 Task: Find connections with filter location Chambly with filter topic #socialentrepreneurswith filter profile language French with filter current company Parle Agro Pvt Ltd with filter school Institute of Management Technology, Nagpur with filter industry Oil and Gas with filter service category Commercial Insurance with filter keywords title Customer Service Manager
Action: Mouse moved to (210, 307)
Screenshot: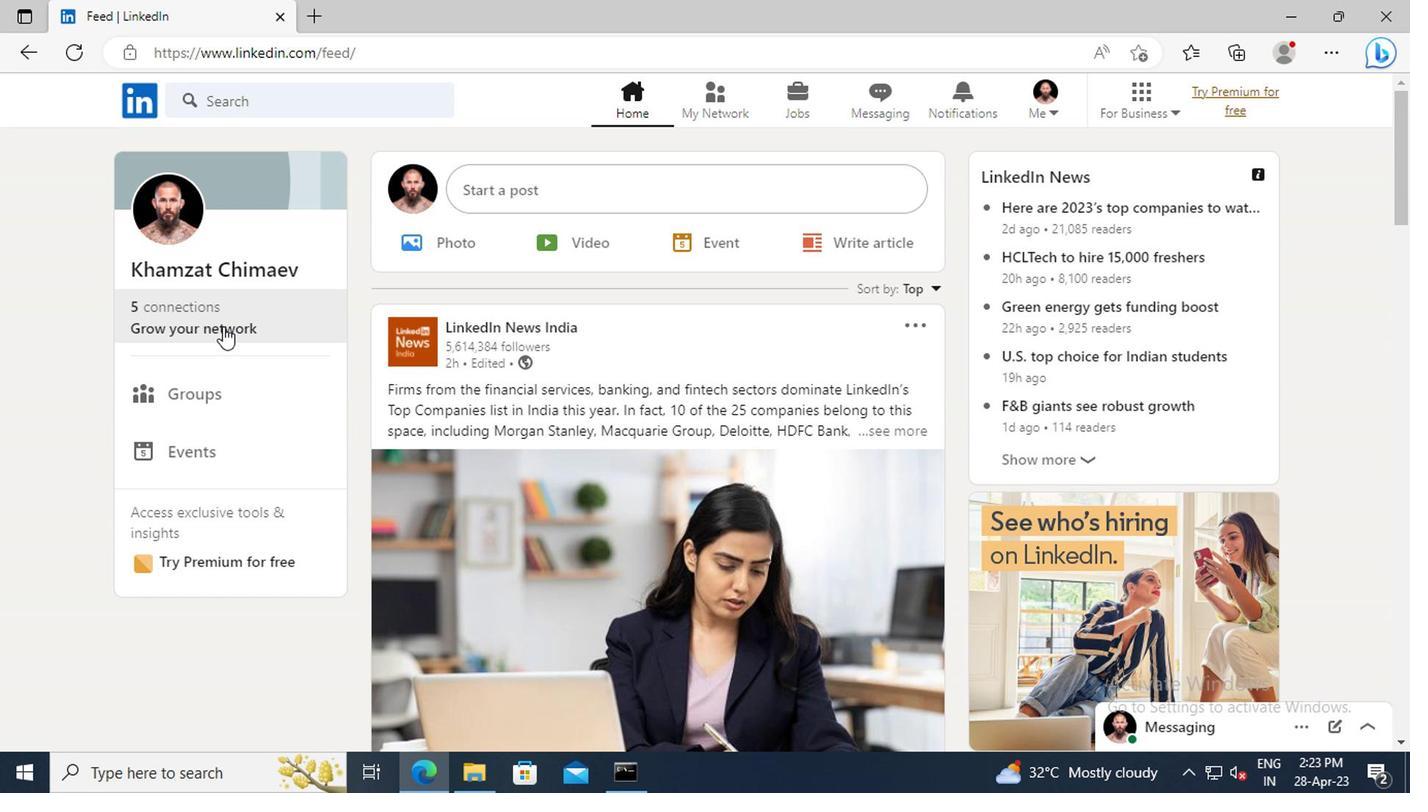 
Action: Mouse pressed left at (210, 307)
Screenshot: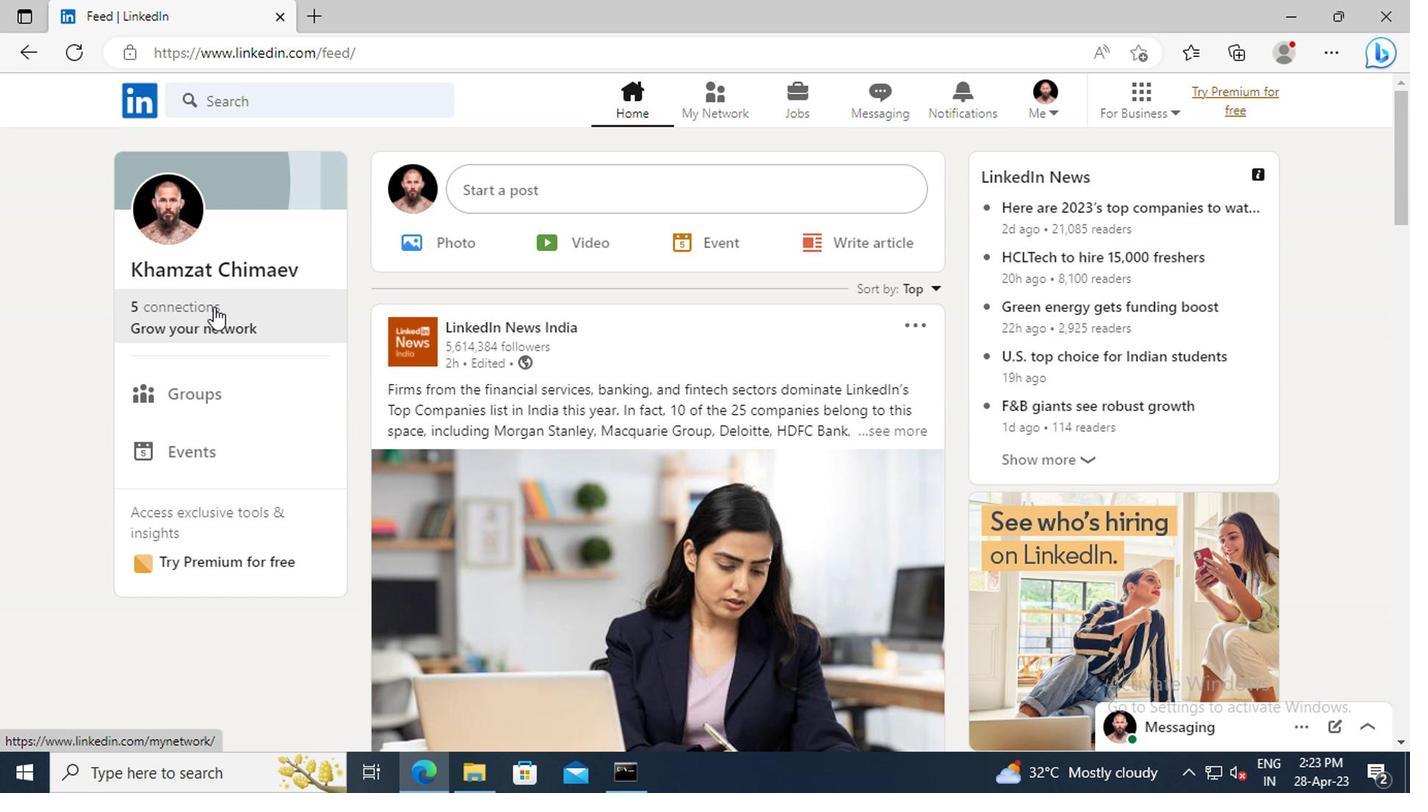 
Action: Mouse moved to (213, 218)
Screenshot: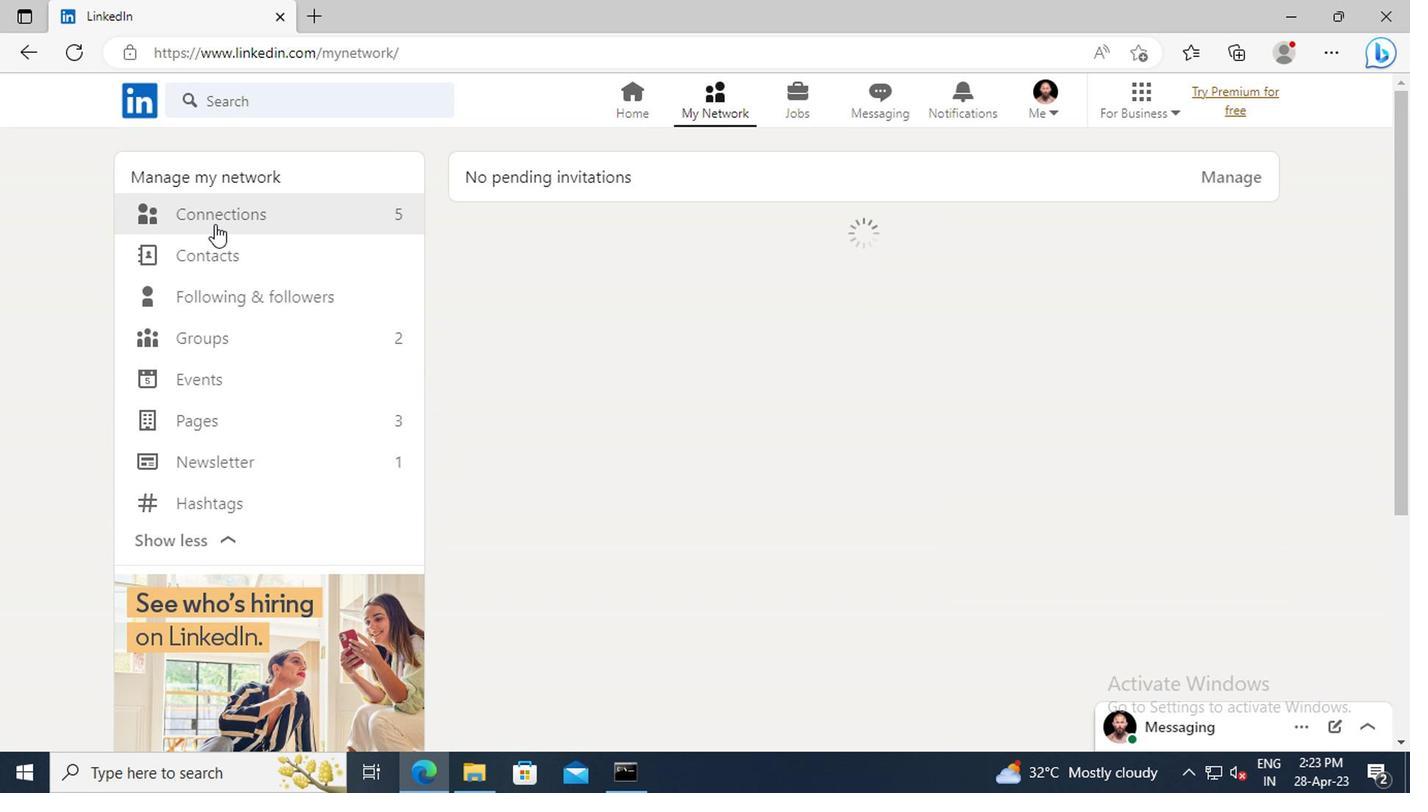 
Action: Mouse pressed left at (213, 218)
Screenshot: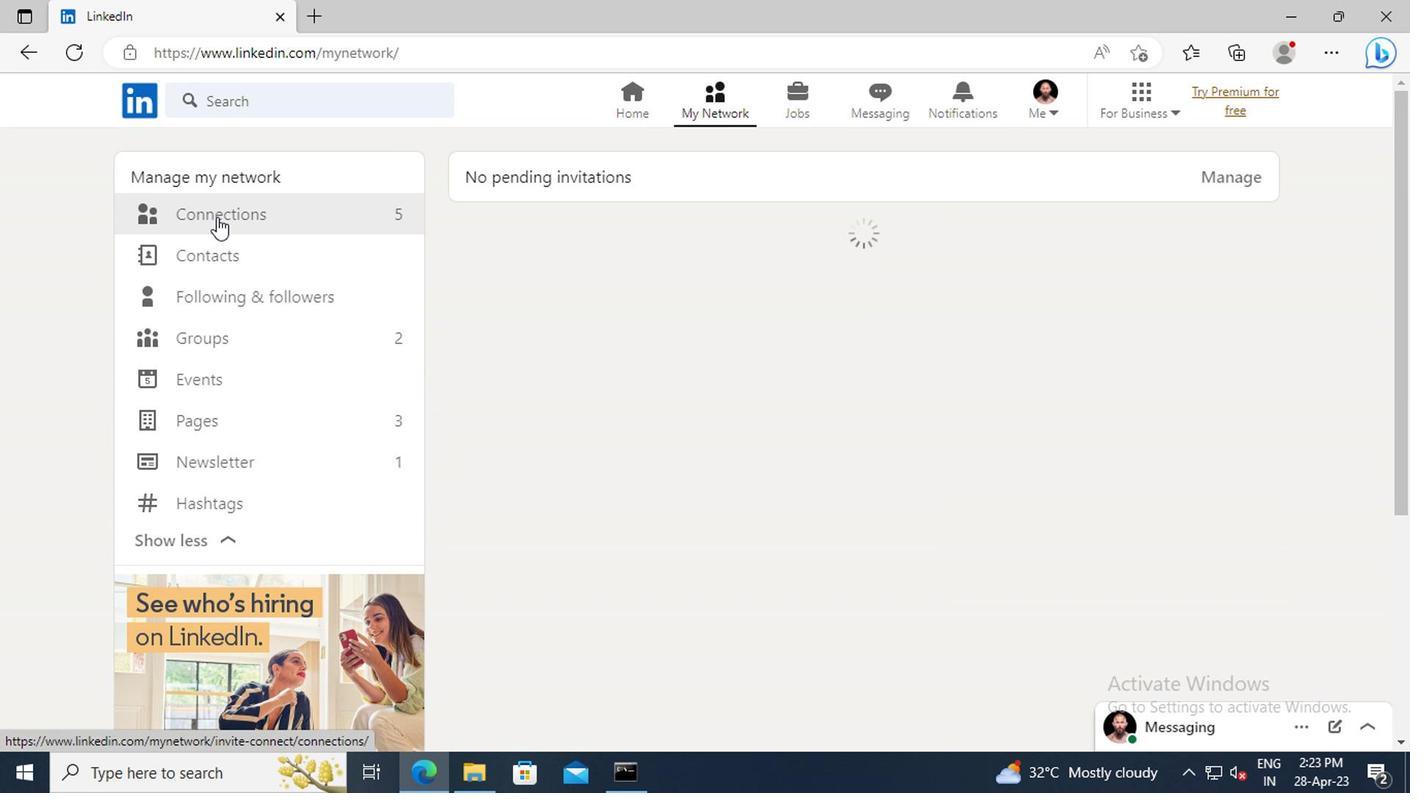 
Action: Mouse moved to (827, 224)
Screenshot: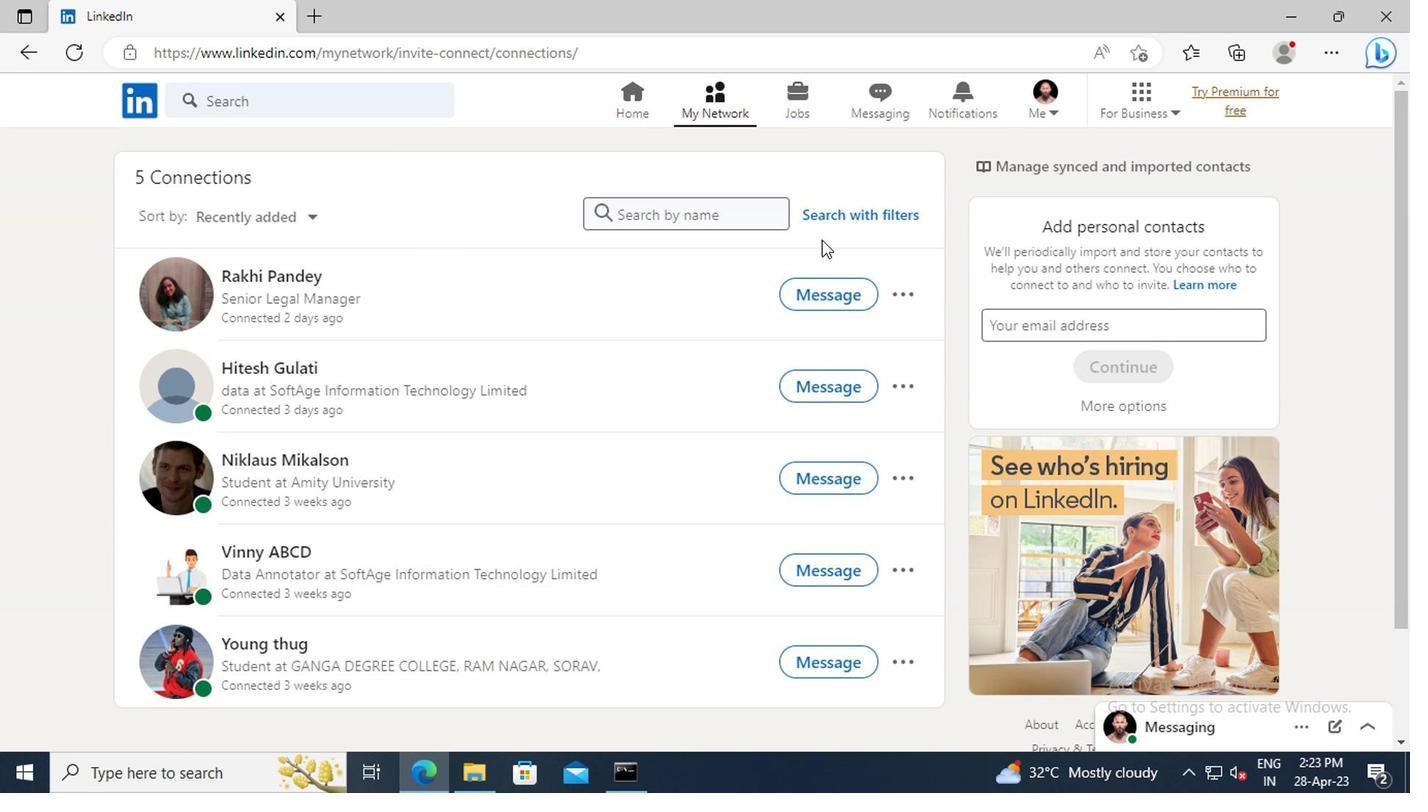 
Action: Mouse pressed left at (827, 224)
Screenshot: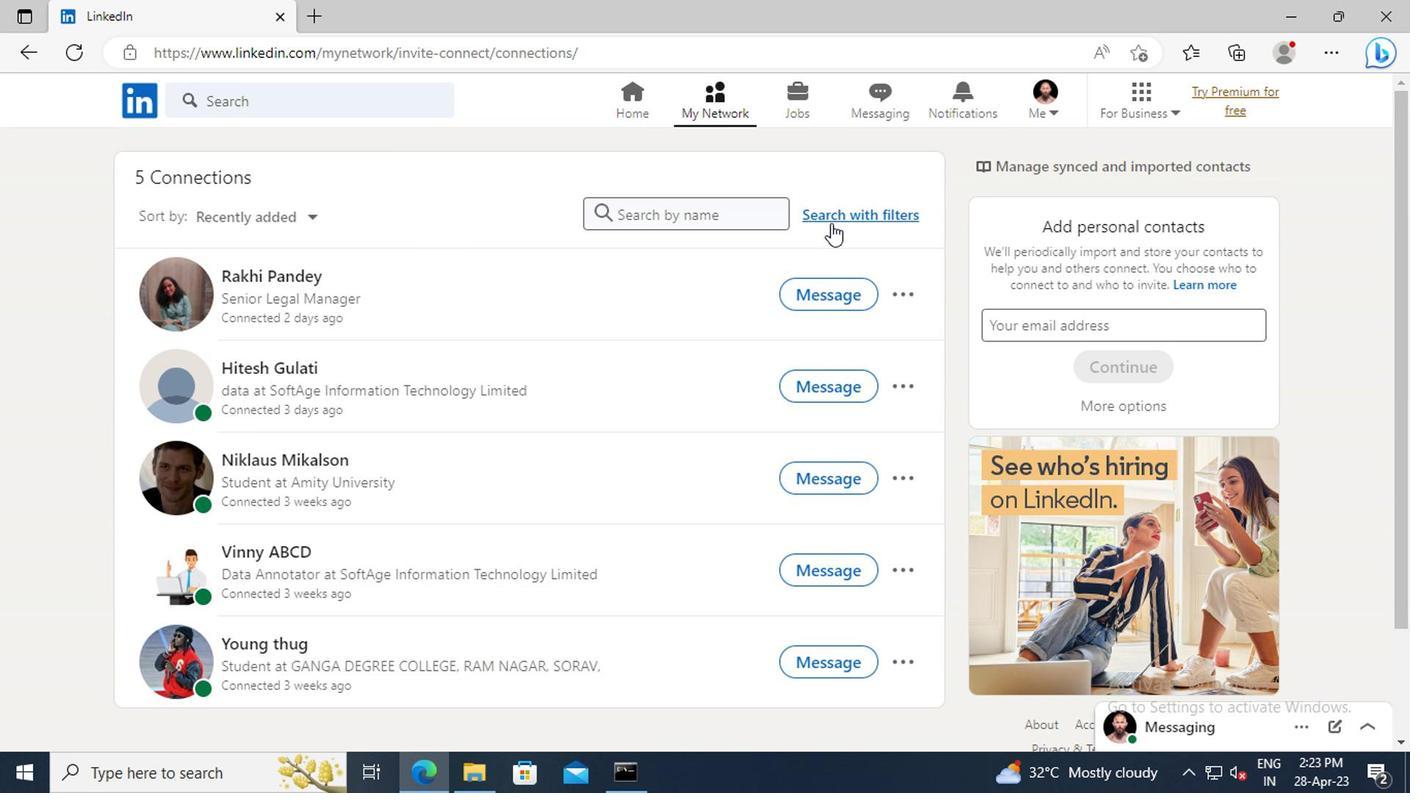 
Action: Mouse moved to (781, 164)
Screenshot: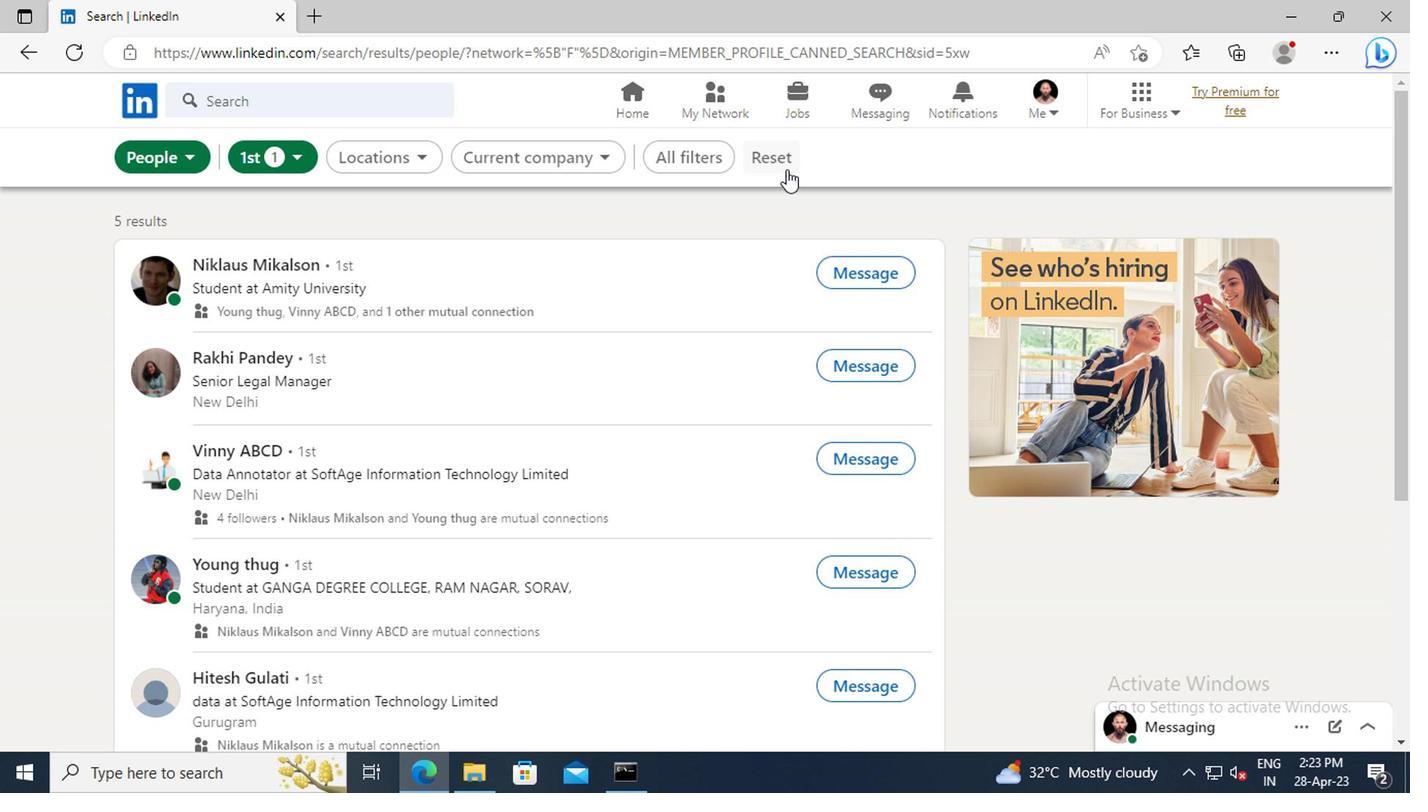 
Action: Mouse pressed left at (781, 164)
Screenshot: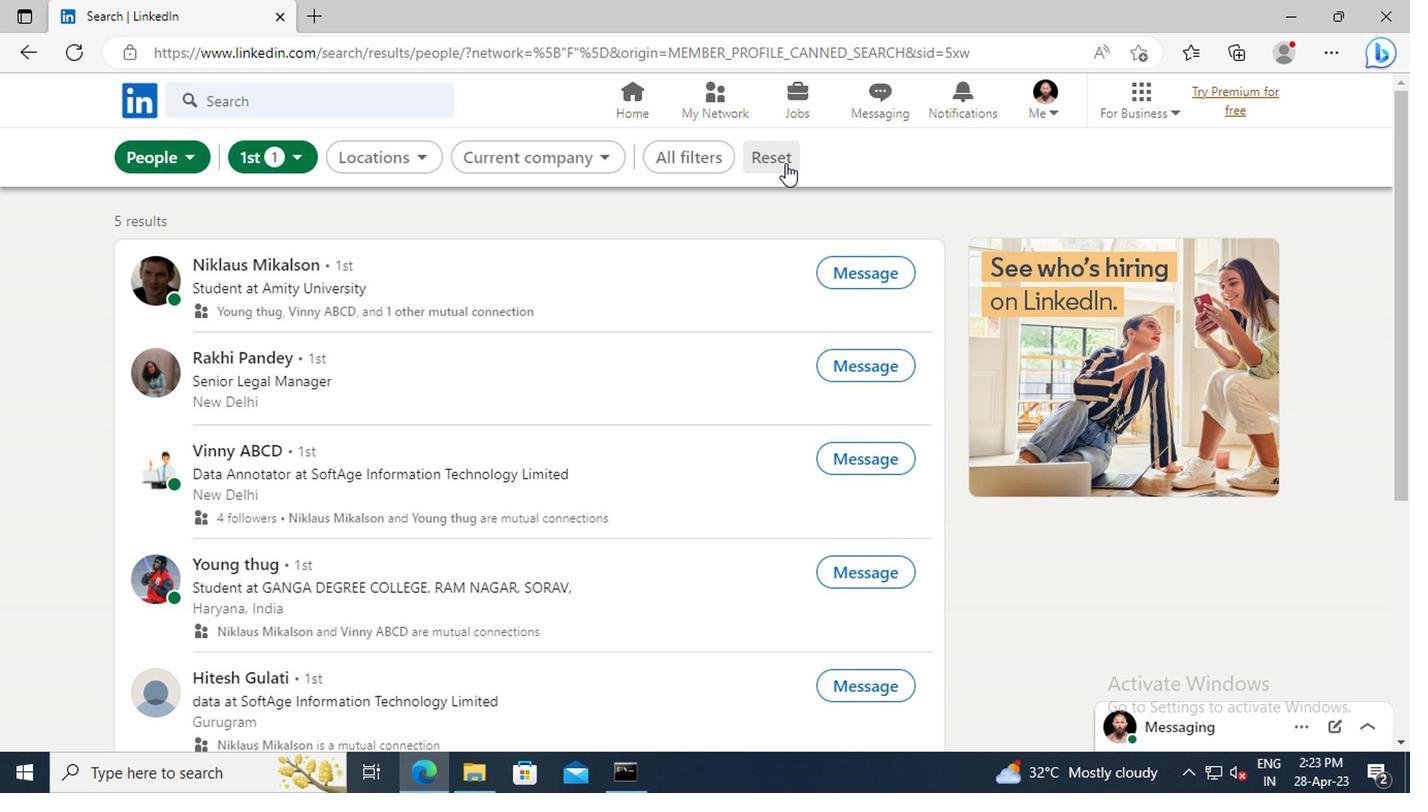 
Action: Mouse moved to (741, 158)
Screenshot: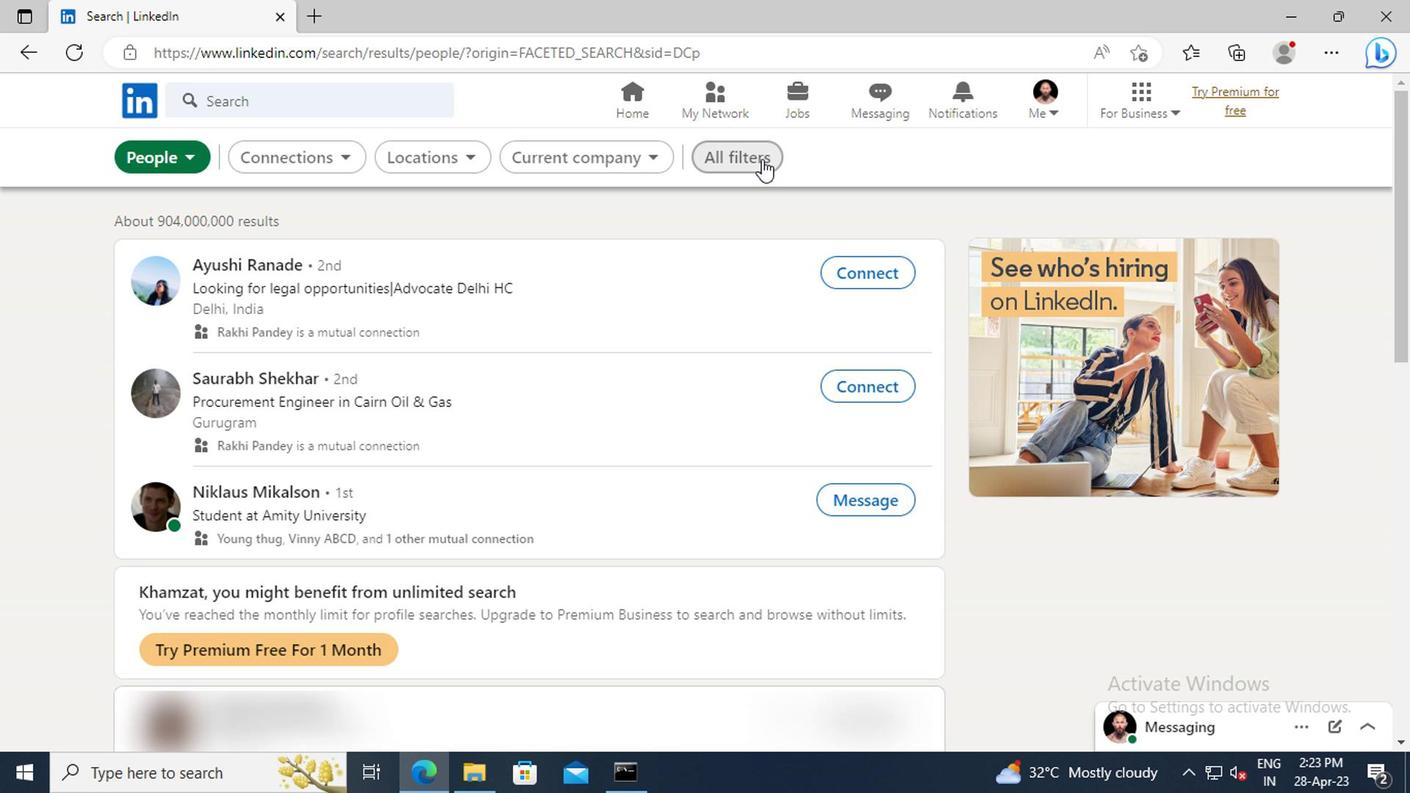 
Action: Mouse pressed left at (741, 158)
Screenshot: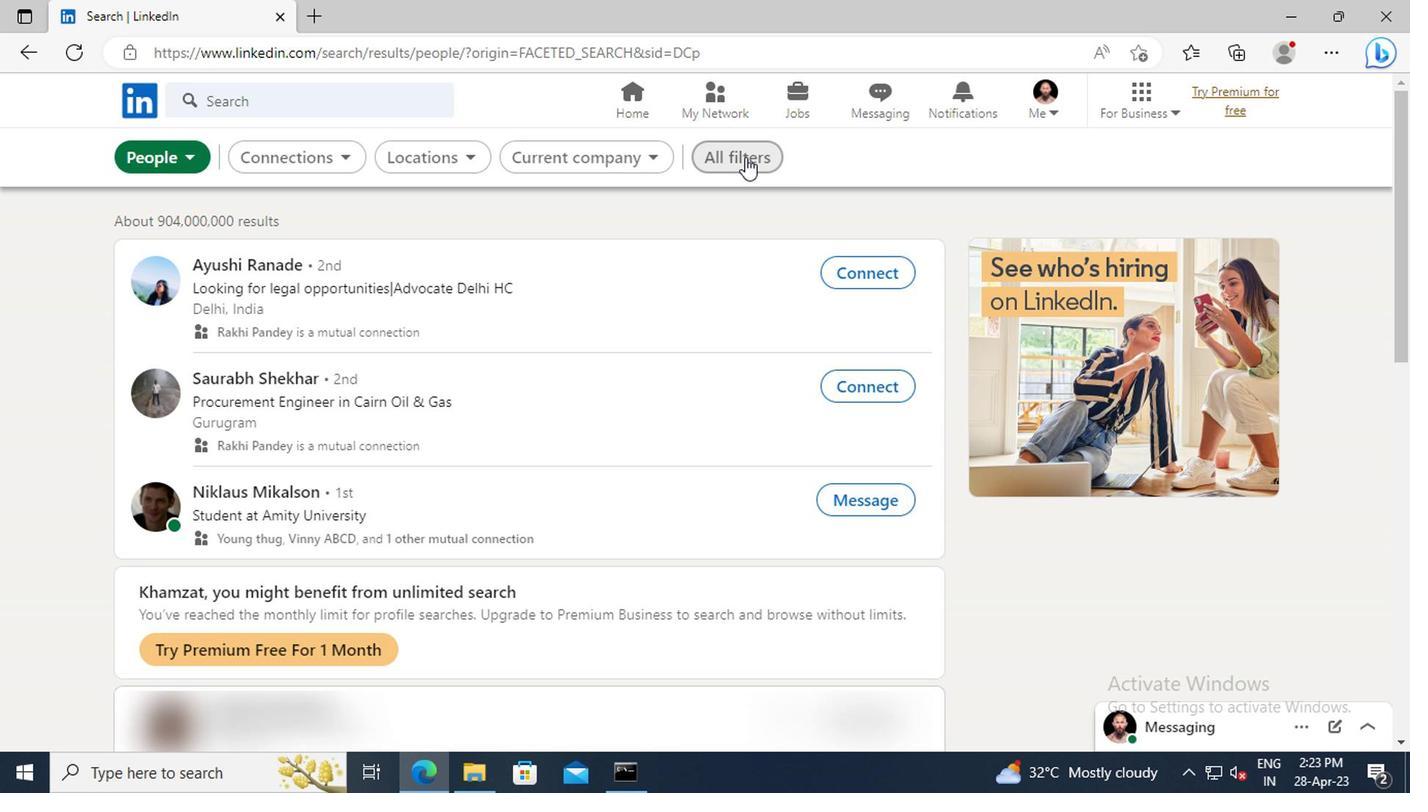 
Action: Mouse moved to (1200, 324)
Screenshot: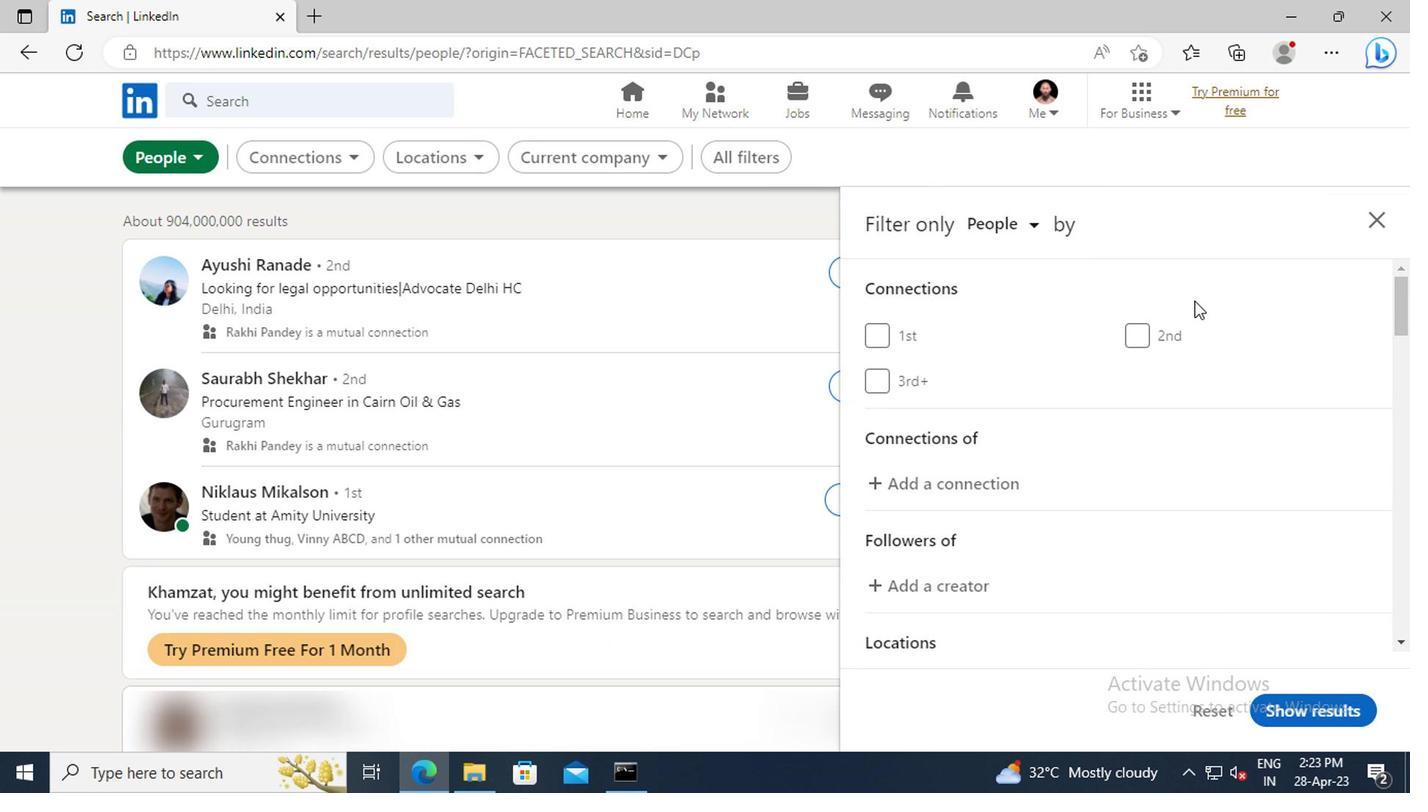 
Action: Mouse scrolled (1200, 323) with delta (0, -1)
Screenshot: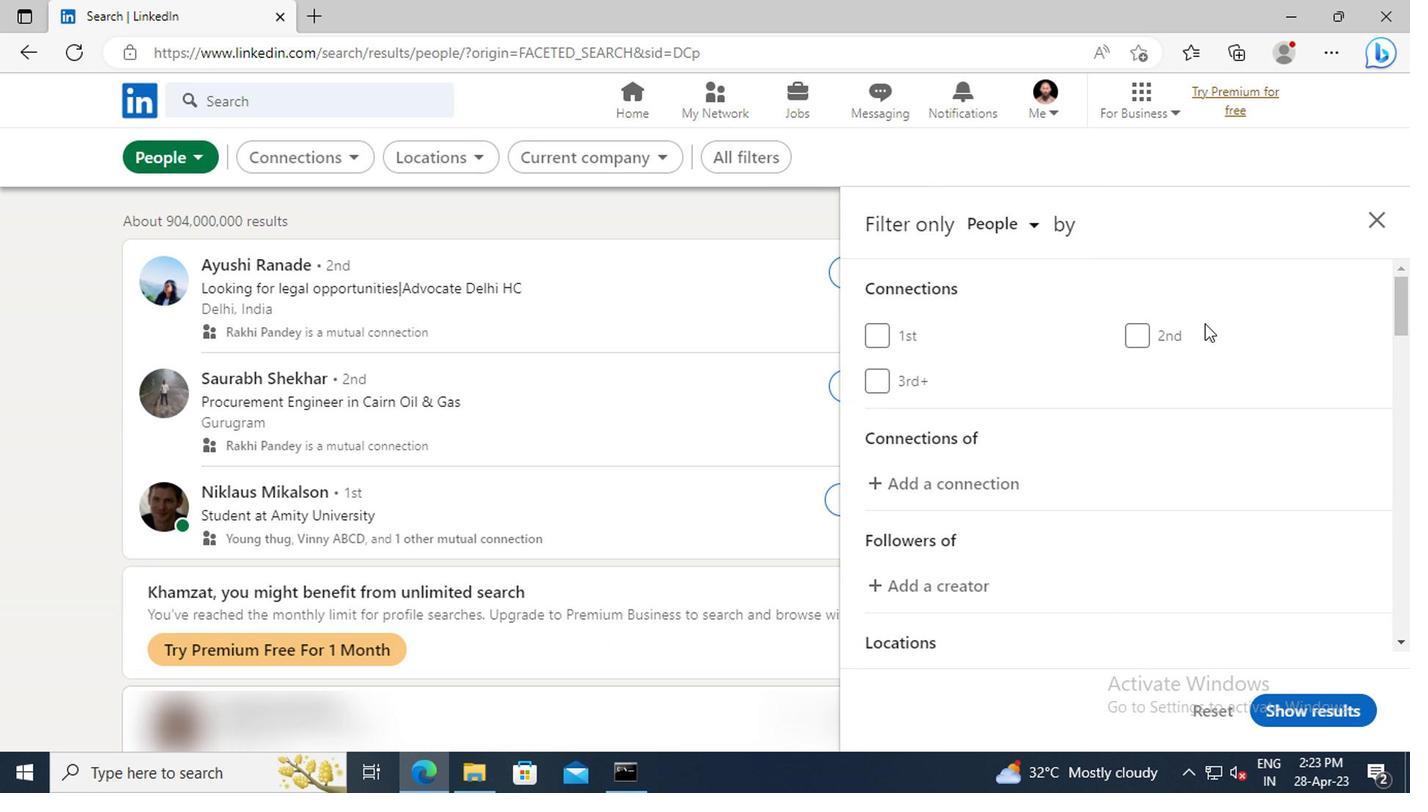 
Action: Mouse scrolled (1200, 323) with delta (0, -1)
Screenshot: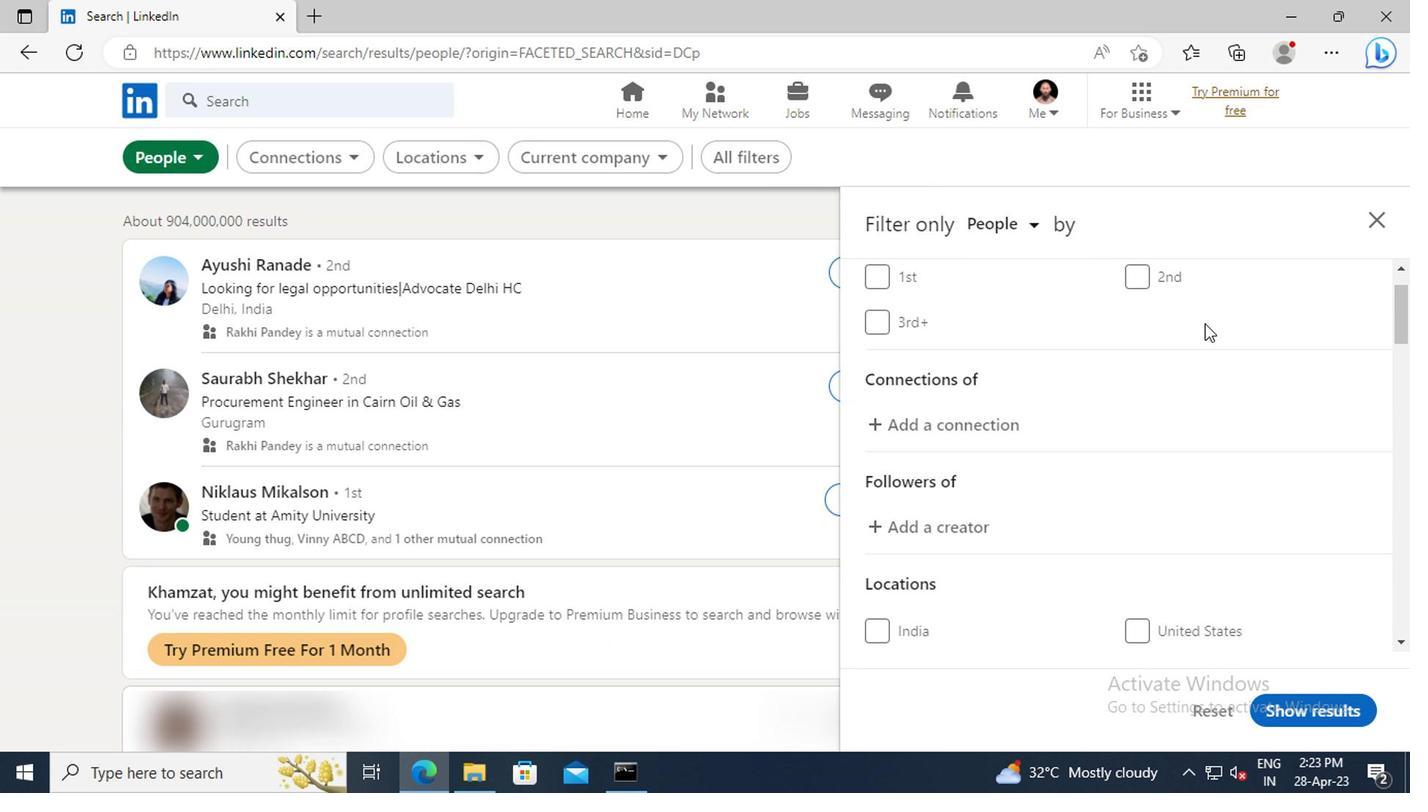 
Action: Mouse scrolled (1200, 323) with delta (0, -1)
Screenshot: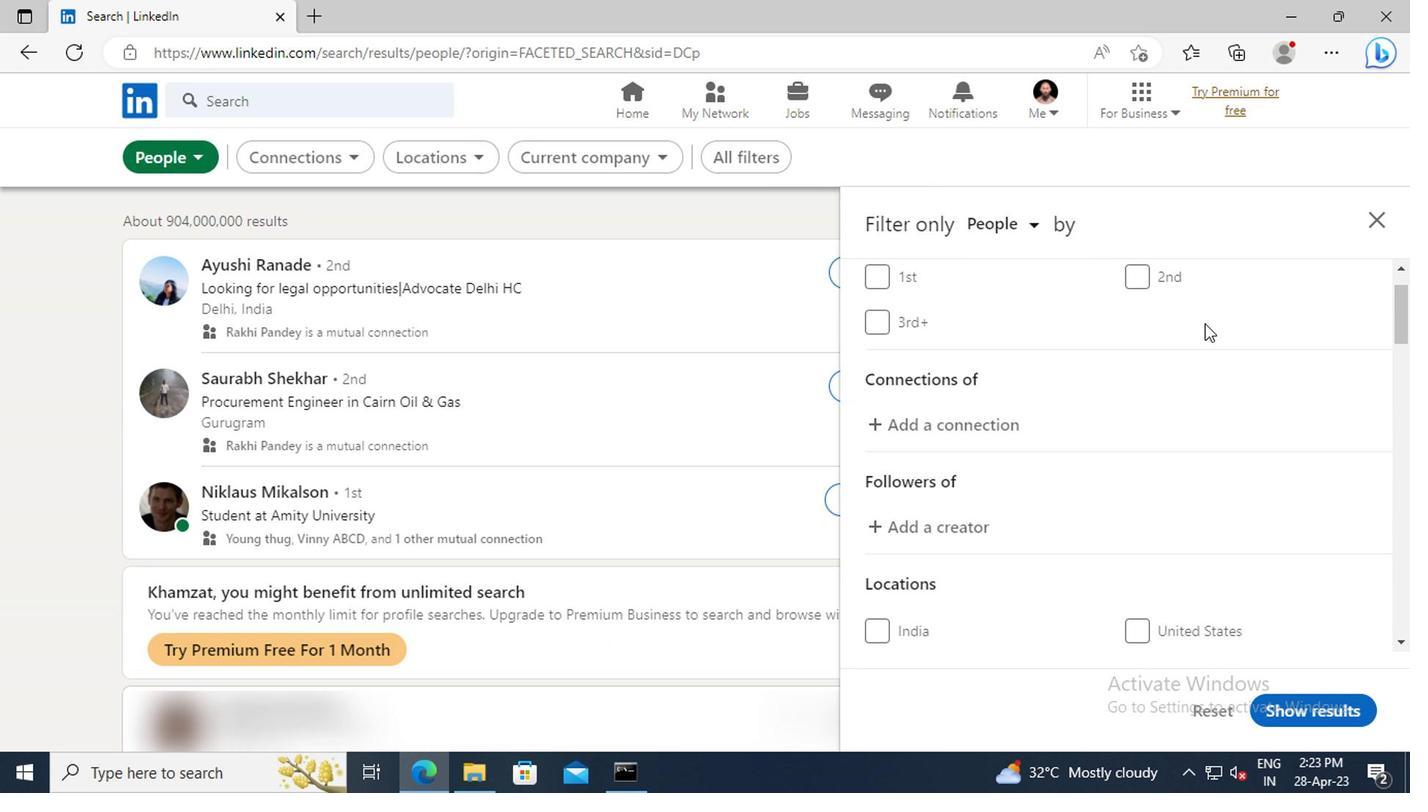 
Action: Mouse scrolled (1200, 323) with delta (0, -1)
Screenshot: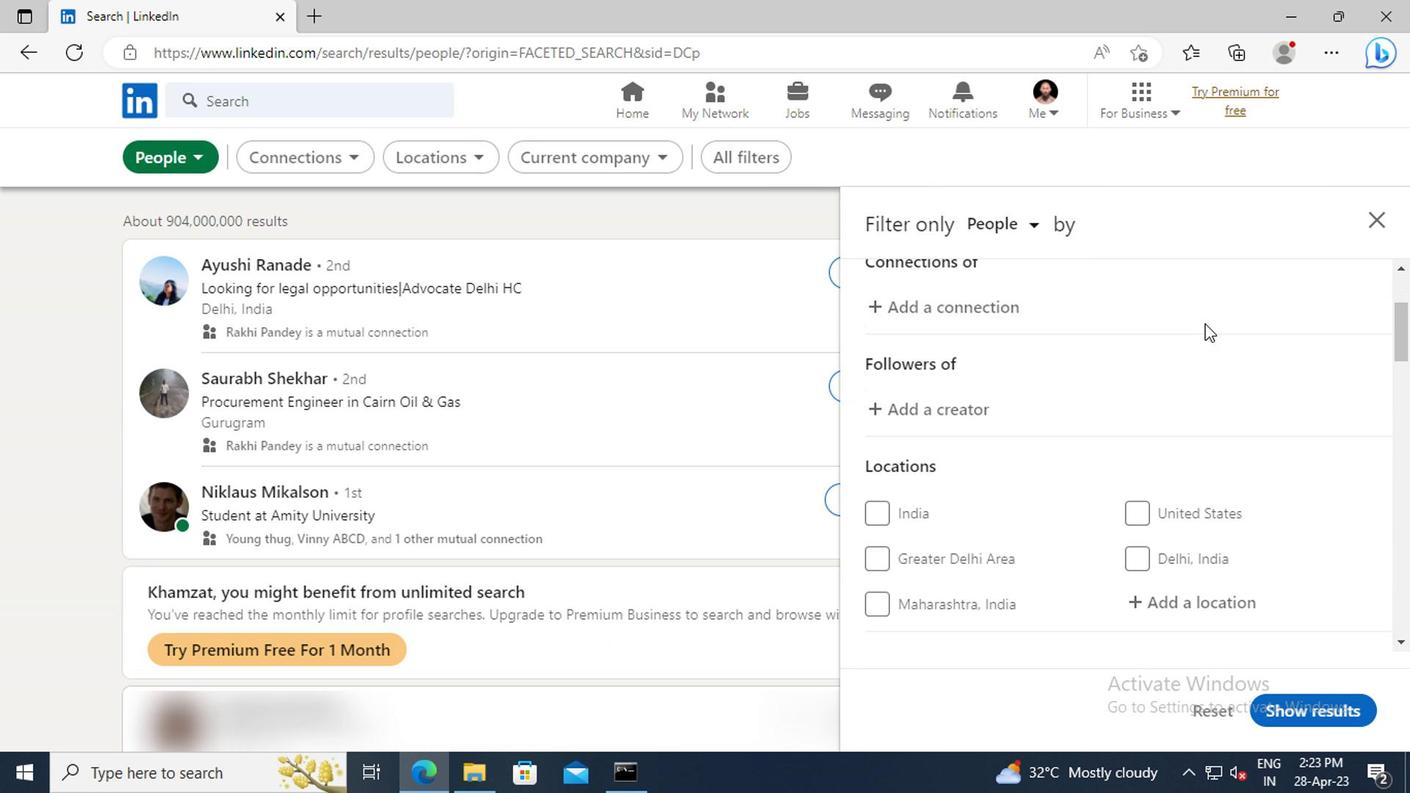 
Action: Mouse scrolled (1200, 323) with delta (0, -1)
Screenshot: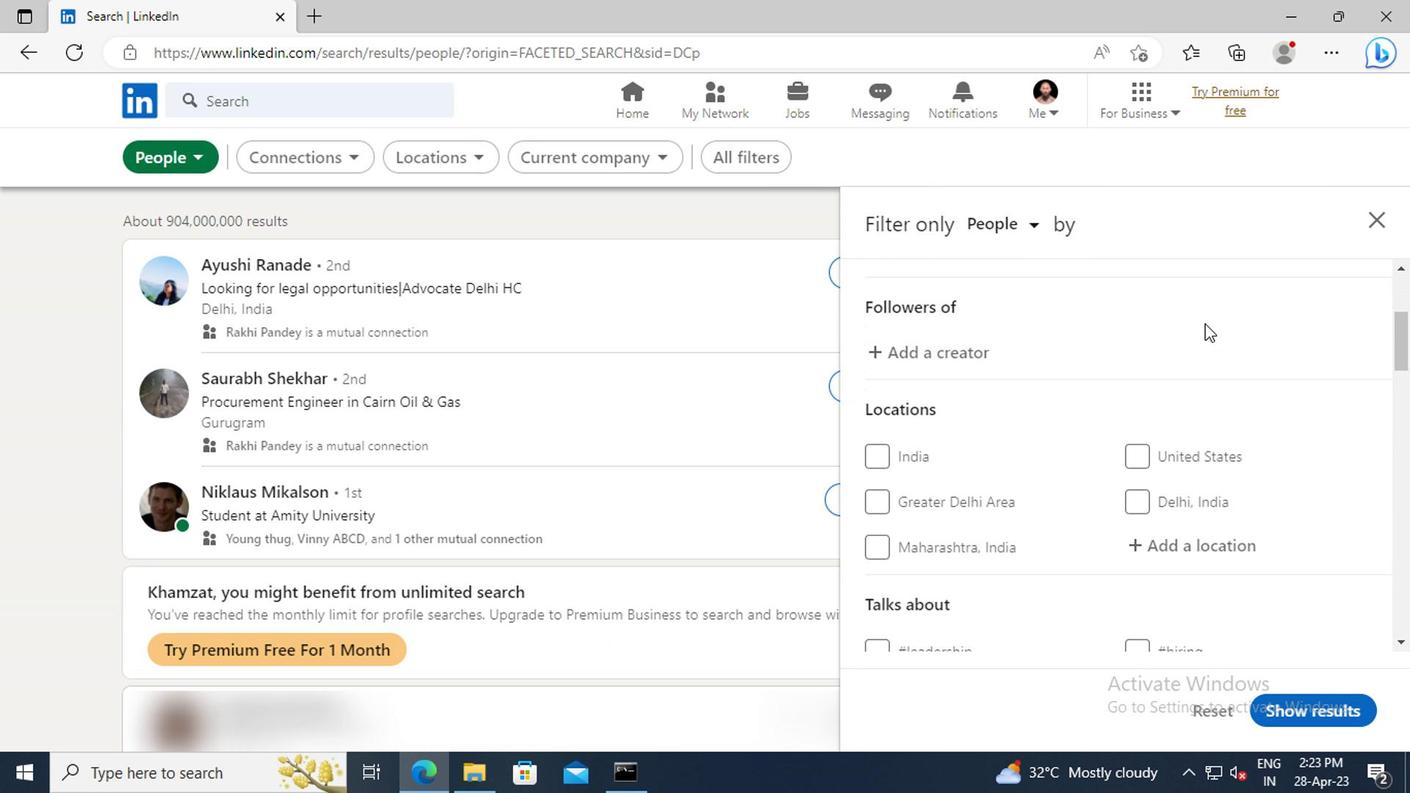 
Action: Mouse scrolled (1200, 323) with delta (0, -1)
Screenshot: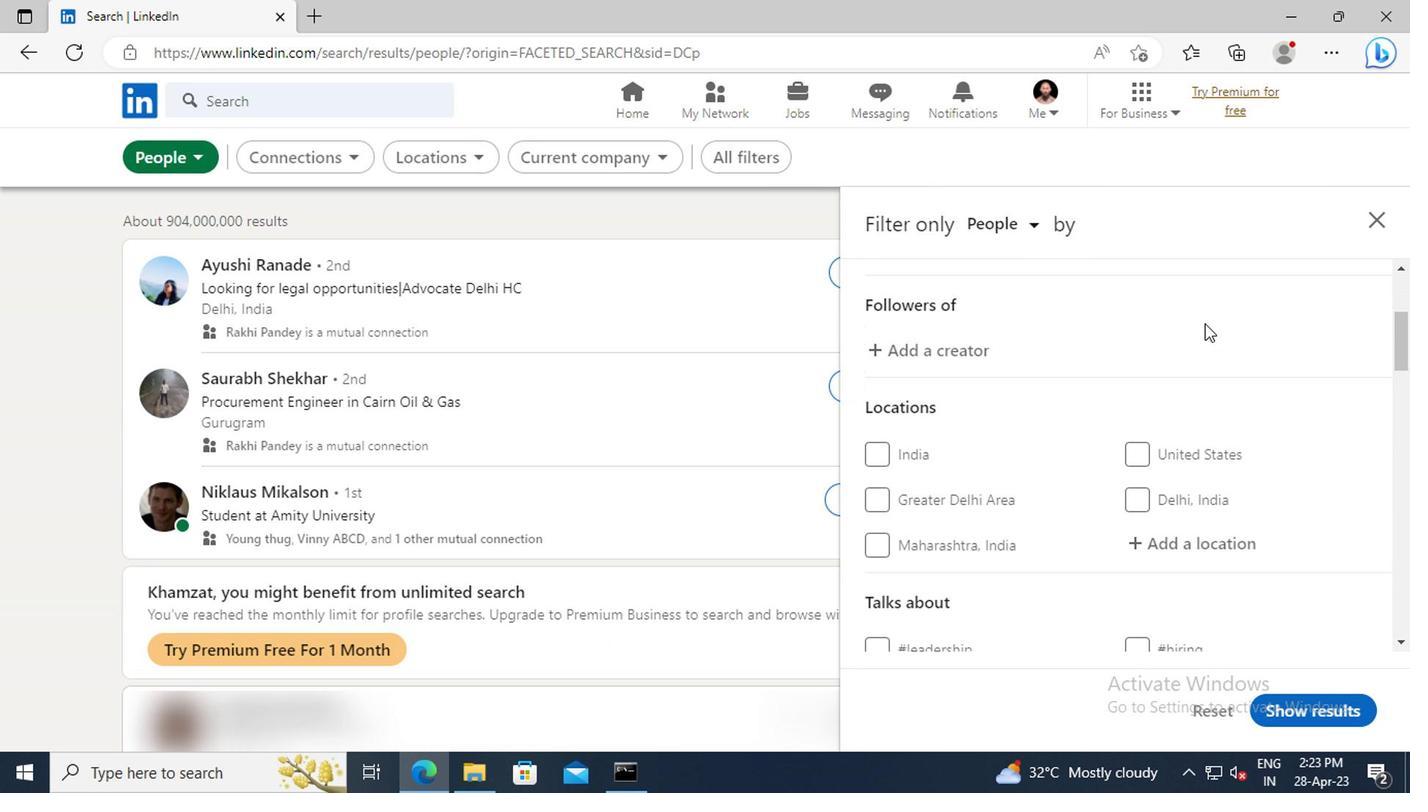 
Action: Mouse moved to (1196, 427)
Screenshot: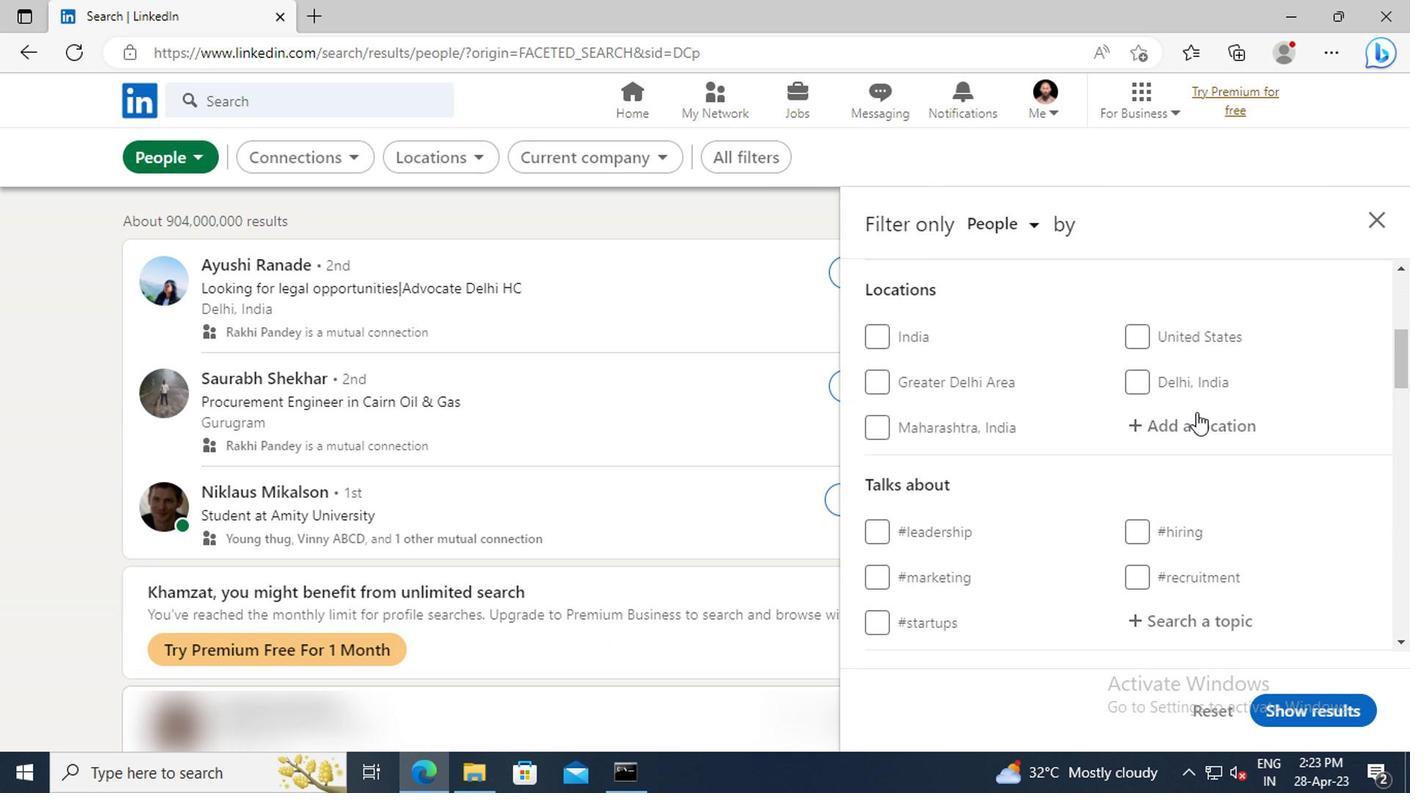 
Action: Mouse pressed left at (1196, 427)
Screenshot: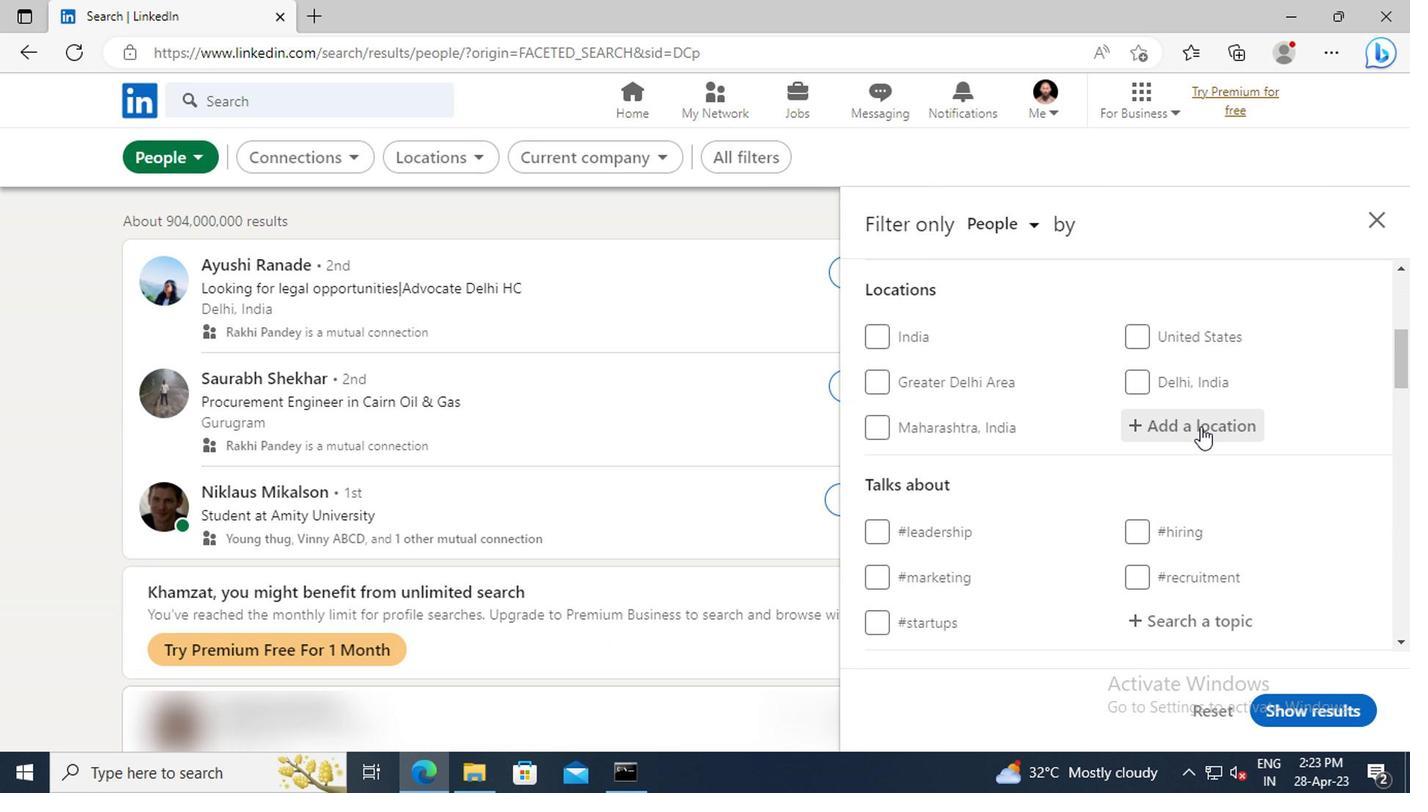 
Action: Key pressed <Key.shift>CHAMBLY
Screenshot: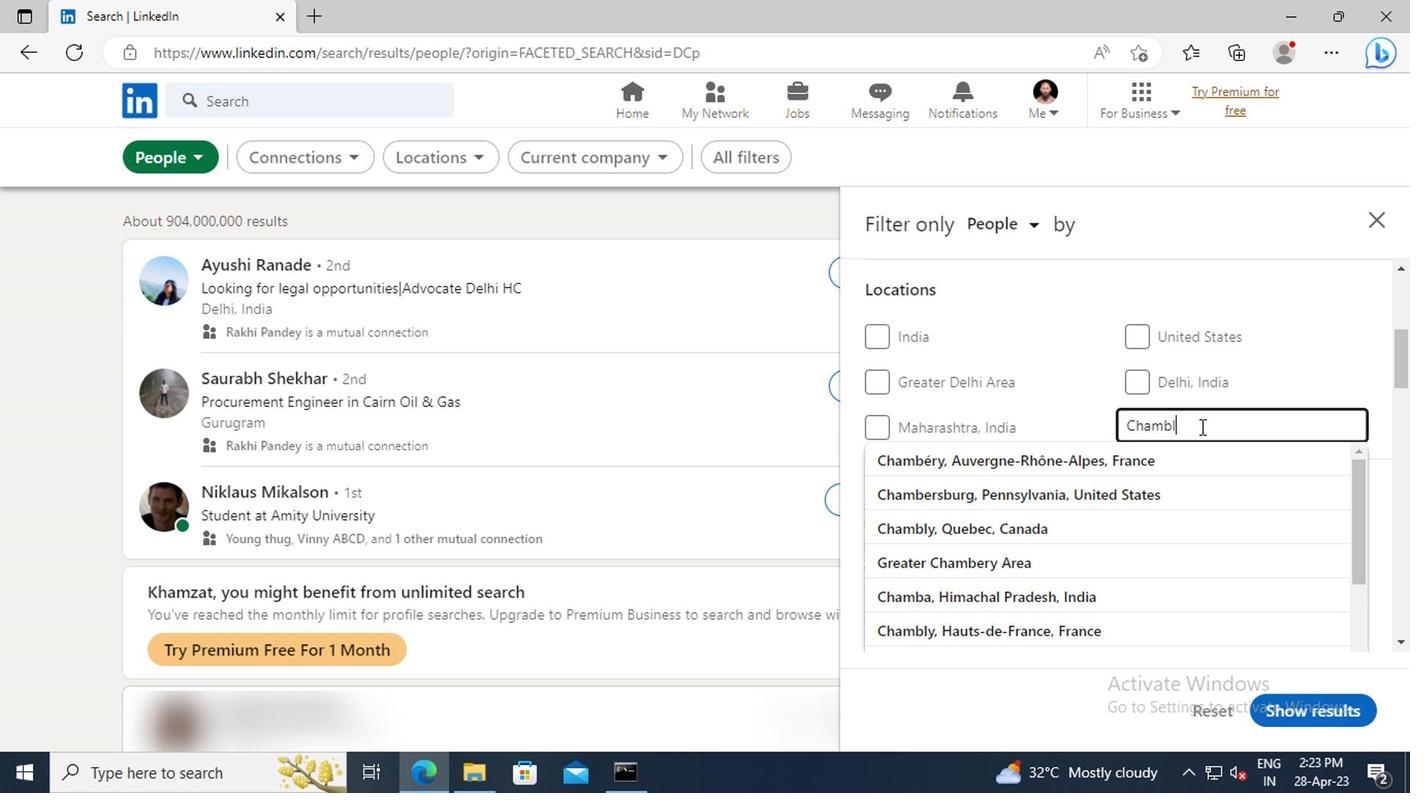 
Action: Mouse moved to (1133, 468)
Screenshot: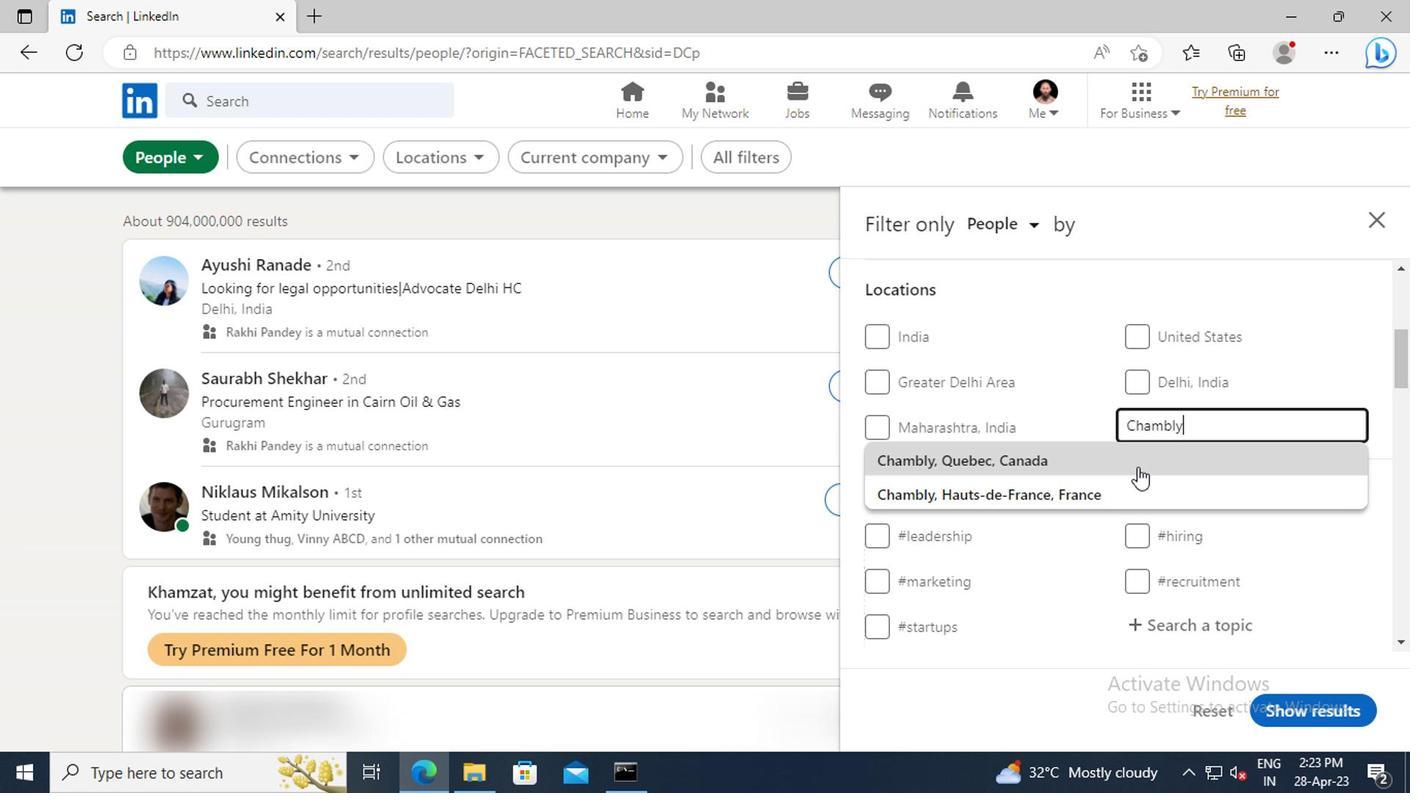 
Action: Mouse pressed left at (1133, 468)
Screenshot: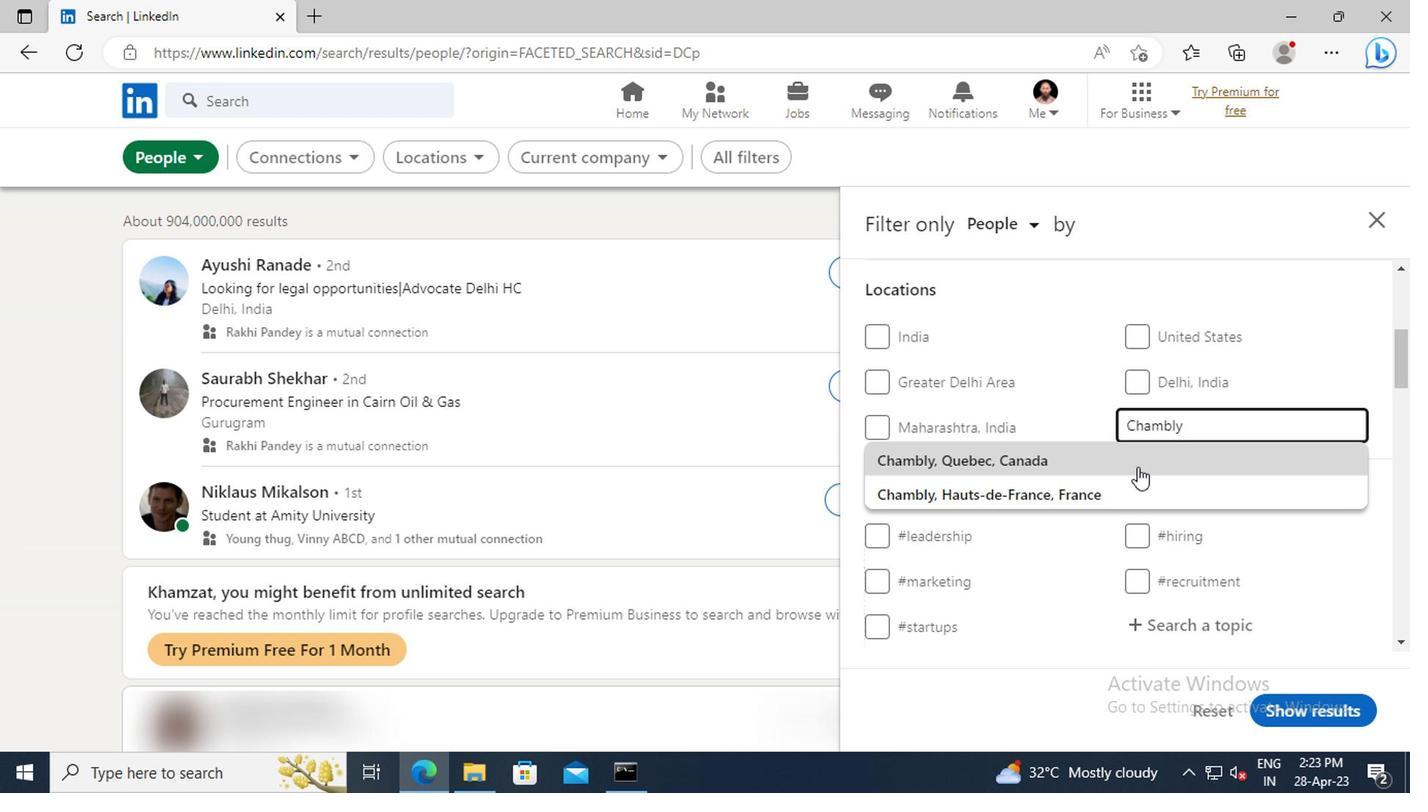 
Action: Mouse moved to (1174, 452)
Screenshot: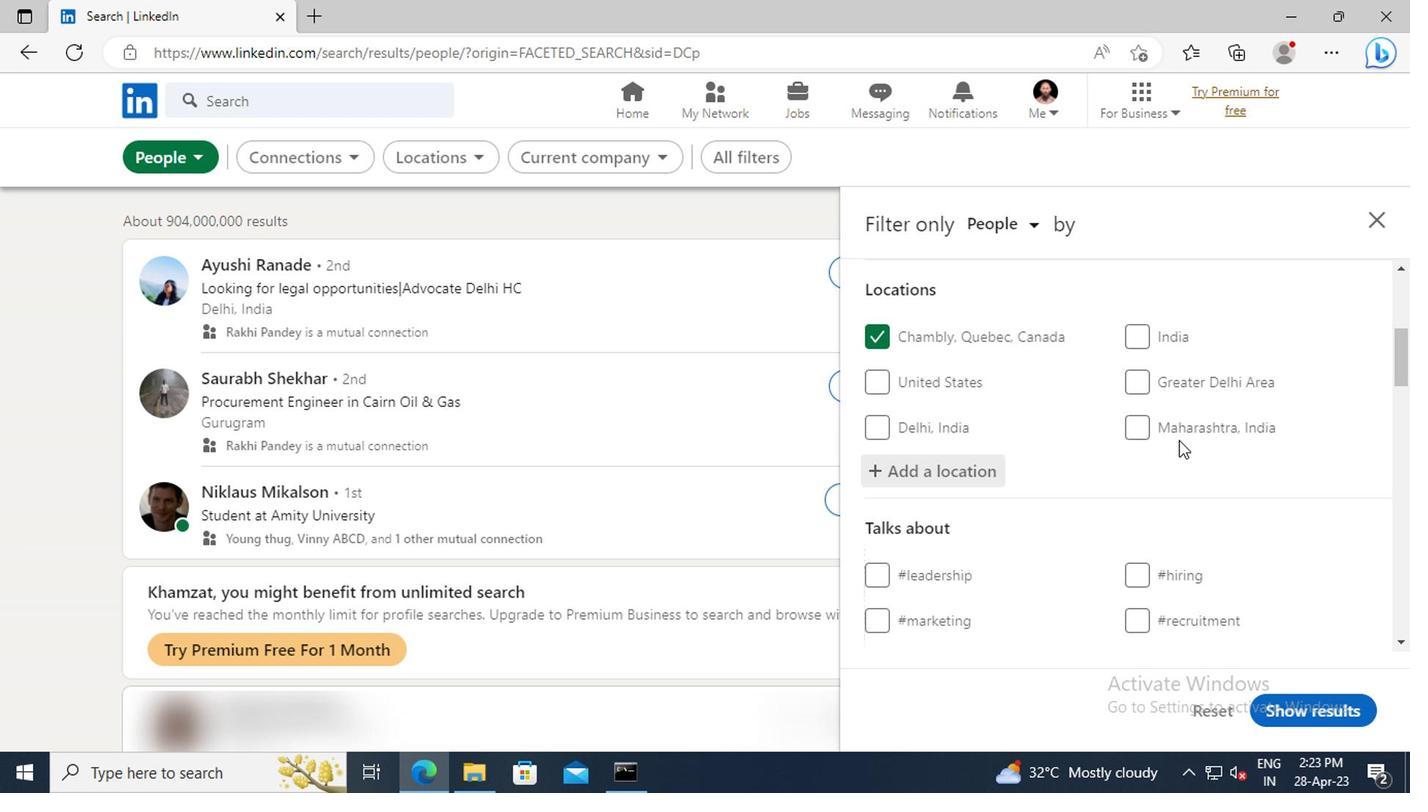 
Action: Mouse scrolled (1174, 451) with delta (0, -1)
Screenshot: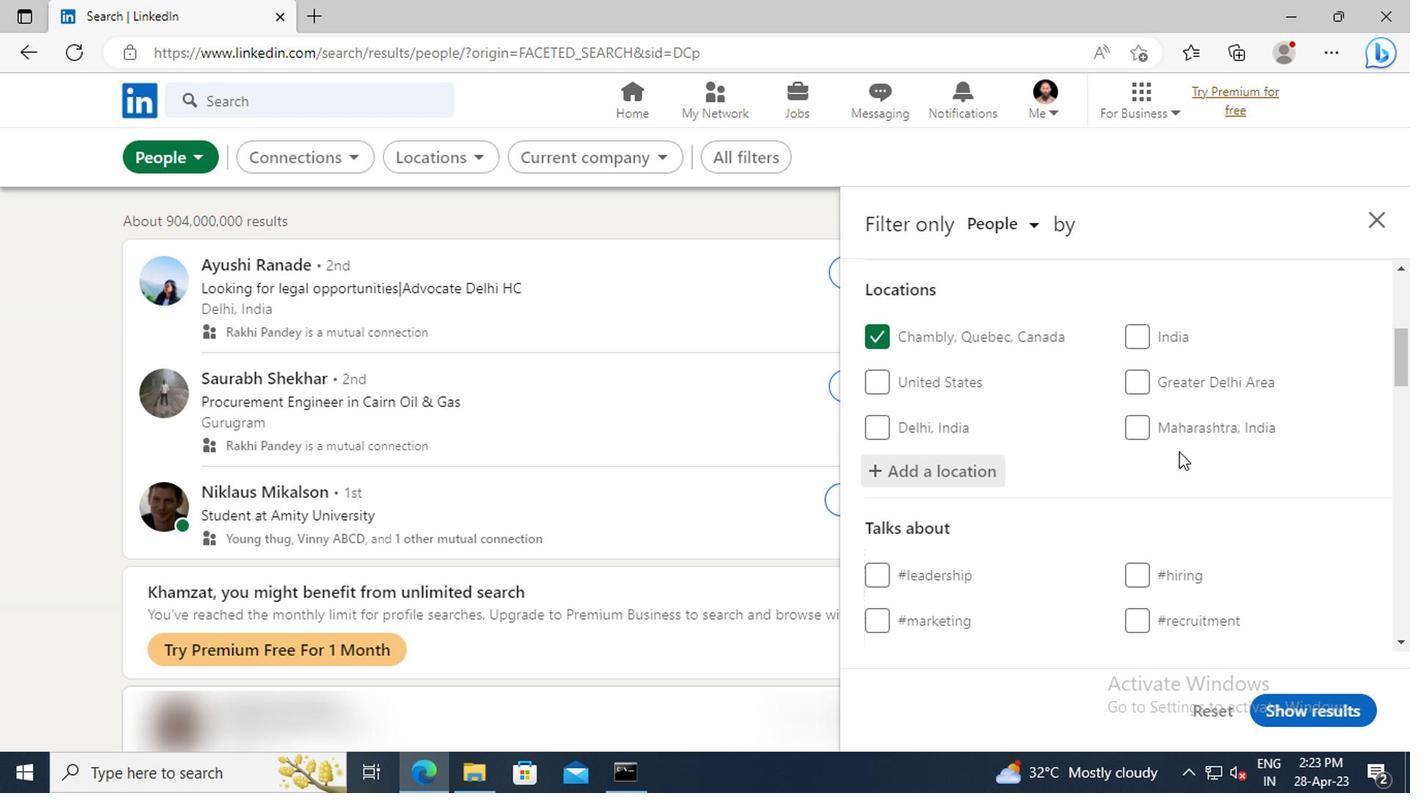 
Action: Mouse scrolled (1174, 451) with delta (0, -1)
Screenshot: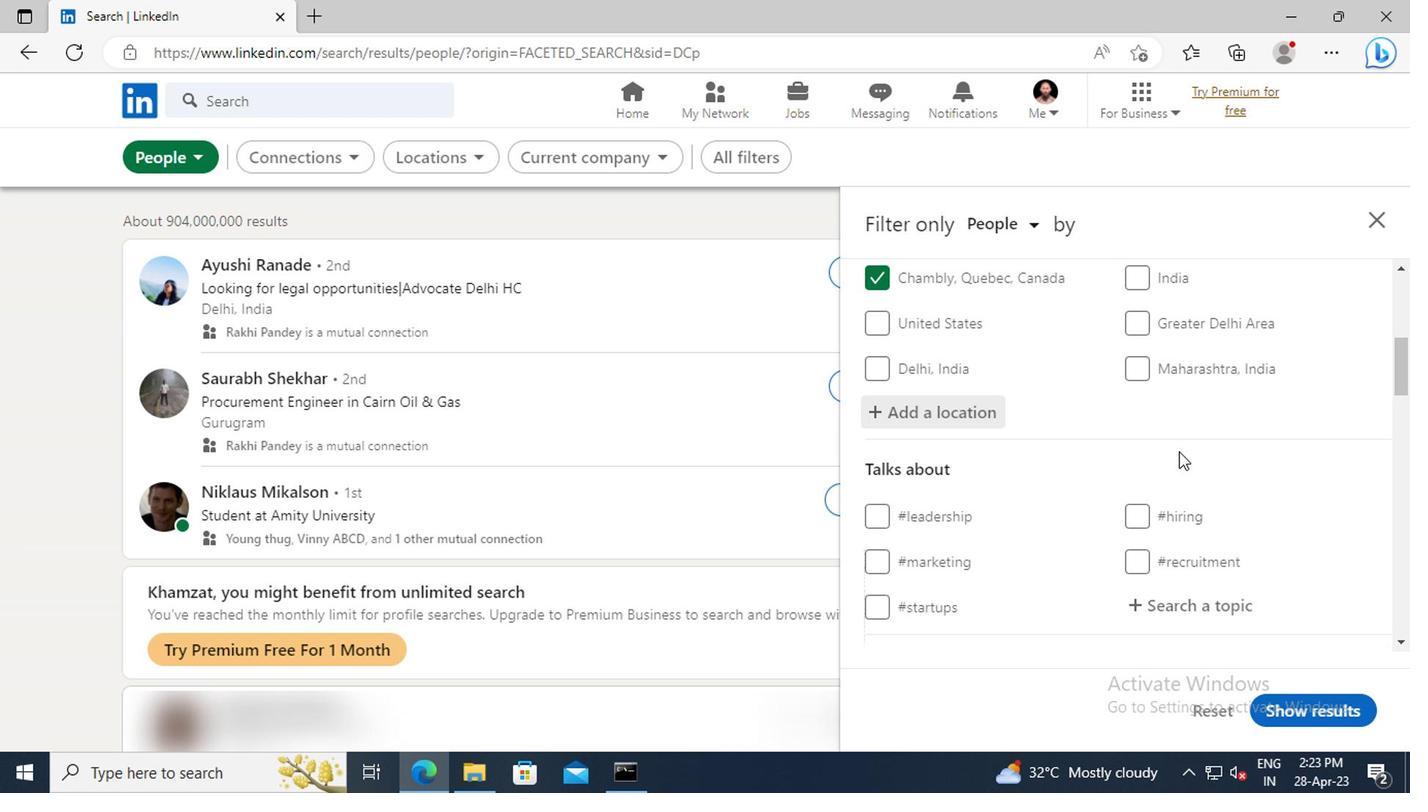 
Action: Mouse scrolled (1174, 451) with delta (0, -1)
Screenshot: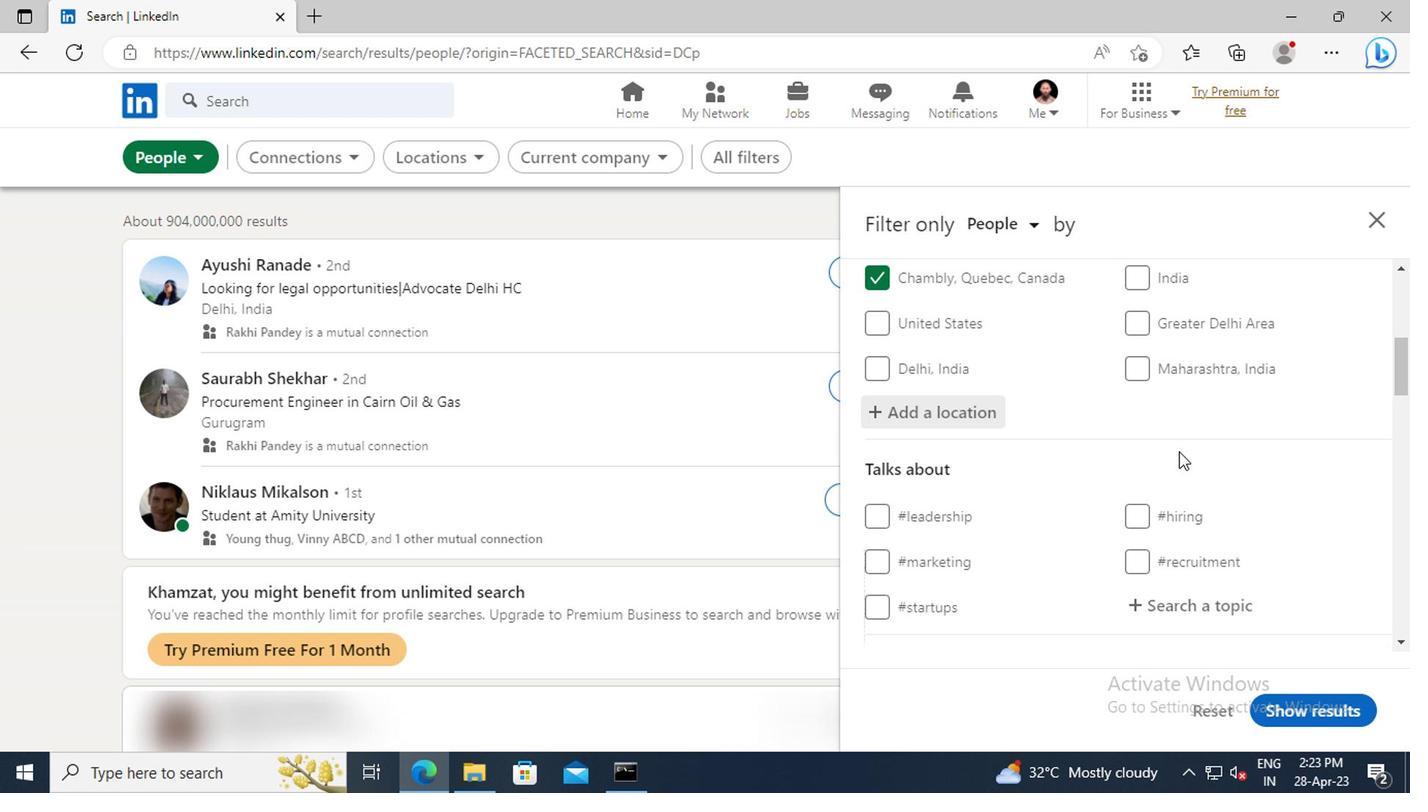 
Action: Mouse moved to (1170, 485)
Screenshot: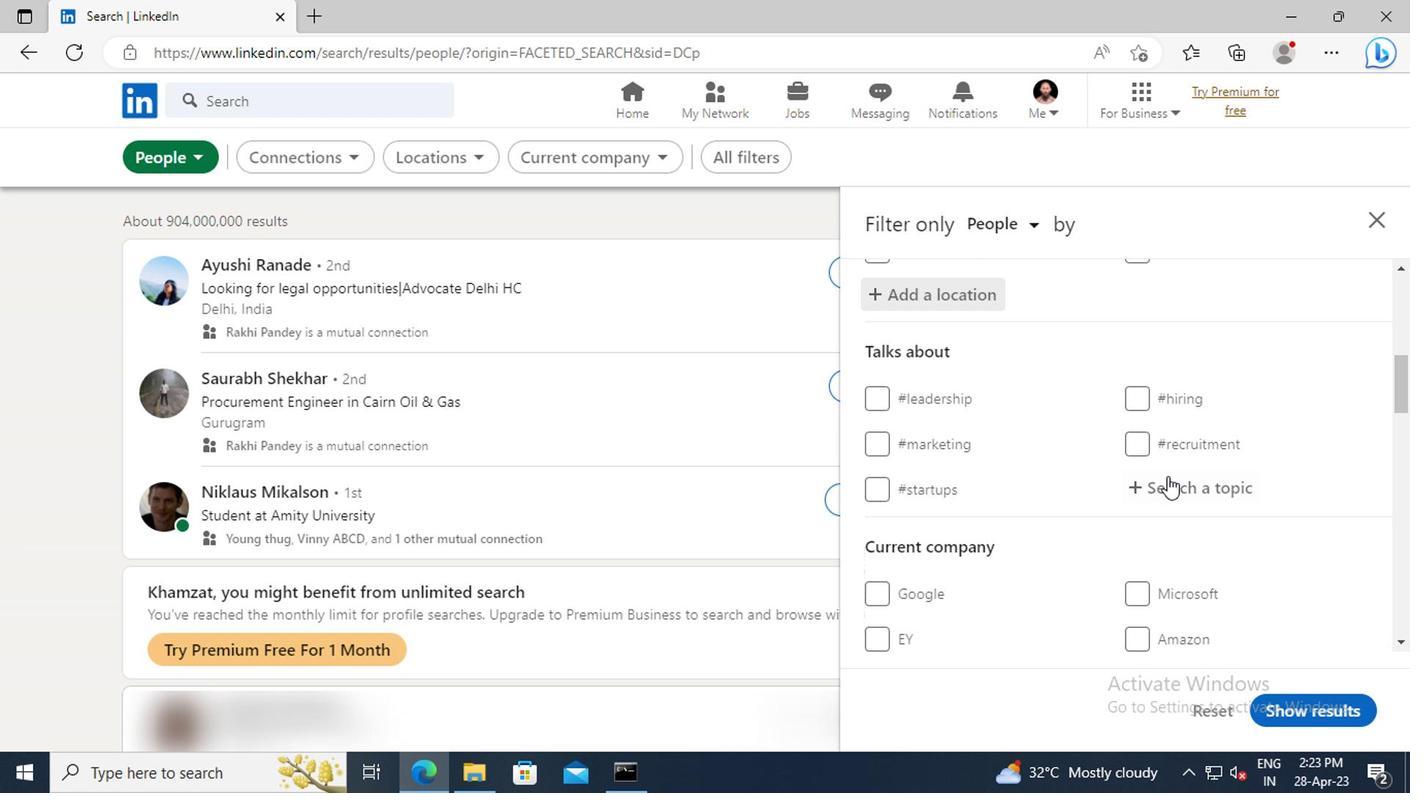 
Action: Mouse pressed left at (1170, 485)
Screenshot: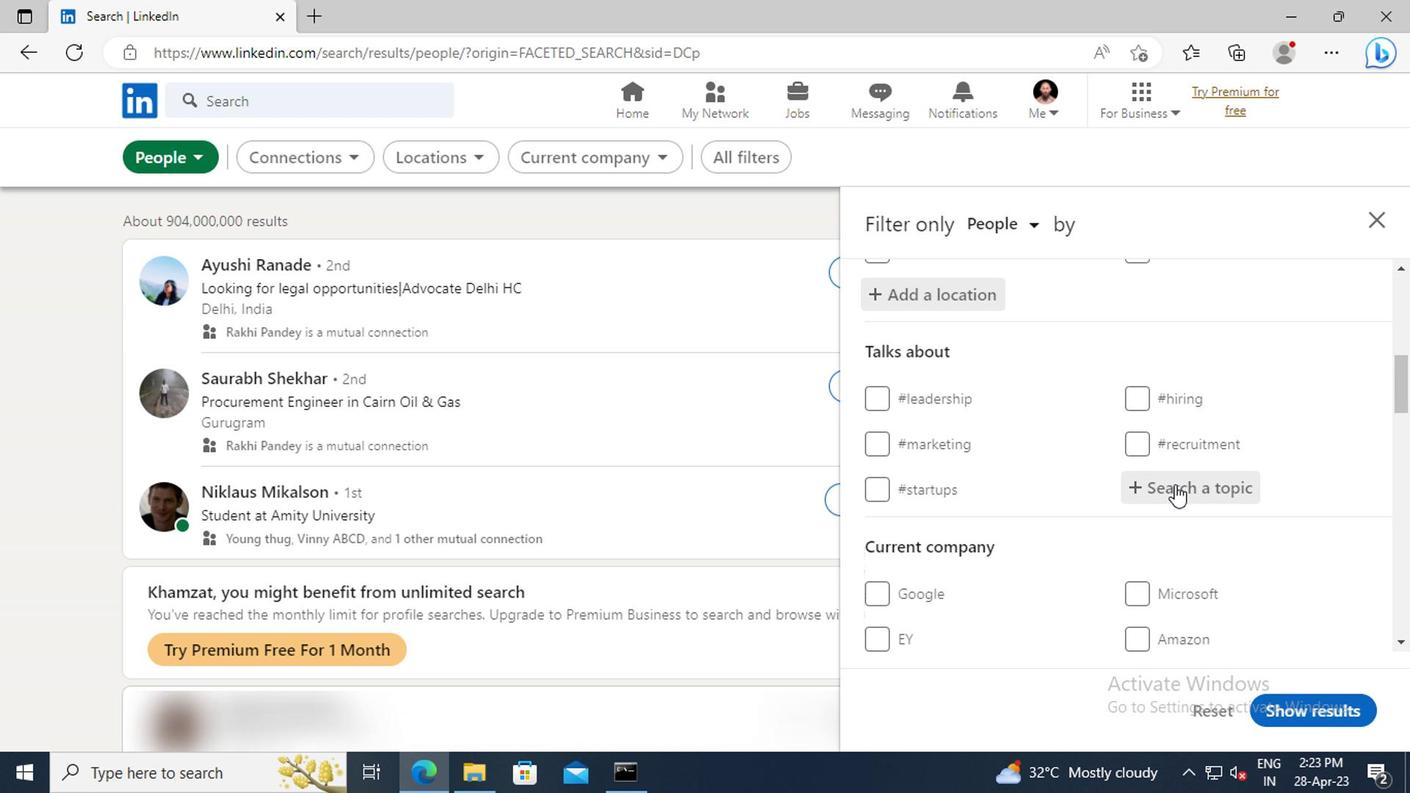 
Action: Mouse moved to (1108, 527)
Screenshot: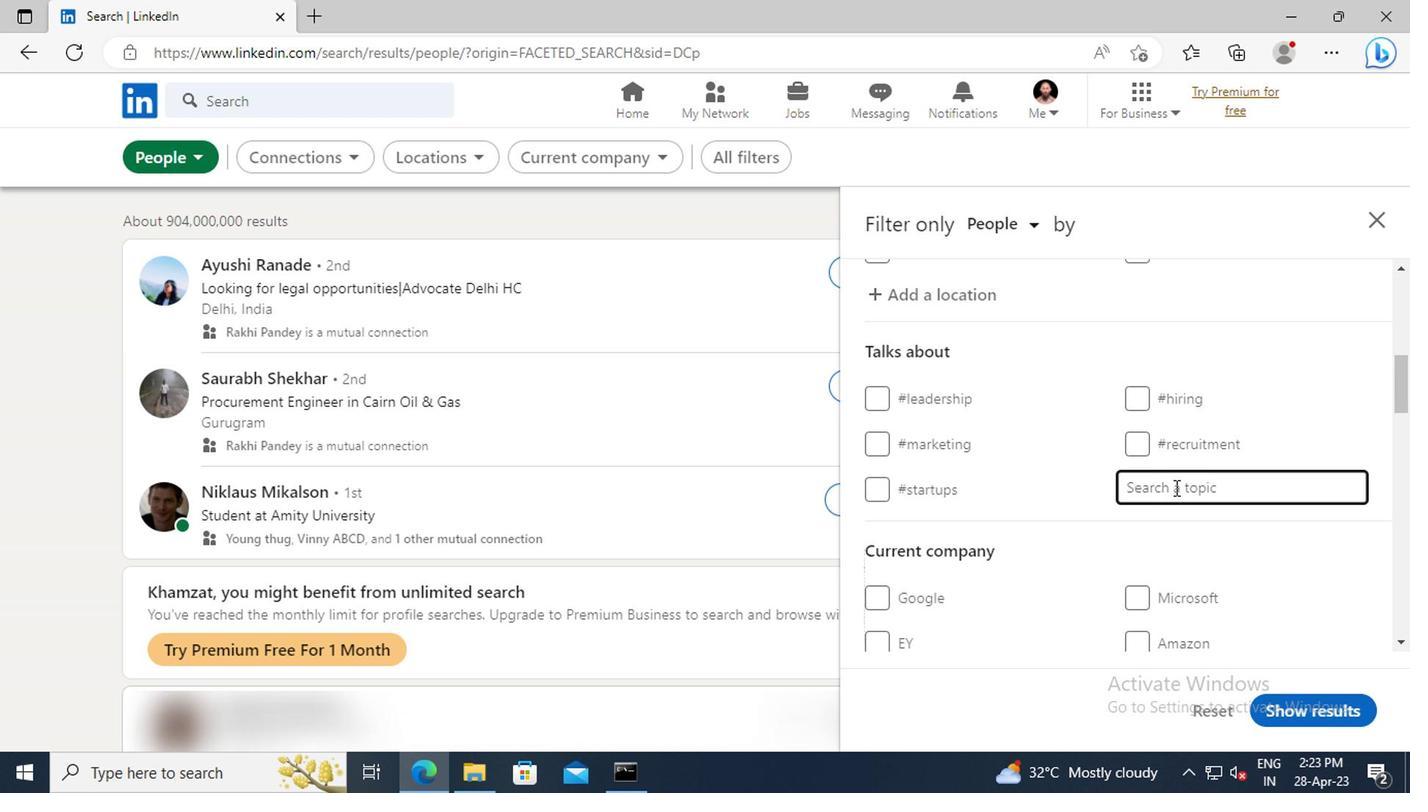 
Action: Key pressed SOCIALENTRE
Screenshot: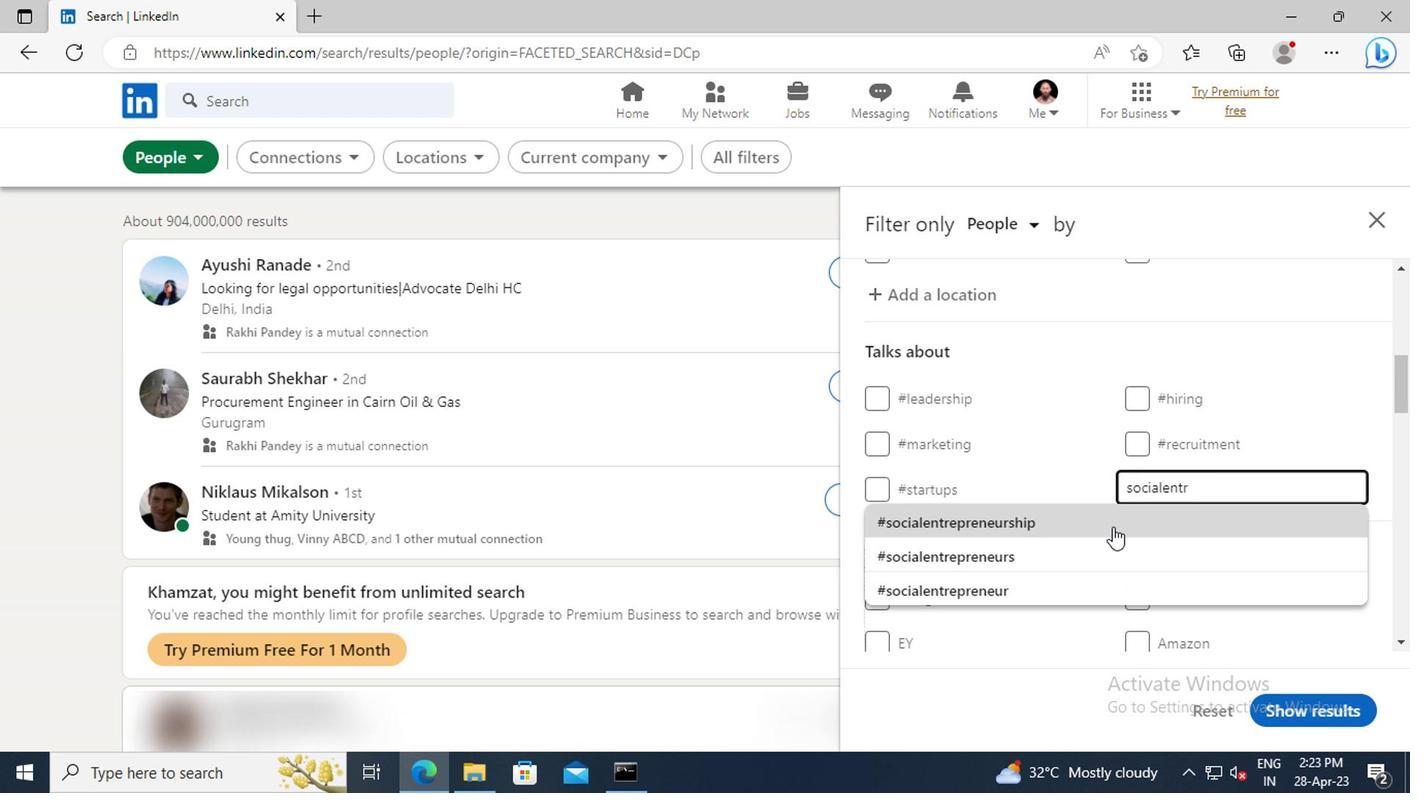 
Action: Mouse moved to (1072, 520)
Screenshot: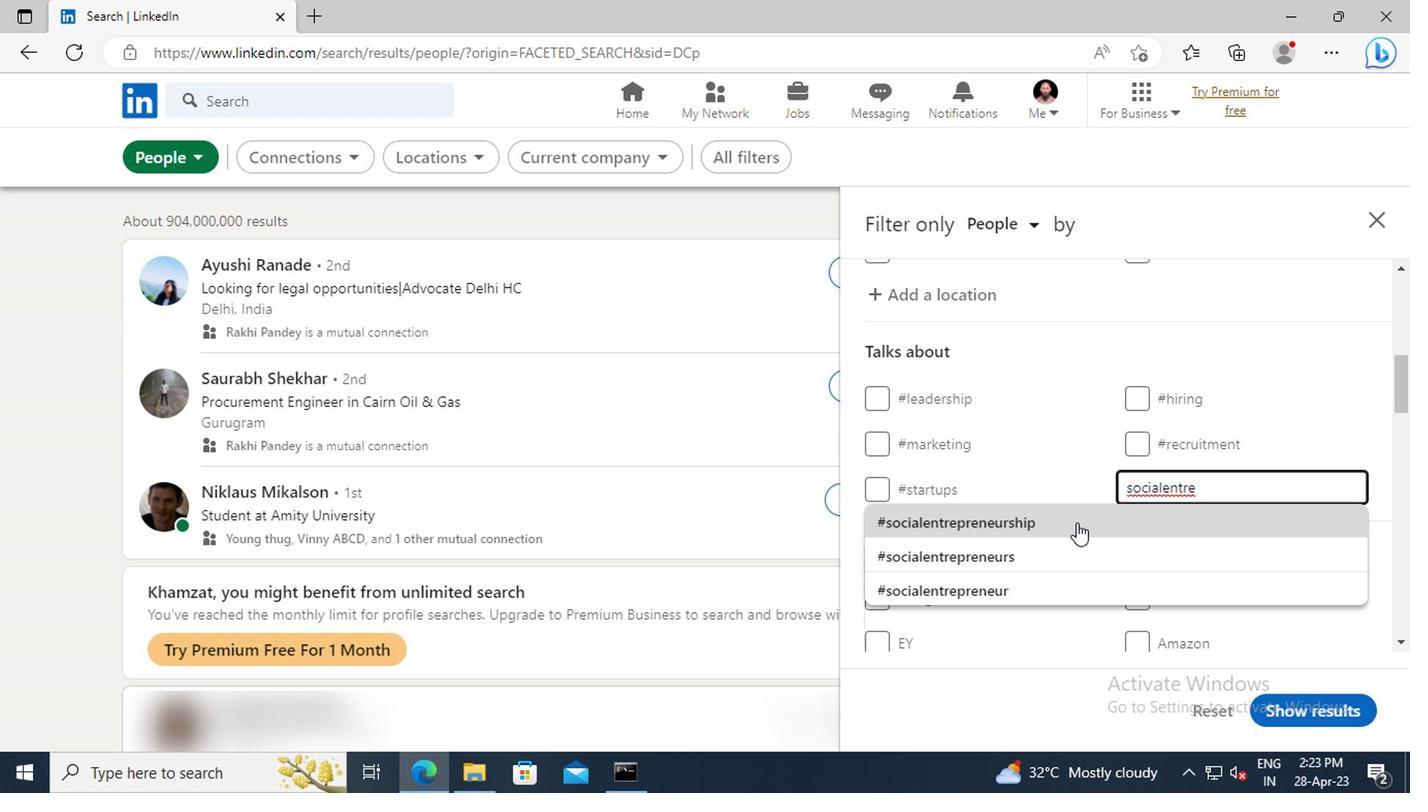 
Action: Mouse pressed left at (1072, 520)
Screenshot: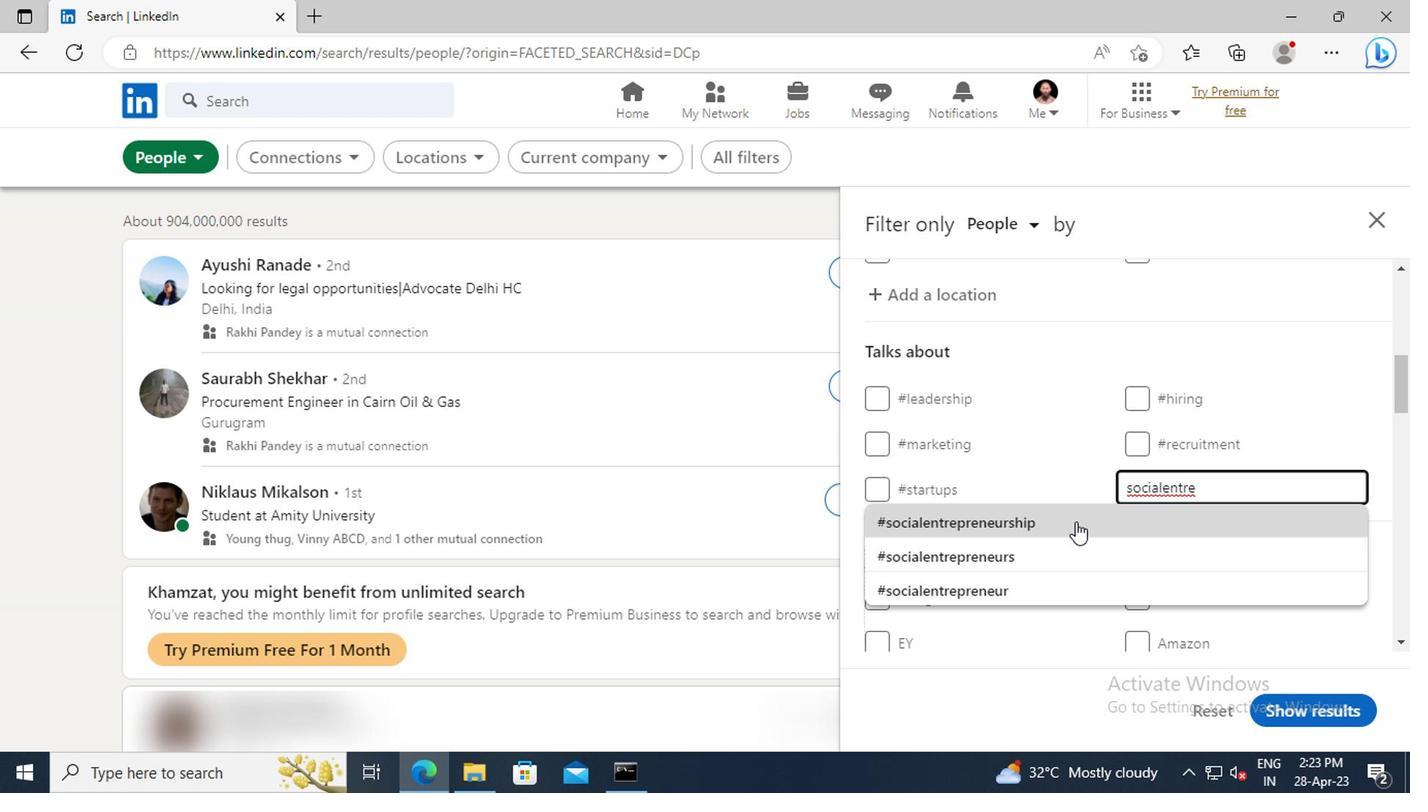 
Action: Mouse moved to (1116, 492)
Screenshot: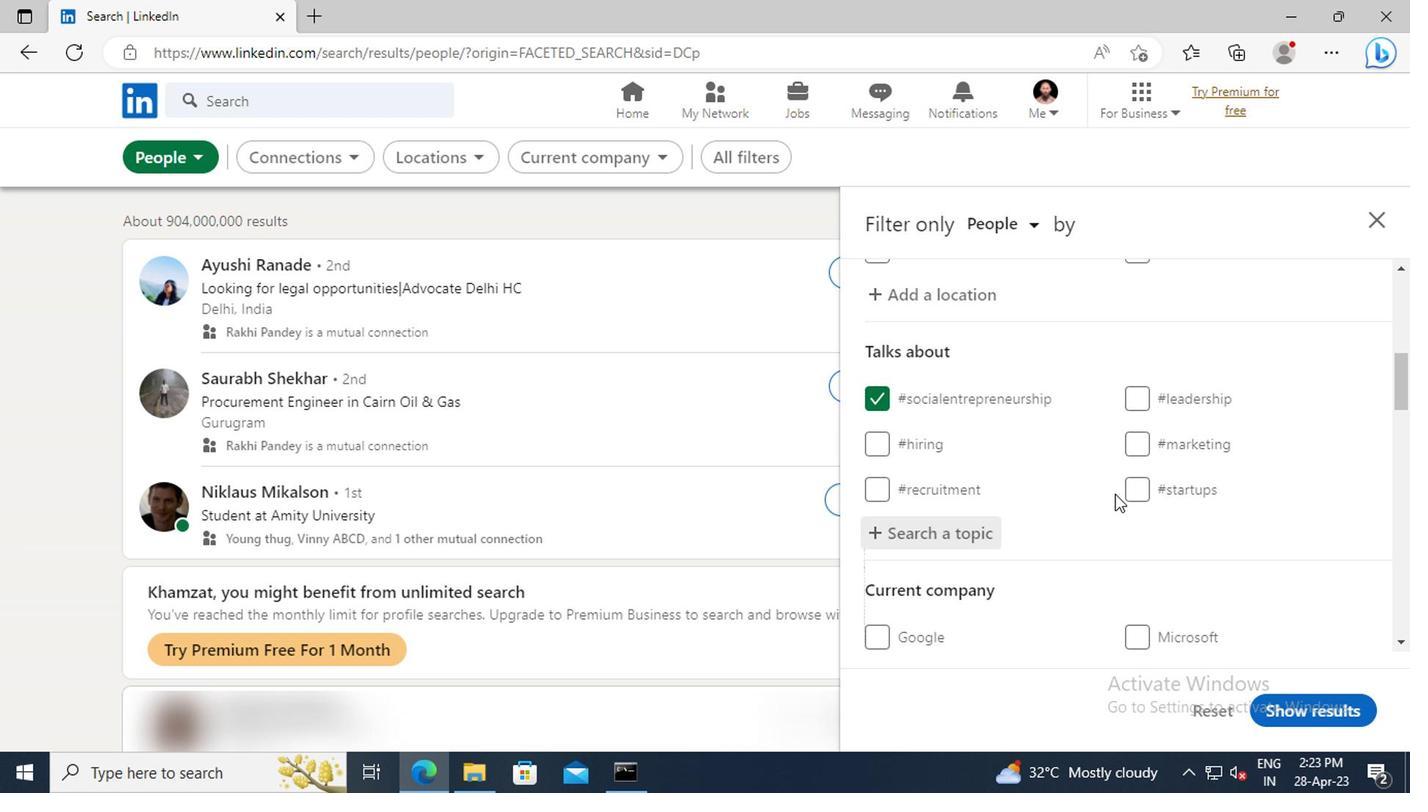 
Action: Mouse scrolled (1116, 491) with delta (0, 0)
Screenshot: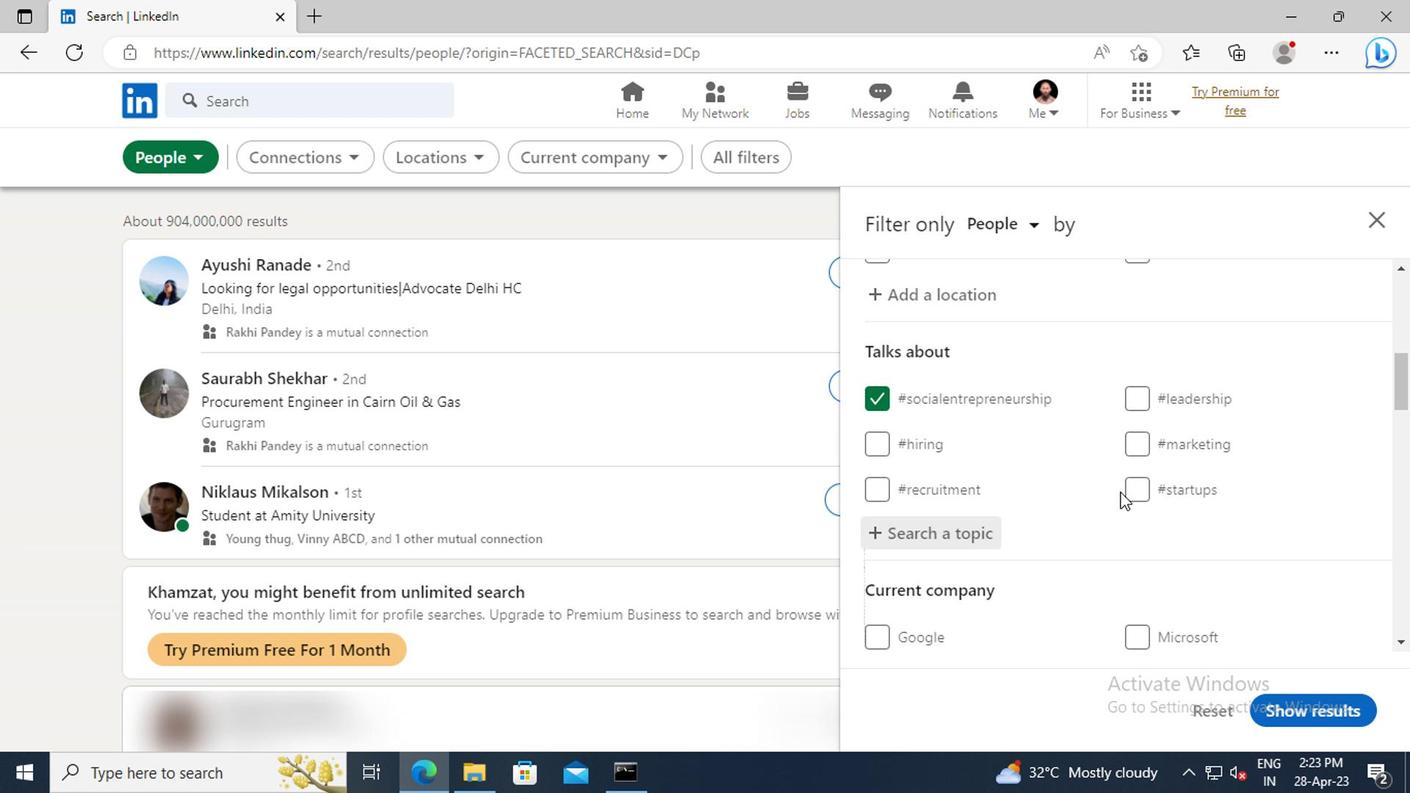 
Action: Mouse scrolled (1116, 491) with delta (0, 0)
Screenshot: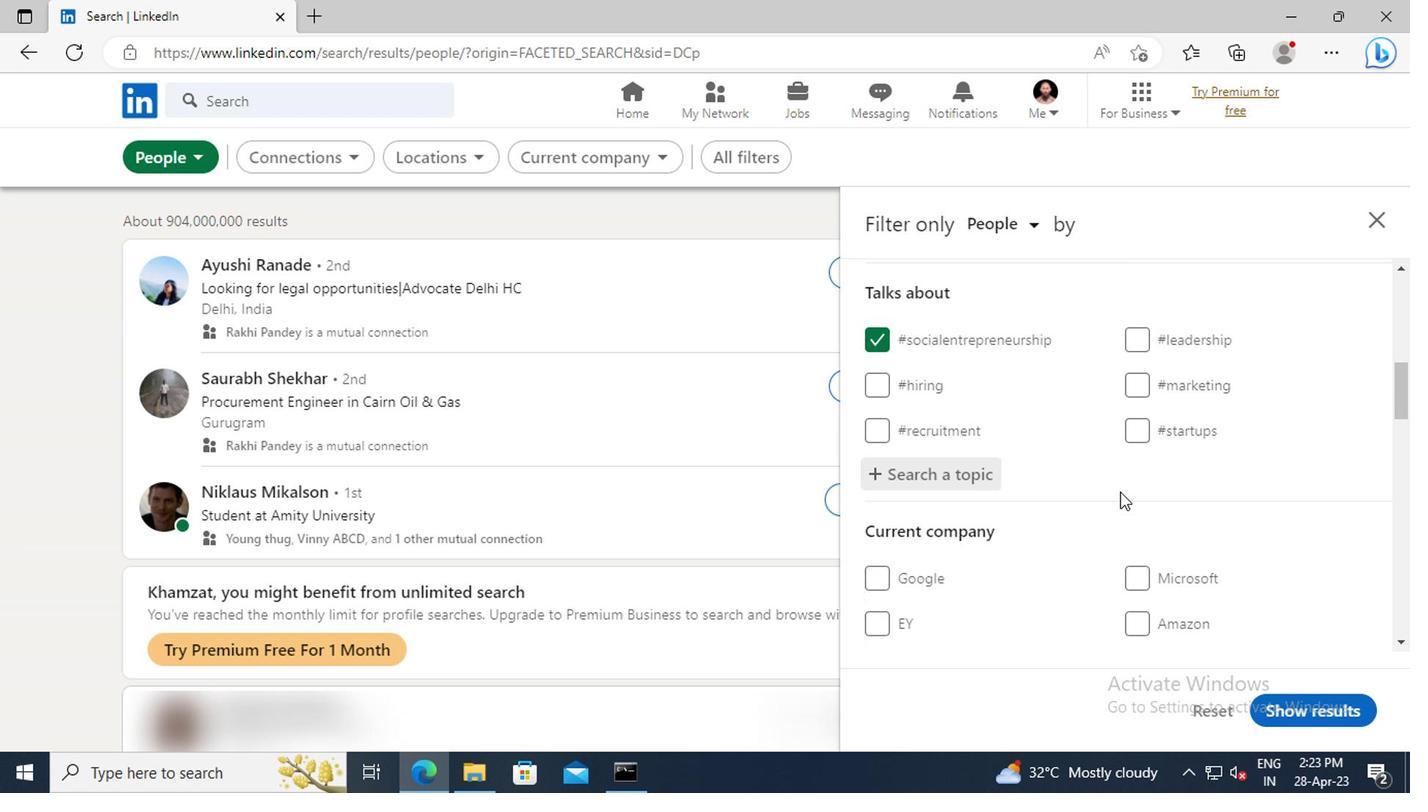 
Action: Mouse scrolled (1116, 491) with delta (0, 0)
Screenshot: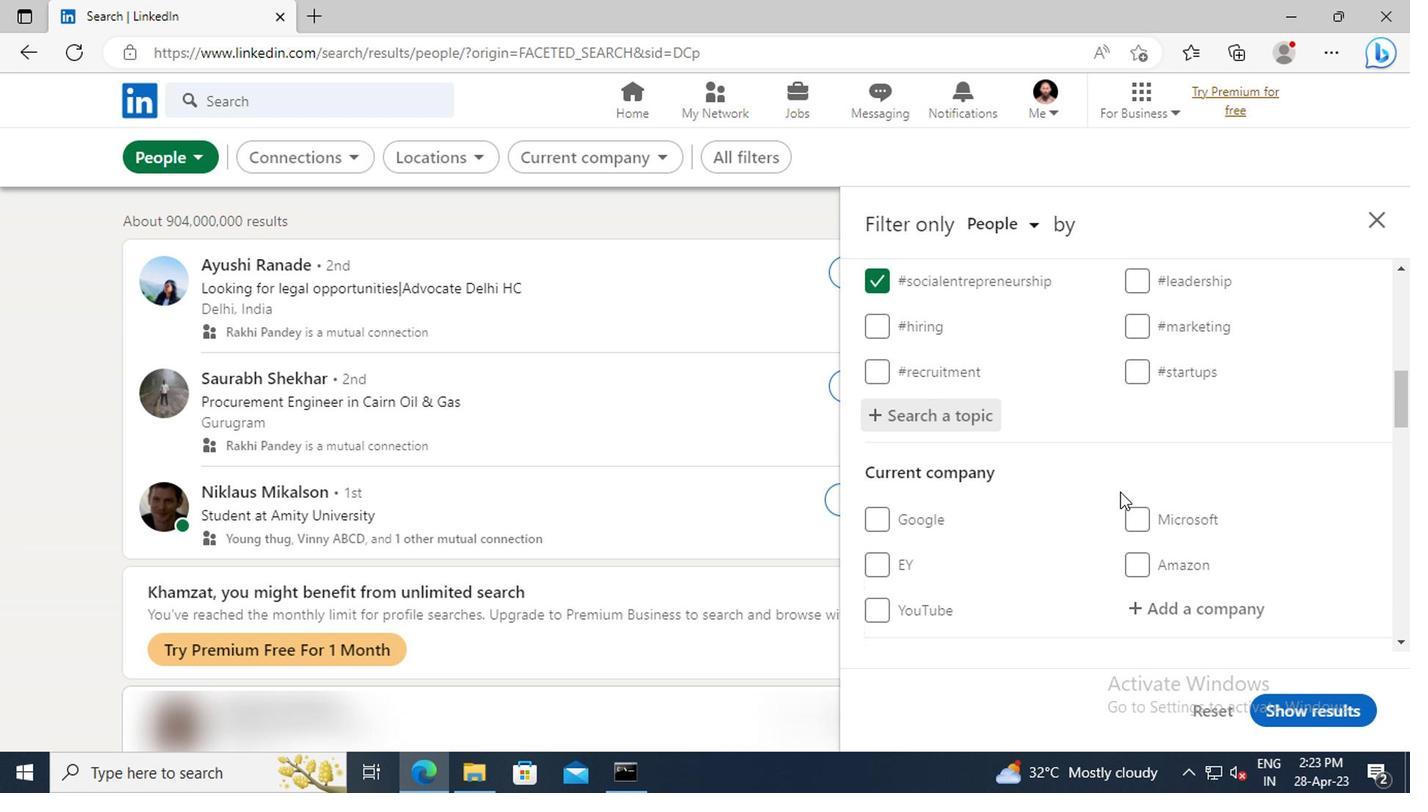 
Action: Mouse scrolled (1116, 491) with delta (0, 0)
Screenshot: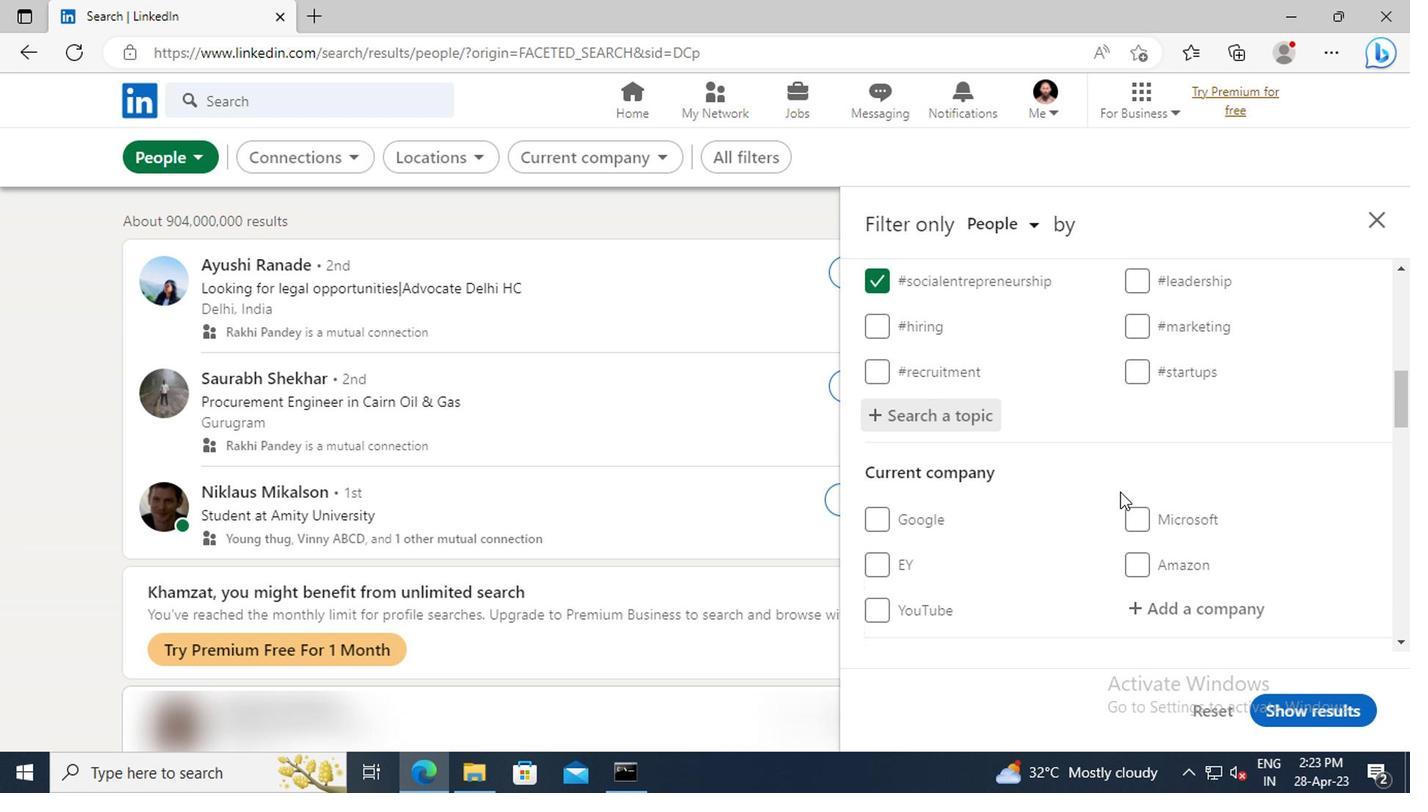 
Action: Mouse scrolled (1116, 491) with delta (0, 0)
Screenshot: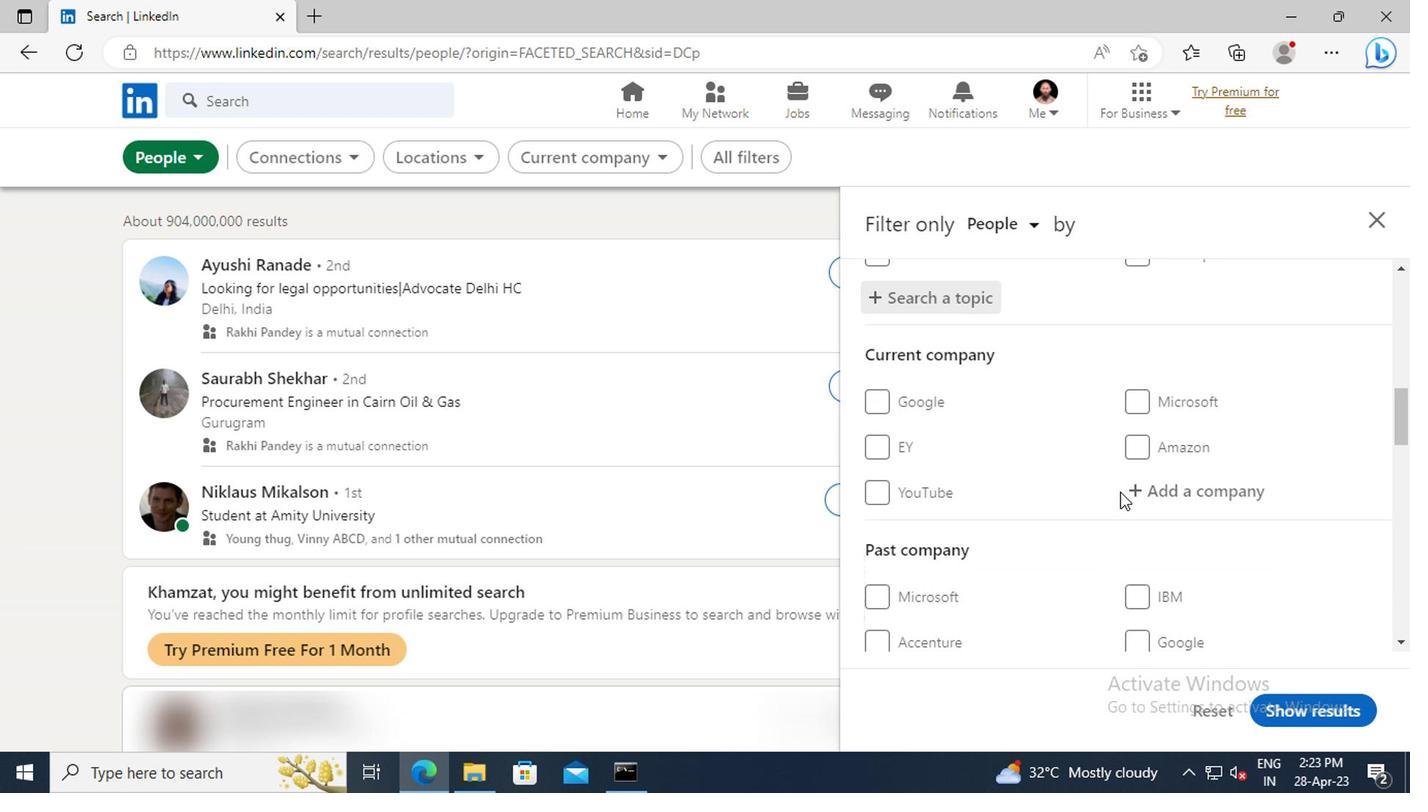 
Action: Mouse scrolled (1116, 491) with delta (0, 0)
Screenshot: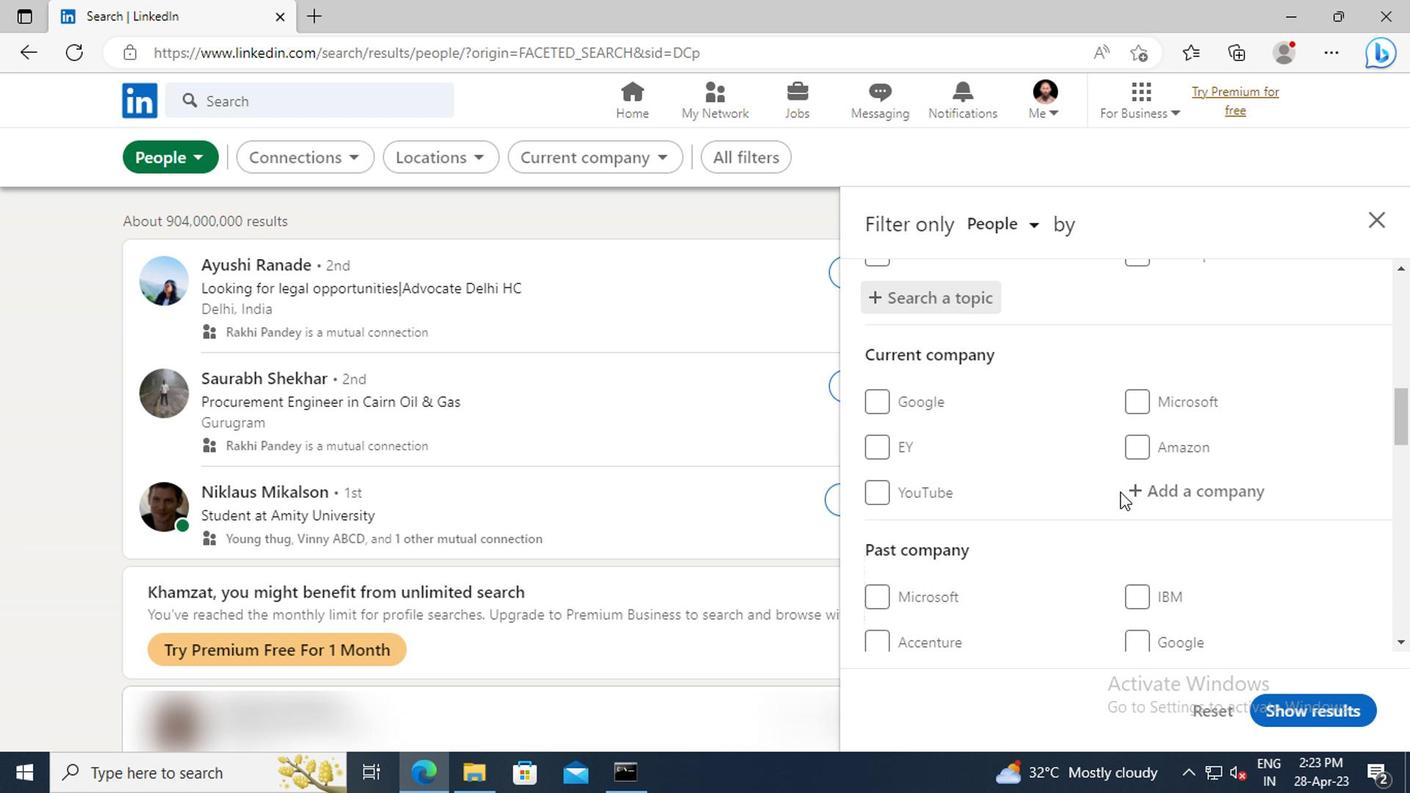 
Action: Mouse scrolled (1116, 491) with delta (0, 0)
Screenshot: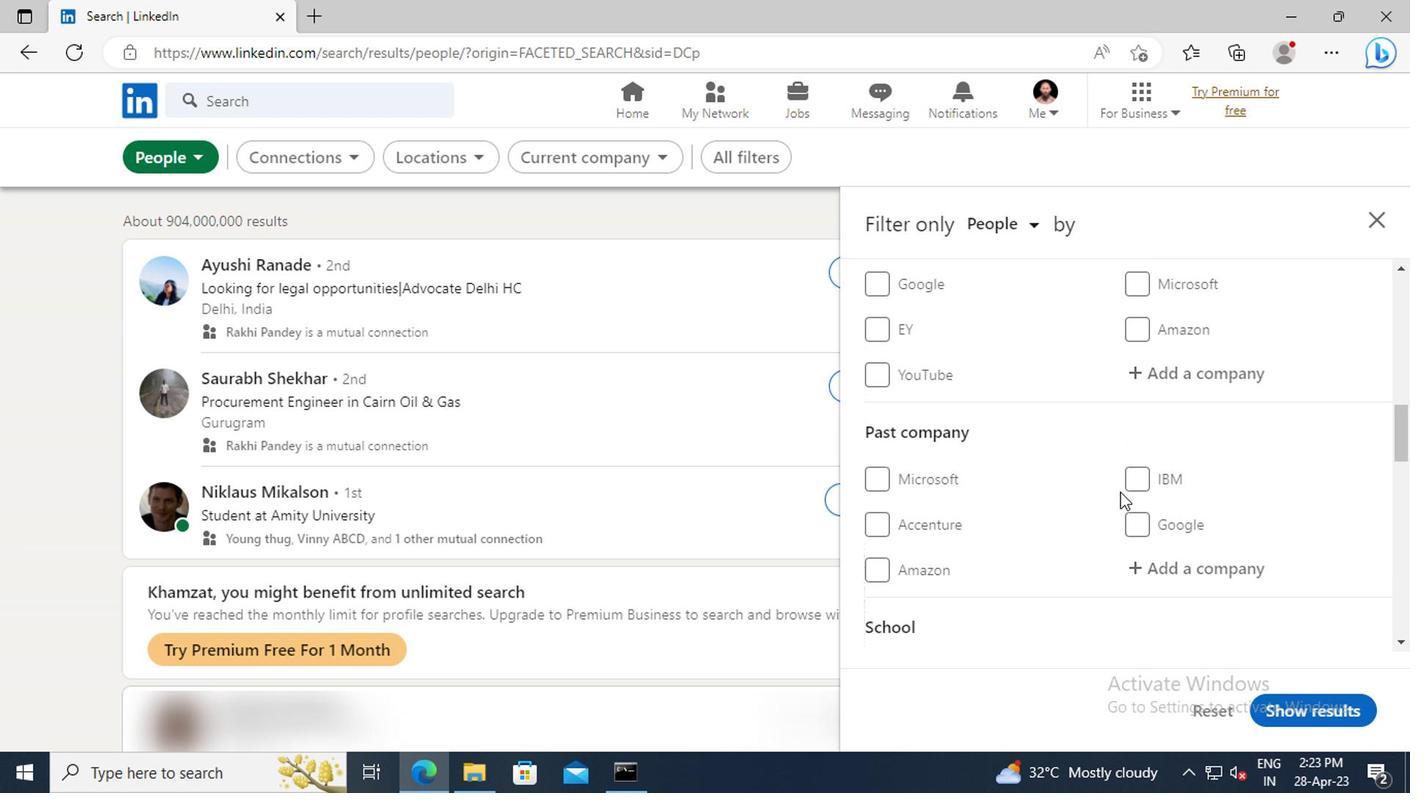 
Action: Mouse scrolled (1116, 491) with delta (0, 0)
Screenshot: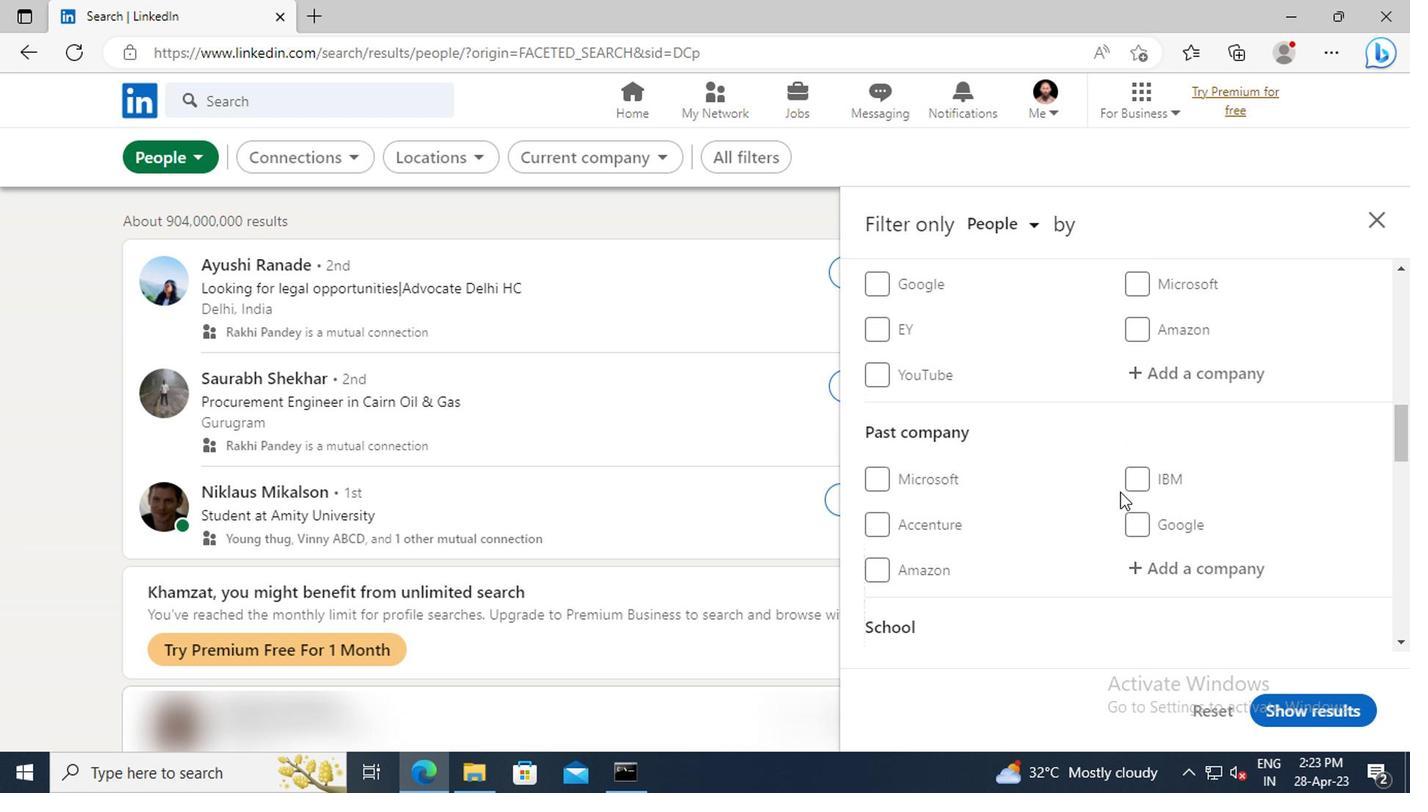 
Action: Mouse scrolled (1116, 491) with delta (0, 0)
Screenshot: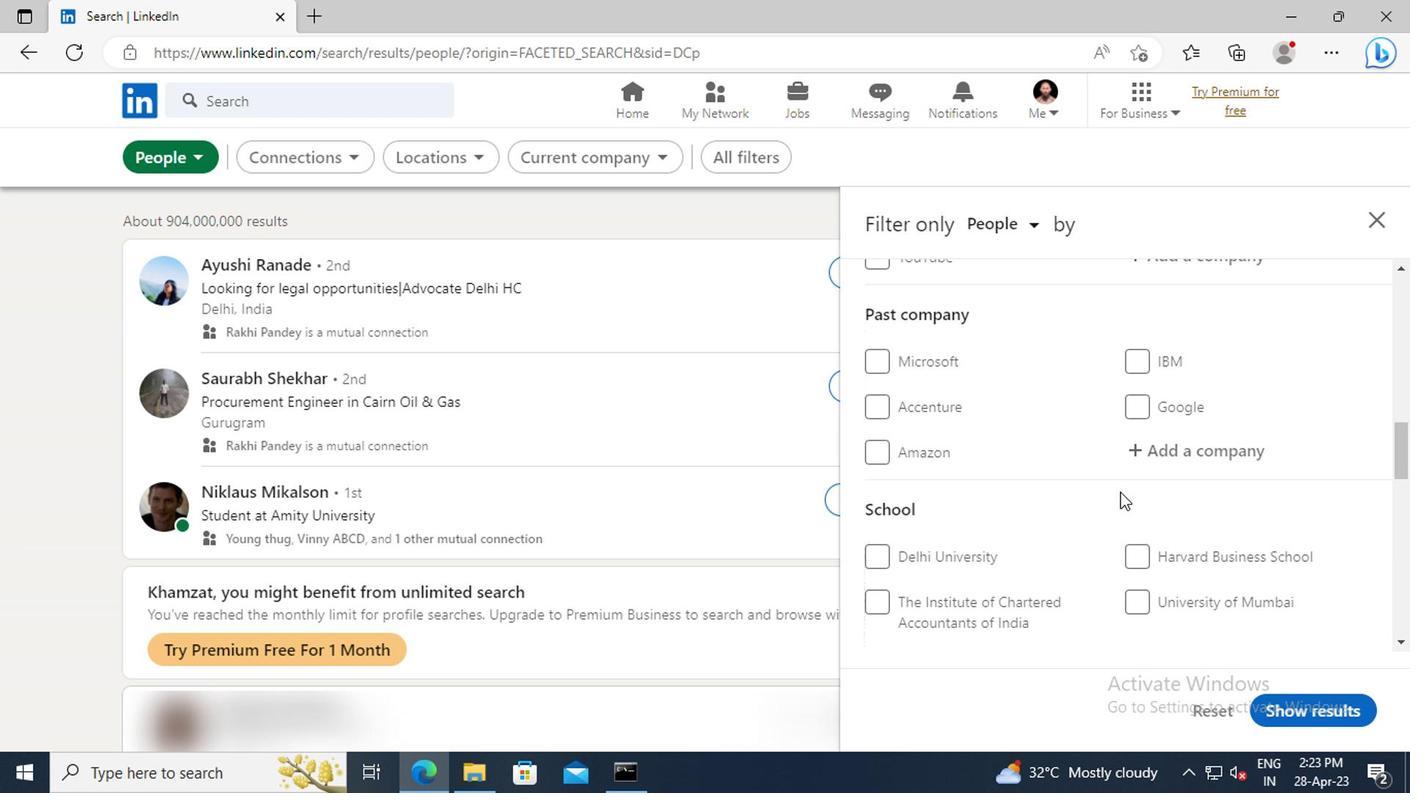 
Action: Mouse scrolled (1116, 491) with delta (0, 0)
Screenshot: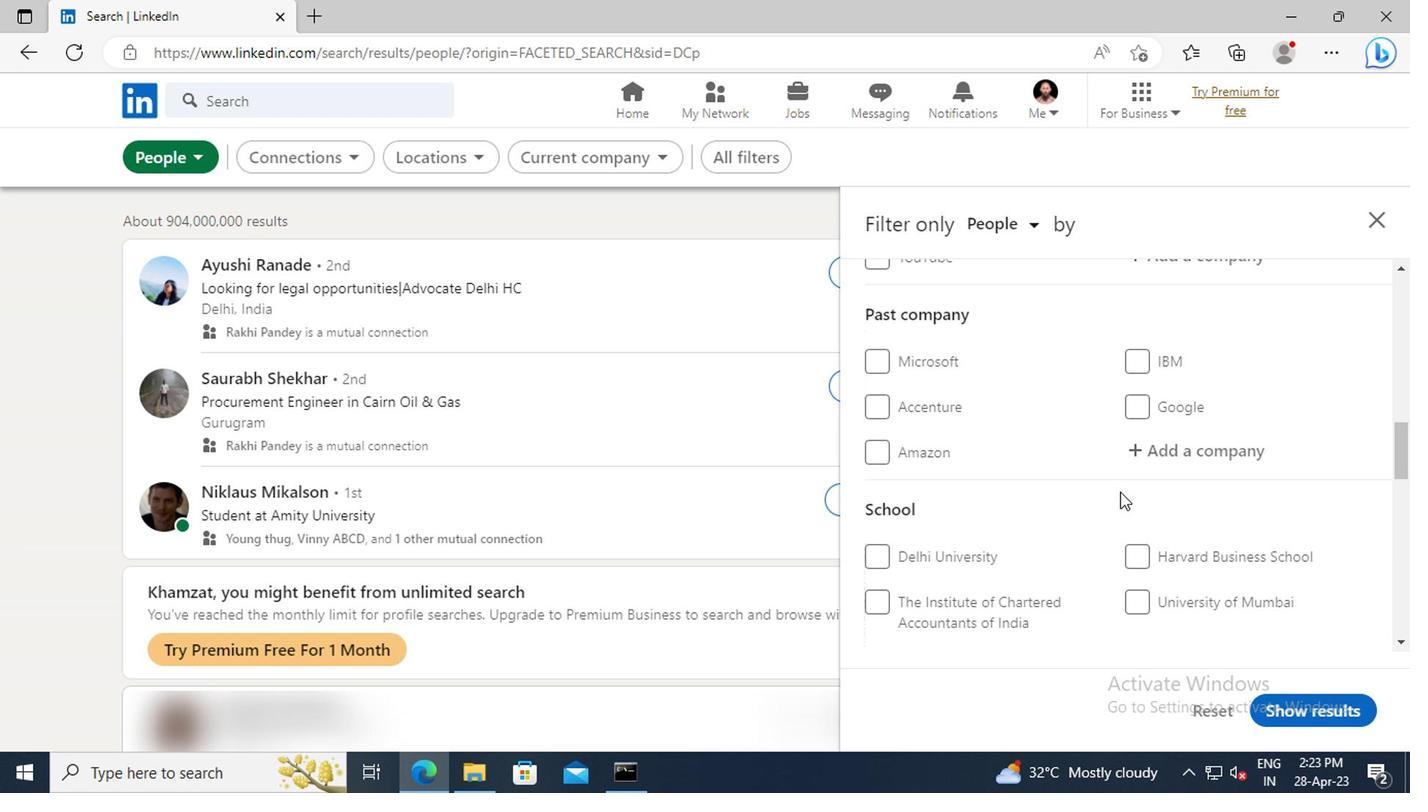 
Action: Mouse scrolled (1116, 491) with delta (0, 0)
Screenshot: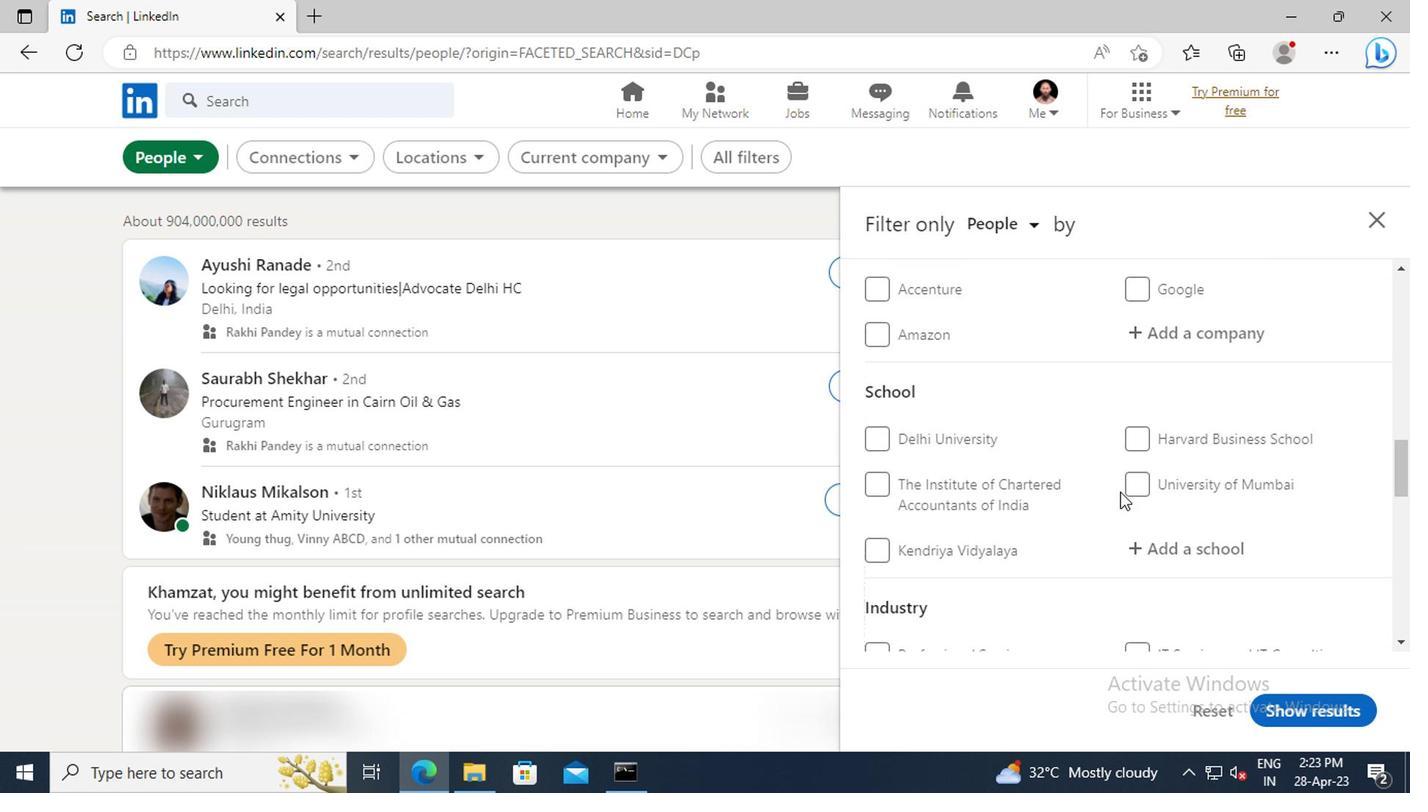 
Action: Mouse scrolled (1116, 491) with delta (0, 0)
Screenshot: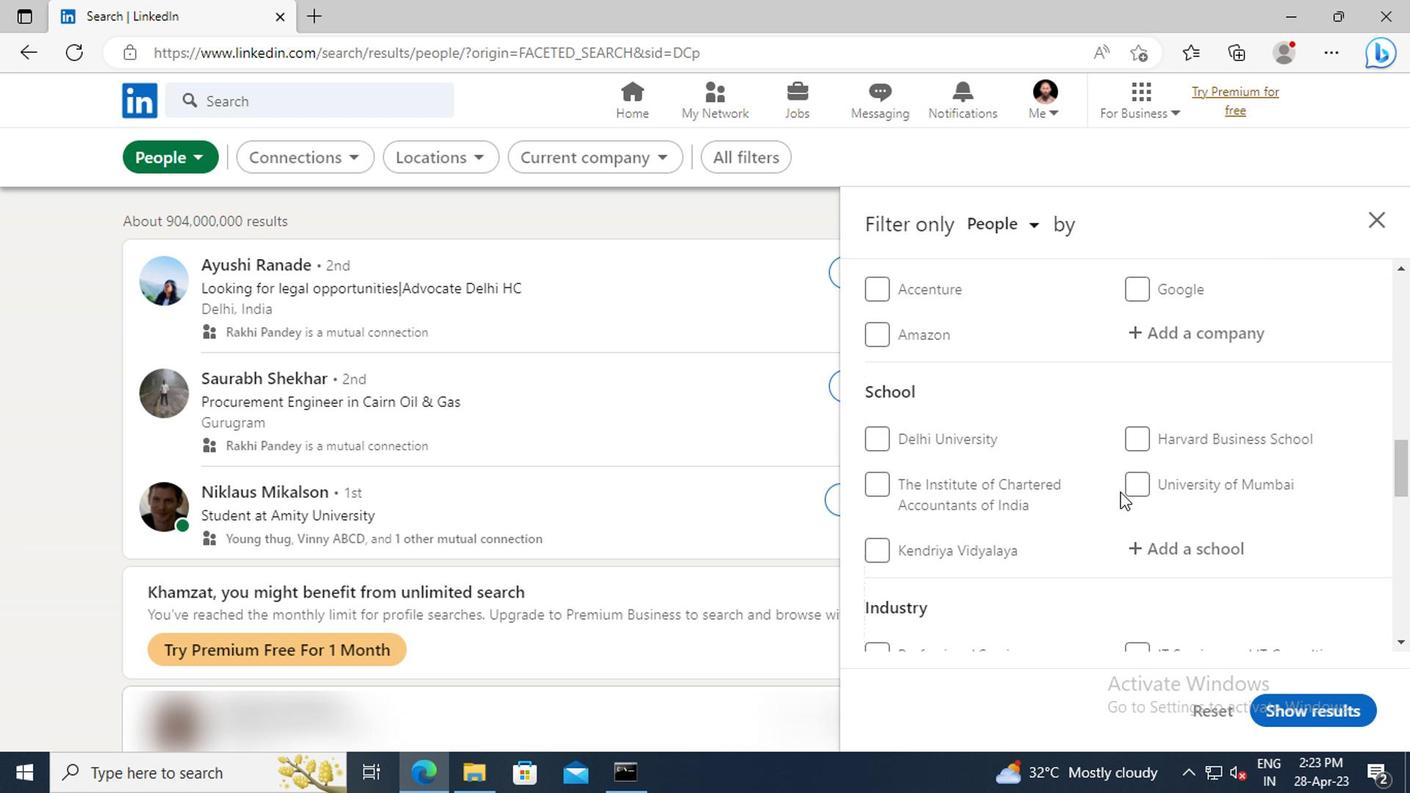 
Action: Mouse scrolled (1116, 491) with delta (0, 0)
Screenshot: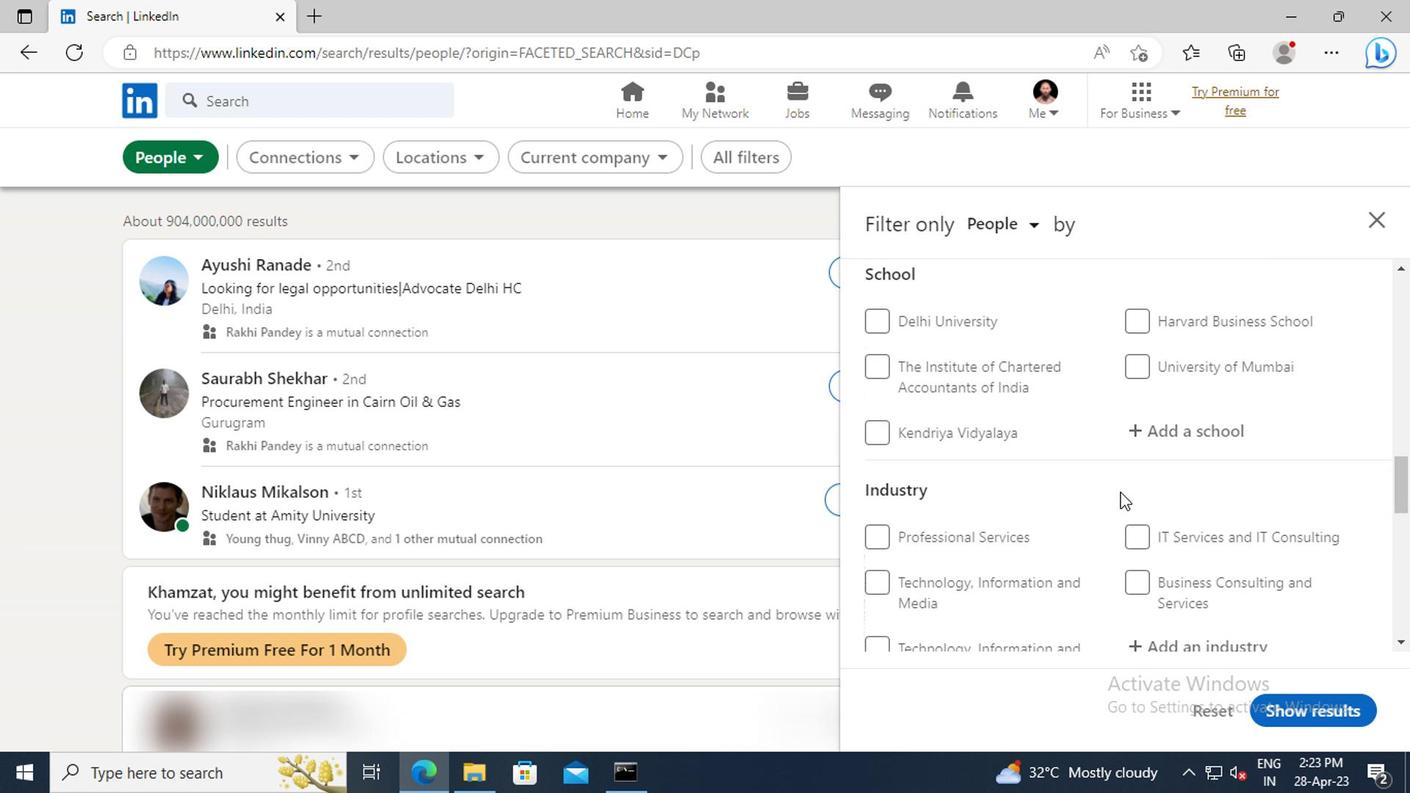 
Action: Mouse scrolled (1116, 491) with delta (0, 0)
Screenshot: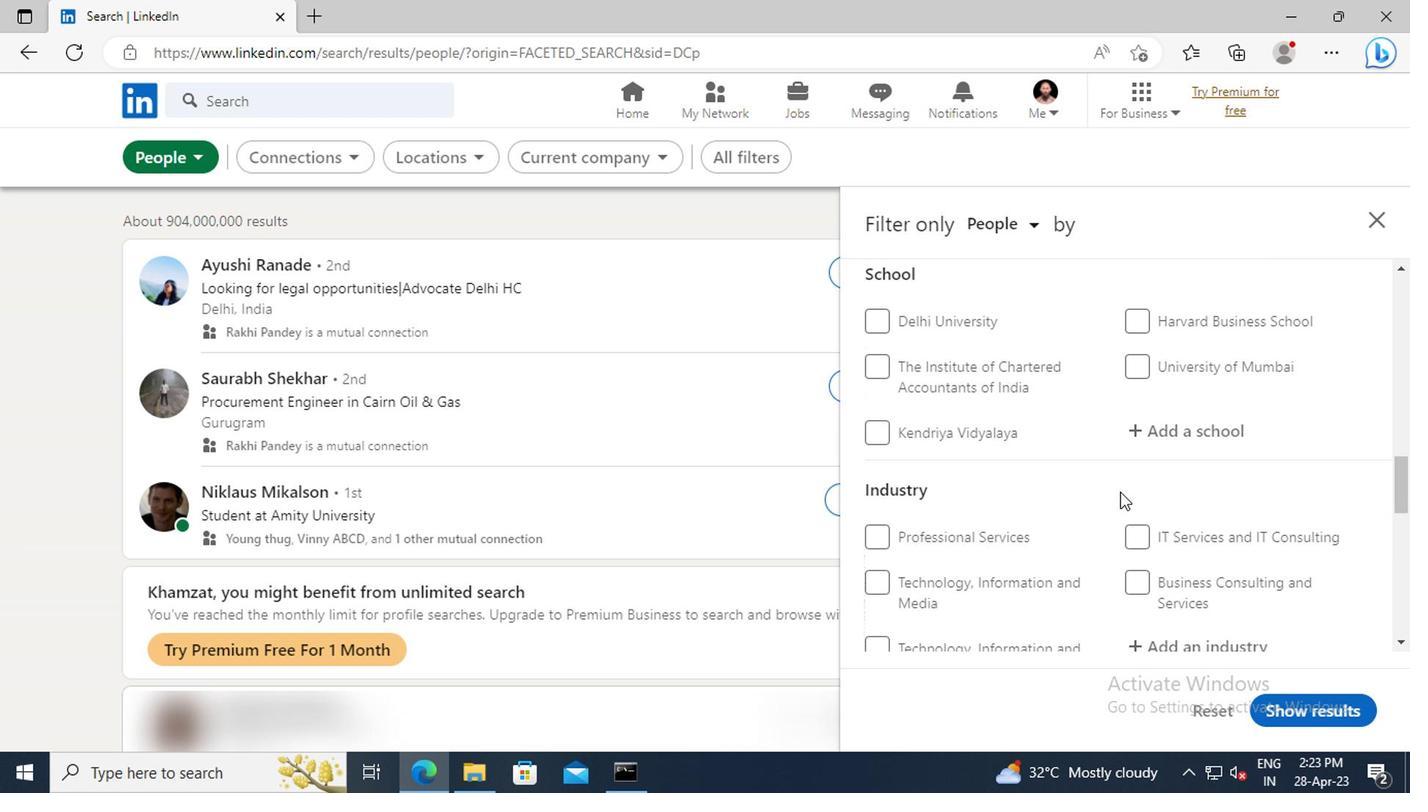 
Action: Mouse scrolled (1116, 491) with delta (0, 0)
Screenshot: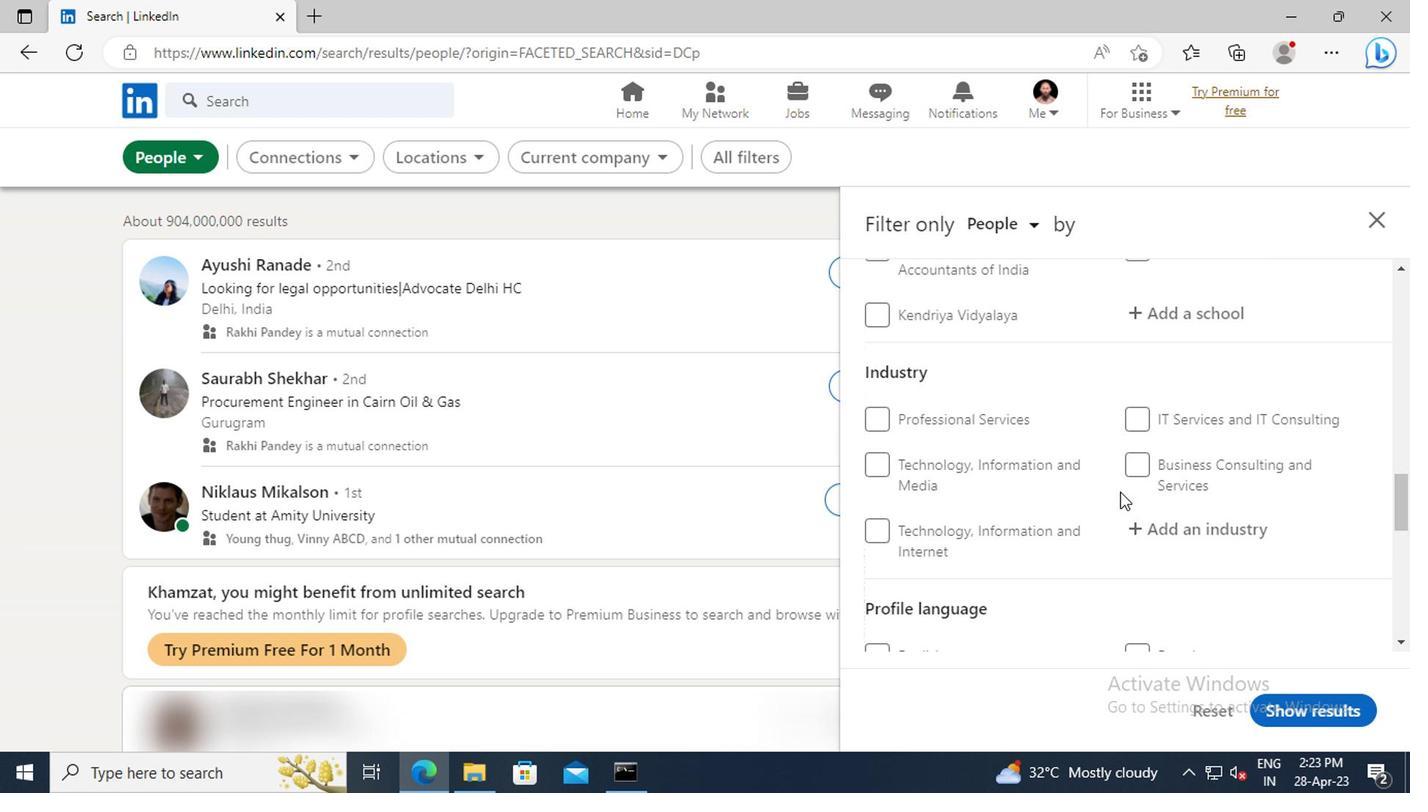
Action: Mouse scrolled (1116, 491) with delta (0, 0)
Screenshot: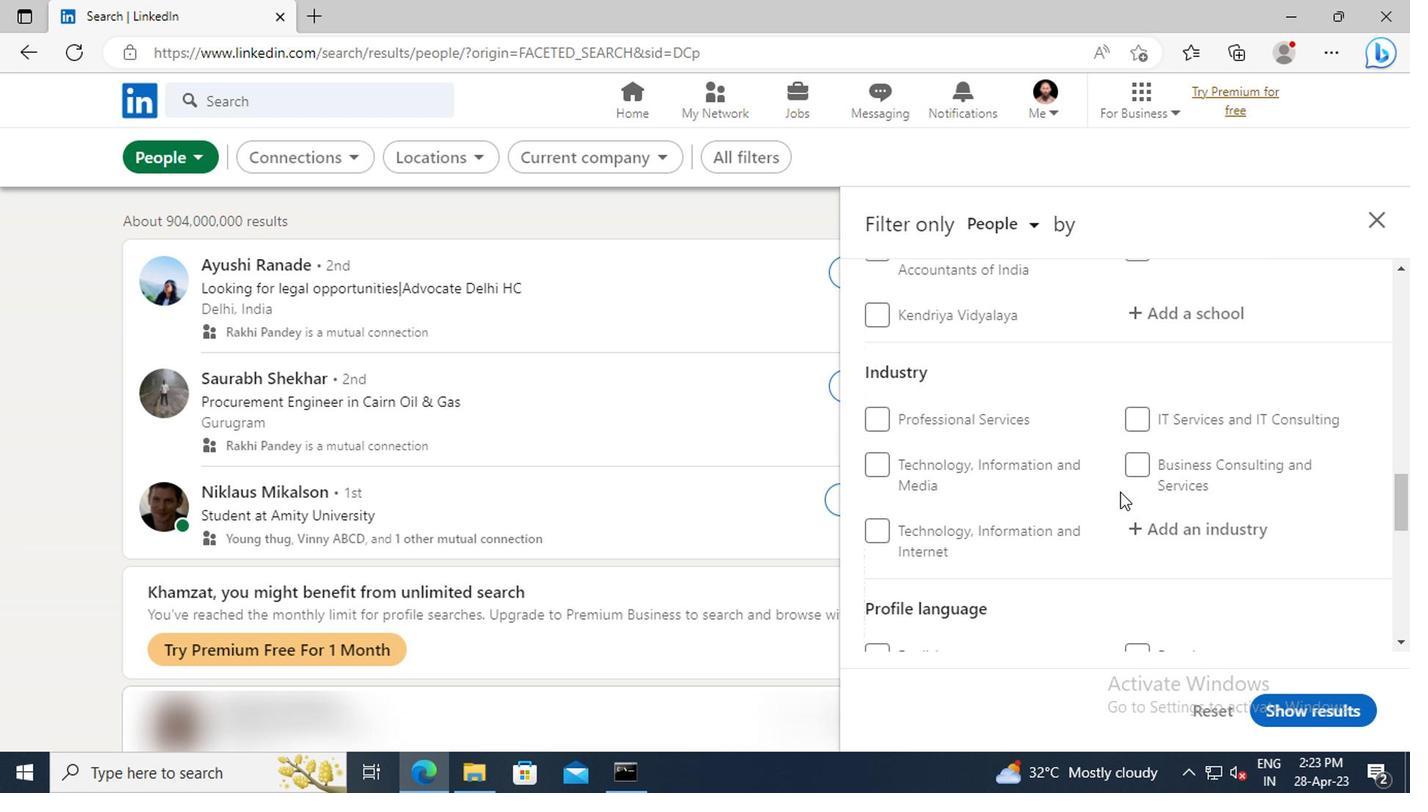 
Action: Mouse scrolled (1116, 491) with delta (0, 0)
Screenshot: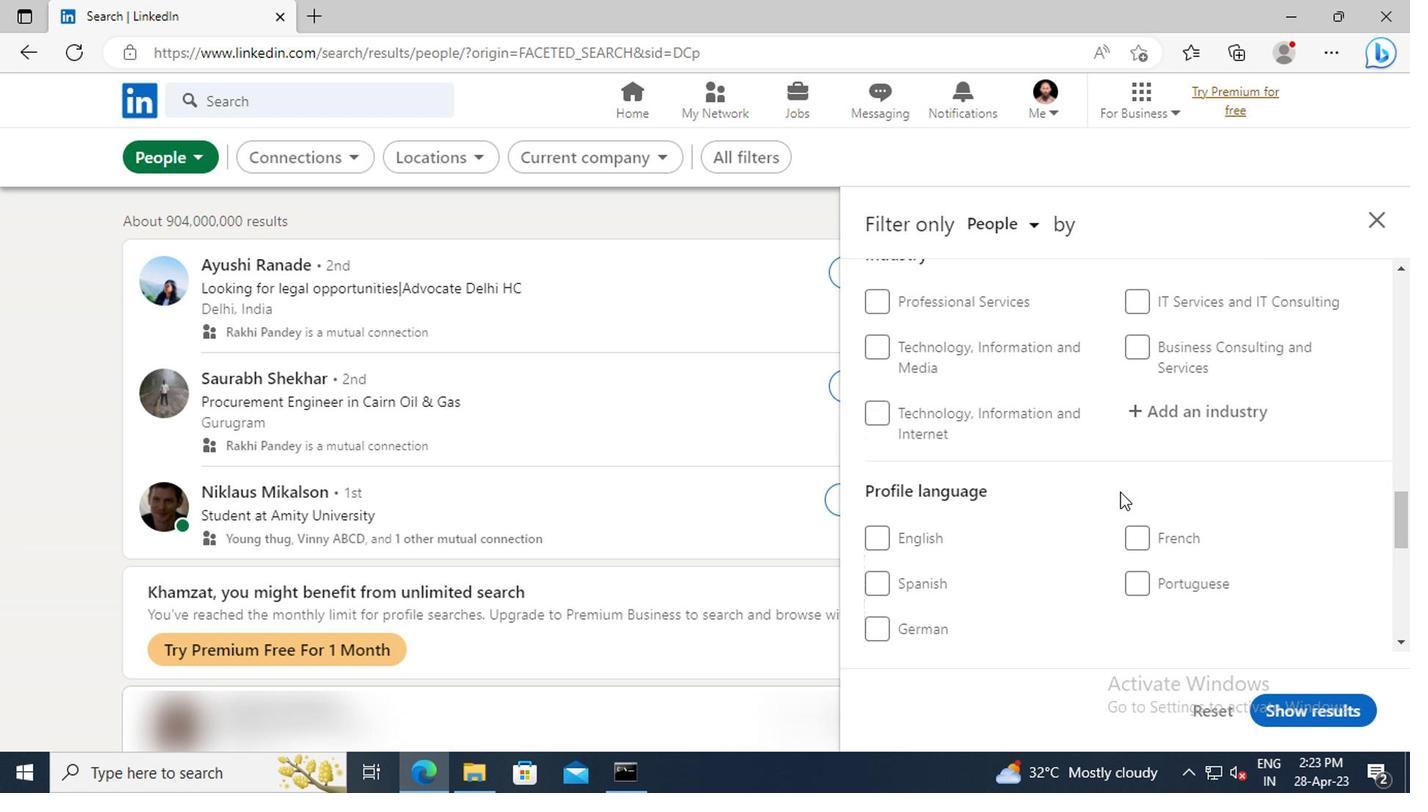 
Action: Mouse moved to (1141, 485)
Screenshot: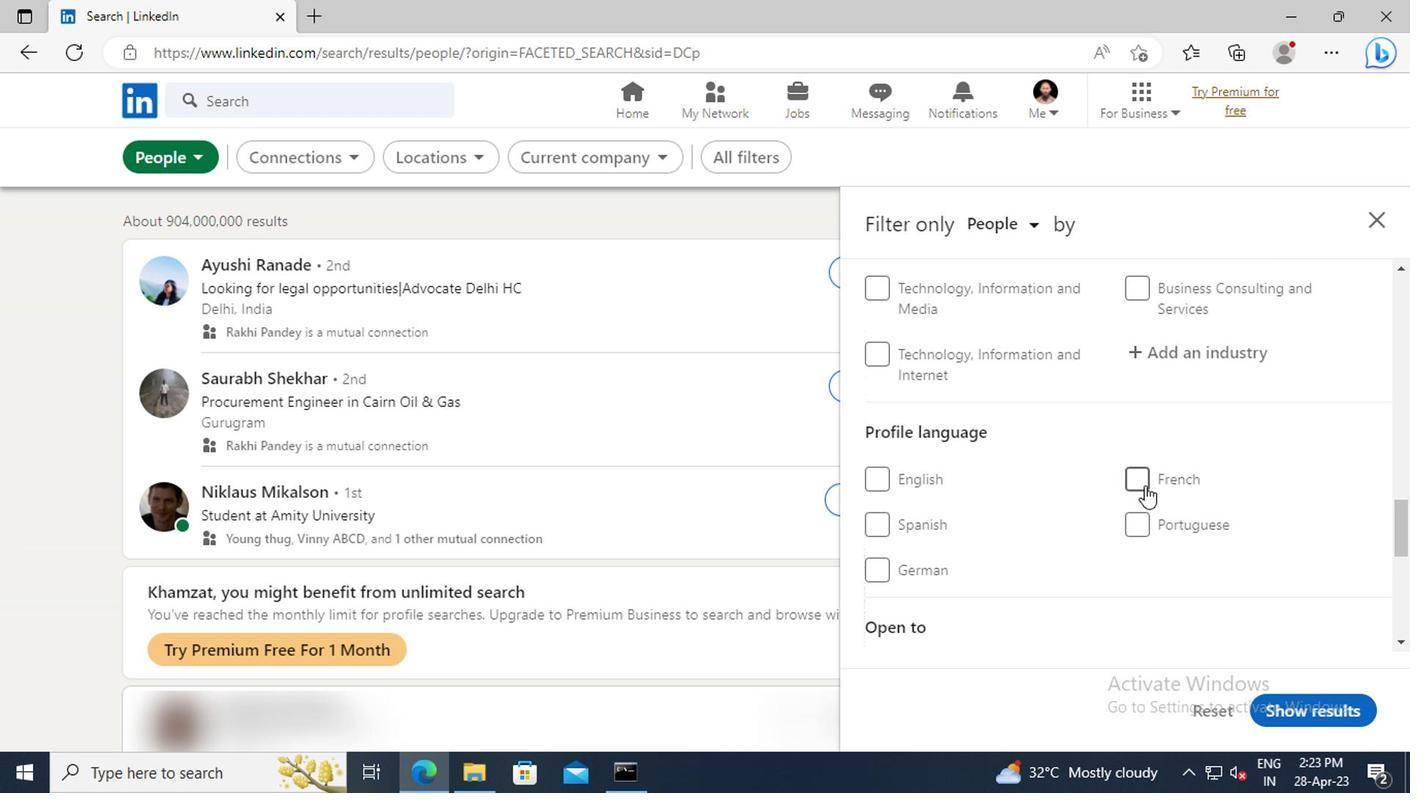 
Action: Mouse pressed left at (1141, 485)
Screenshot: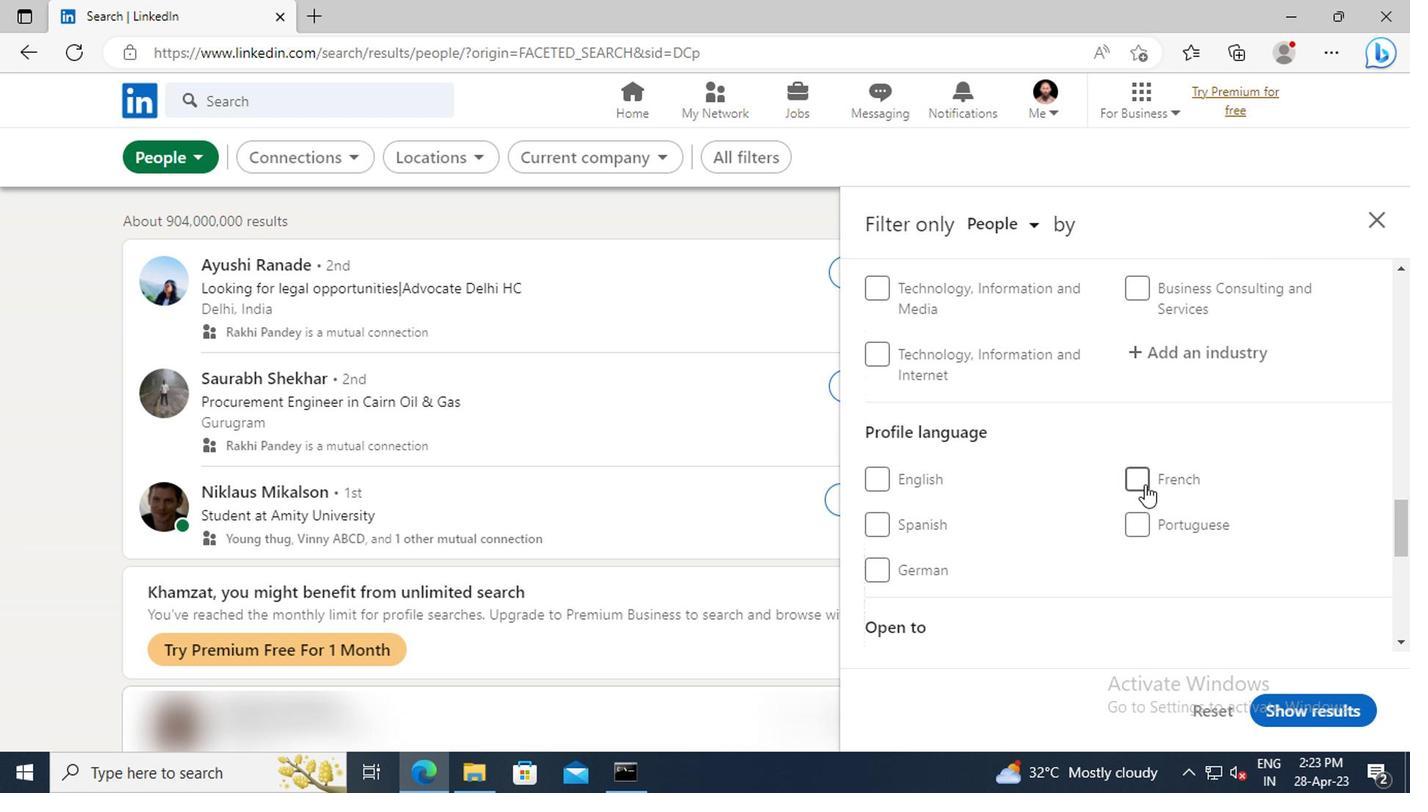 
Action: Mouse moved to (1151, 473)
Screenshot: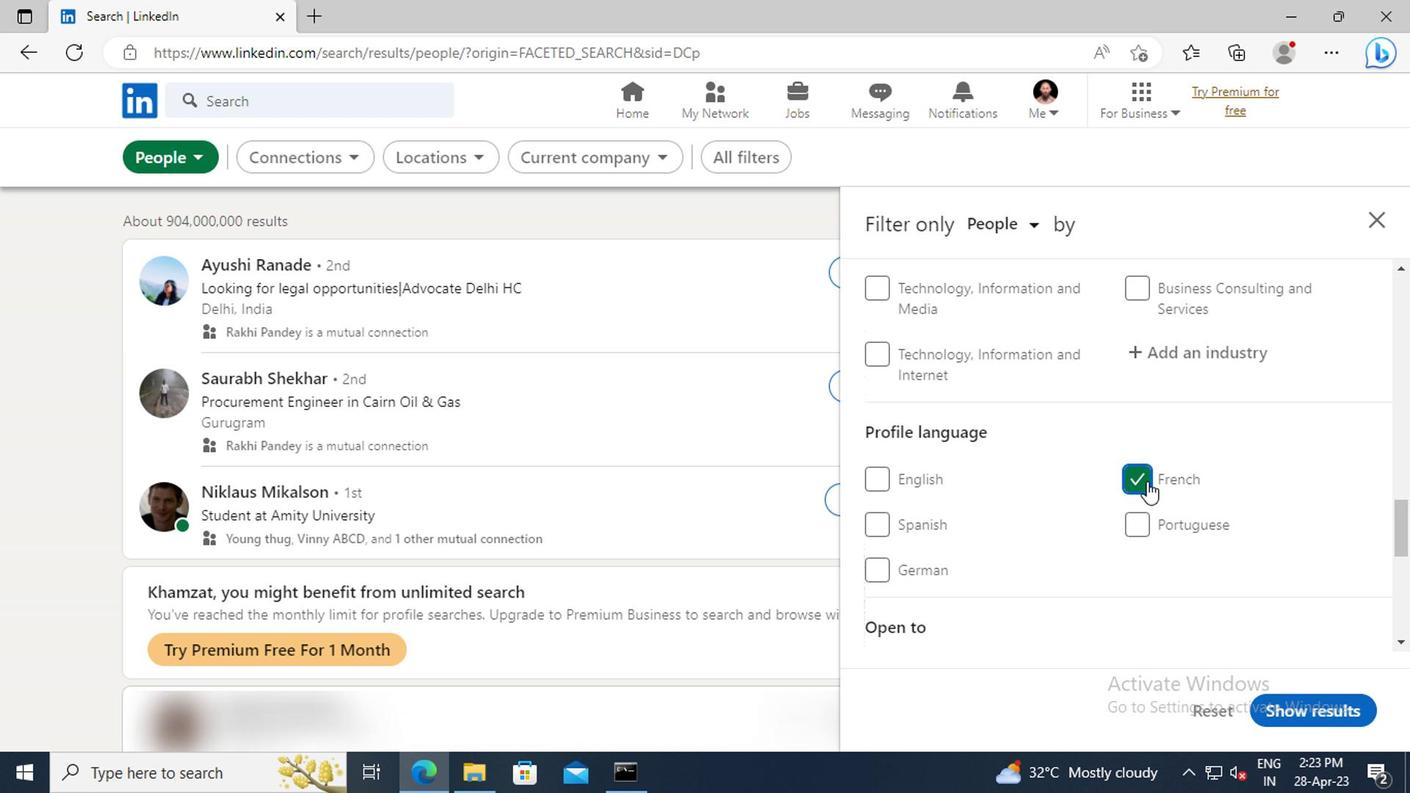 
Action: Mouse scrolled (1151, 473) with delta (0, 0)
Screenshot: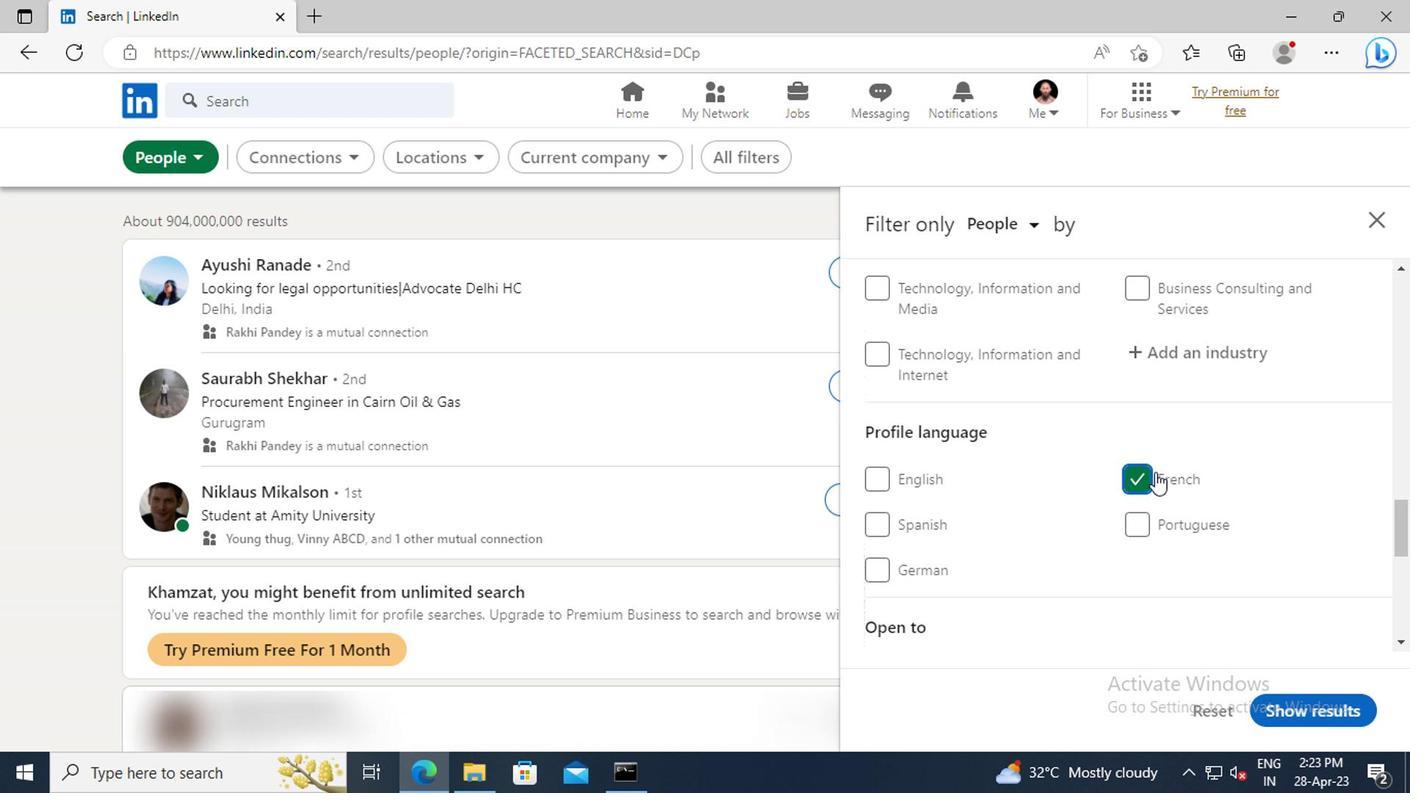 
Action: Mouse scrolled (1151, 473) with delta (0, 0)
Screenshot: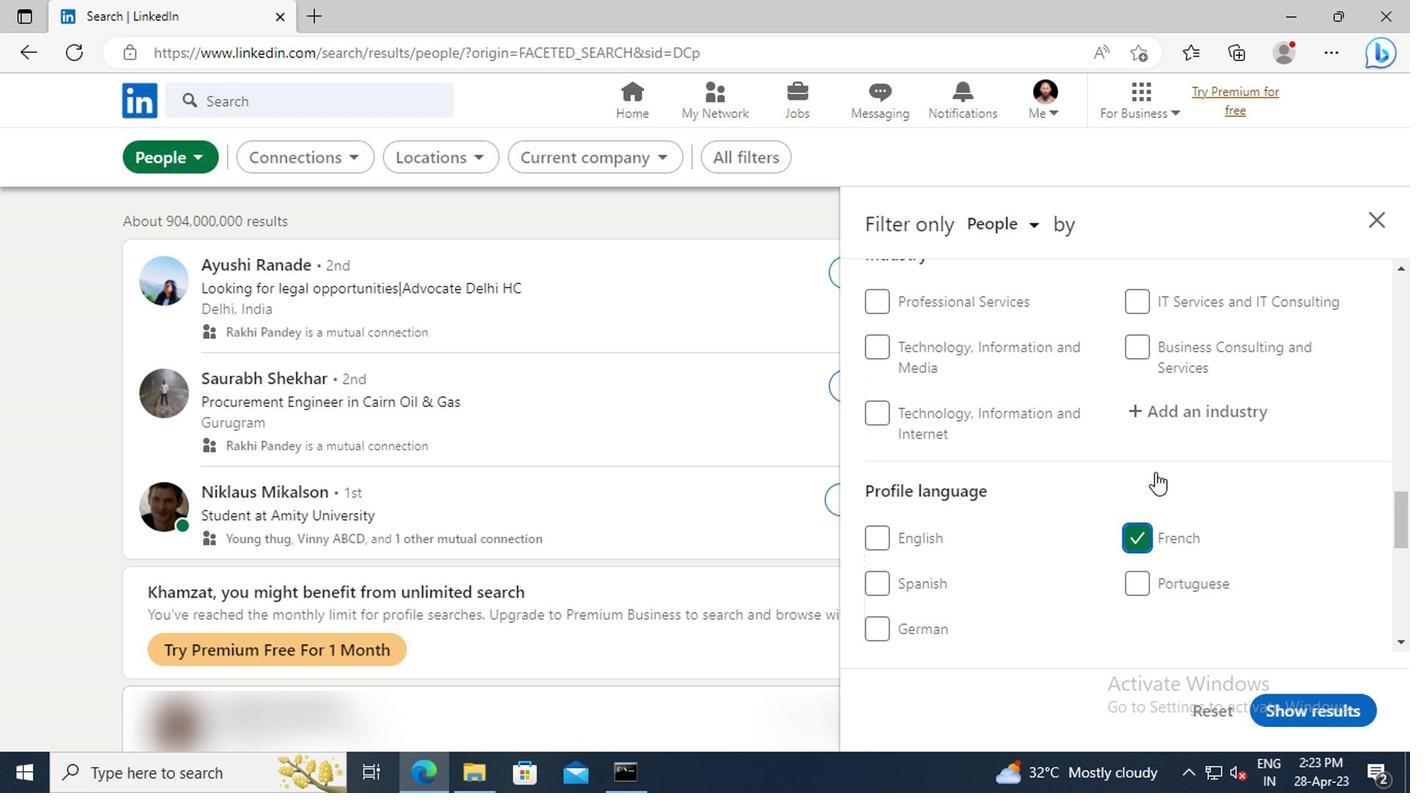 
Action: Mouse scrolled (1151, 473) with delta (0, 0)
Screenshot: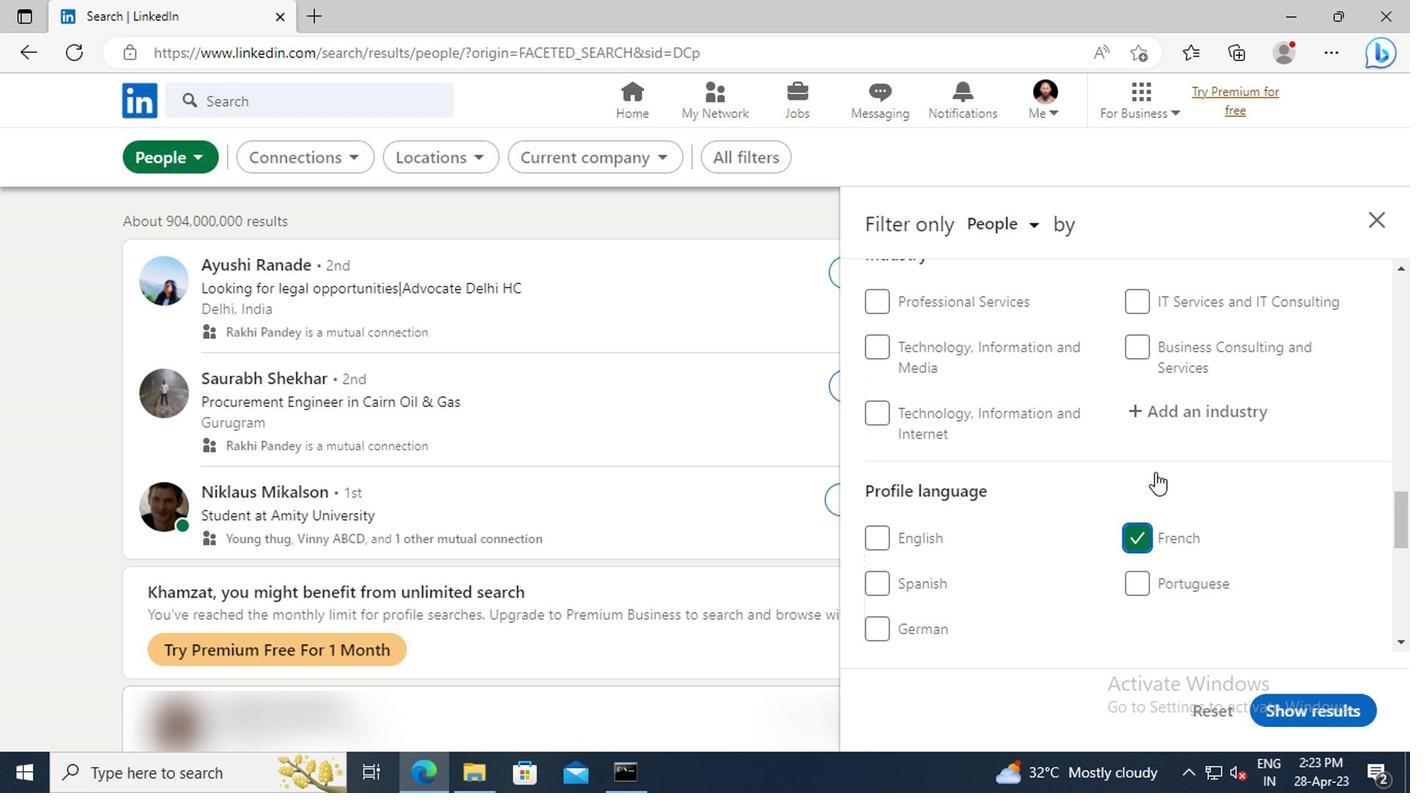 
Action: Mouse scrolled (1151, 473) with delta (0, 0)
Screenshot: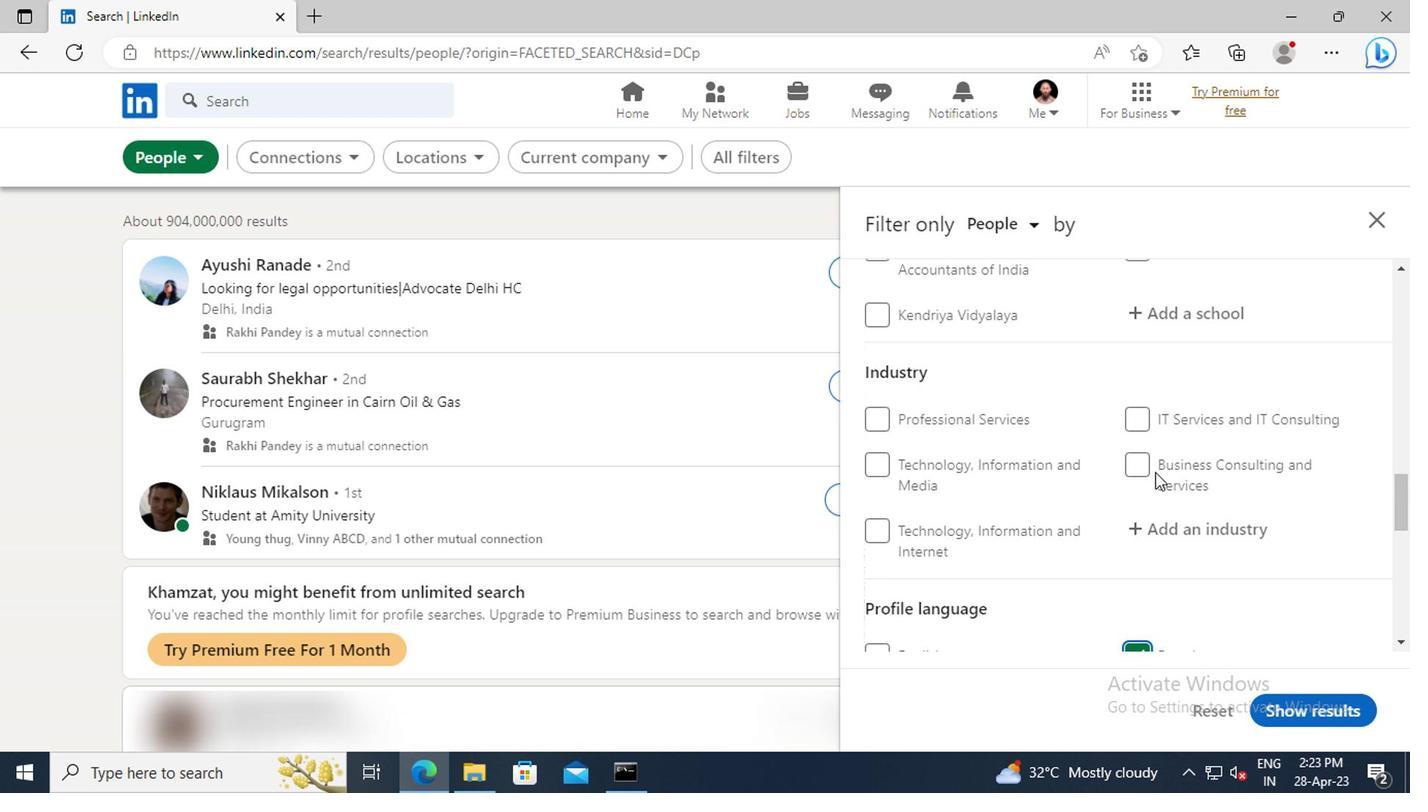 
Action: Mouse scrolled (1151, 473) with delta (0, 0)
Screenshot: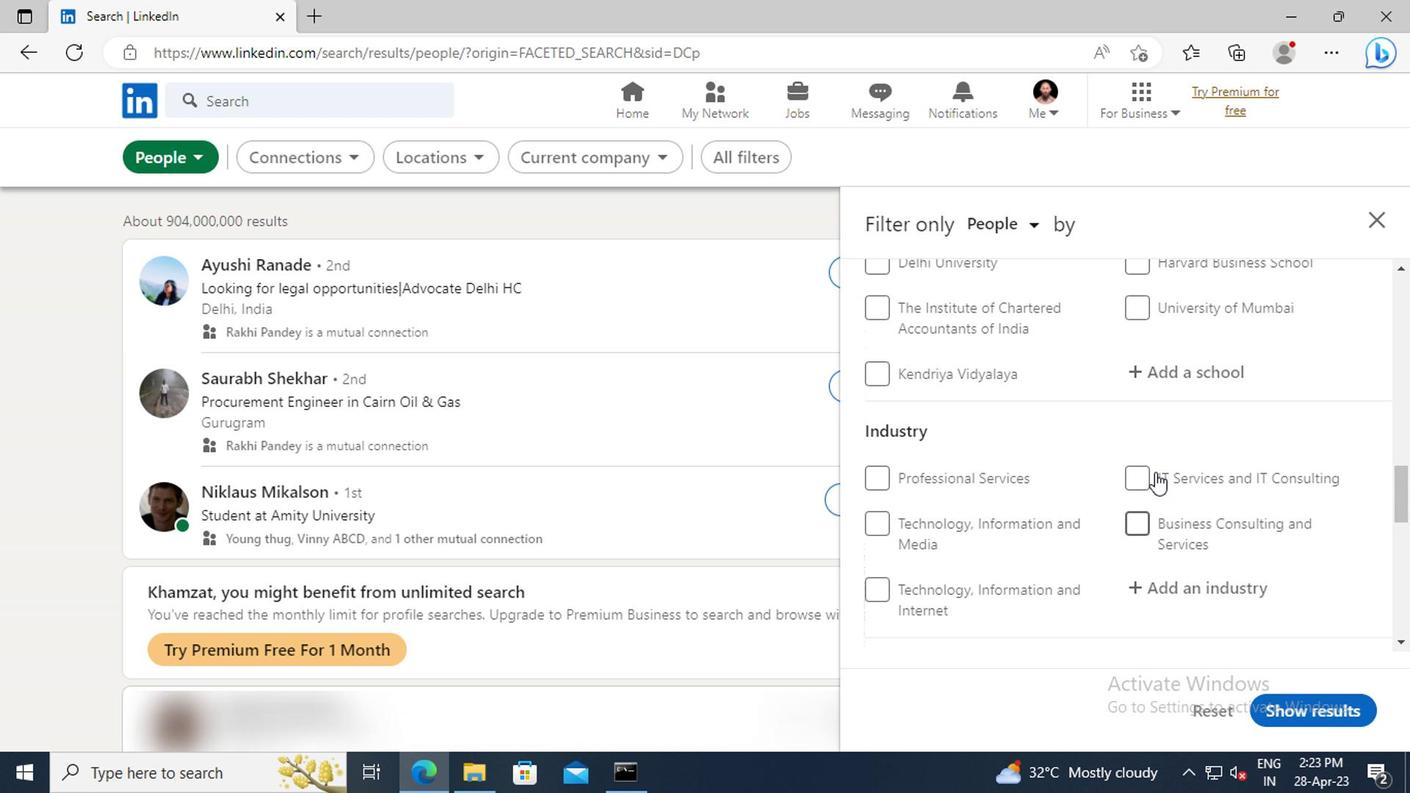 
Action: Mouse scrolled (1151, 473) with delta (0, 0)
Screenshot: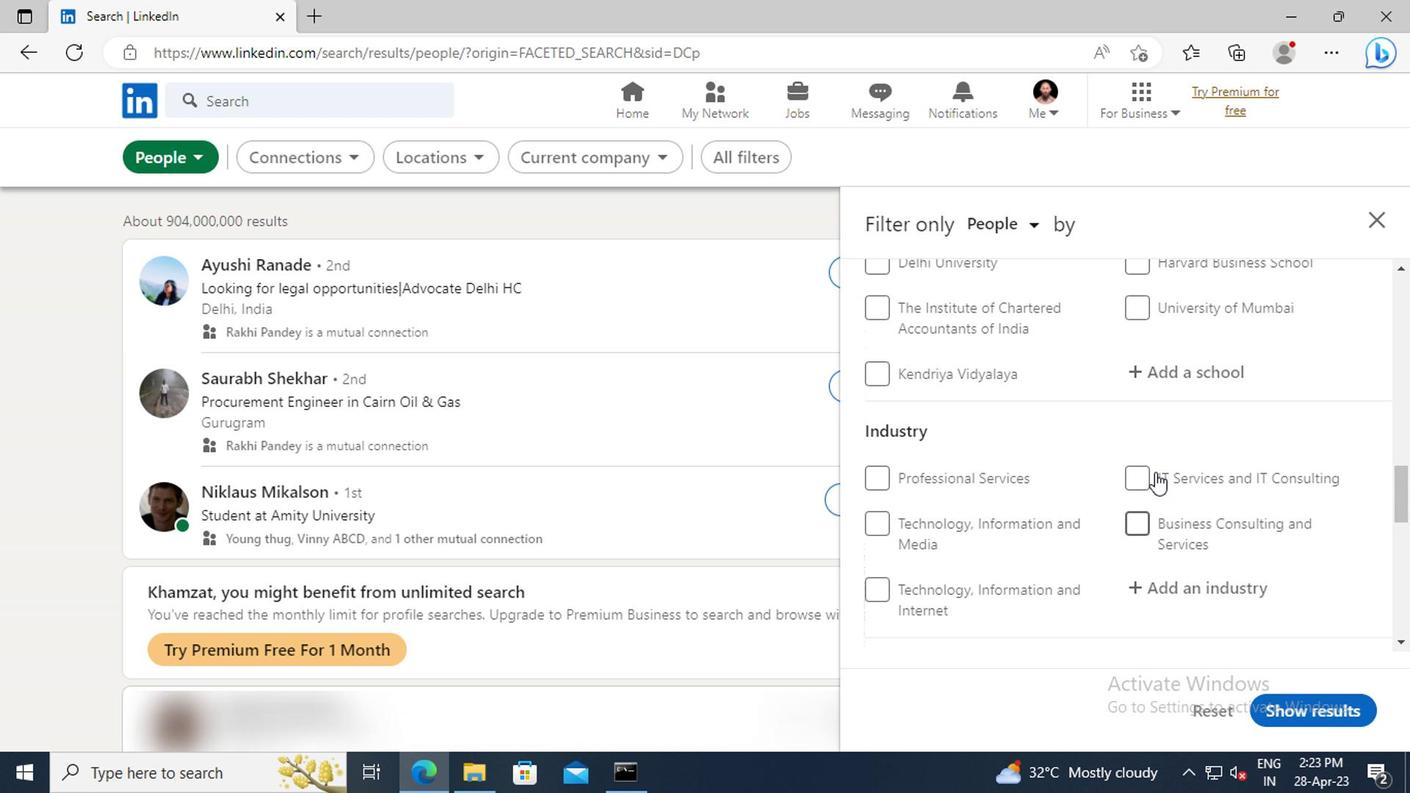 
Action: Mouse scrolled (1151, 473) with delta (0, 0)
Screenshot: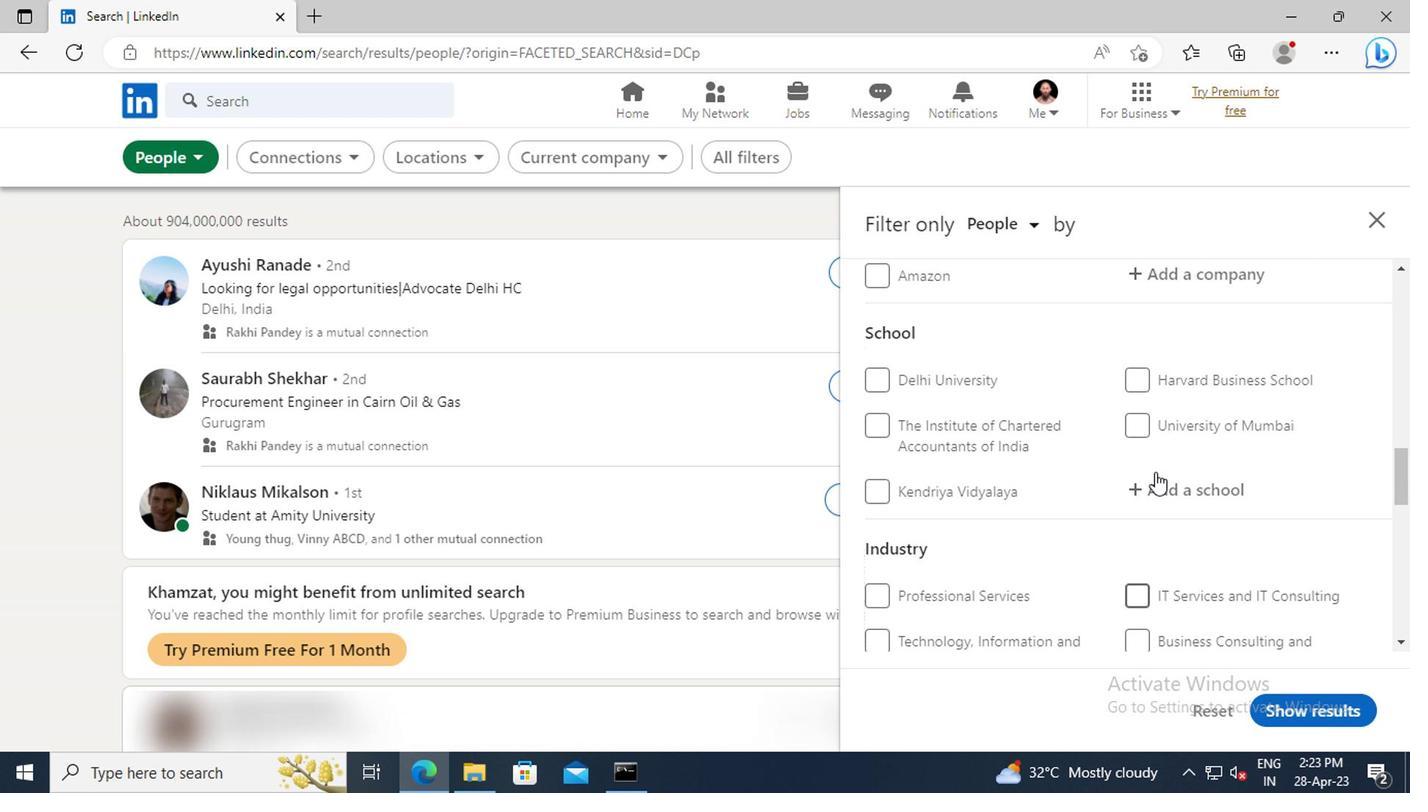 
Action: Mouse scrolled (1151, 473) with delta (0, 0)
Screenshot: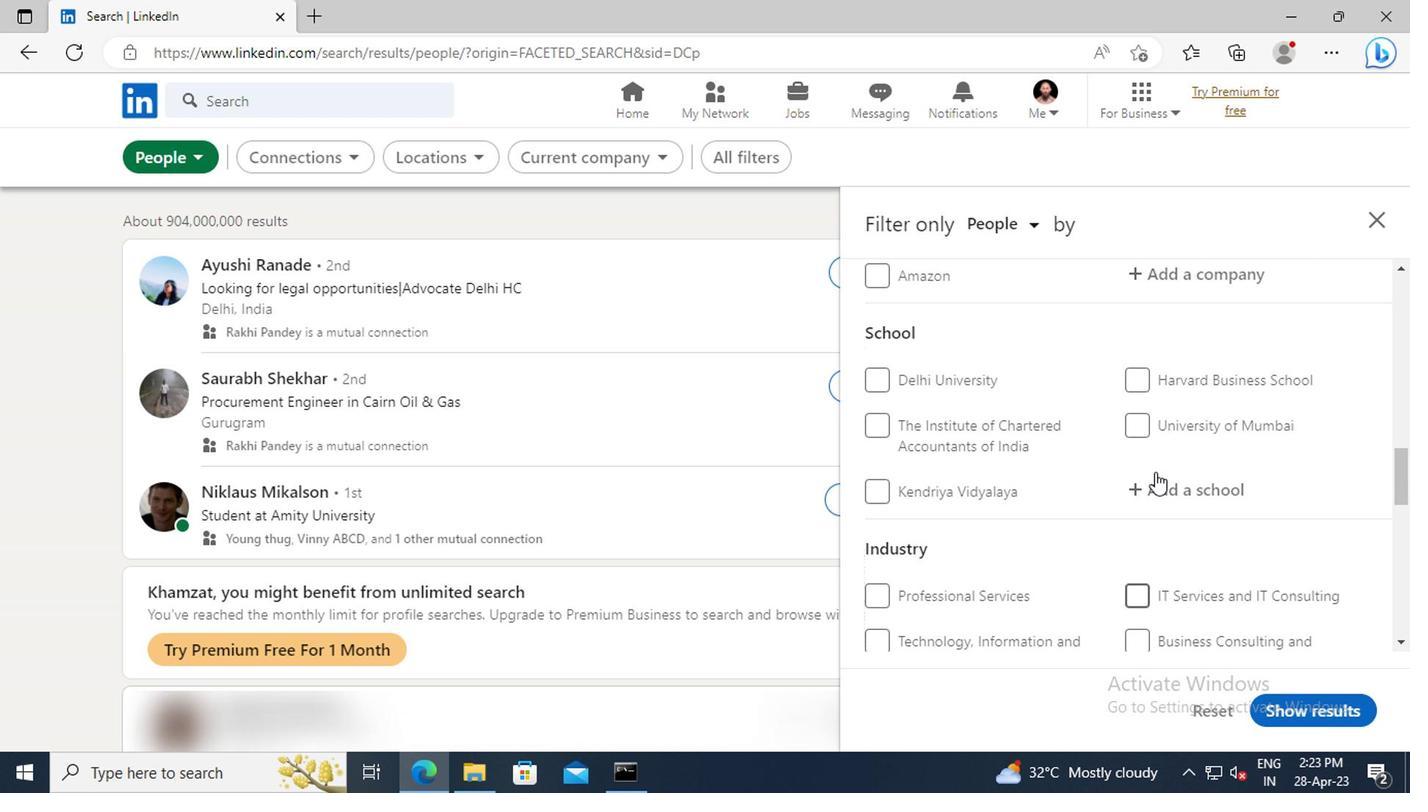
Action: Mouse scrolled (1151, 473) with delta (0, 0)
Screenshot: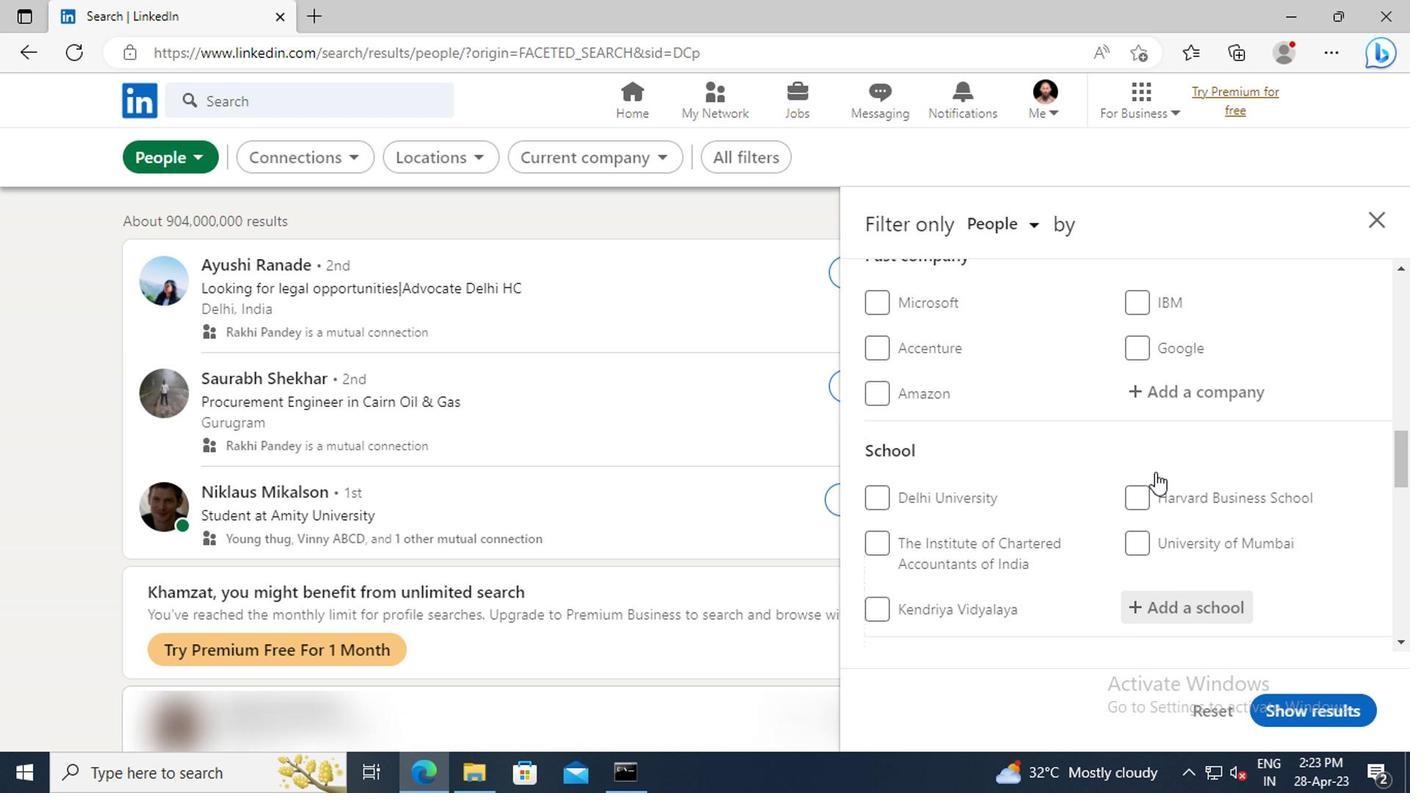 
Action: Mouse scrolled (1151, 473) with delta (0, 0)
Screenshot: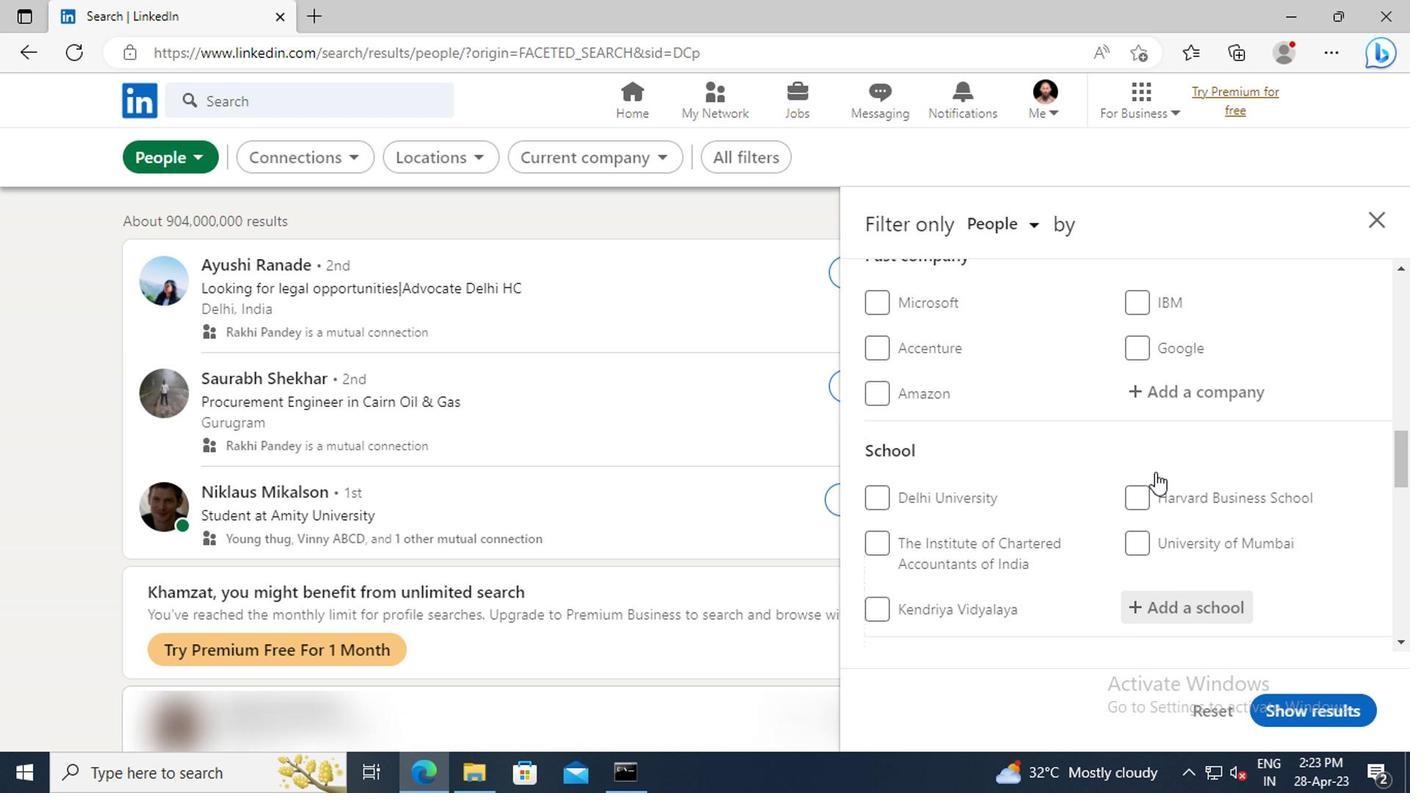 
Action: Mouse scrolled (1151, 473) with delta (0, 0)
Screenshot: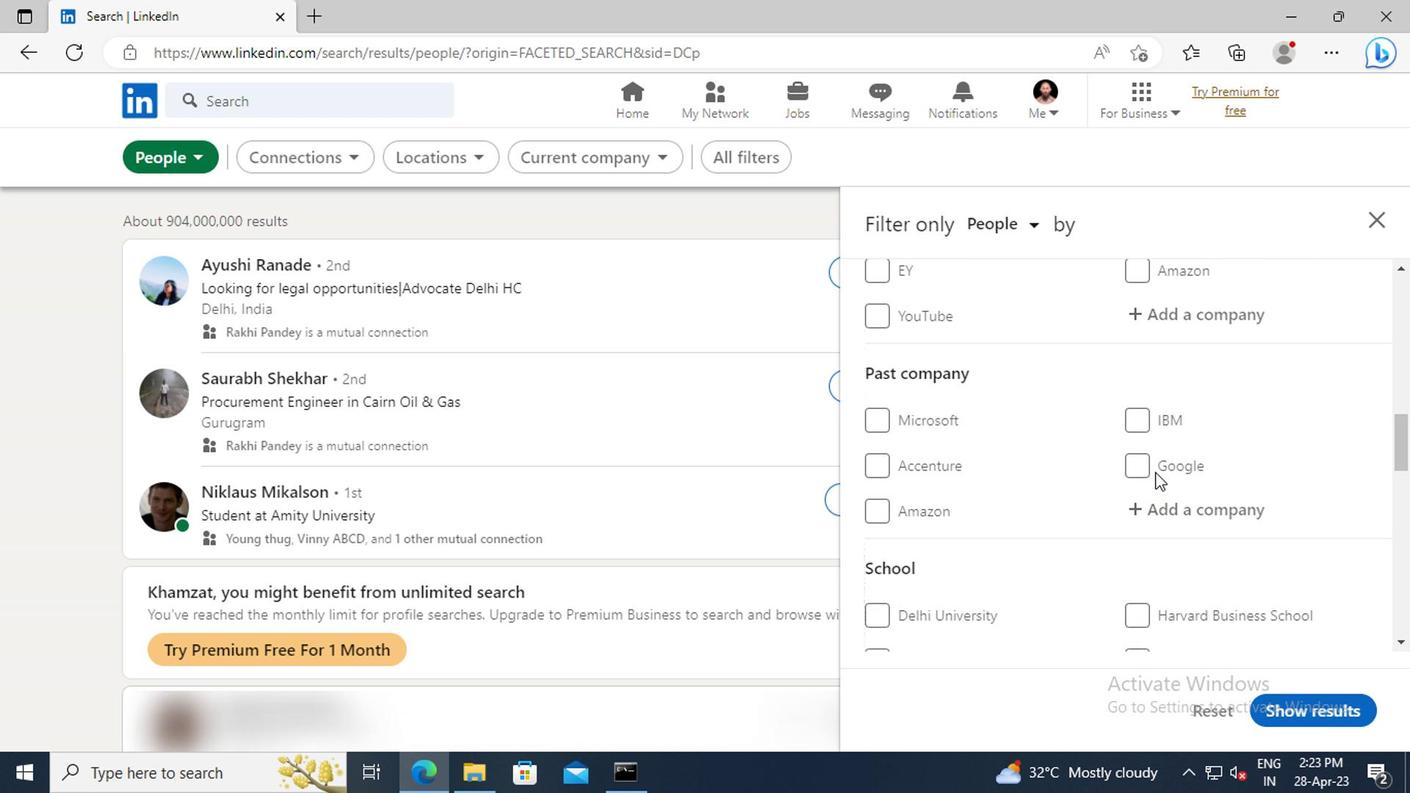 
Action: Mouse scrolled (1151, 473) with delta (0, 0)
Screenshot: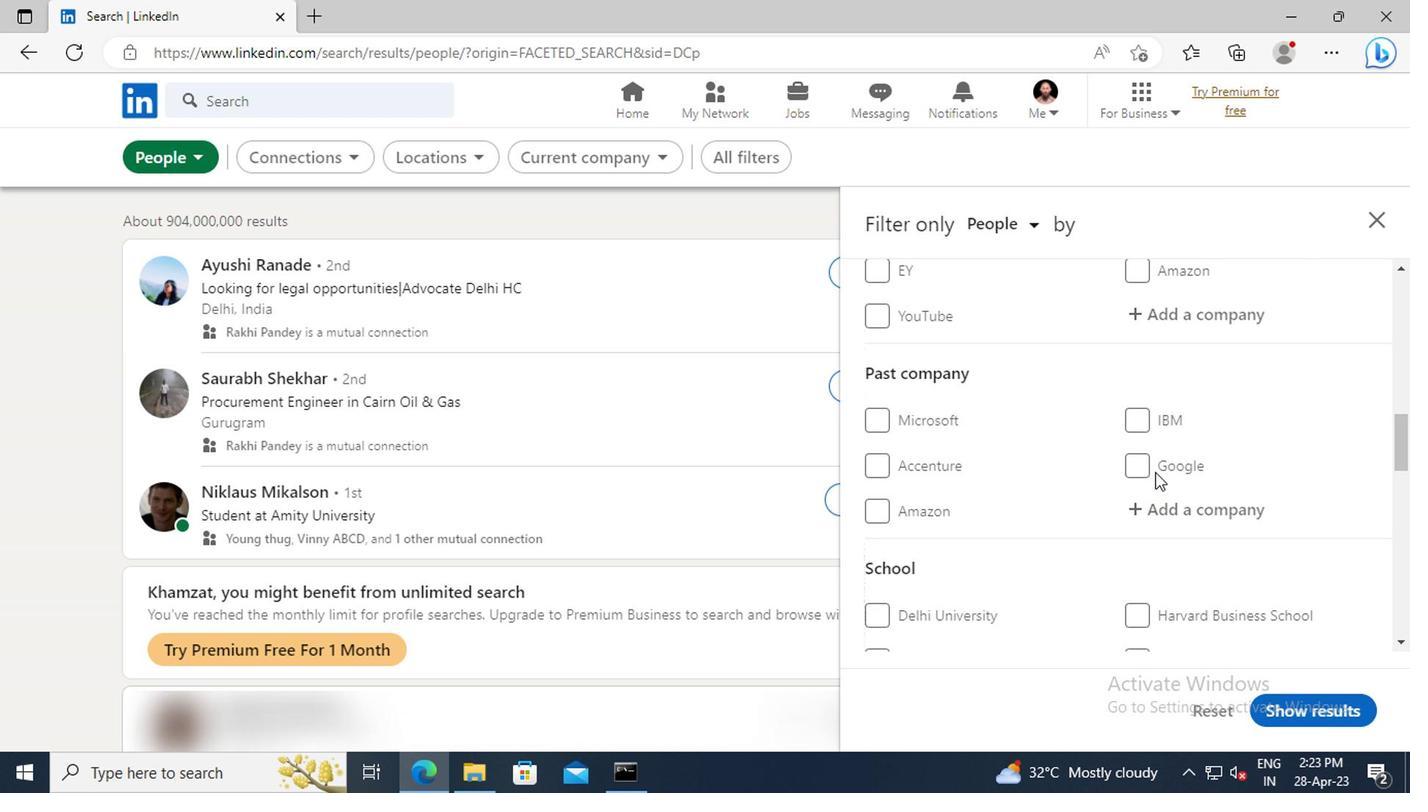 
Action: Mouse moved to (1160, 438)
Screenshot: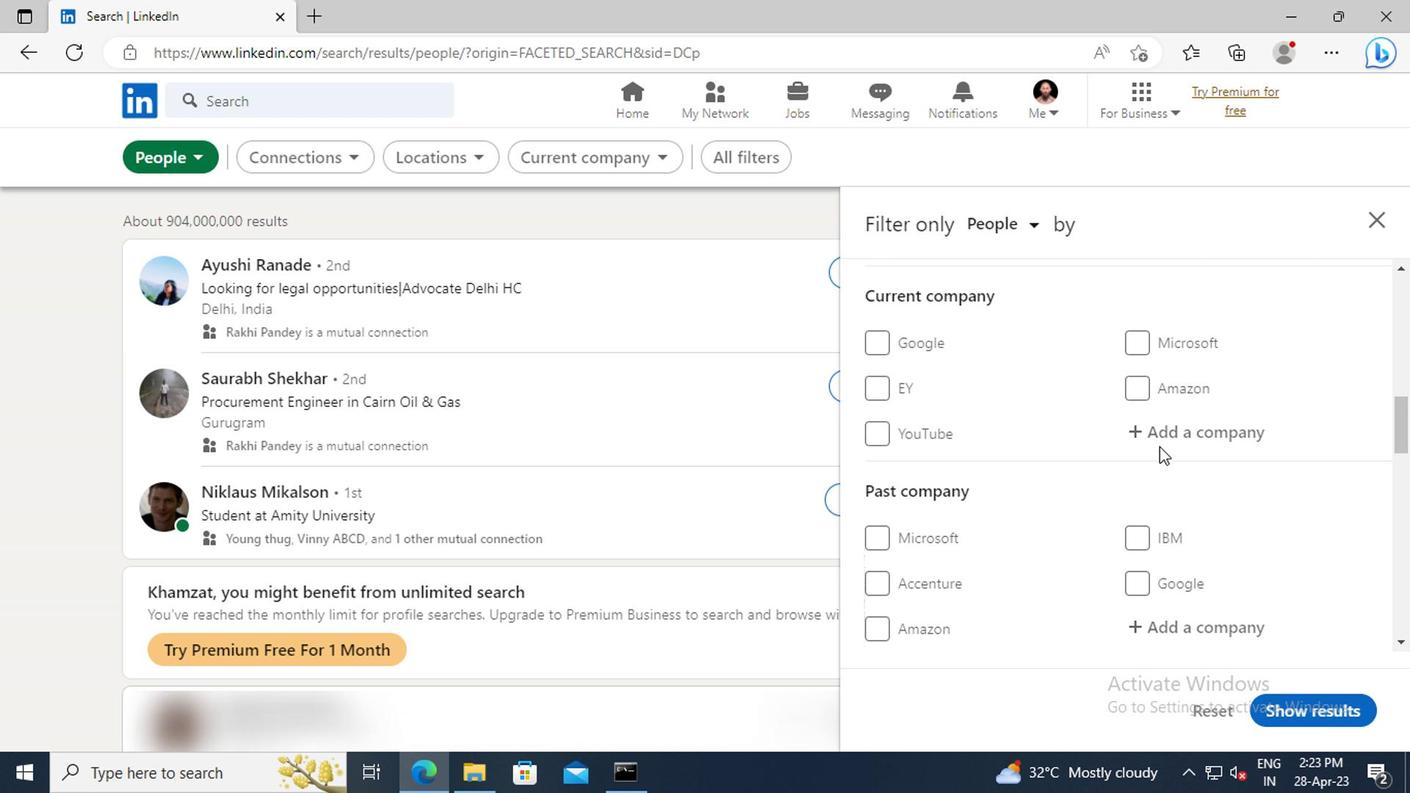 
Action: Mouse pressed left at (1160, 438)
Screenshot: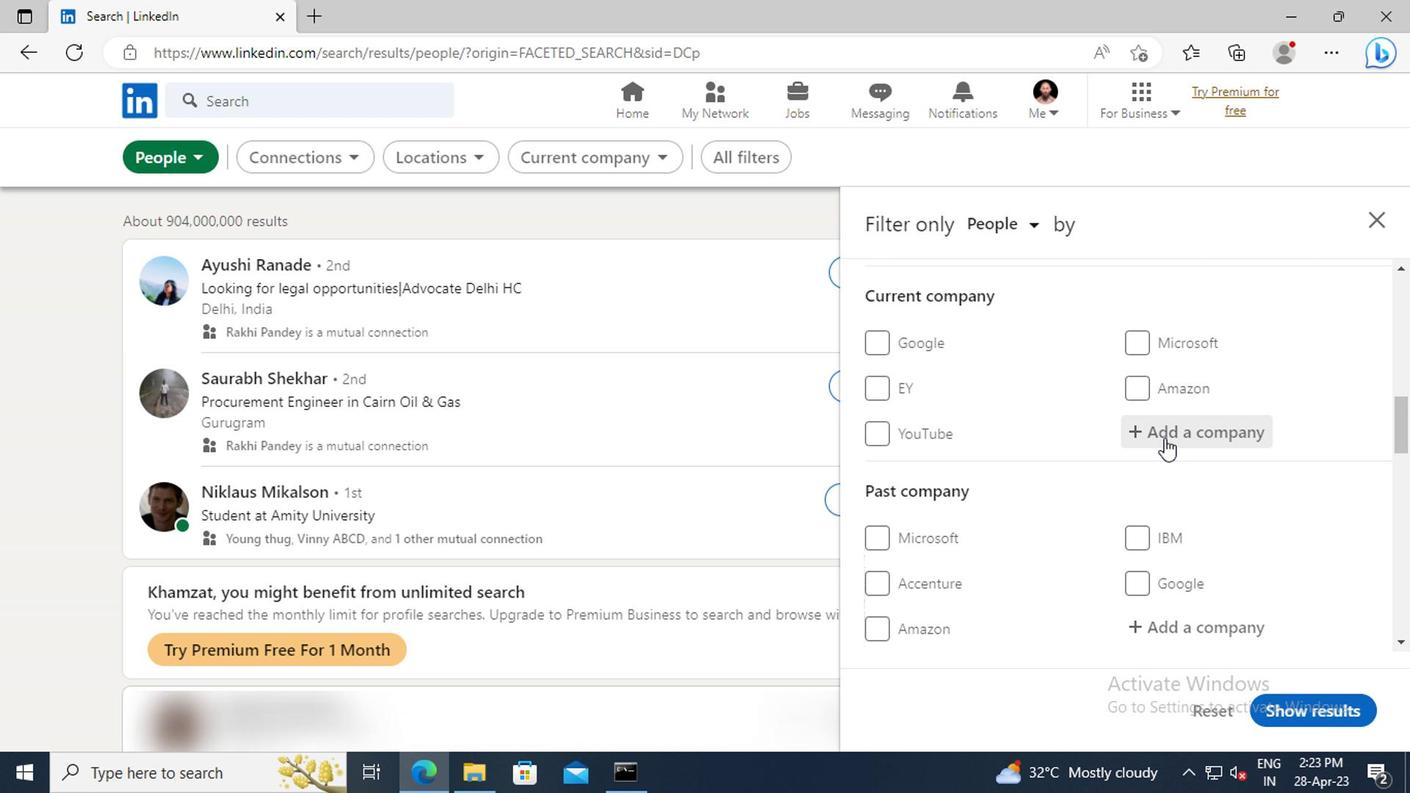 
Action: Mouse moved to (1113, 466)
Screenshot: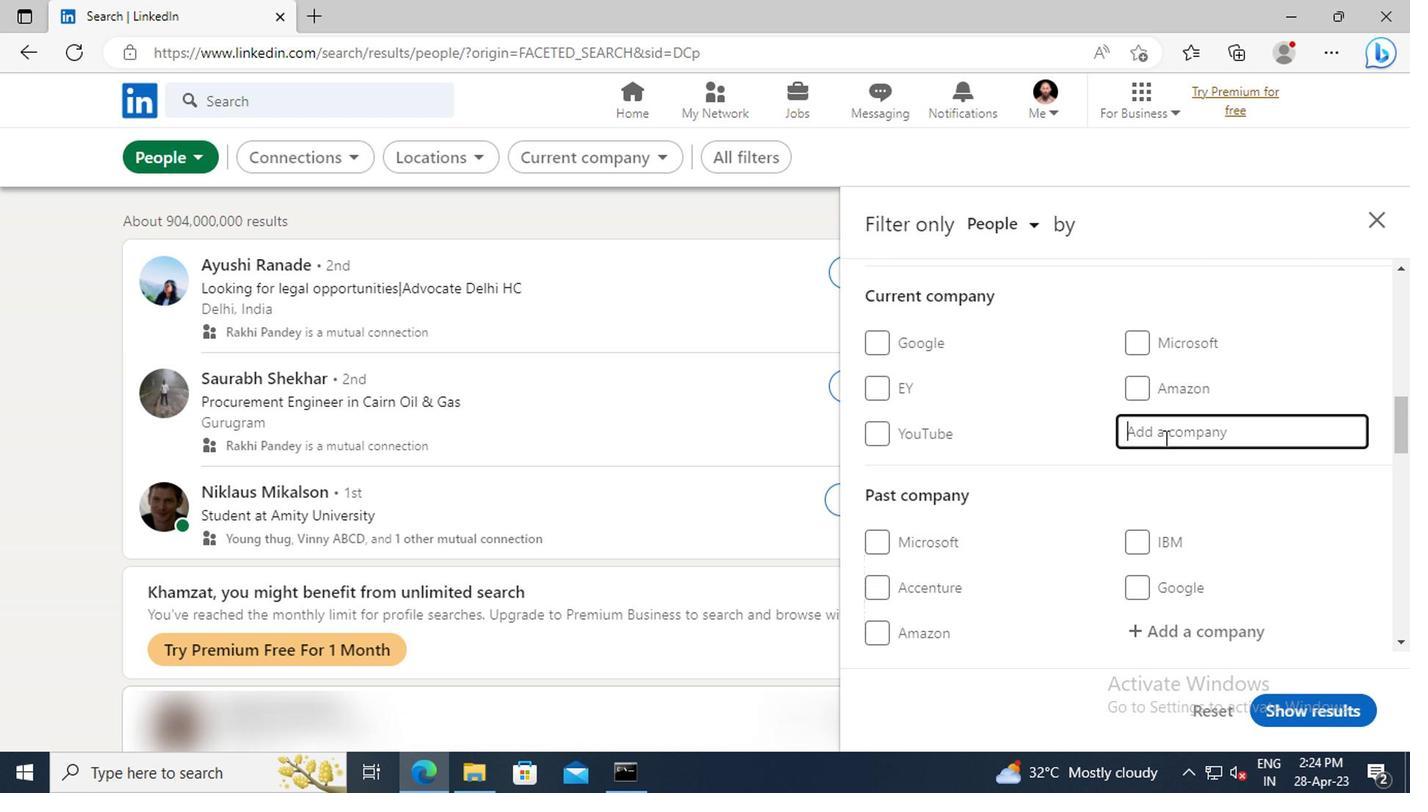 
Action: Key pressed <Key.shift>PARLE<Key.space><Key.shift>AGRO<Key.space><Key.shift>P
Screenshot: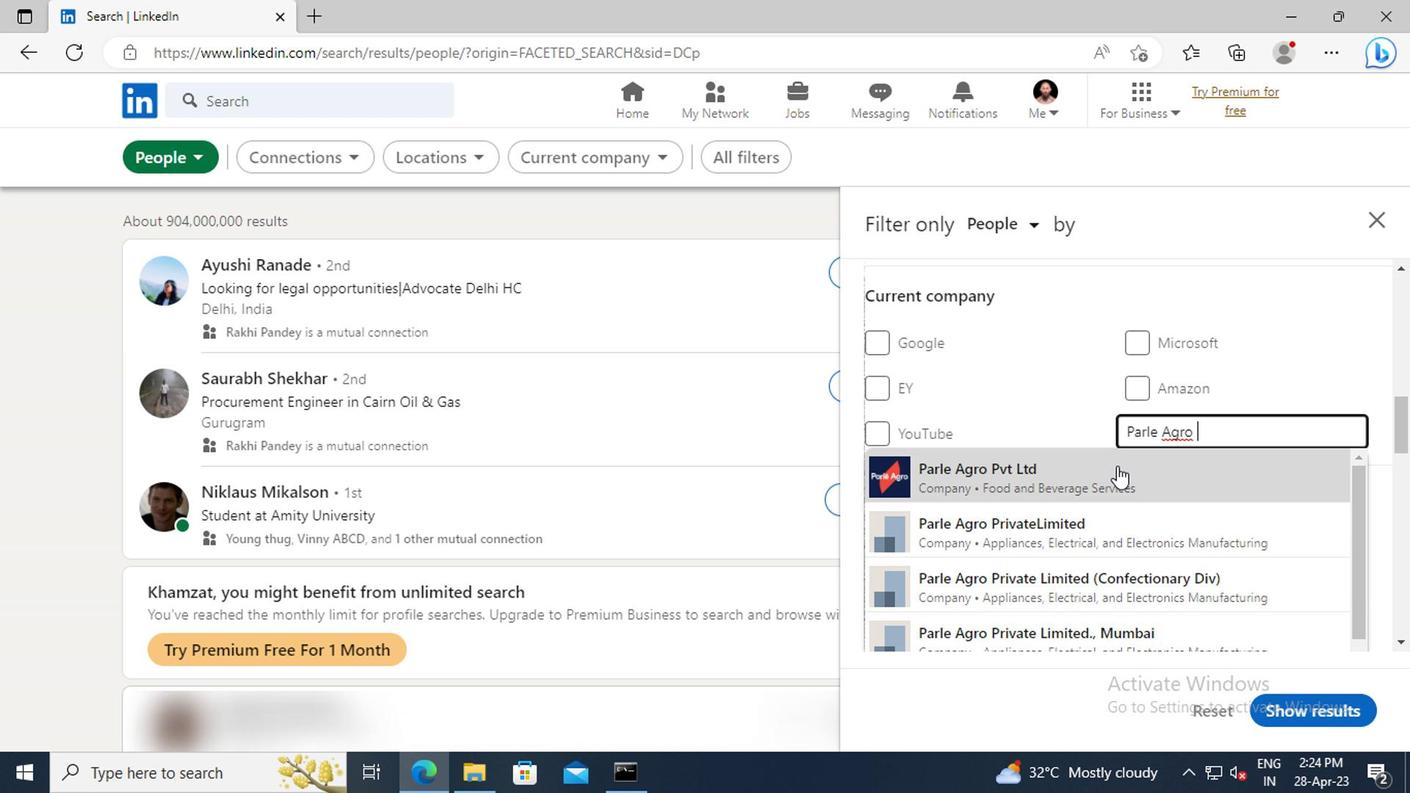 
Action: Mouse moved to (1116, 479)
Screenshot: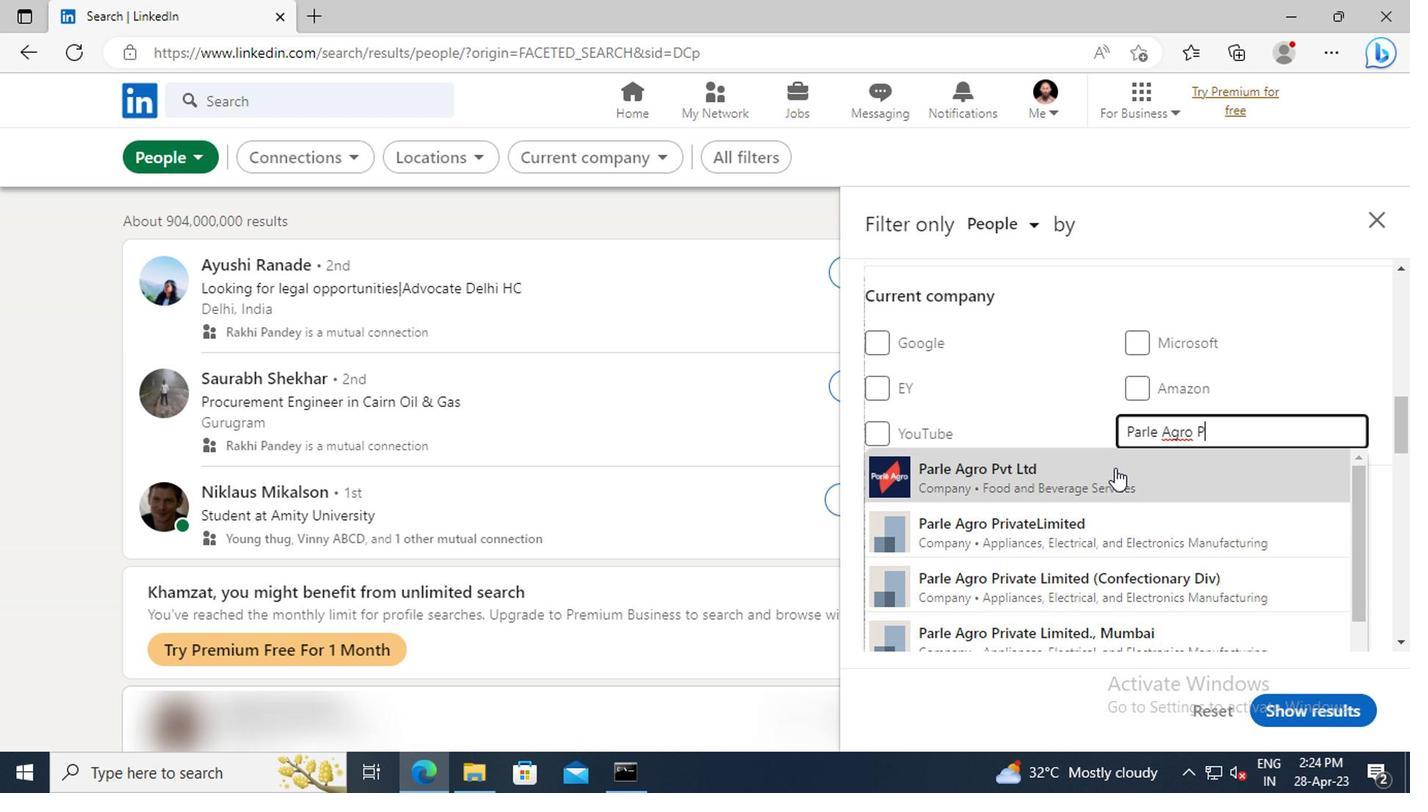 
Action: Mouse pressed left at (1116, 479)
Screenshot: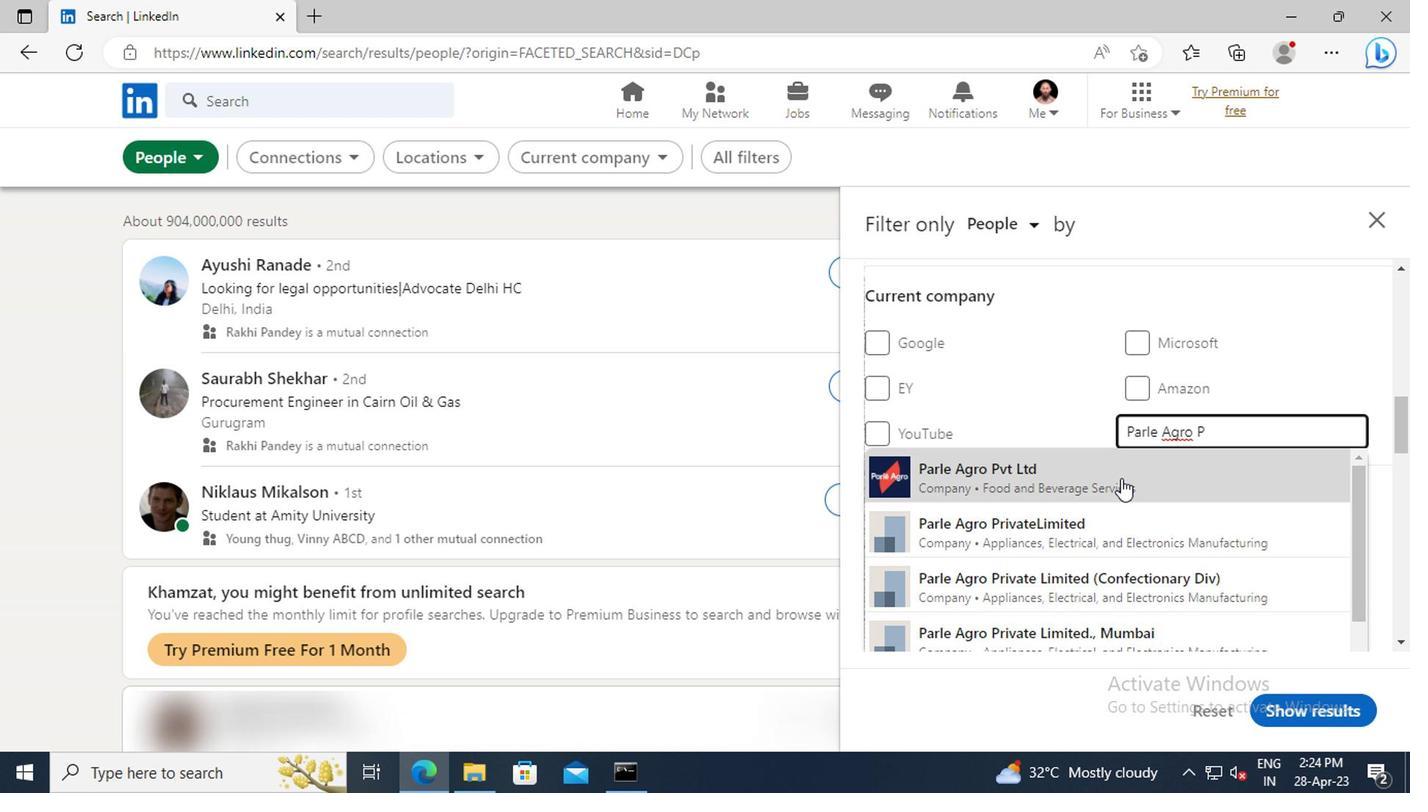 
Action: Mouse moved to (1121, 479)
Screenshot: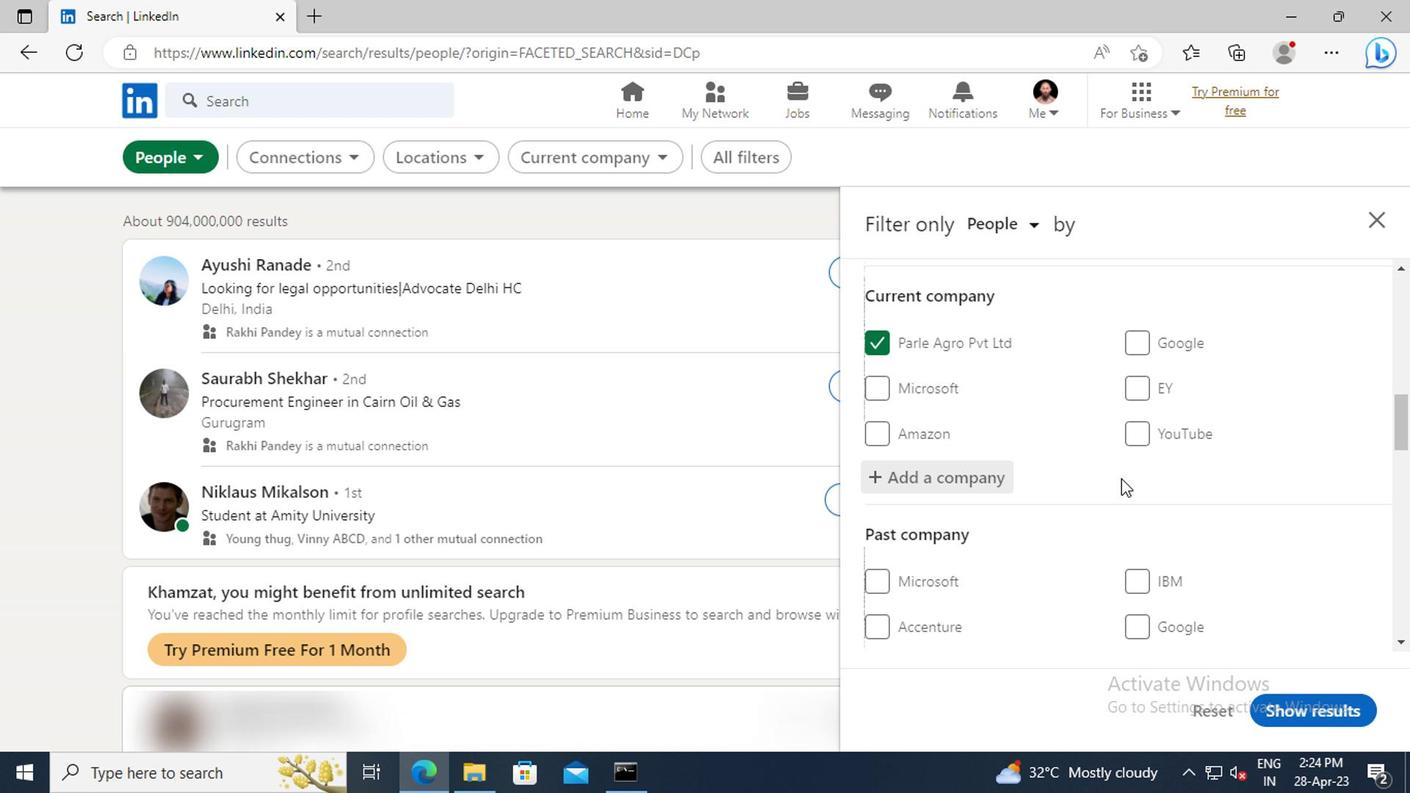 
Action: Mouse scrolled (1121, 478) with delta (0, 0)
Screenshot: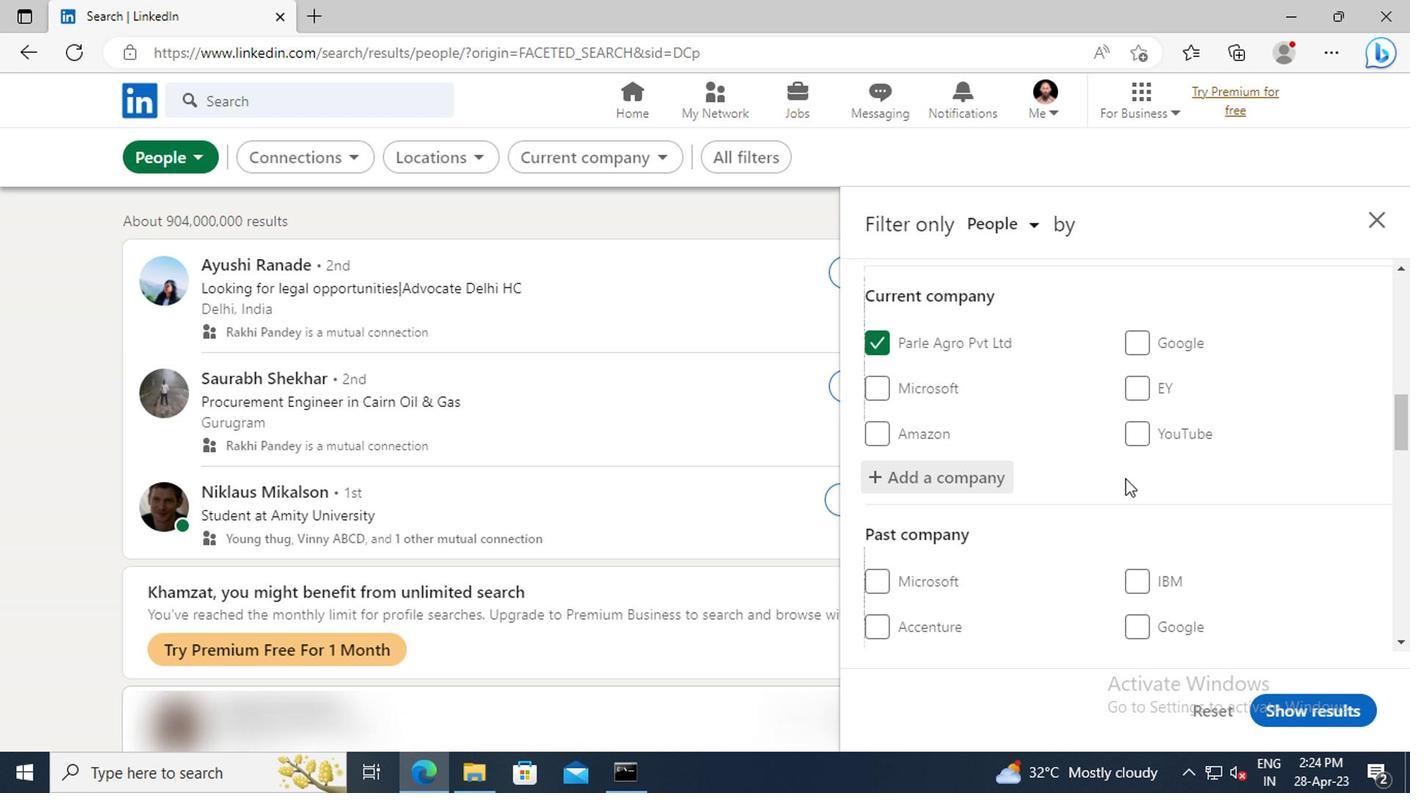 
Action: Mouse scrolled (1121, 478) with delta (0, 0)
Screenshot: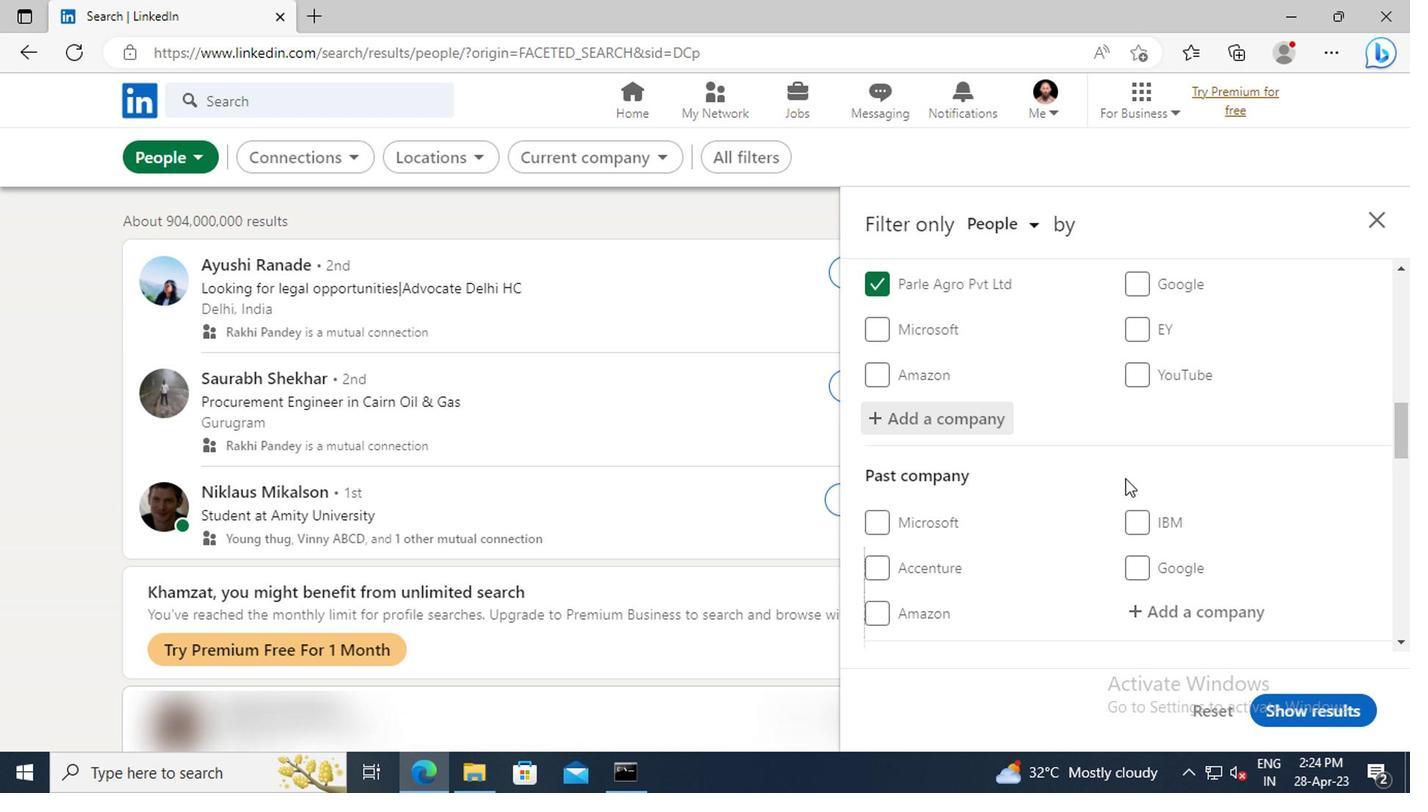 
Action: Mouse scrolled (1121, 478) with delta (0, 0)
Screenshot: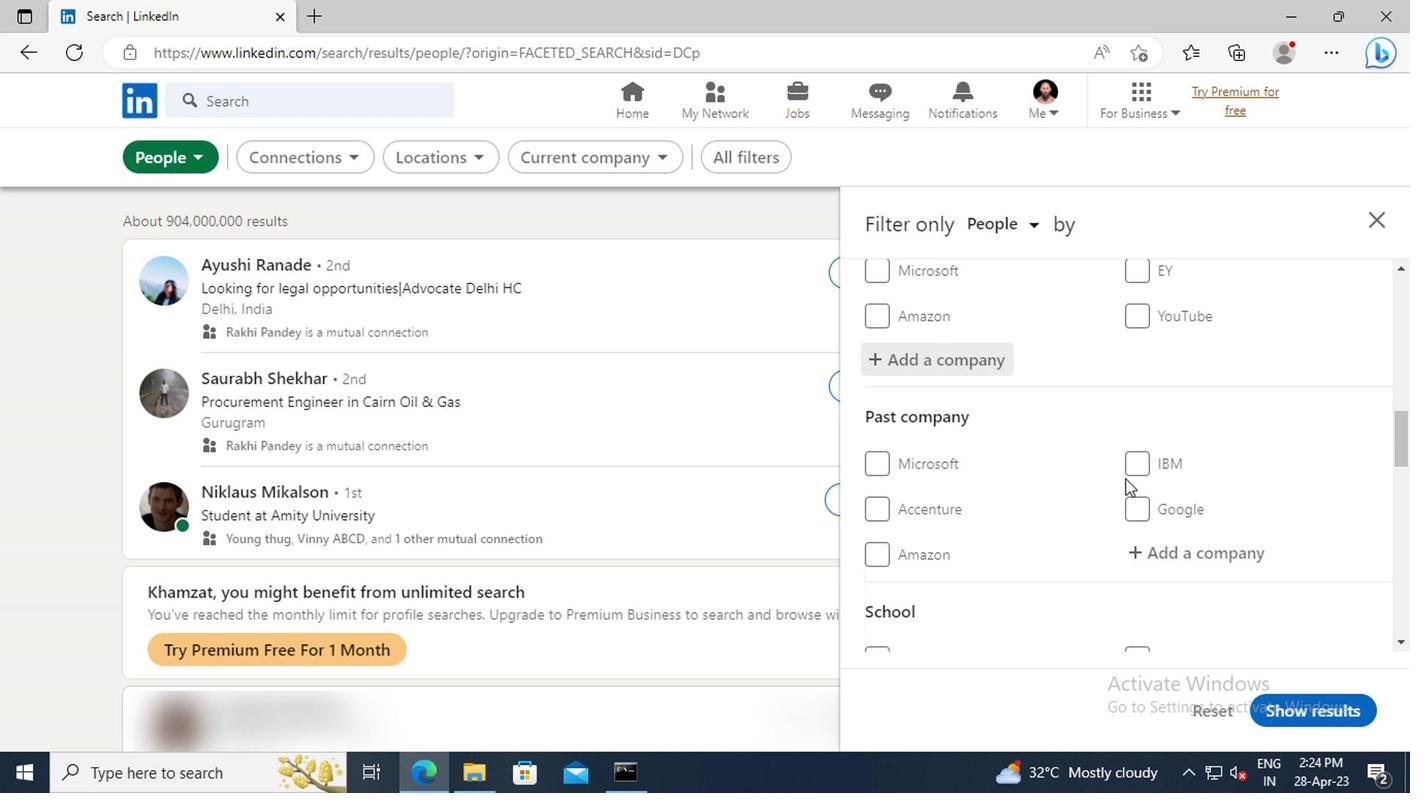 
Action: Mouse scrolled (1121, 478) with delta (0, 0)
Screenshot: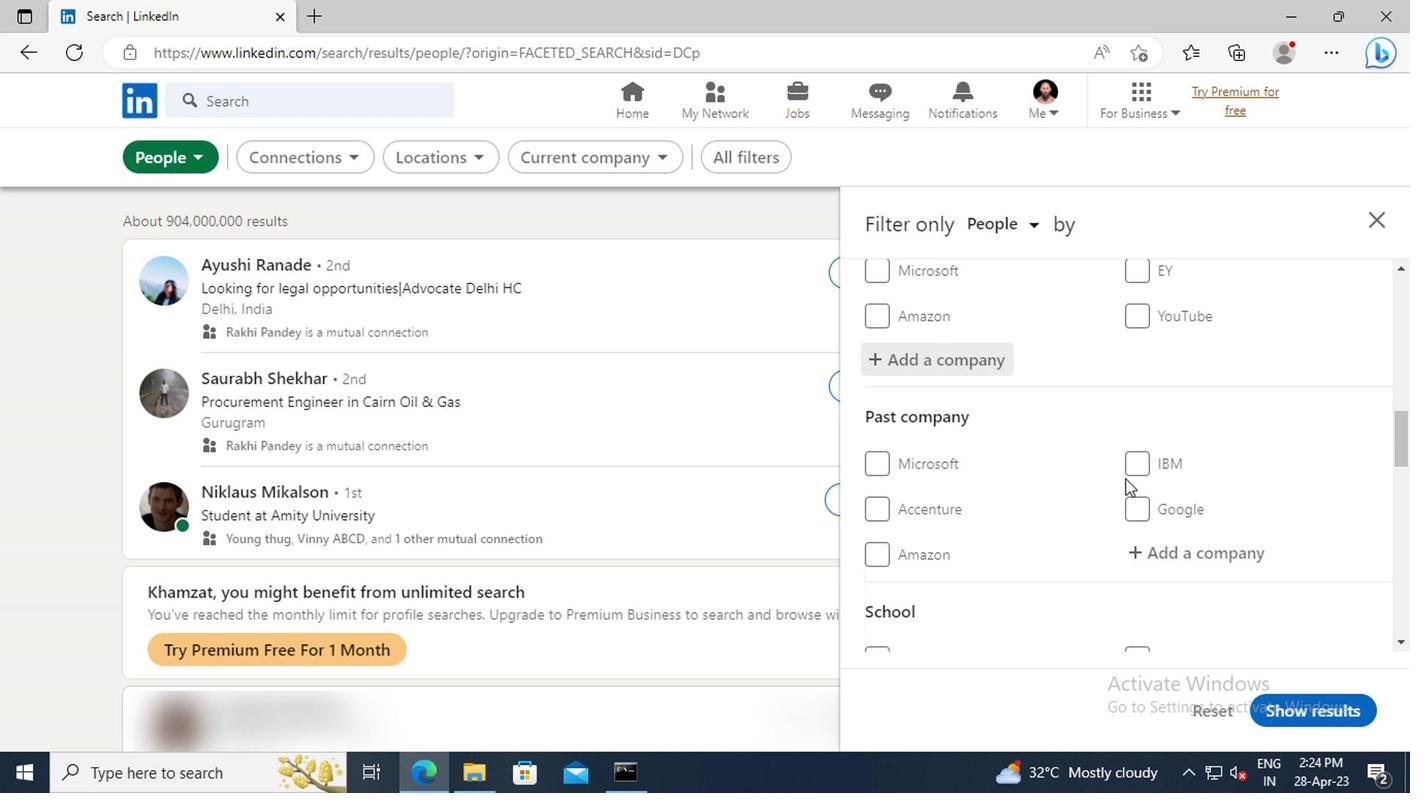 
Action: Mouse scrolled (1121, 478) with delta (0, 0)
Screenshot: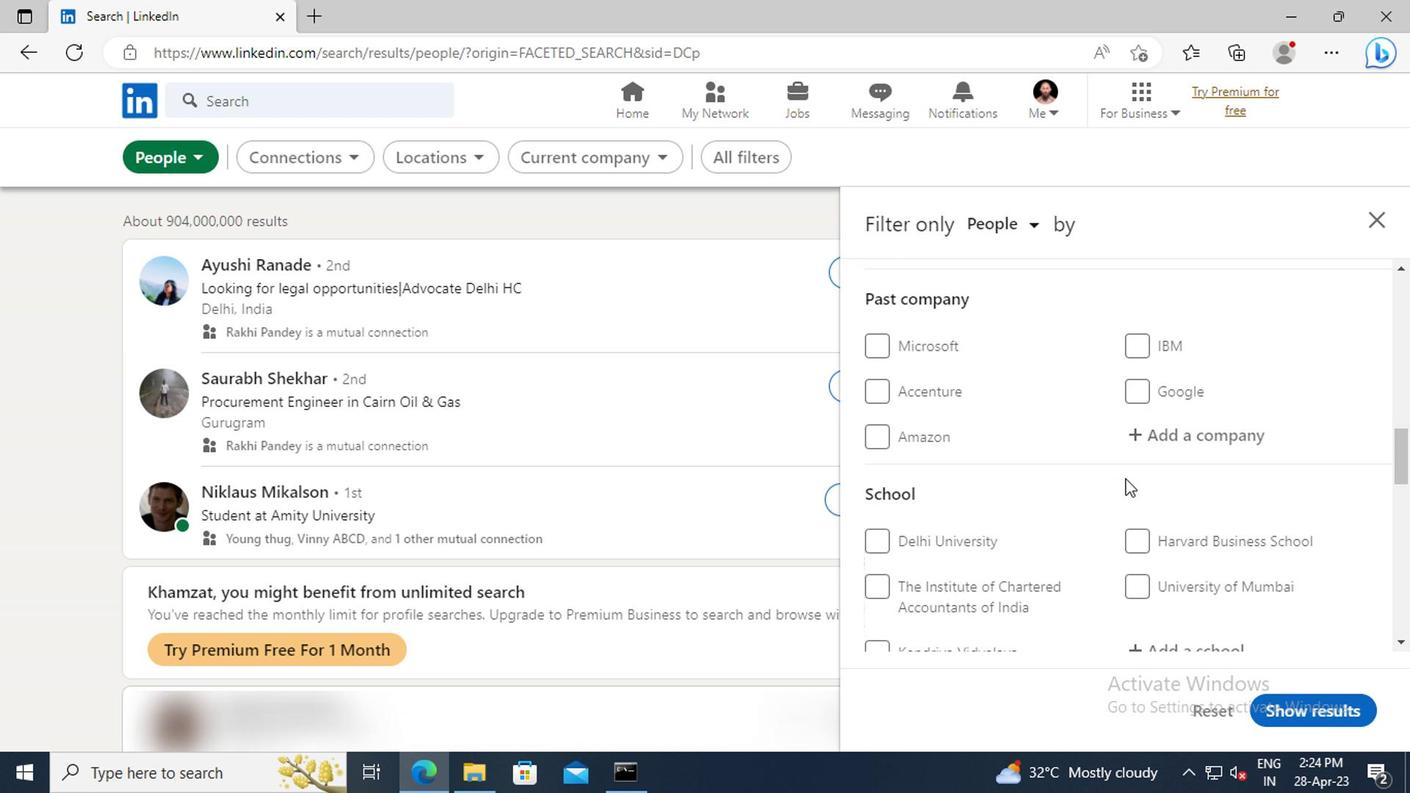 
Action: Mouse scrolled (1121, 478) with delta (0, 0)
Screenshot: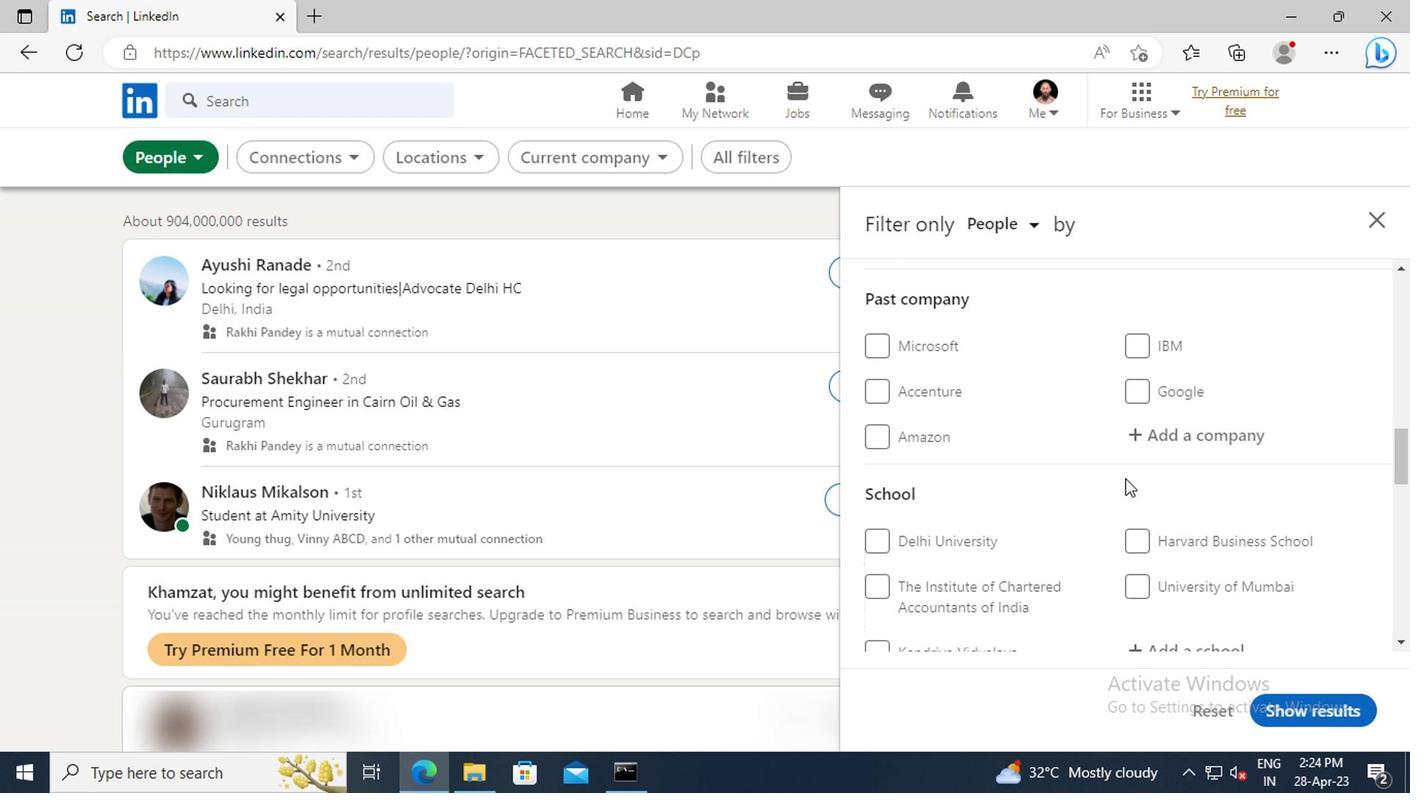
Action: Mouse scrolled (1121, 478) with delta (0, 0)
Screenshot: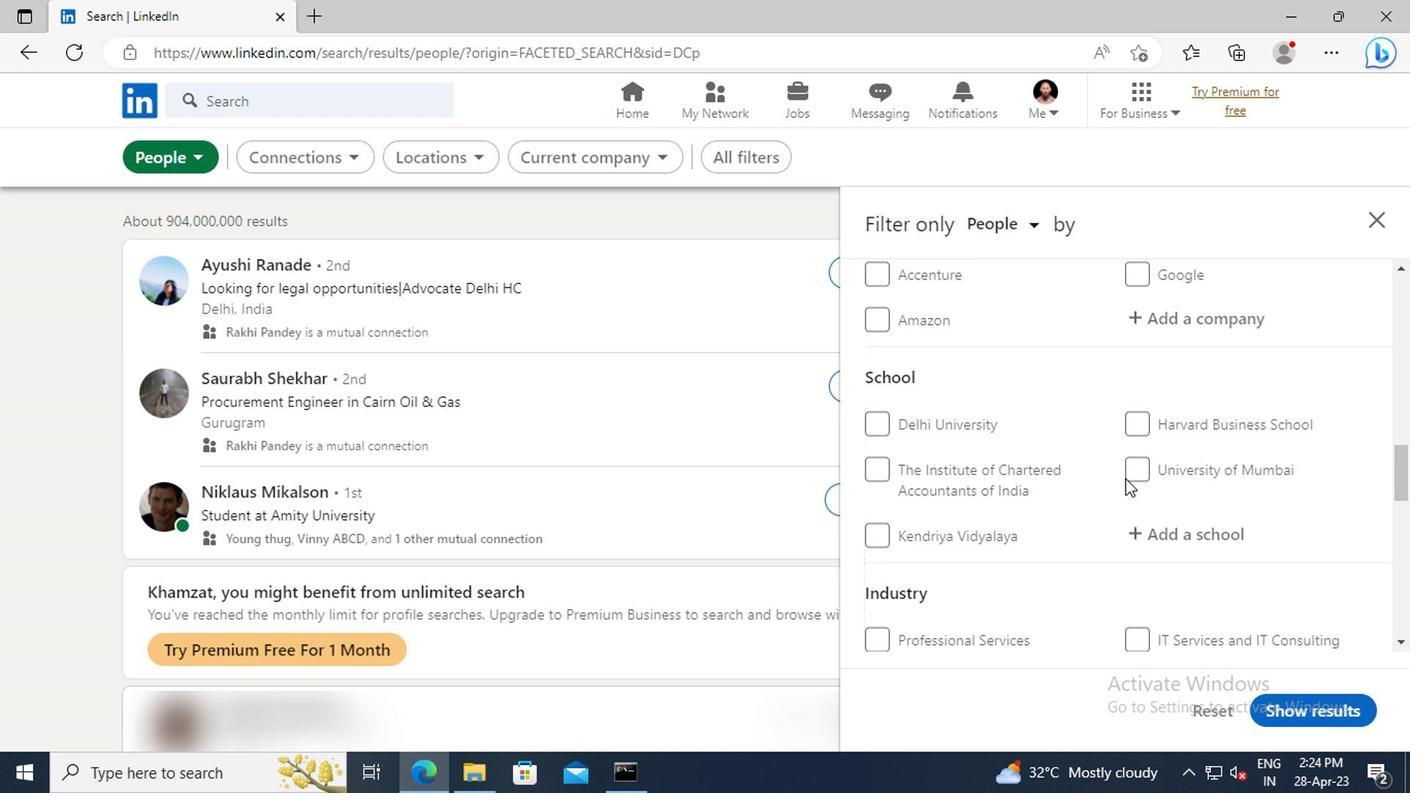
Action: Mouse moved to (1177, 480)
Screenshot: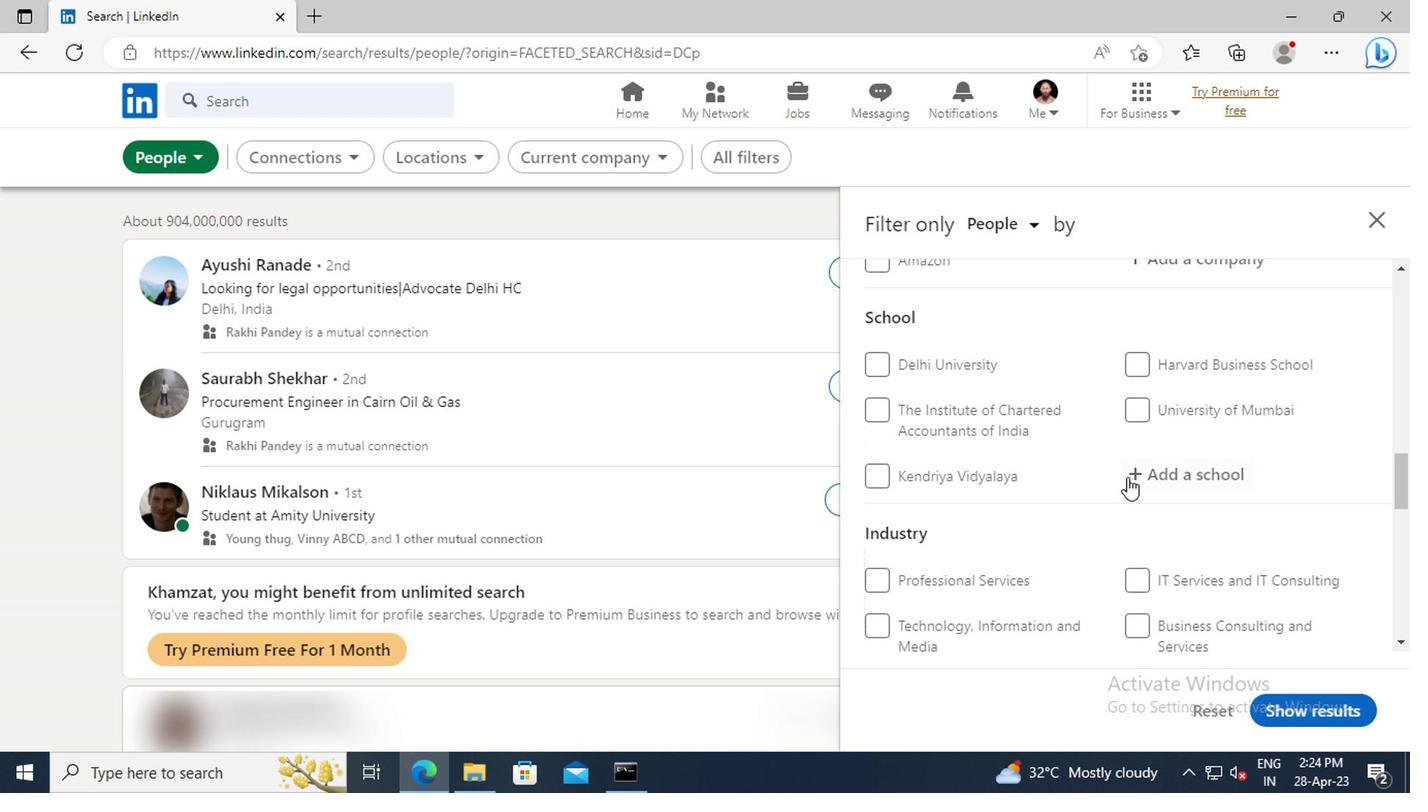 
Action: Mouse pressed left at (1177, 480)
Screenshot: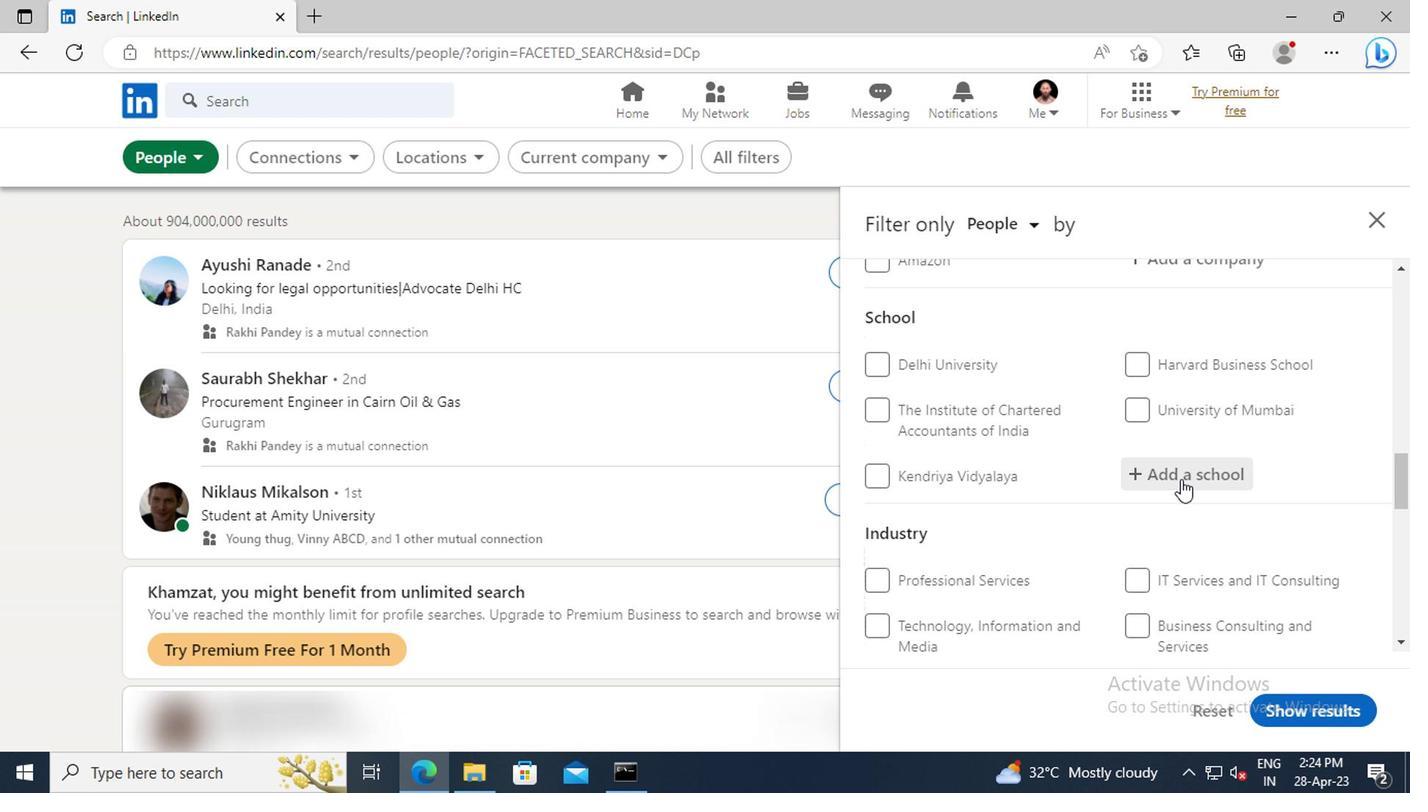 
Action: Mouse moved to (1111, 522)
Screenshot: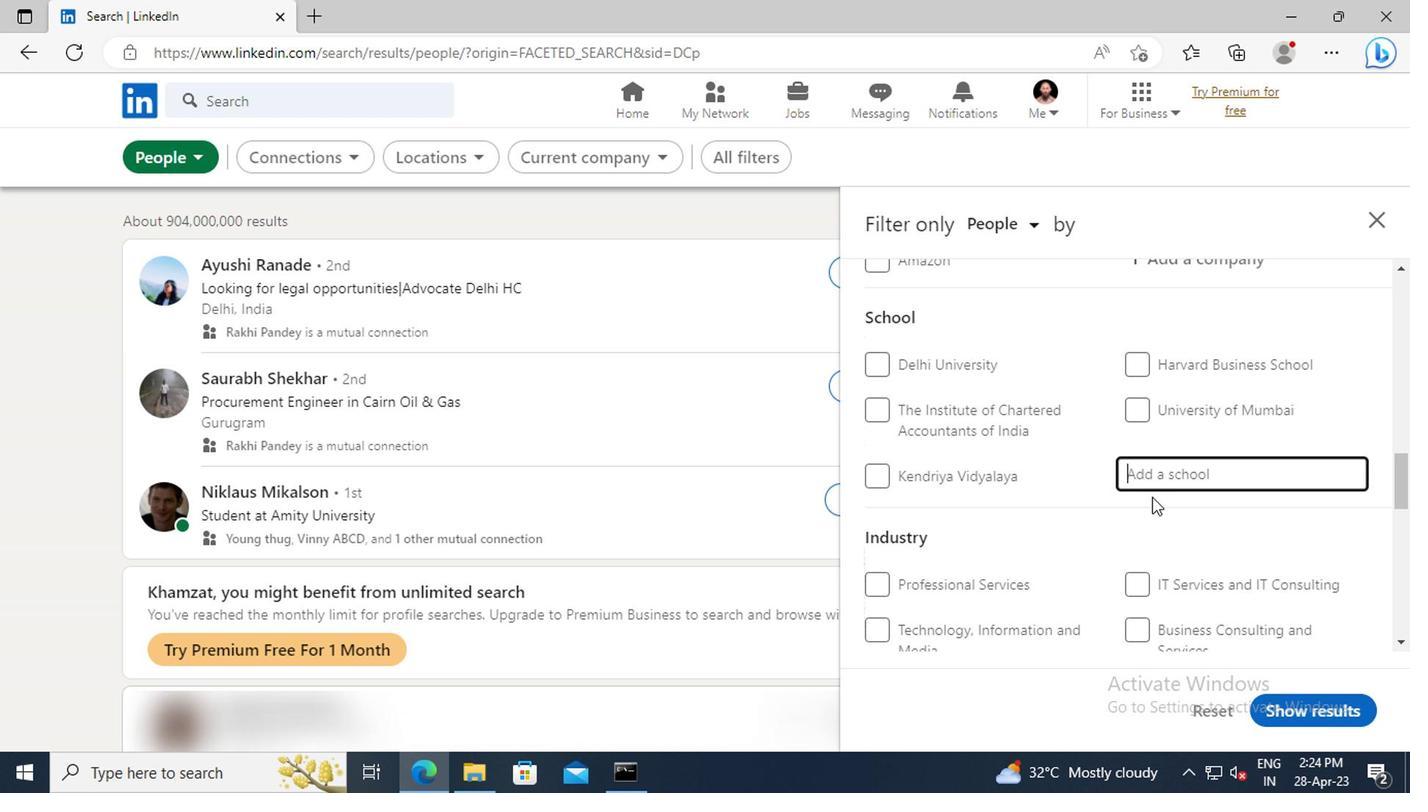 
Action: Key pressed <Key.shift>INSTITUTE<Key.space>OF<Key.space><Key.shift>MANAGEMENT<Key.space><Key.shift>TECHNOLOGY,<Key.space><Key.shift>N
Screenshot: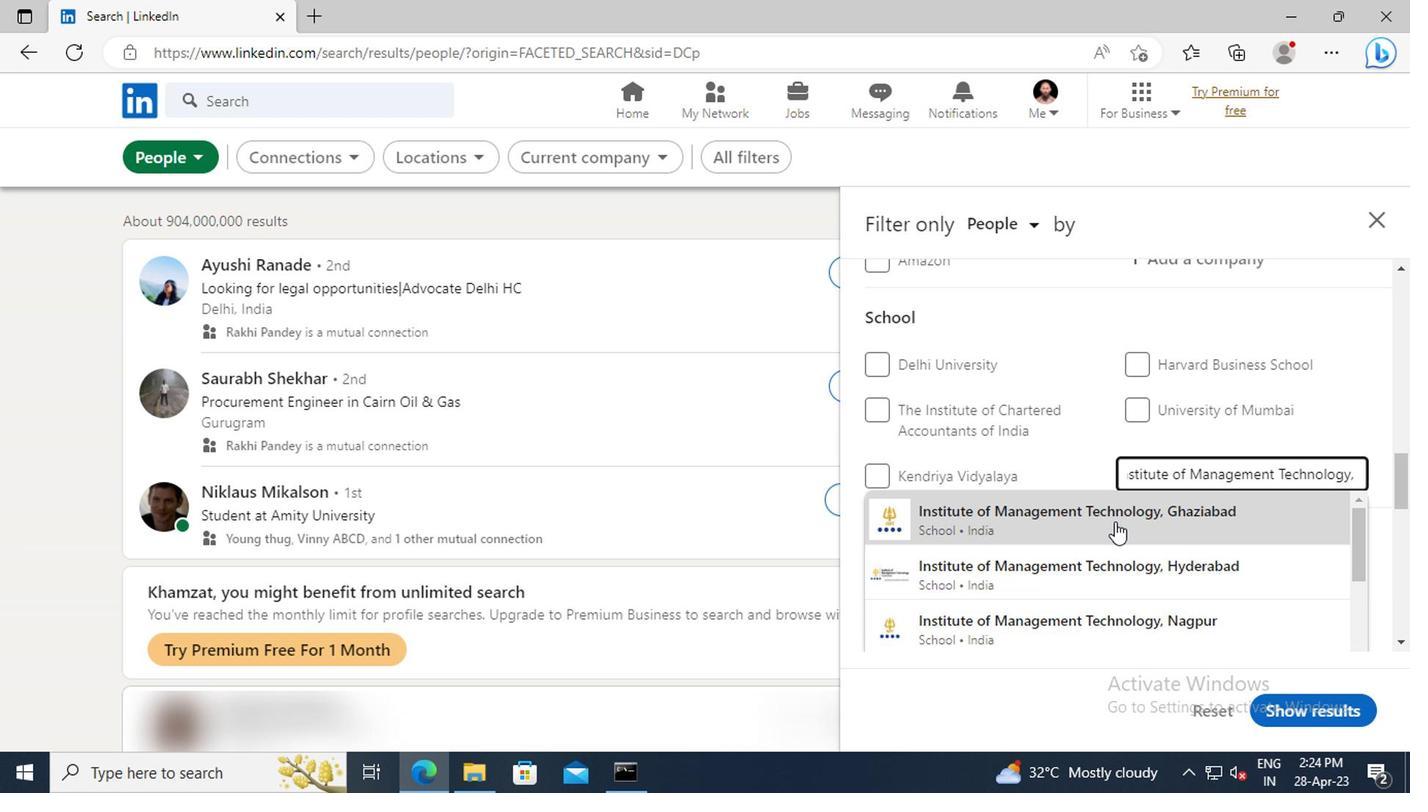 
Action: Mouse pressed left at (1111, 522)
Screenshot: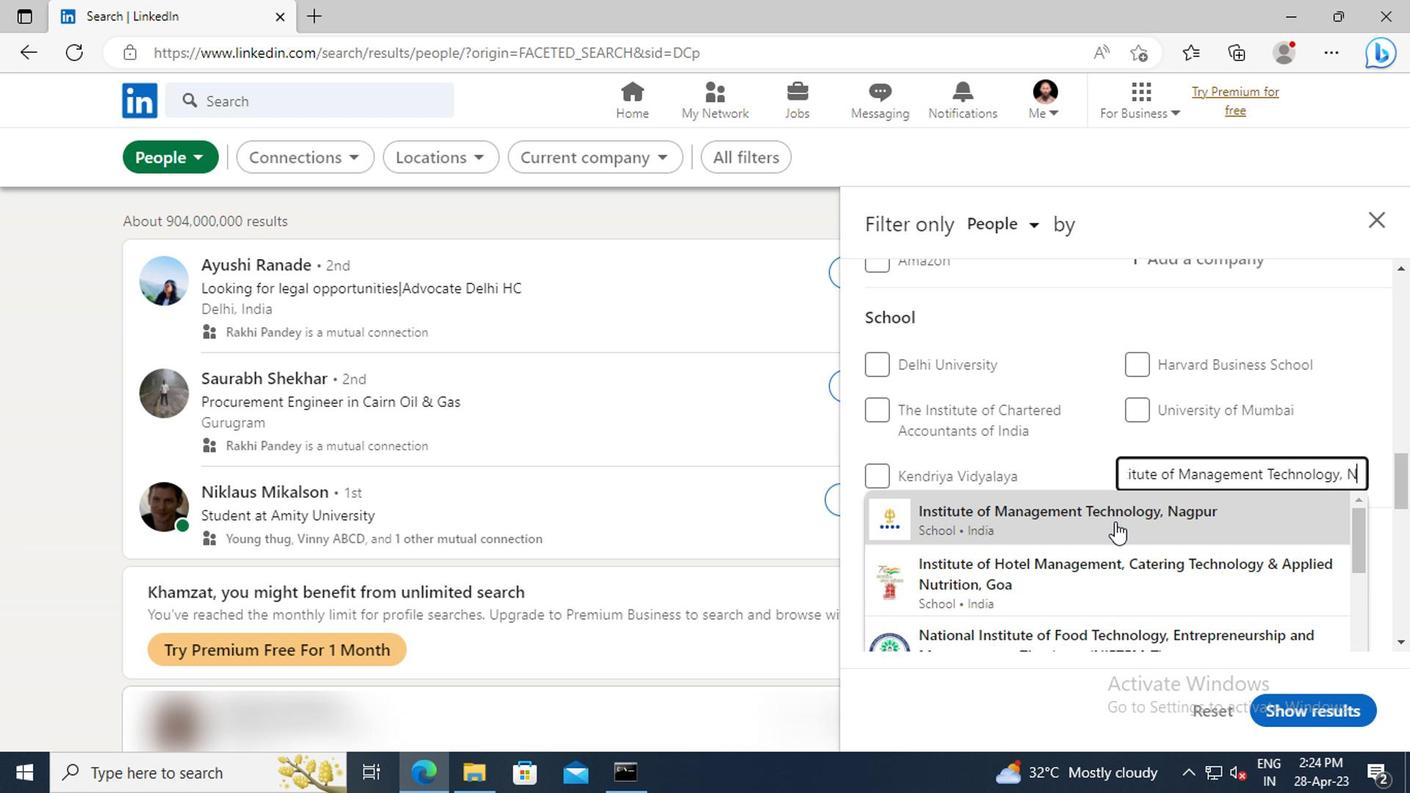 
Action: Mouse moved to (1136, 442)
Screenshot: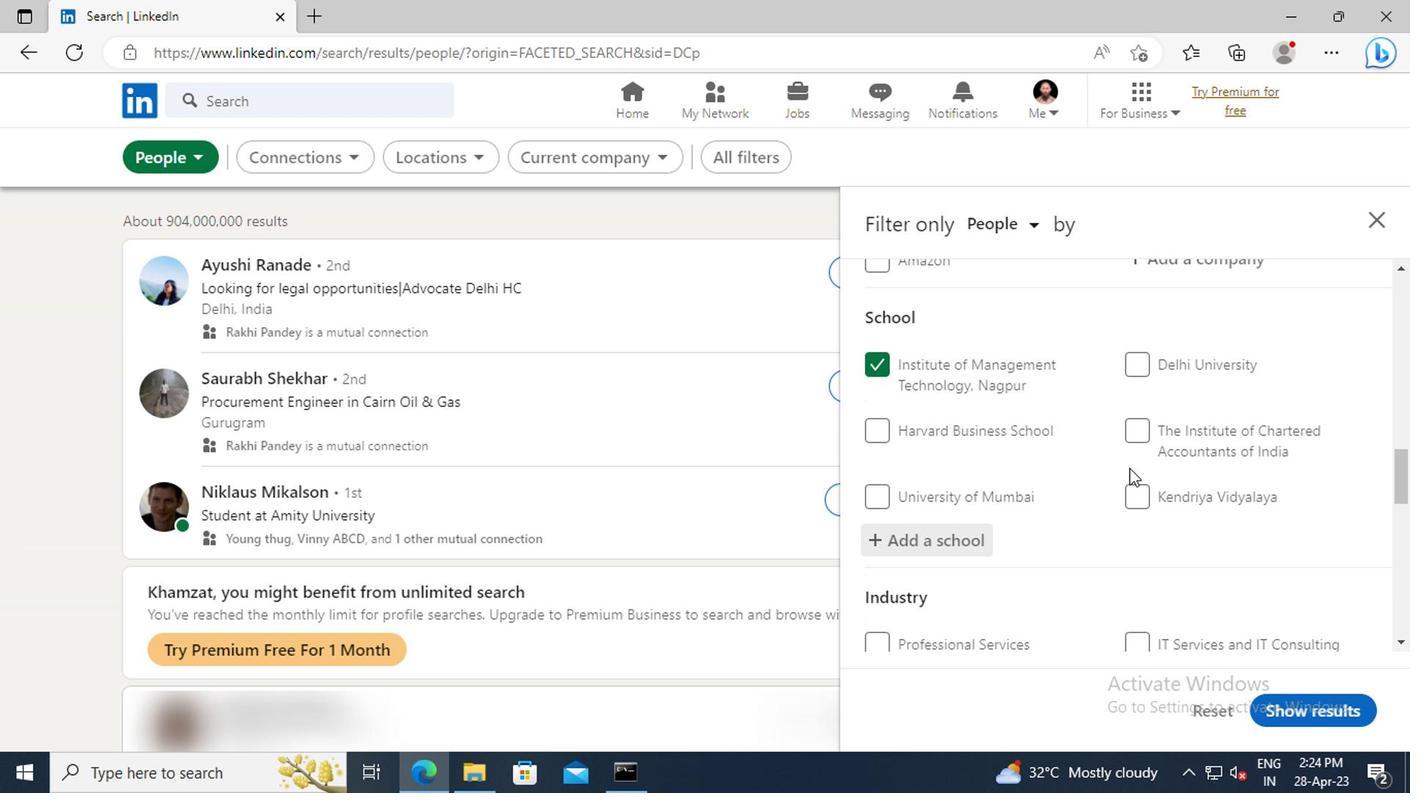 
Action: Mouse scrolled (1136, 440) with delta (0, -1)
Screenshot: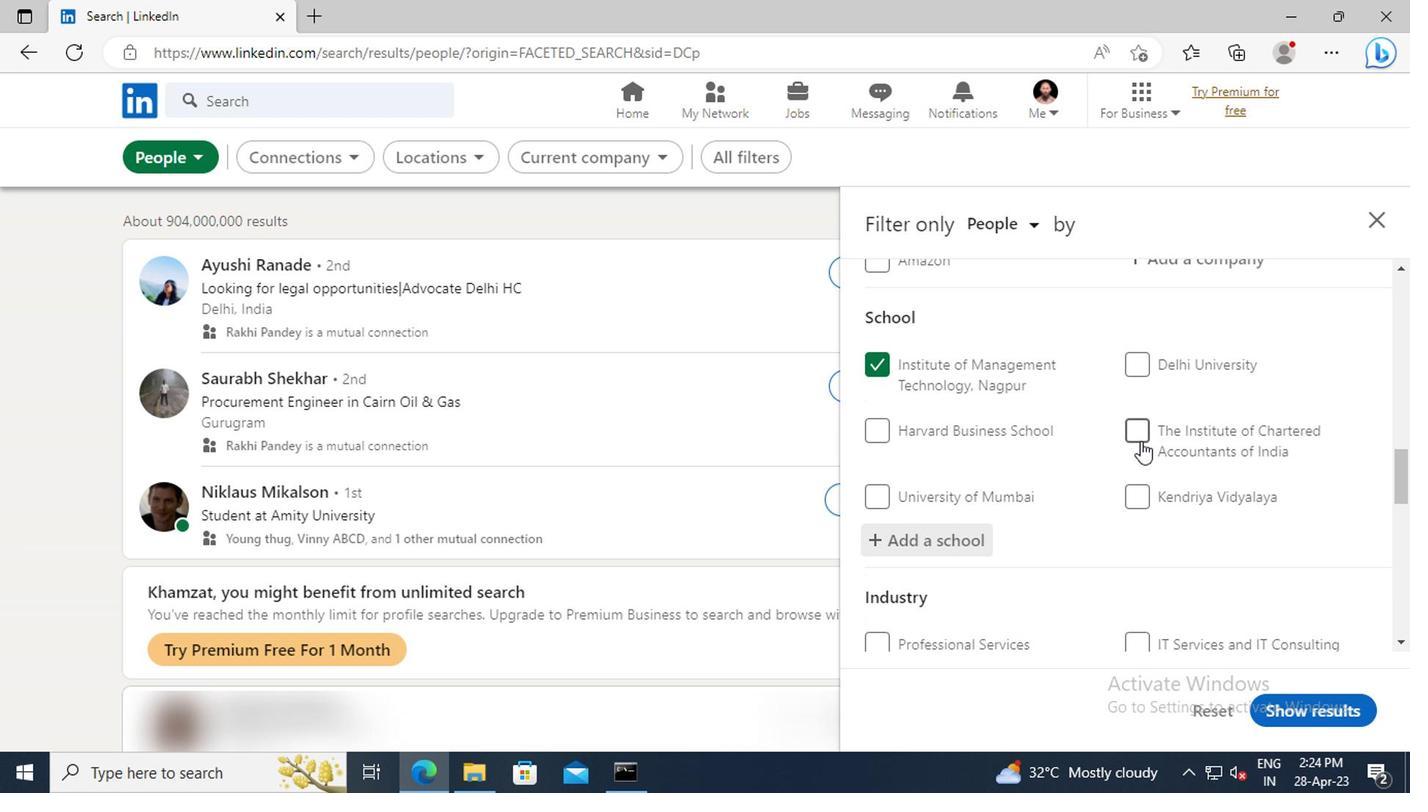 
Action: Mouse scrolled (1136, 440) with delta (0, -1)
Screenshot: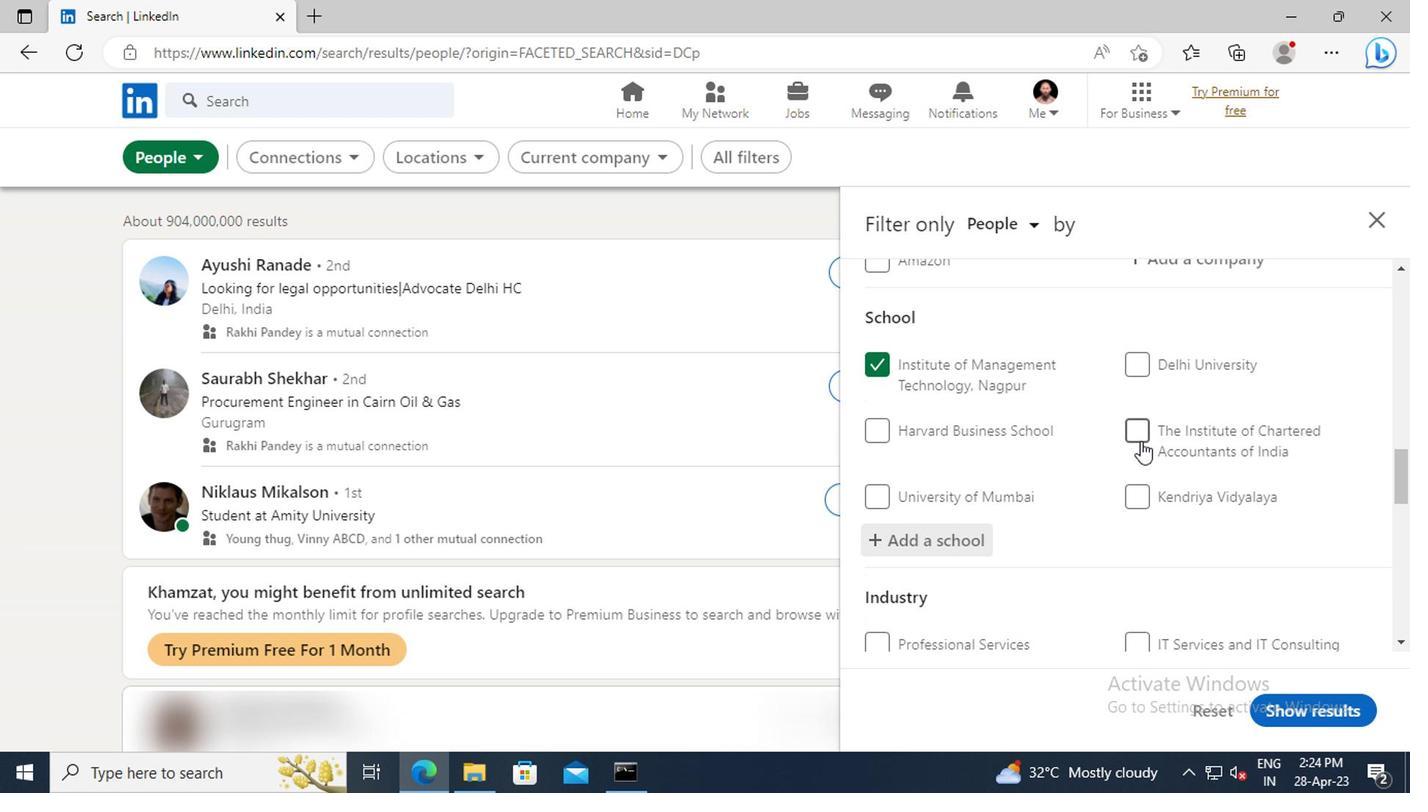 
Action: Mouse scrolled (1136, 440) with delta (0, -1)
Screenshot: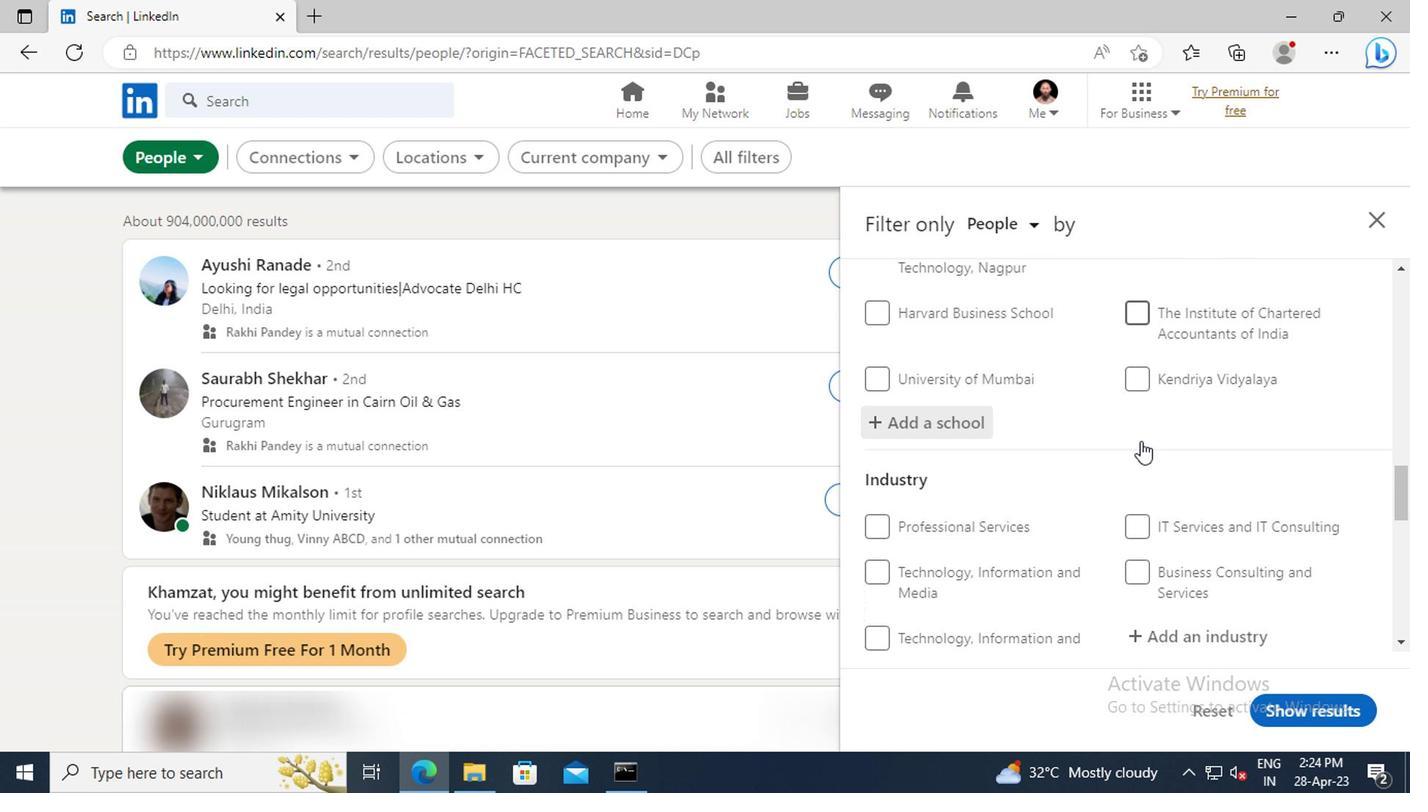 
Action: Mouse moved to (1132, 445)
Screenshot: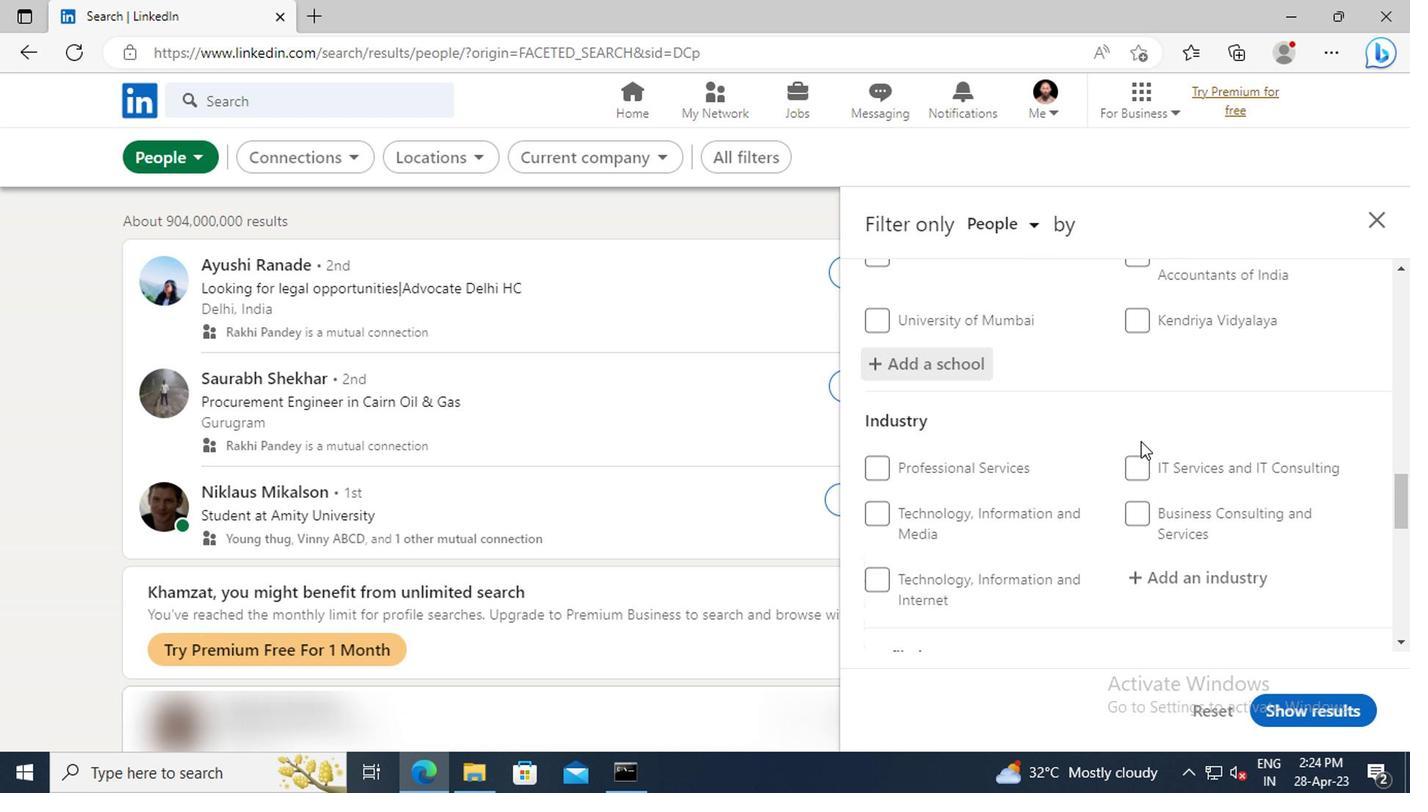 
Action: Mouse scrolled (1132, 444) with delta (0, 0)
Screenshot: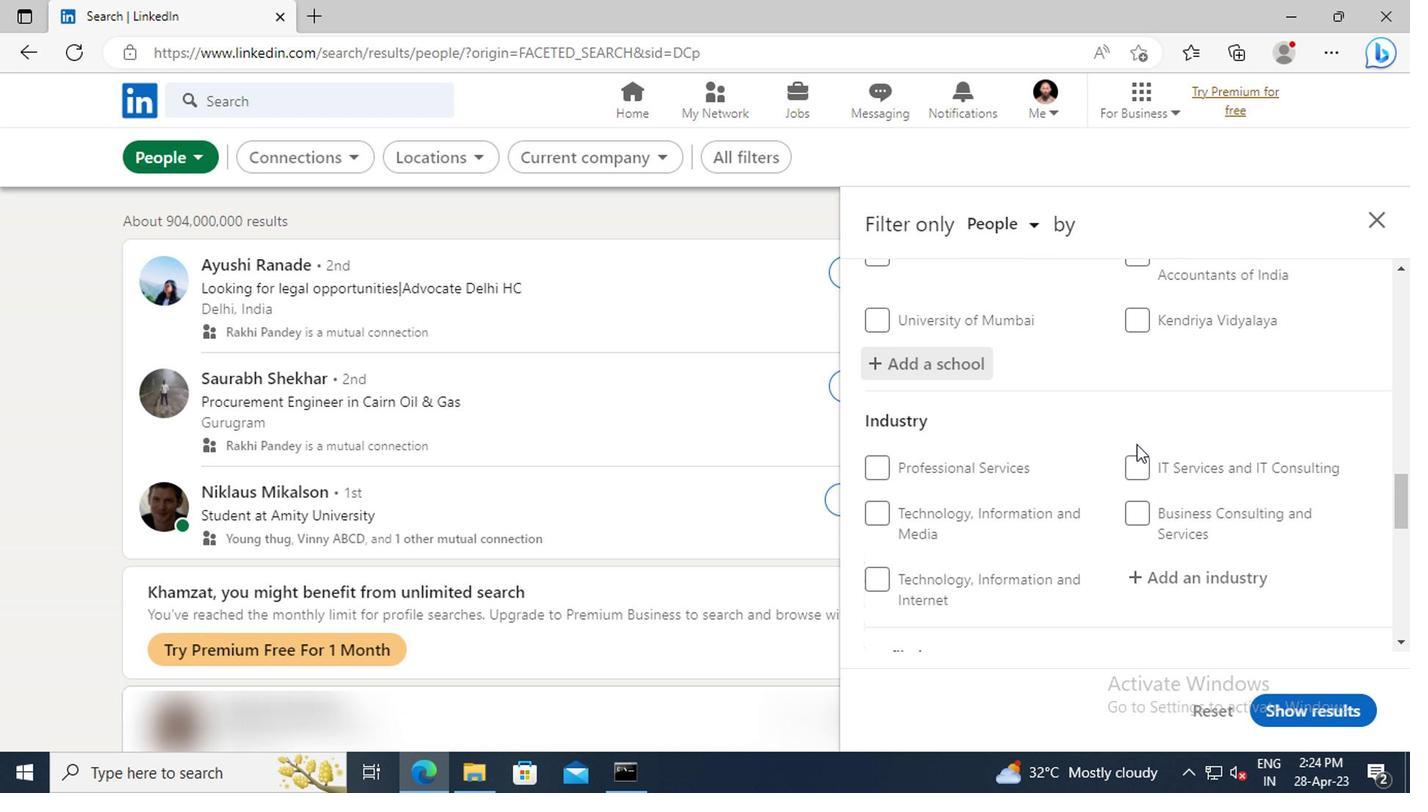 
Action: Mouse moved to (1131, 445)
Screenshot: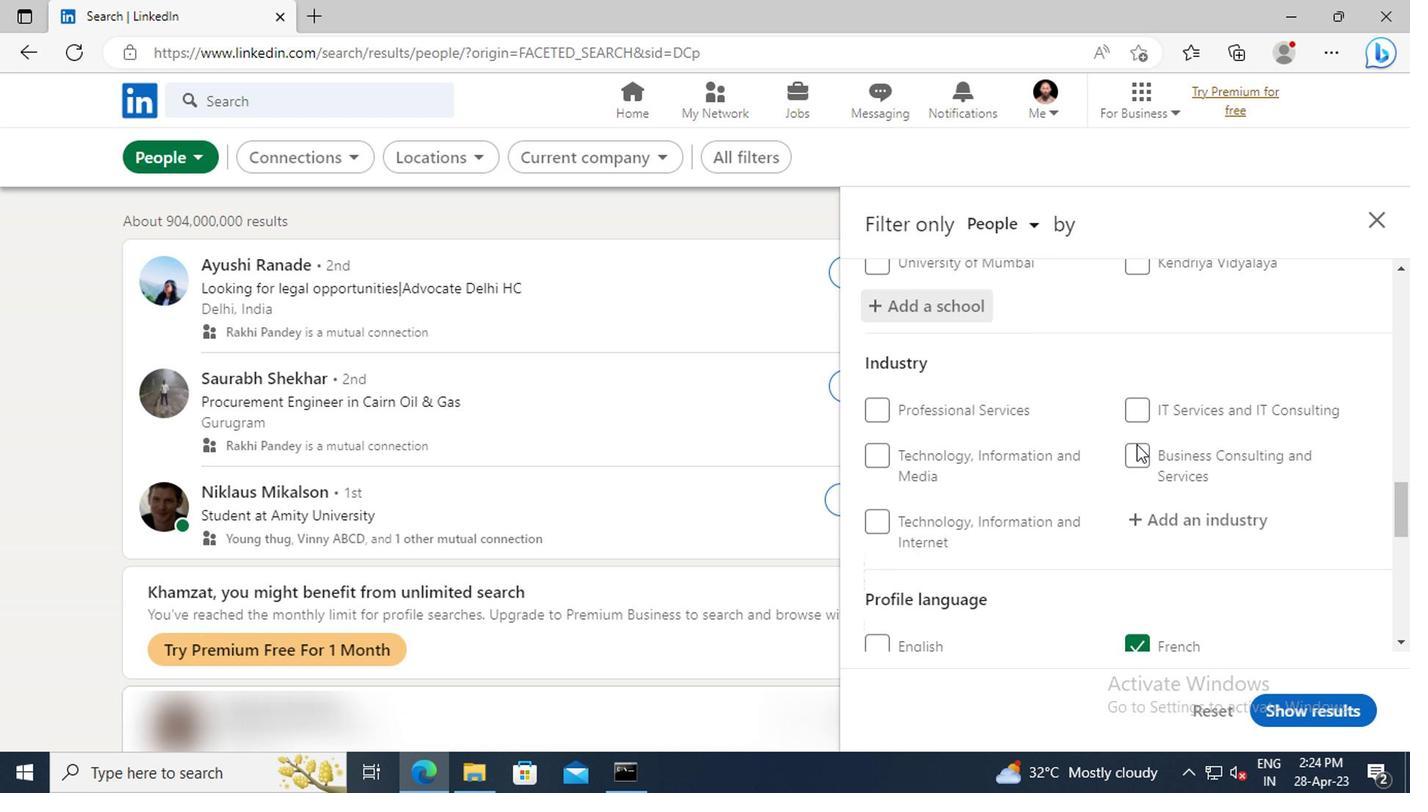 
Action: Mouse scrolled (1131, 444) with delta (0, 0)
Screenshot: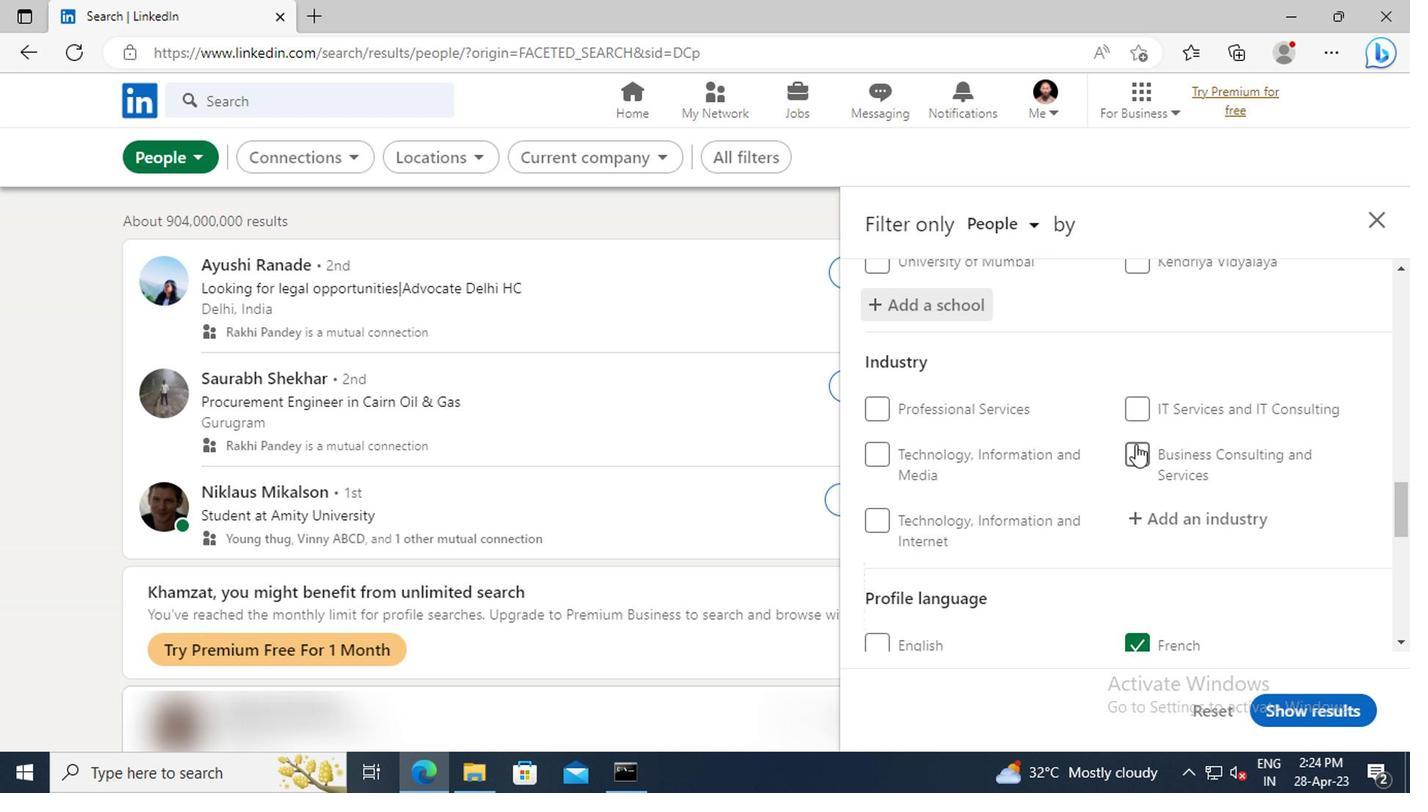 
Action: Mouse moved to (1163, 465)
Screenshot: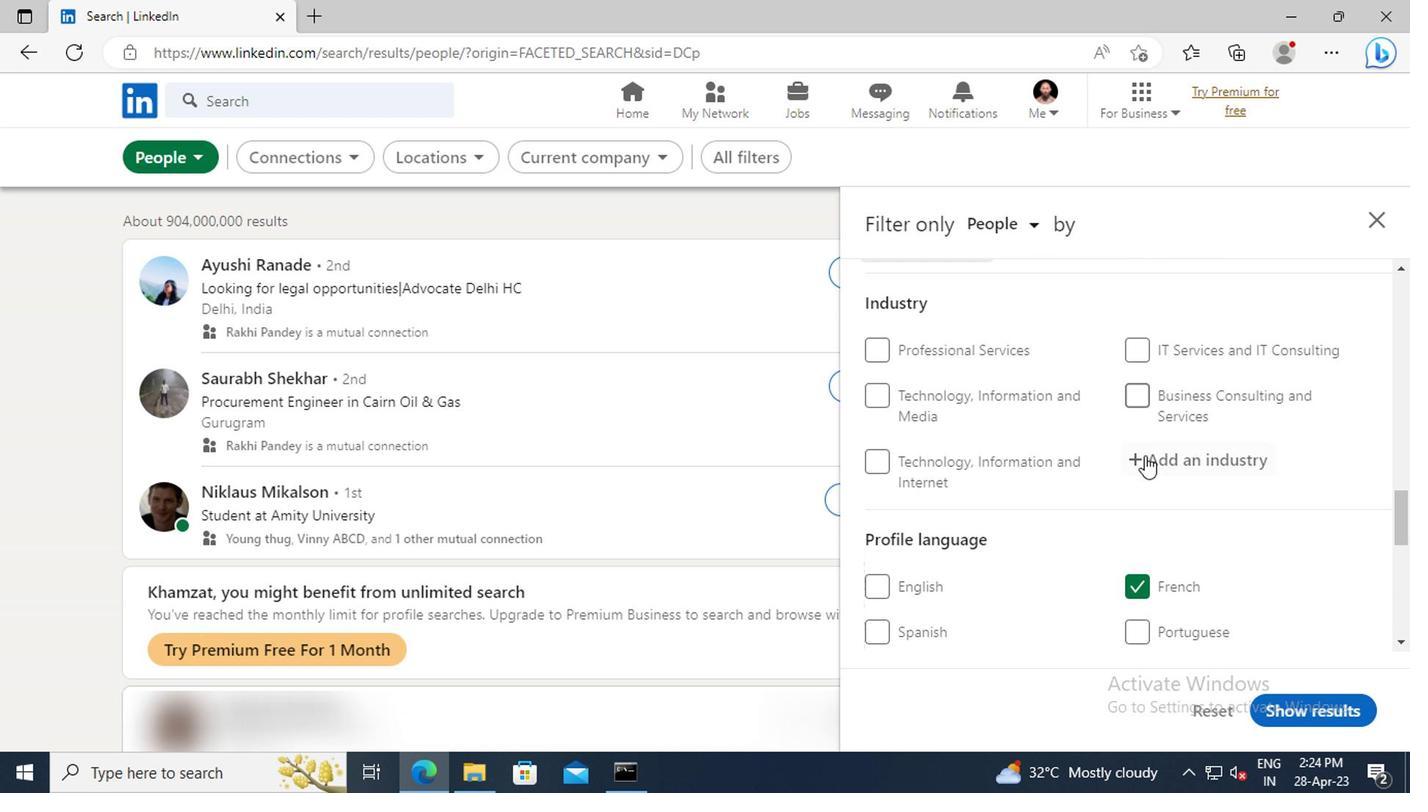 
Action: Mouse pressed left at (1163, 465)
Screenshot: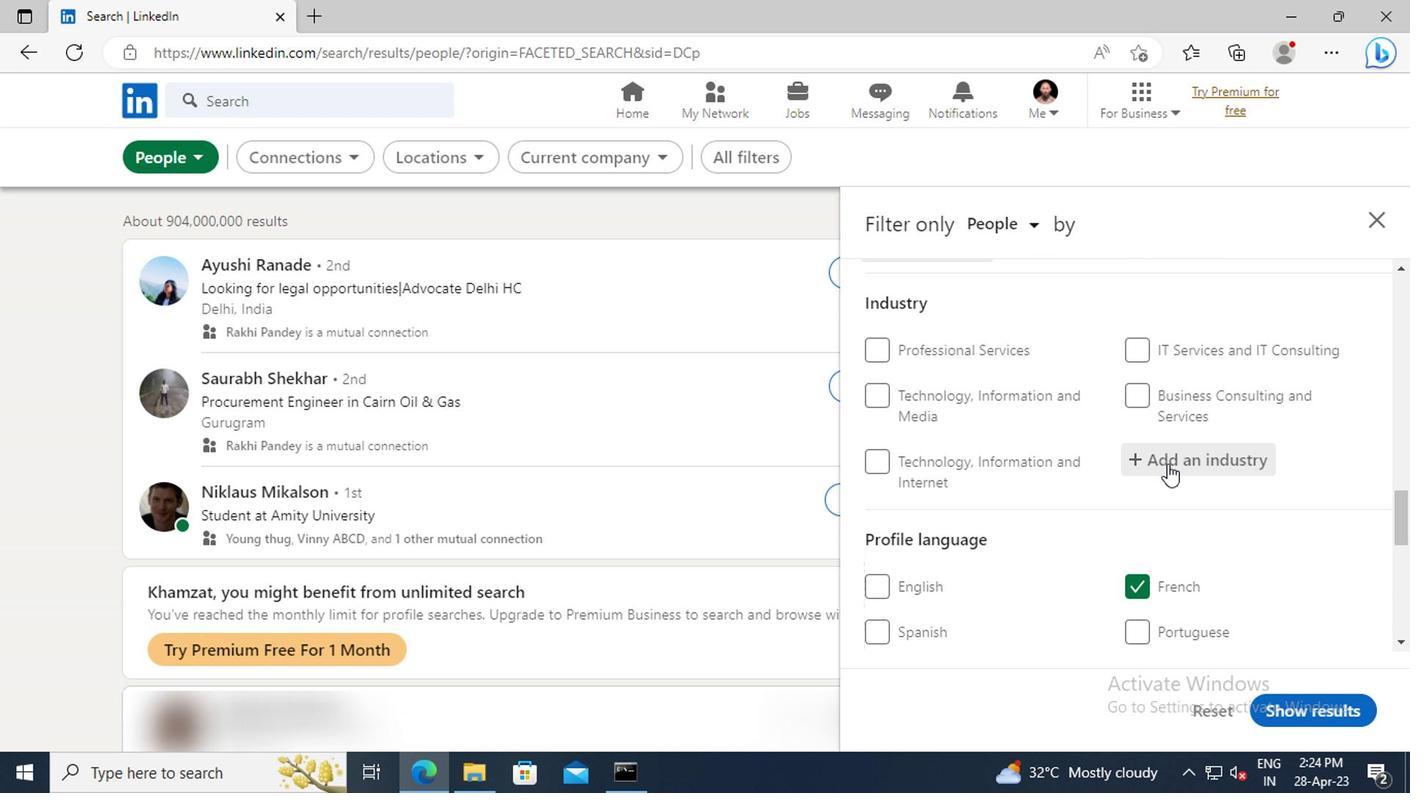 
Action: Mouse moved to (1116, 490)
Screenshot: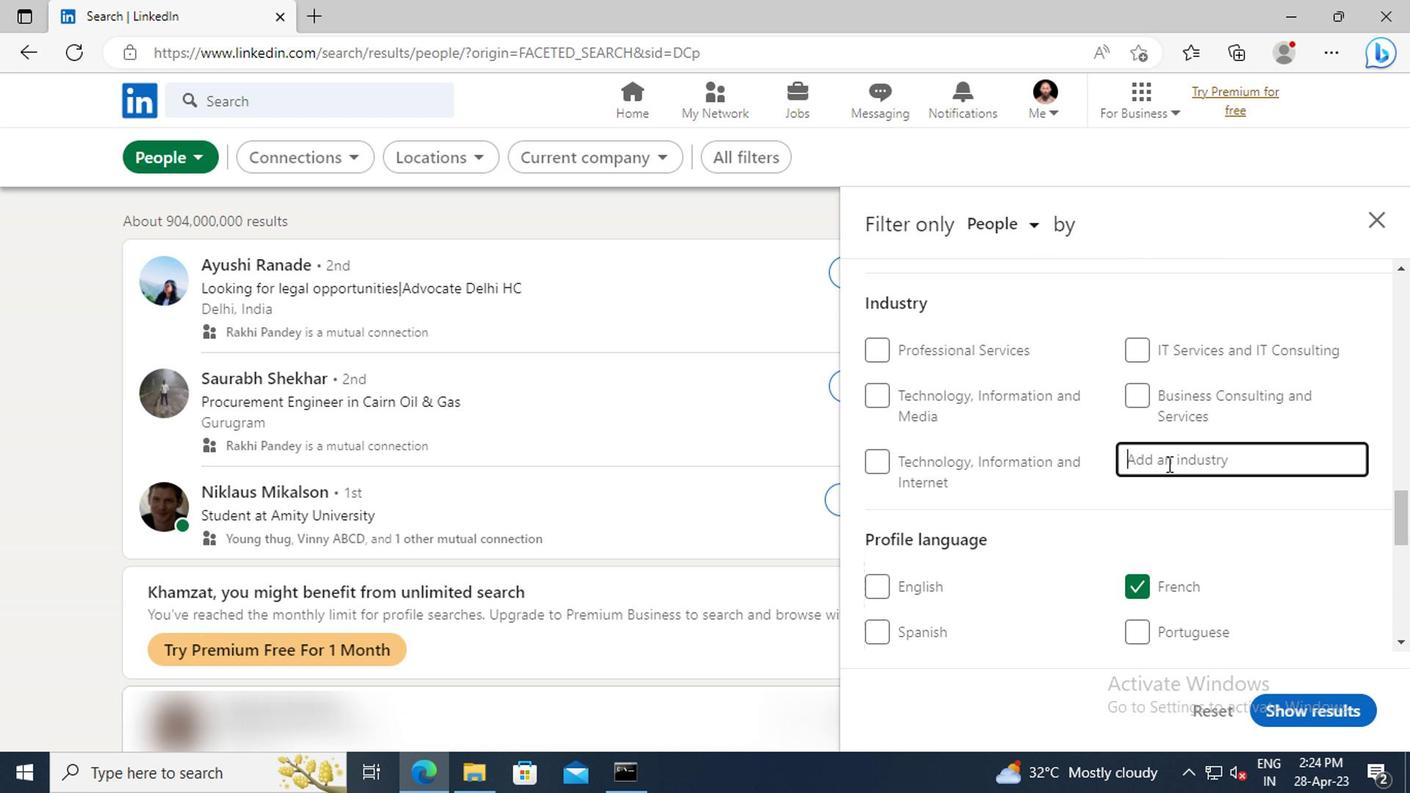 
Action: Key pressed <Key.shift>OIL<Key.space>
Screenshot: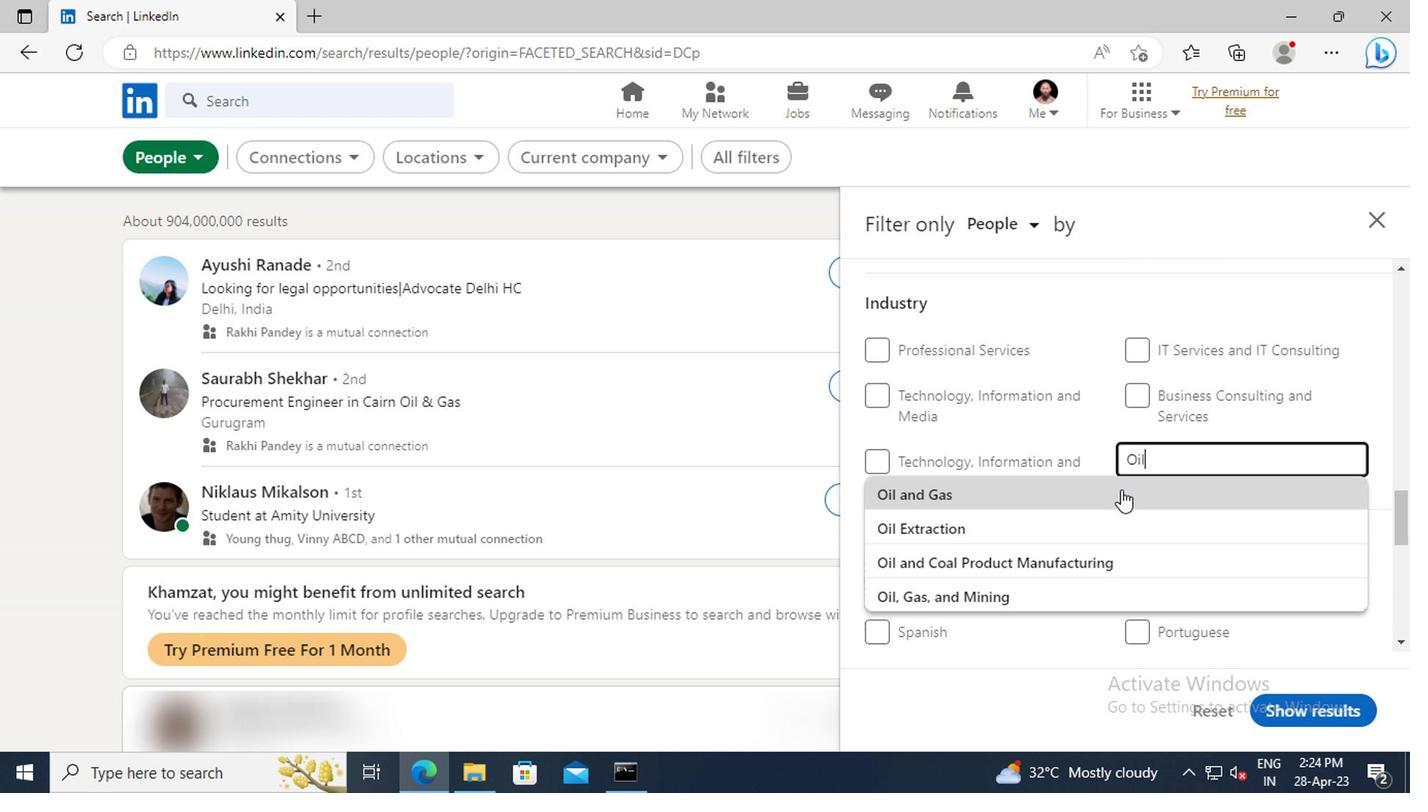
Action: Mouse moved to (1113, 491)
Screenshot: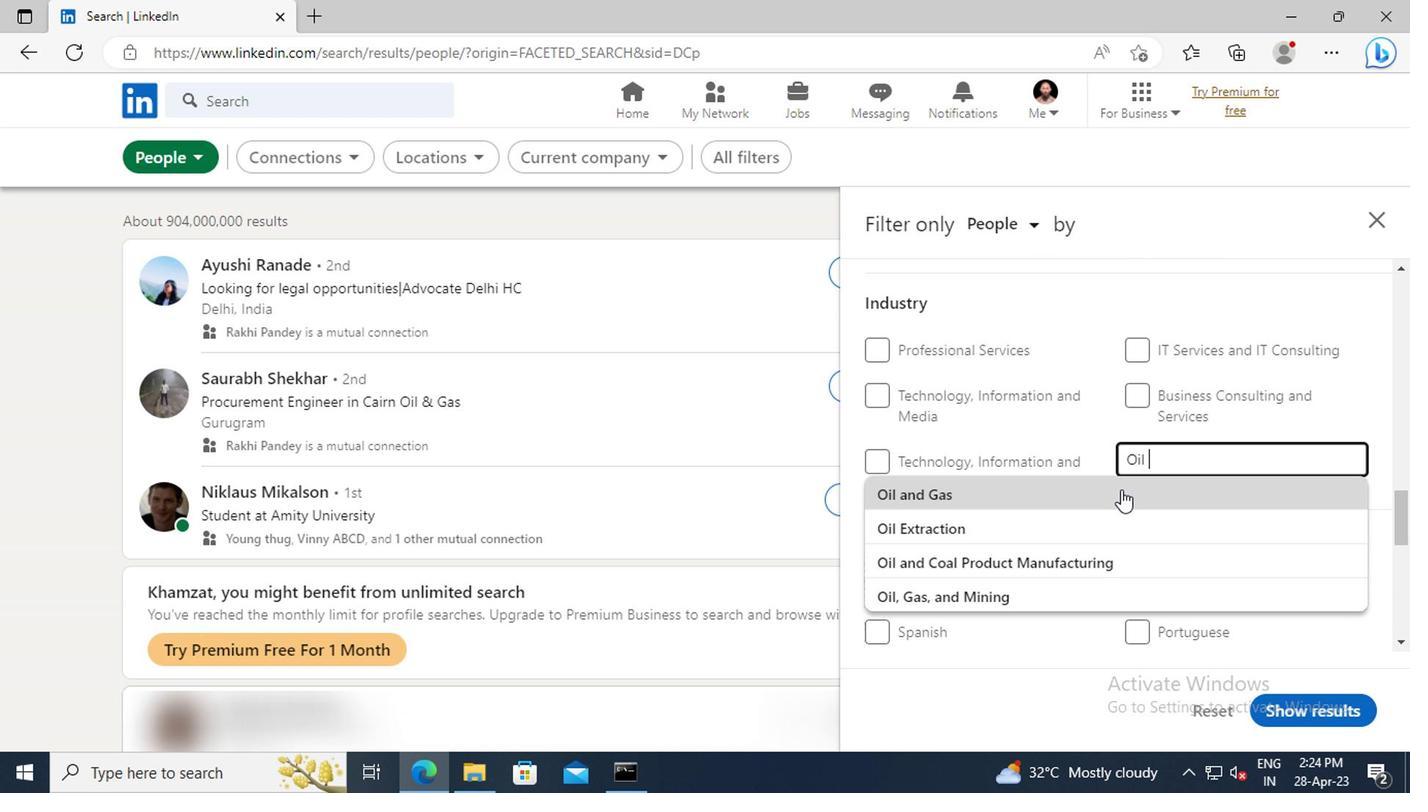 
Action: Mouse pressed left at (1113, 491)
Screenshot: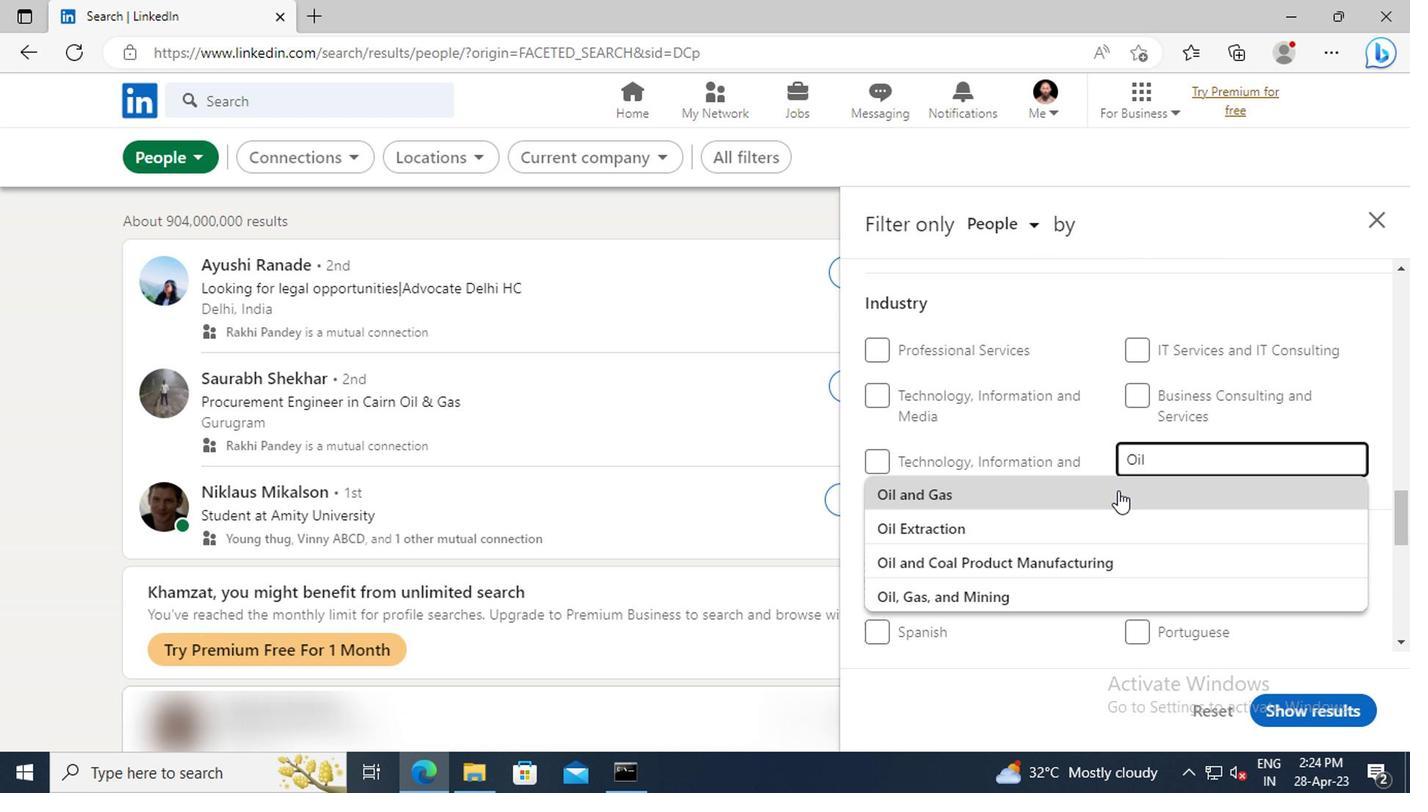 
Action: Mouse moved to (1116, 422)
Screenshot: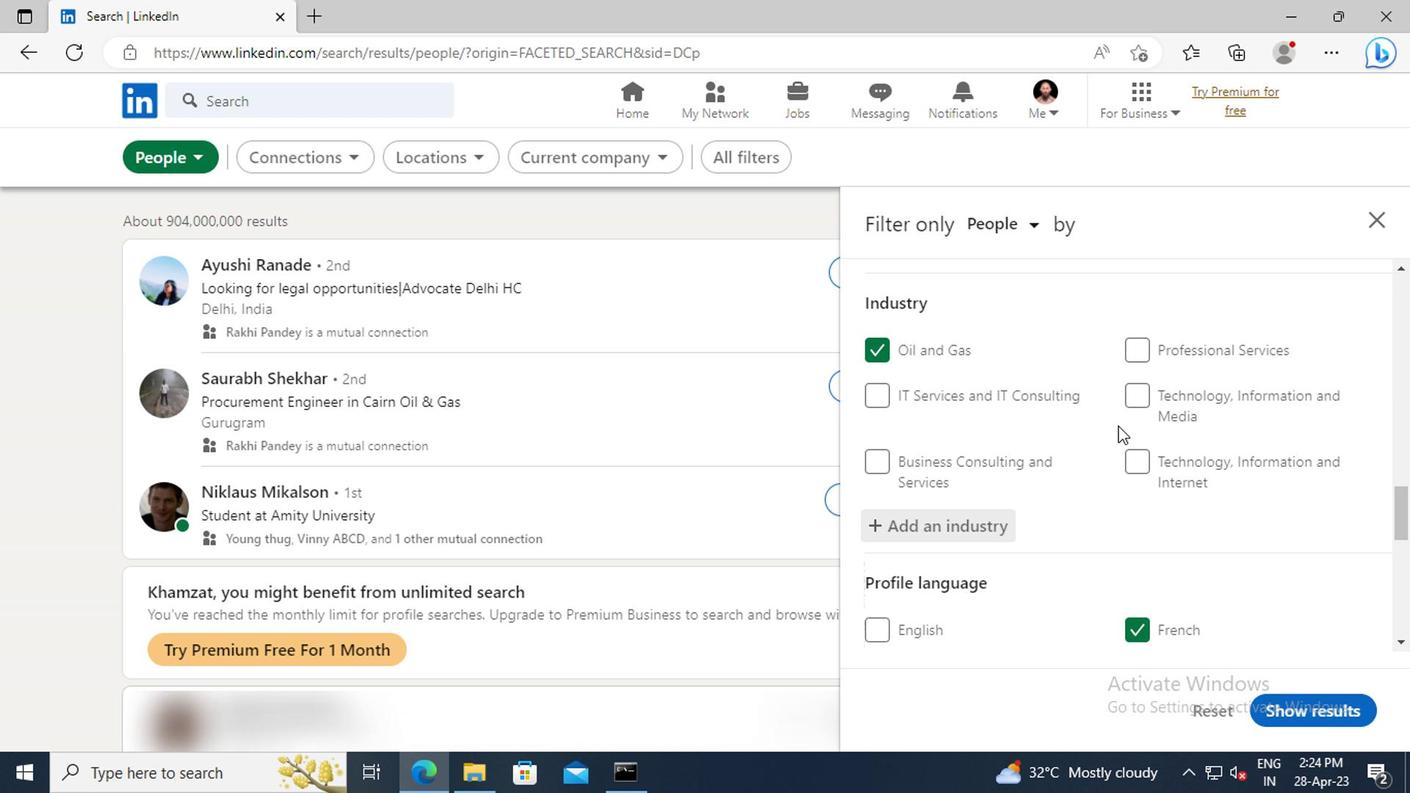 
Action: Mouse scrolled (1116, 421) with delta (0, 0)
Screenshot: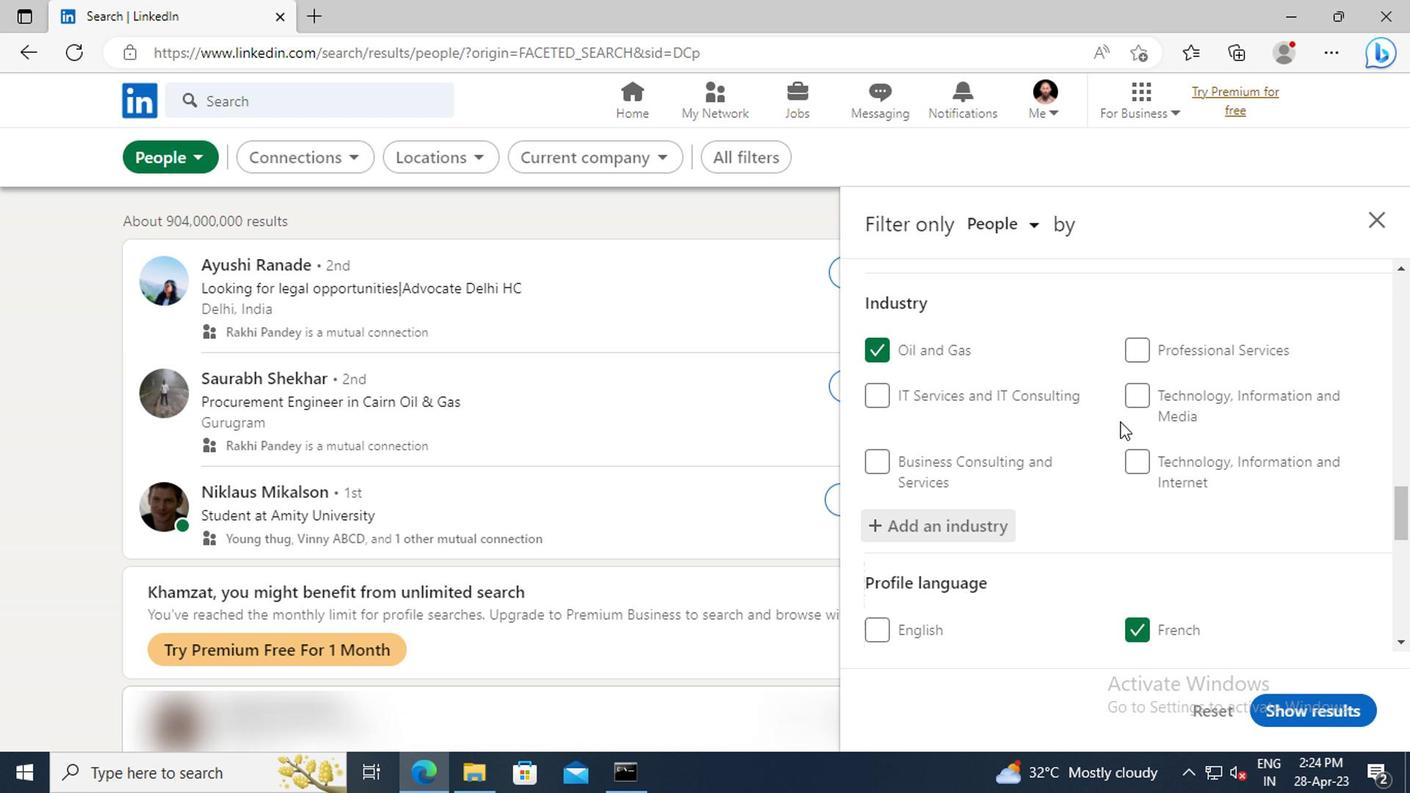 
Action: Mouse scrolled (1116, 421) with delta (0, 0)
Screenshot: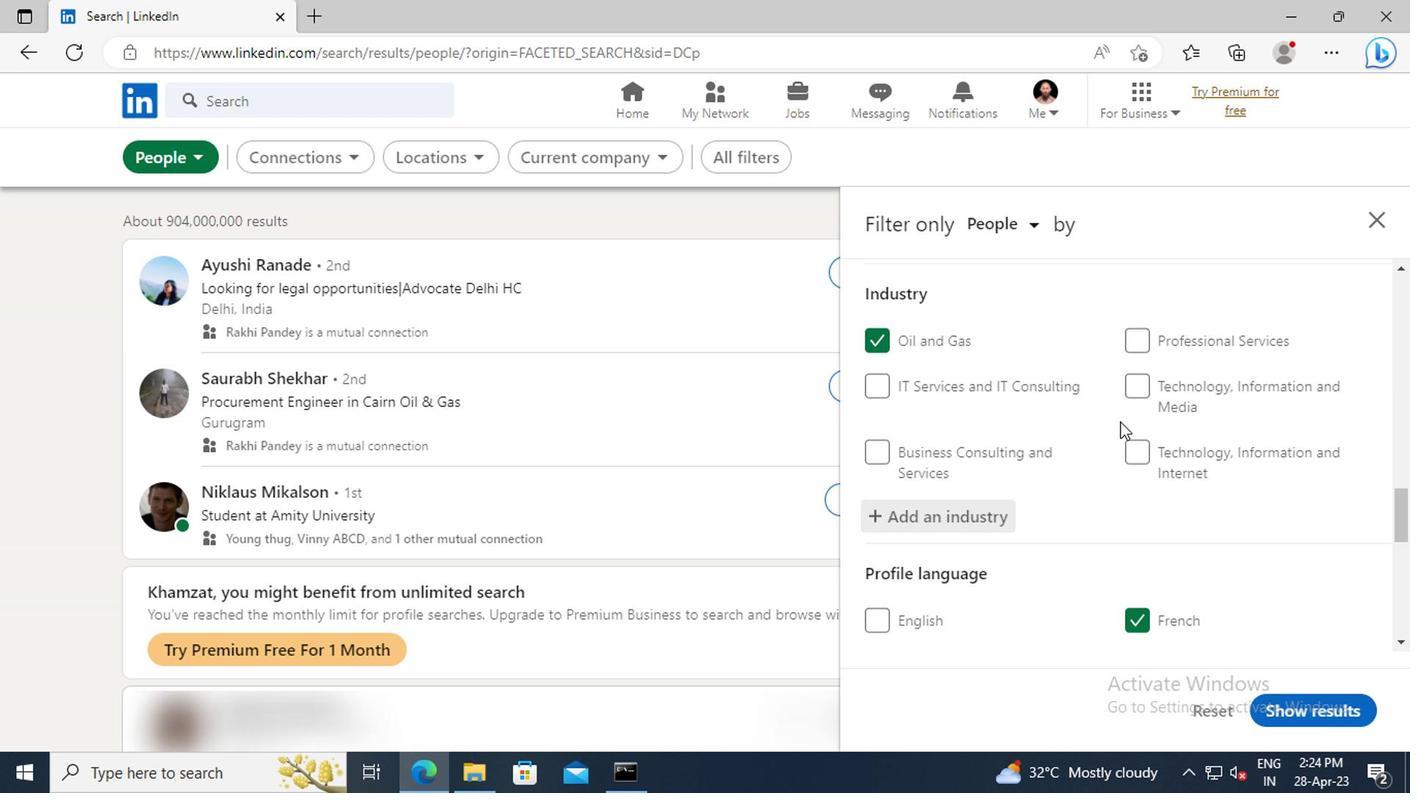 
Action: Mouse scrolled (1116, 421) with delta (0, 0)
Screenshot: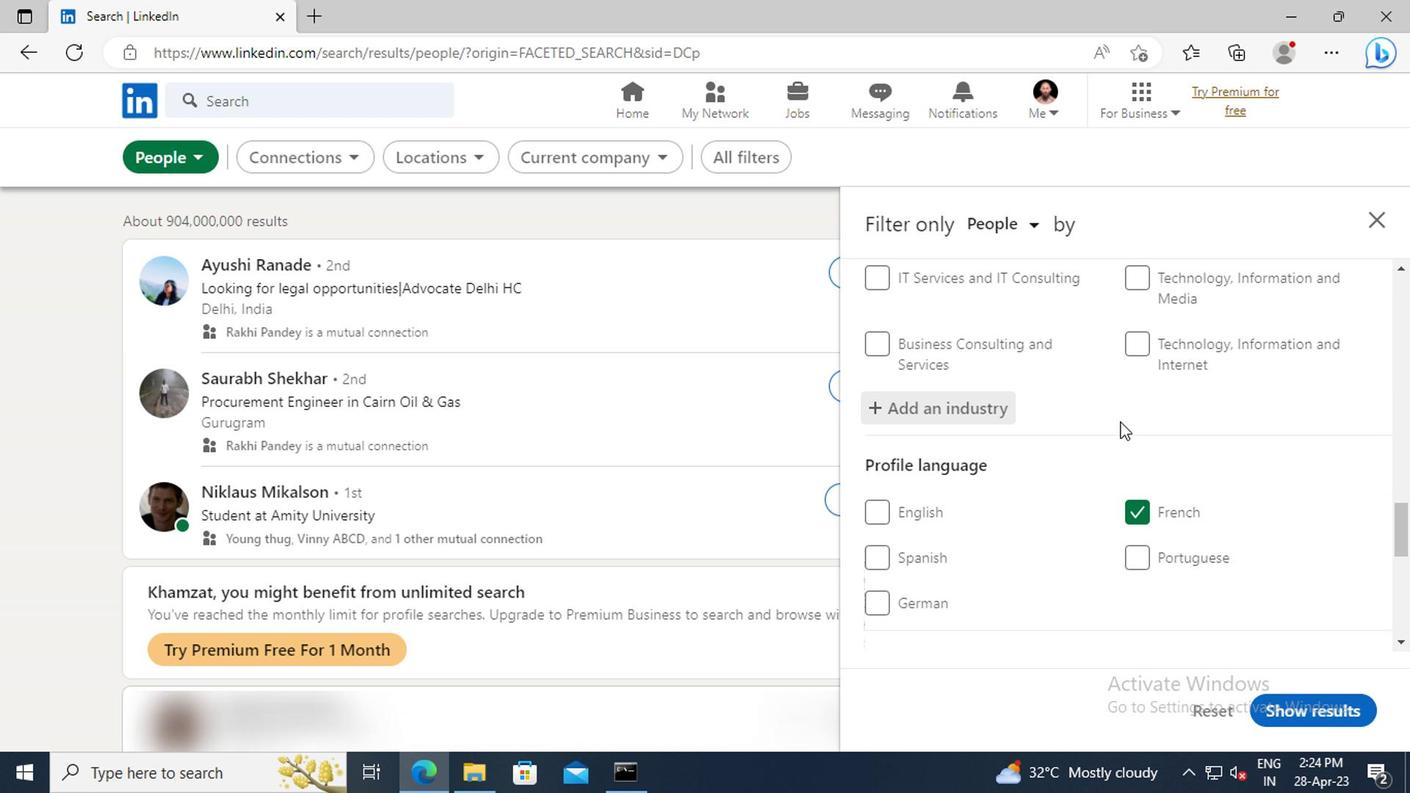 
Action: Mouse scrolled (1116, 421) with delta (0, 0)
Screenshot: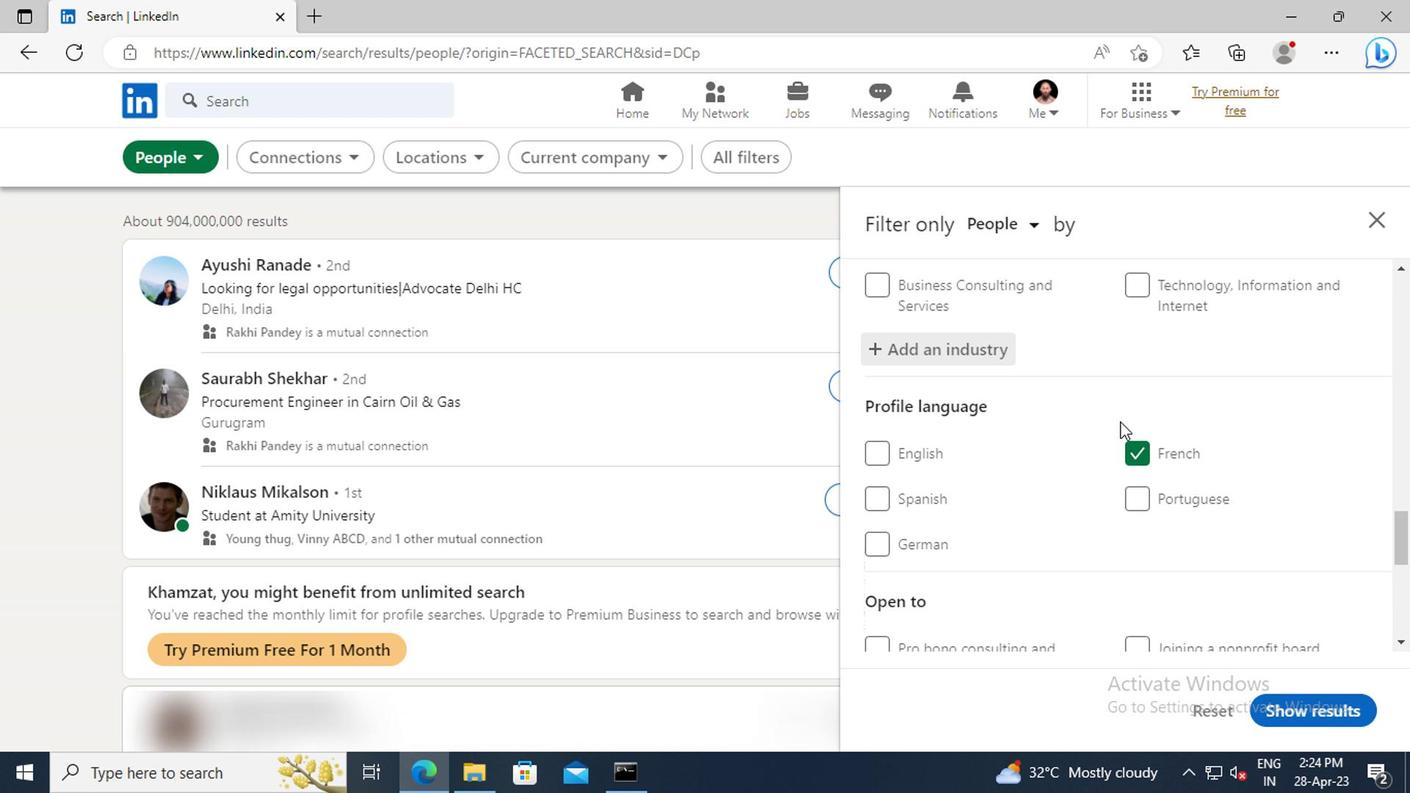 
Action: Mouse scrolled (1116, 421) with delta (0, 0)
Screenshot: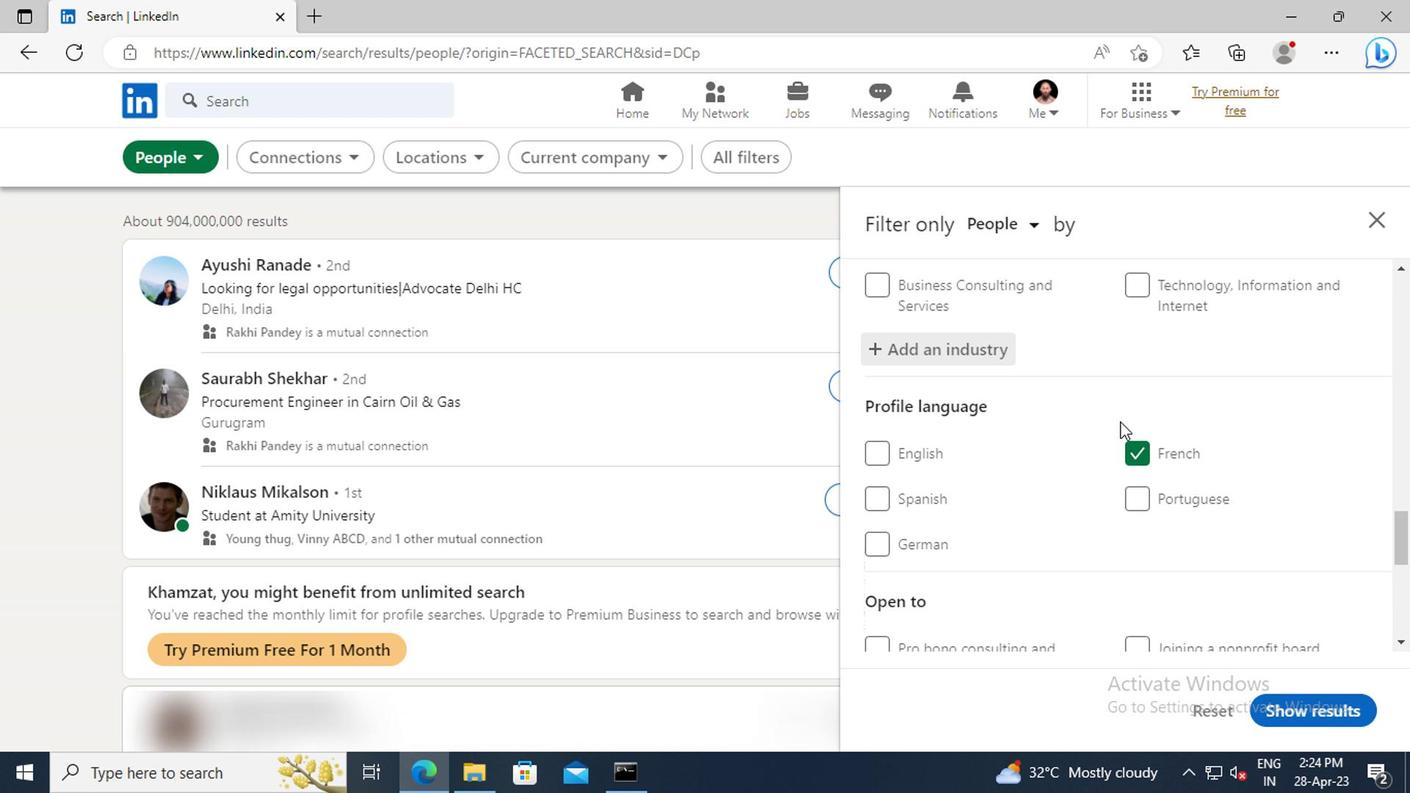 
Action: Mouse moved to (1116, 421)
Screenshot: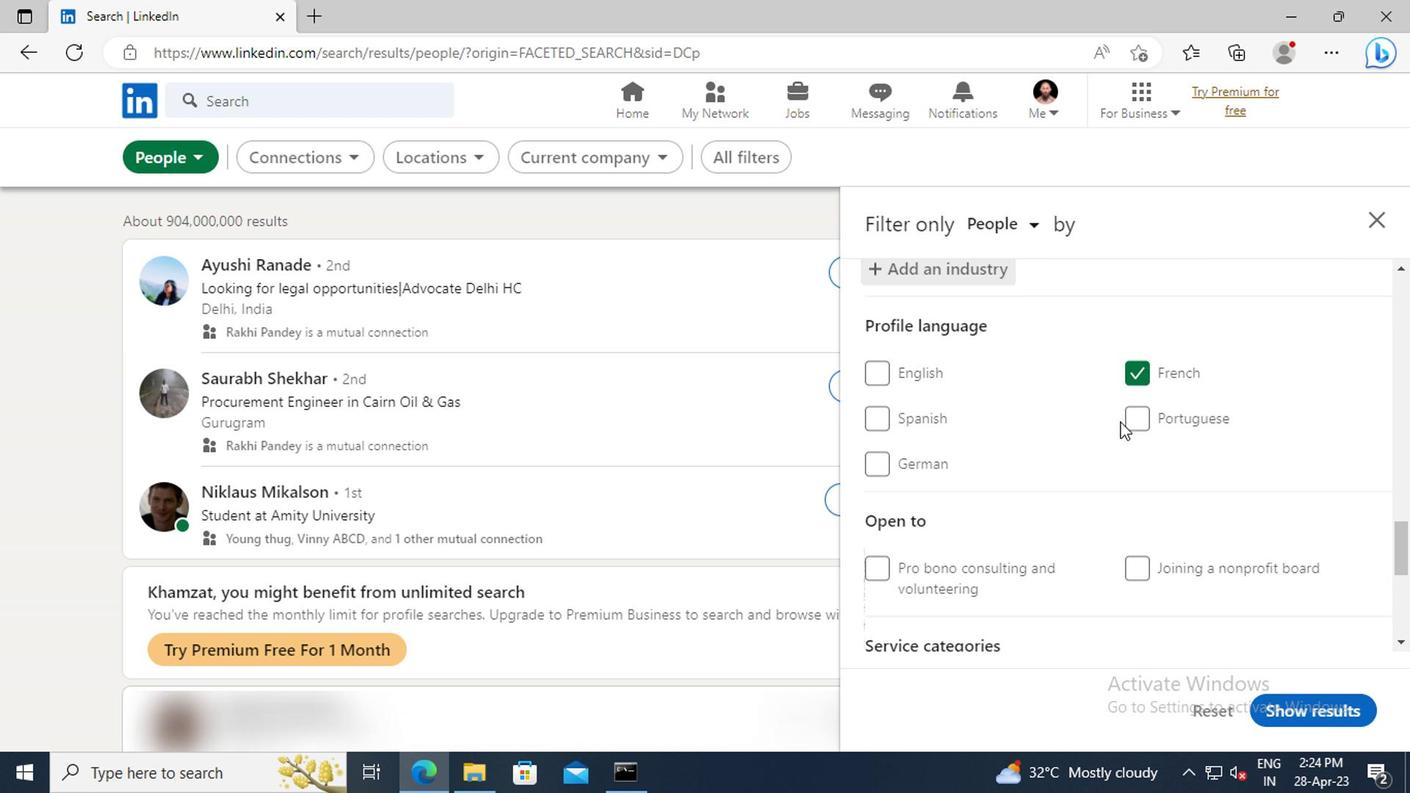 
Action: Mouse scrolled (1116, 420) with delta (0, -1)
Screenshot: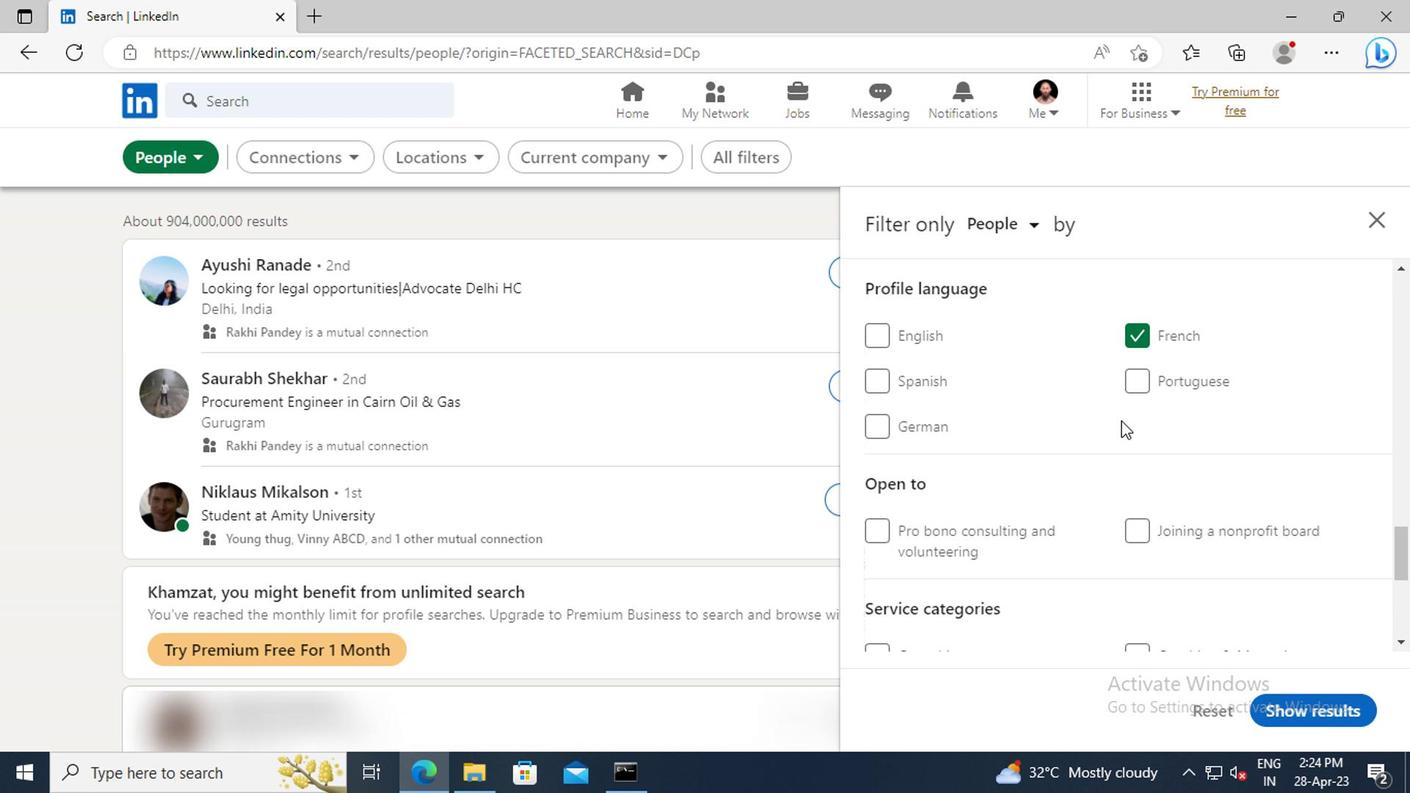 
Action: Mouse scrolled (1116, 420) with delta (0, -1)
Screenshot: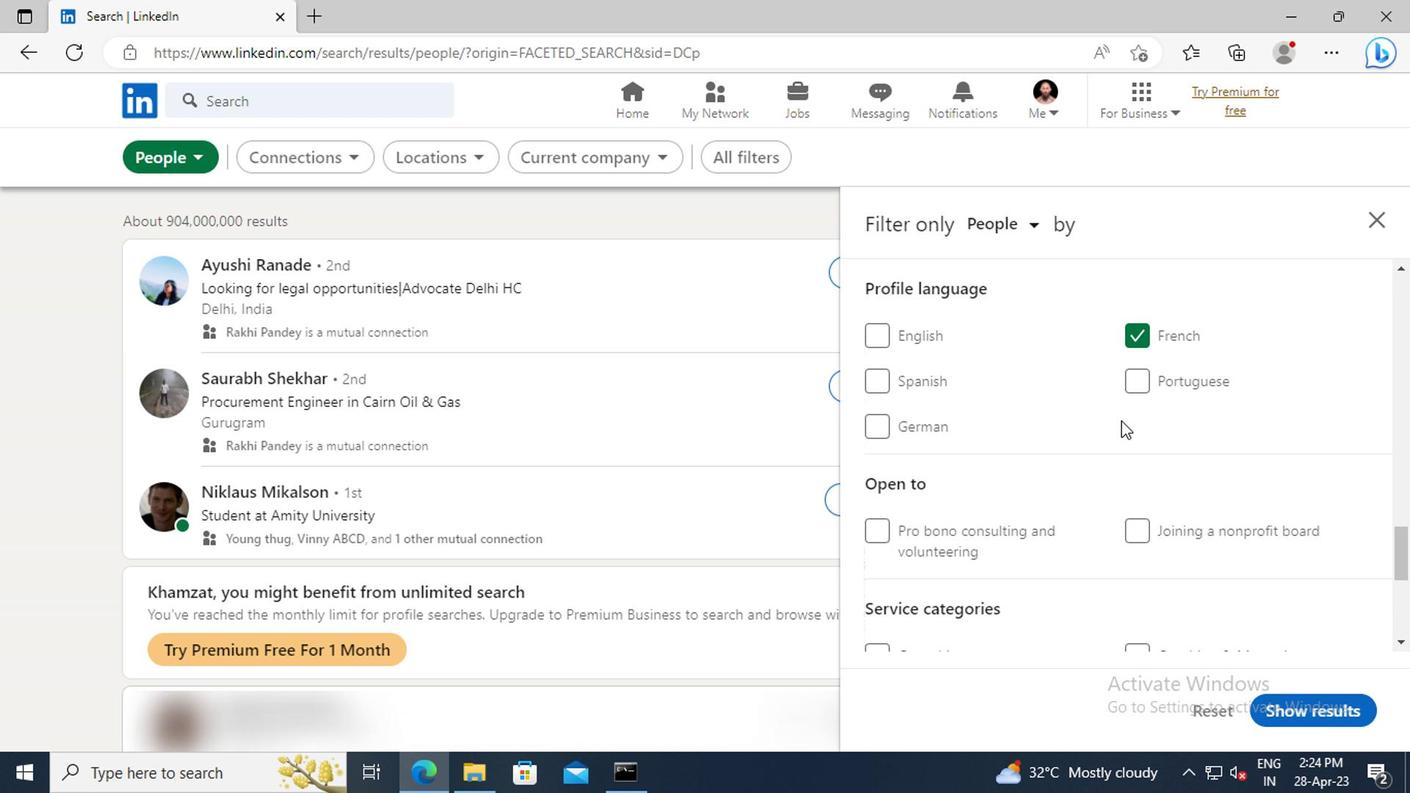 
Action: Mouse moved to (1127, 432)
Screenshot: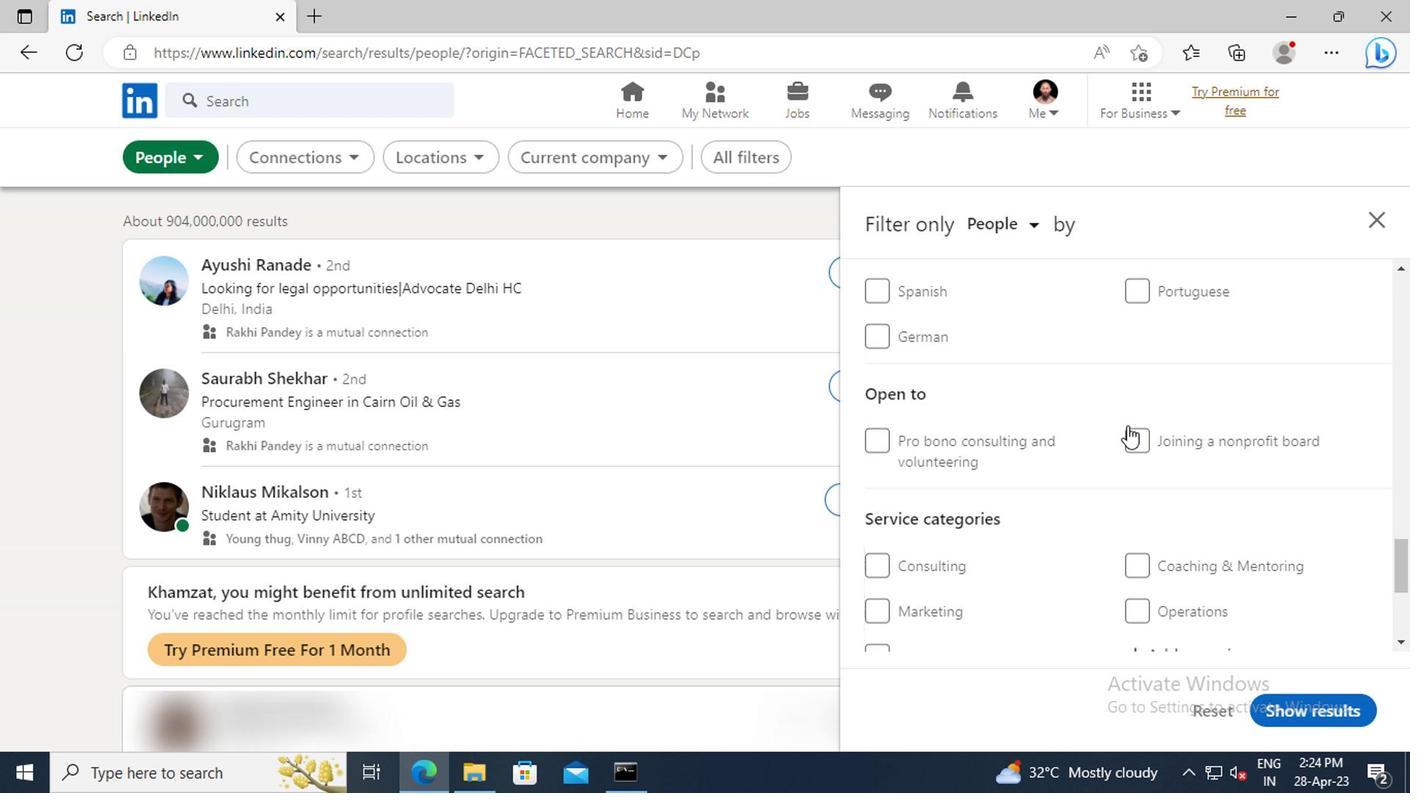 
Action: Mouse scrolled (1127, 432) with delta (0, 0)
Screenshot: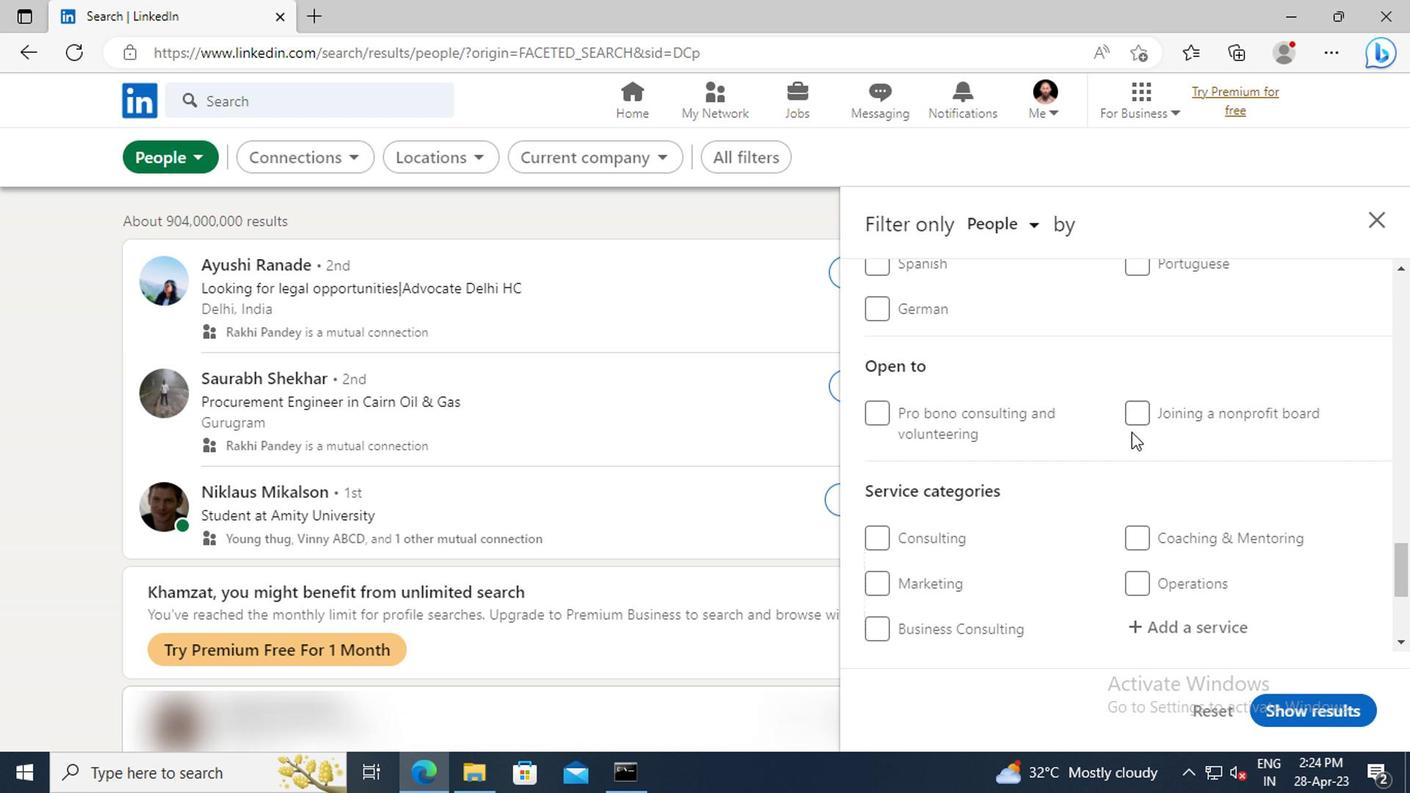 
Action: Mouse scrolled (1127, 432) with delta (0, 0)
Screenshot: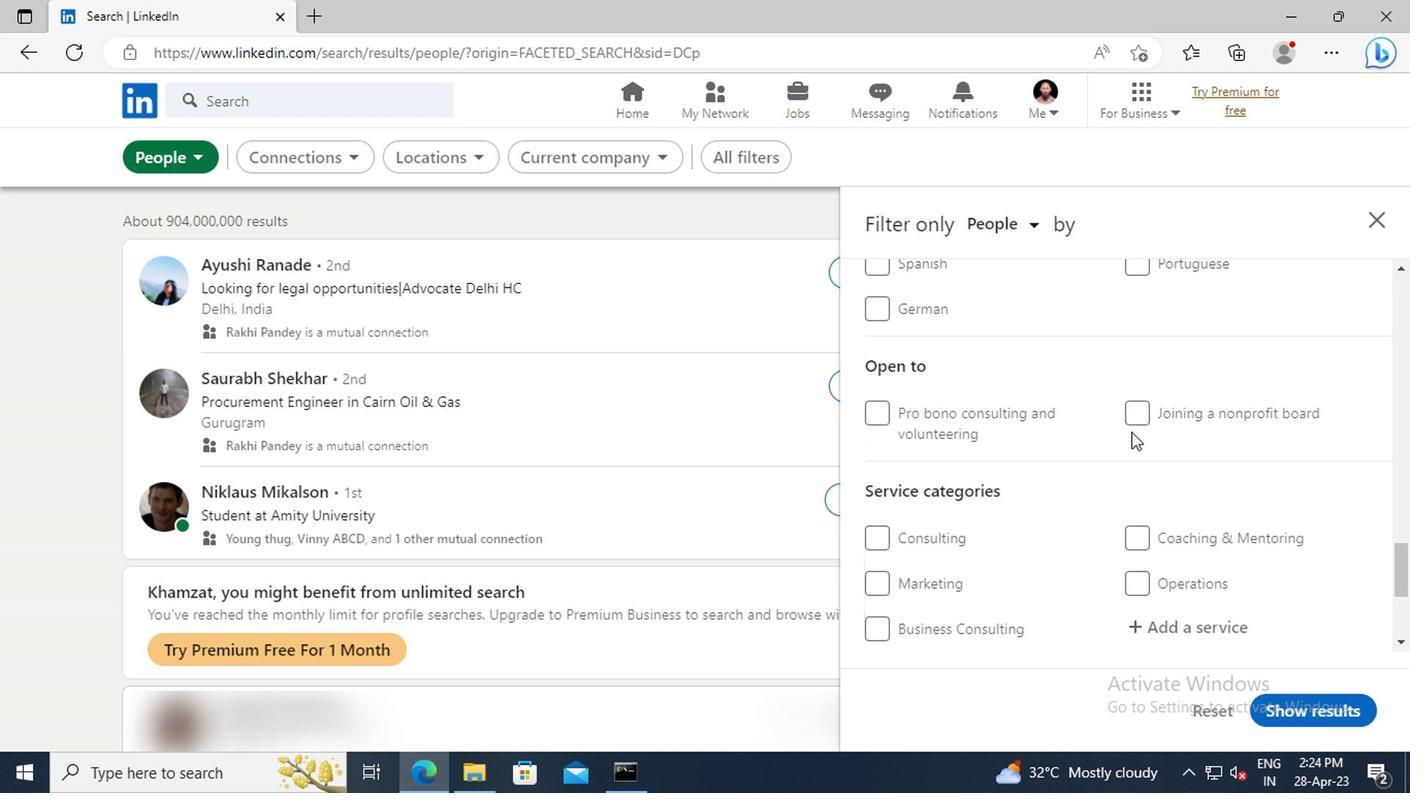 
Action: Mouse scrolled (1127, 432) with delta (0, 0)
Screenshot: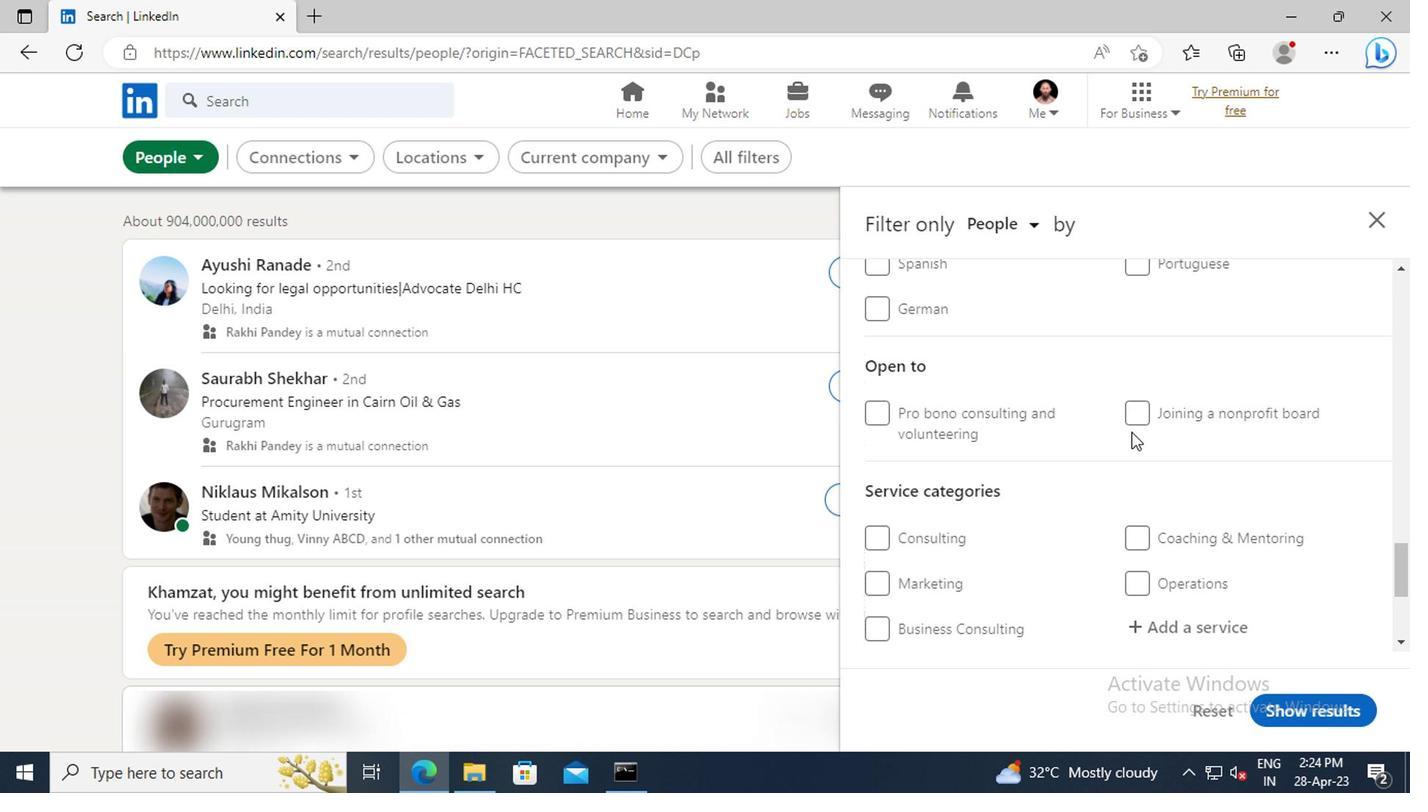 
Action: Mouse moved to (1156, 451)
Screenshot: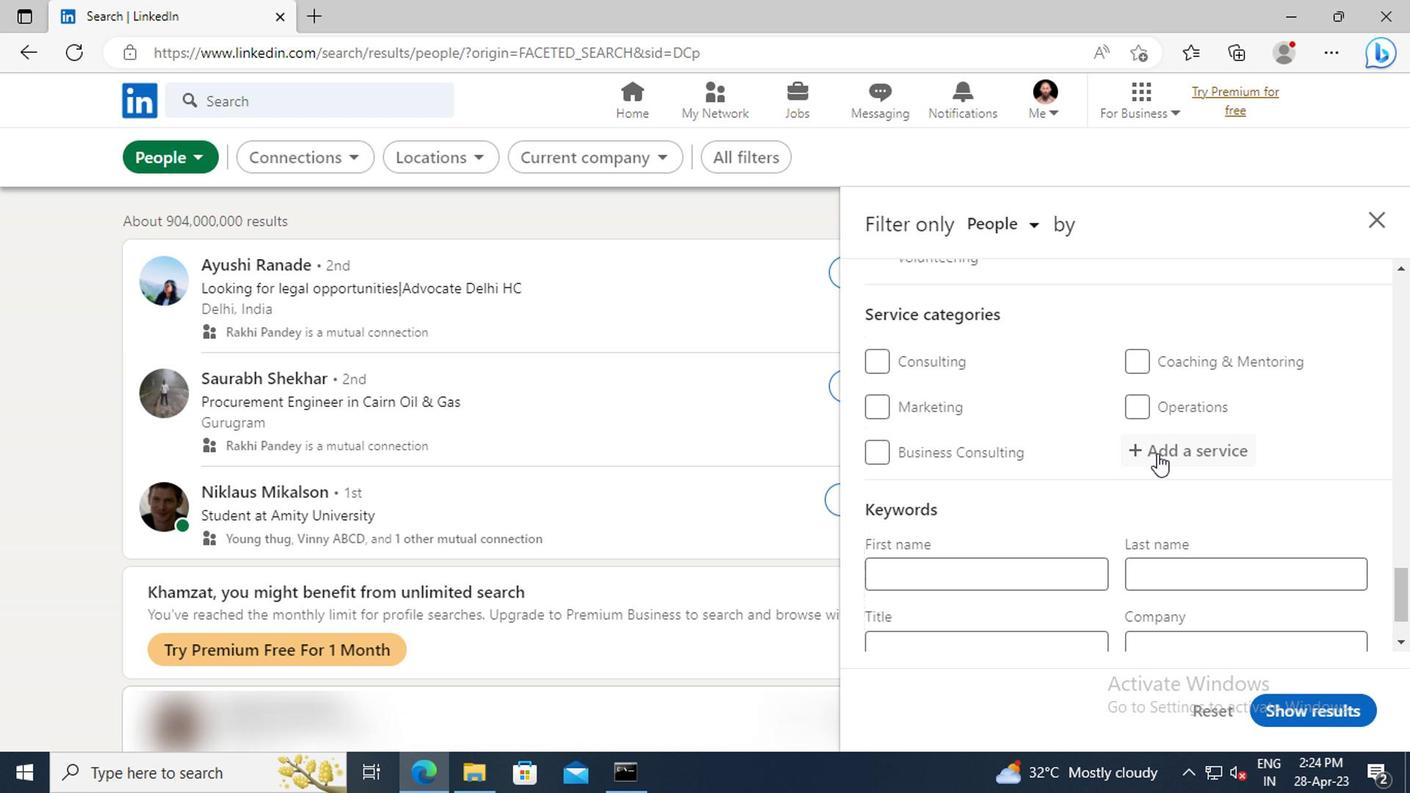 
Action: Mouse pressed left at (1156, 451)
Screenshot: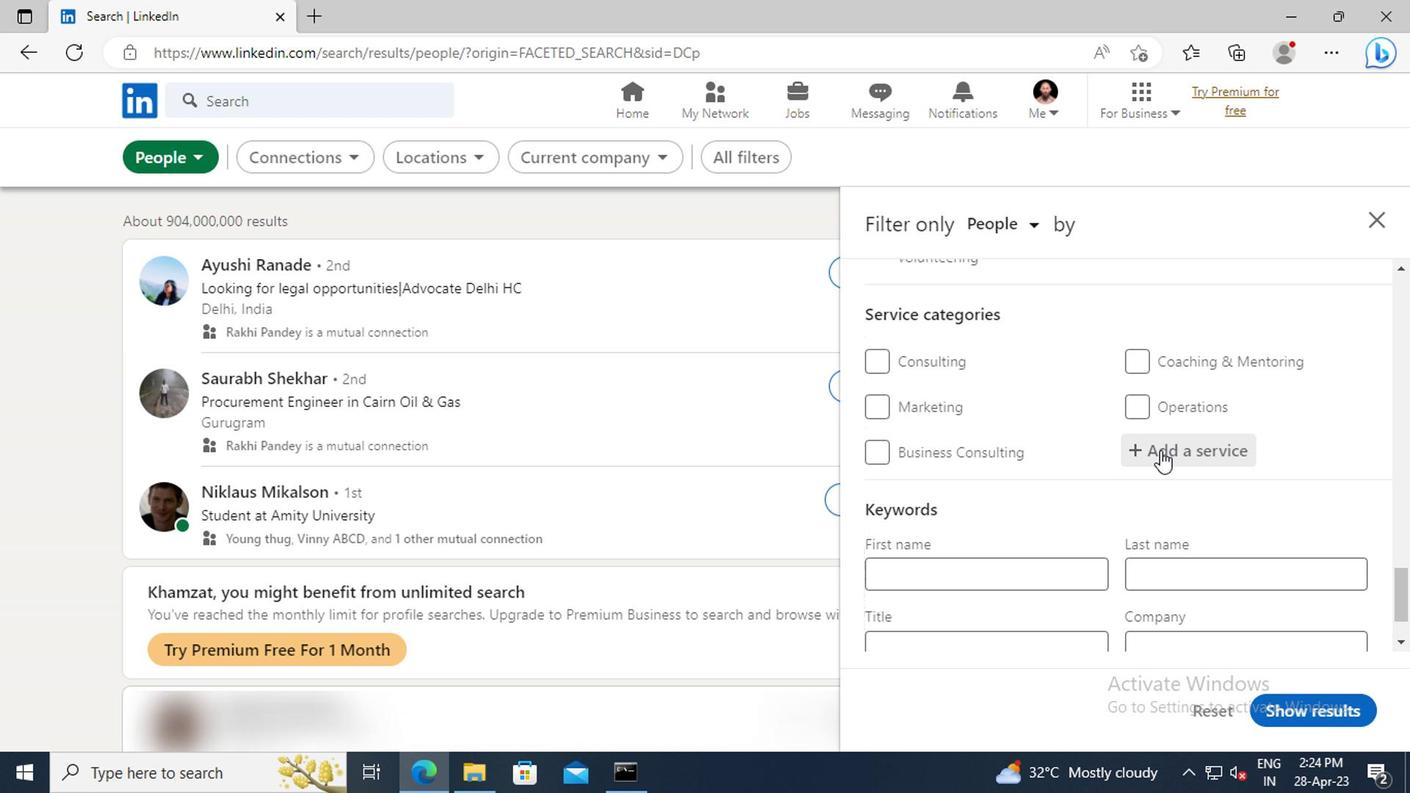 
Action: Mouse moved to (1093, 490)
Screenshot: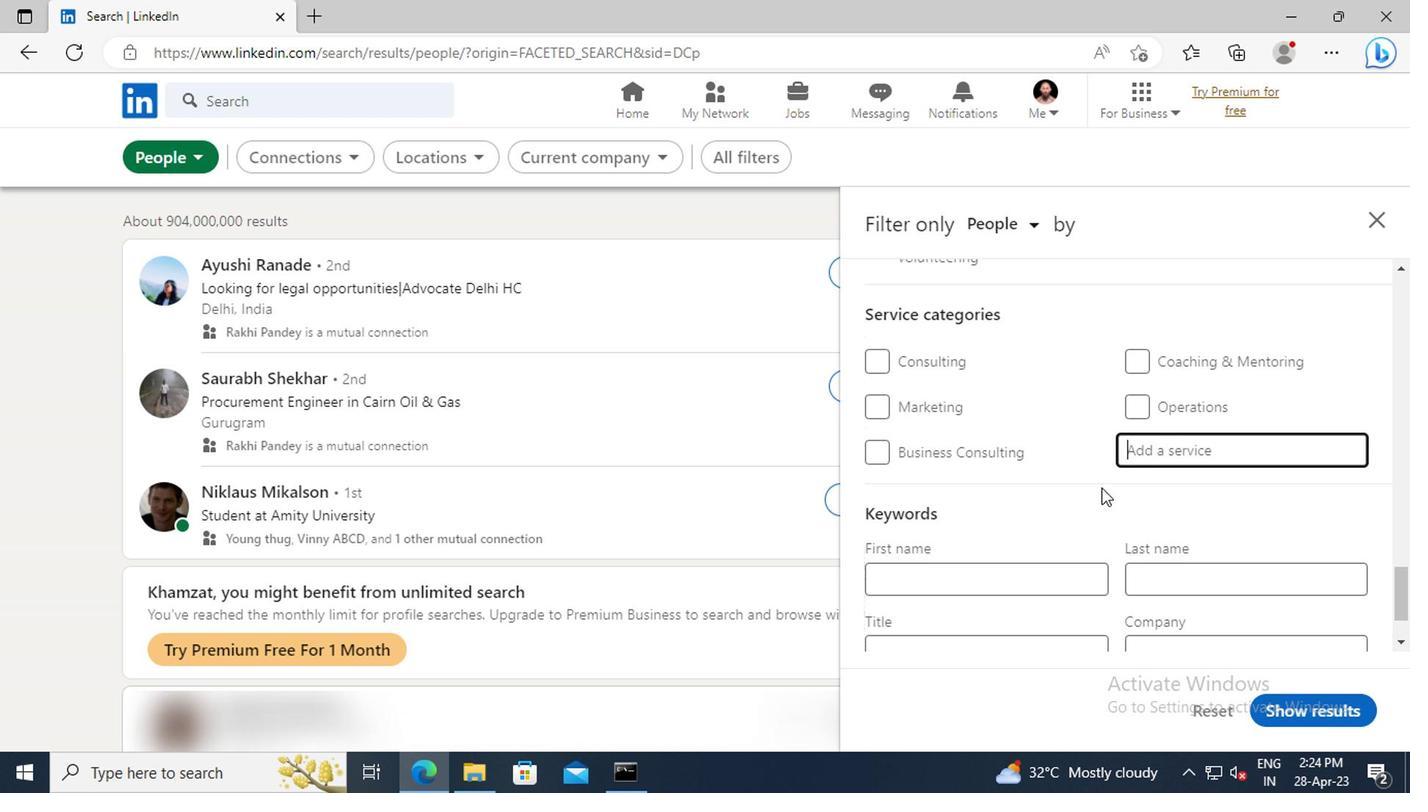 
Action: Key pressed <Key.shift>COMMERCIAL<Key.space><Key.shift>INS
Screenshot: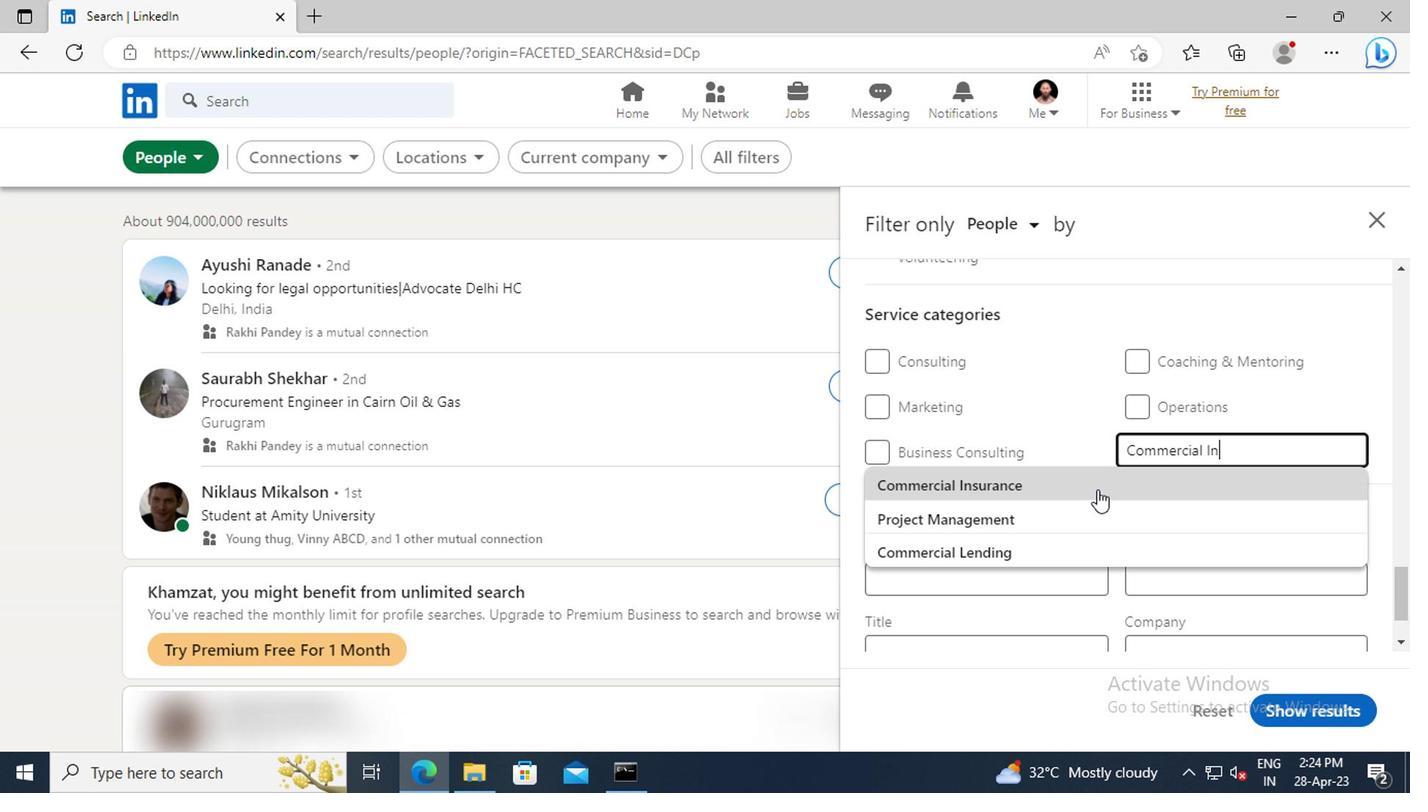
Action: Mouse moved to (1044, 481)
Screenshot: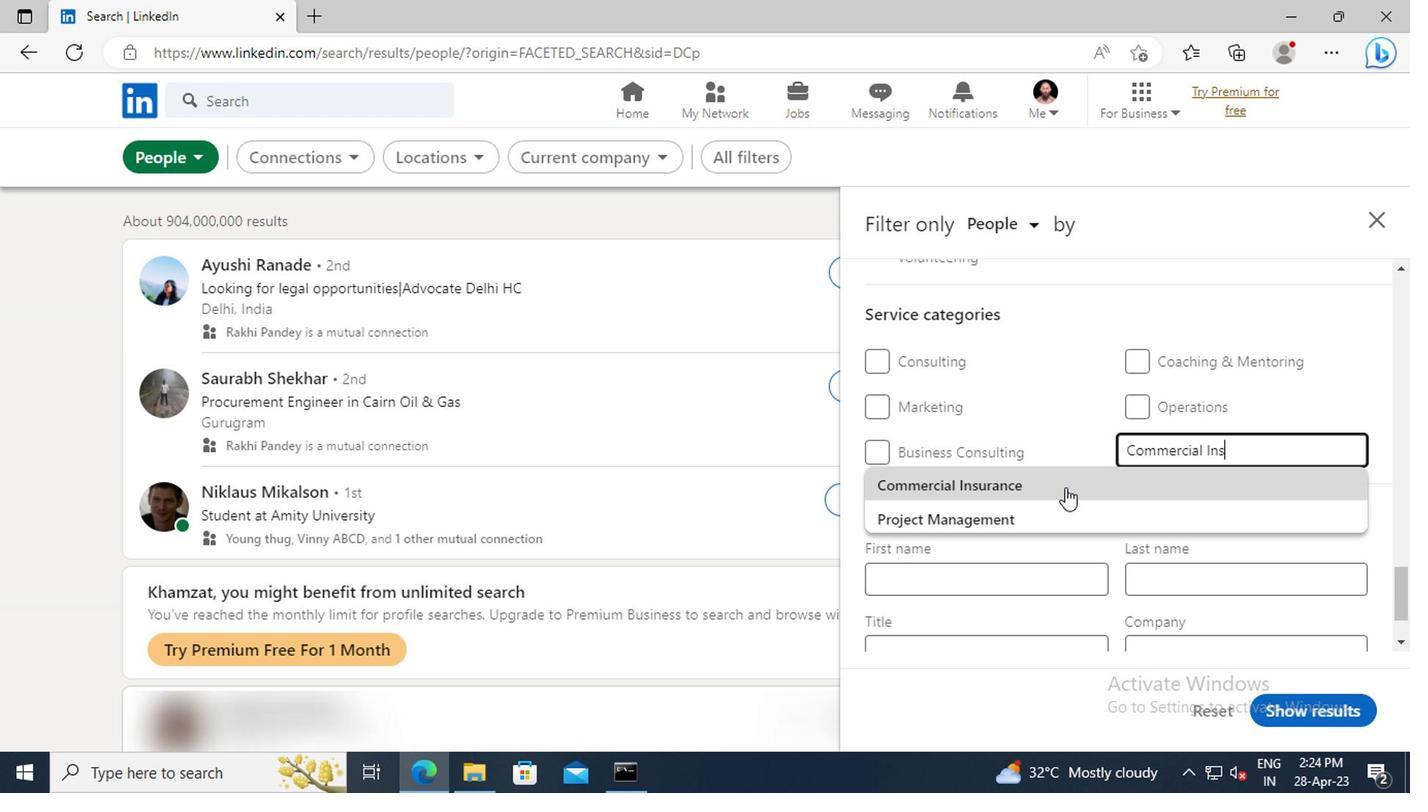 
Action: Mouse pressed left at (1044, 481)
Screenshot: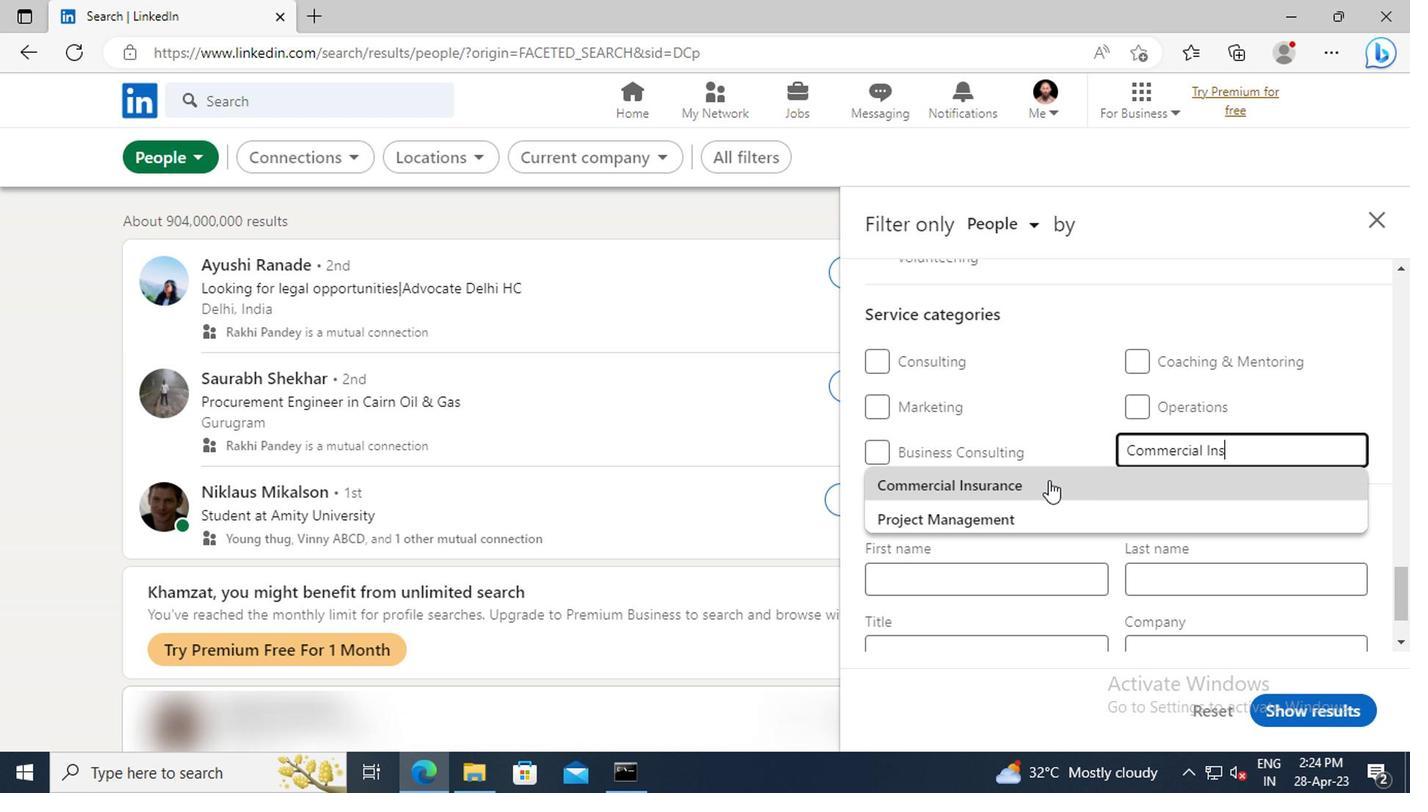 
Action: Mouse scrolled (1044, 480) with delta (0, 0)
Screenshot: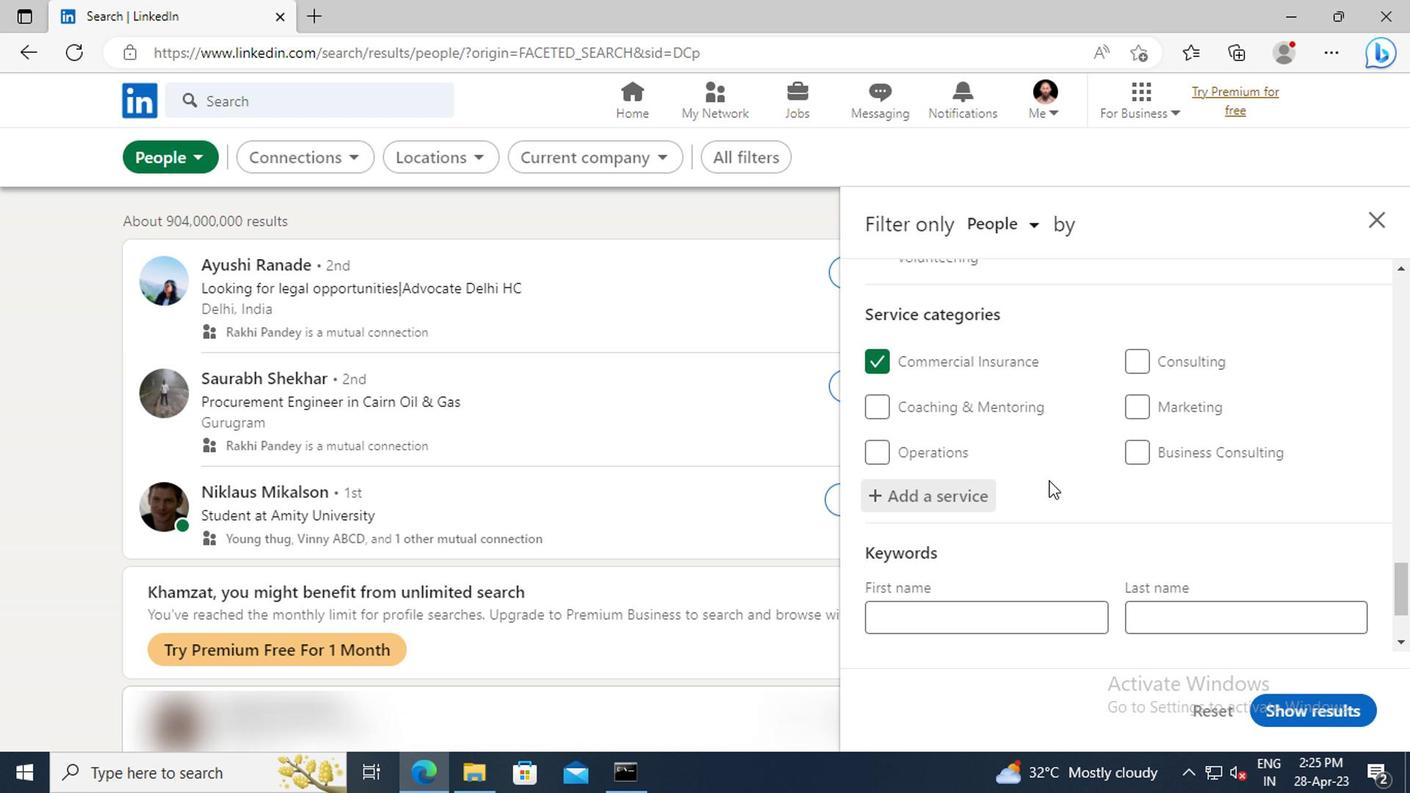 
Action: Mouse scrolled (1044, 480) with delta (0, 0)
Screenshot: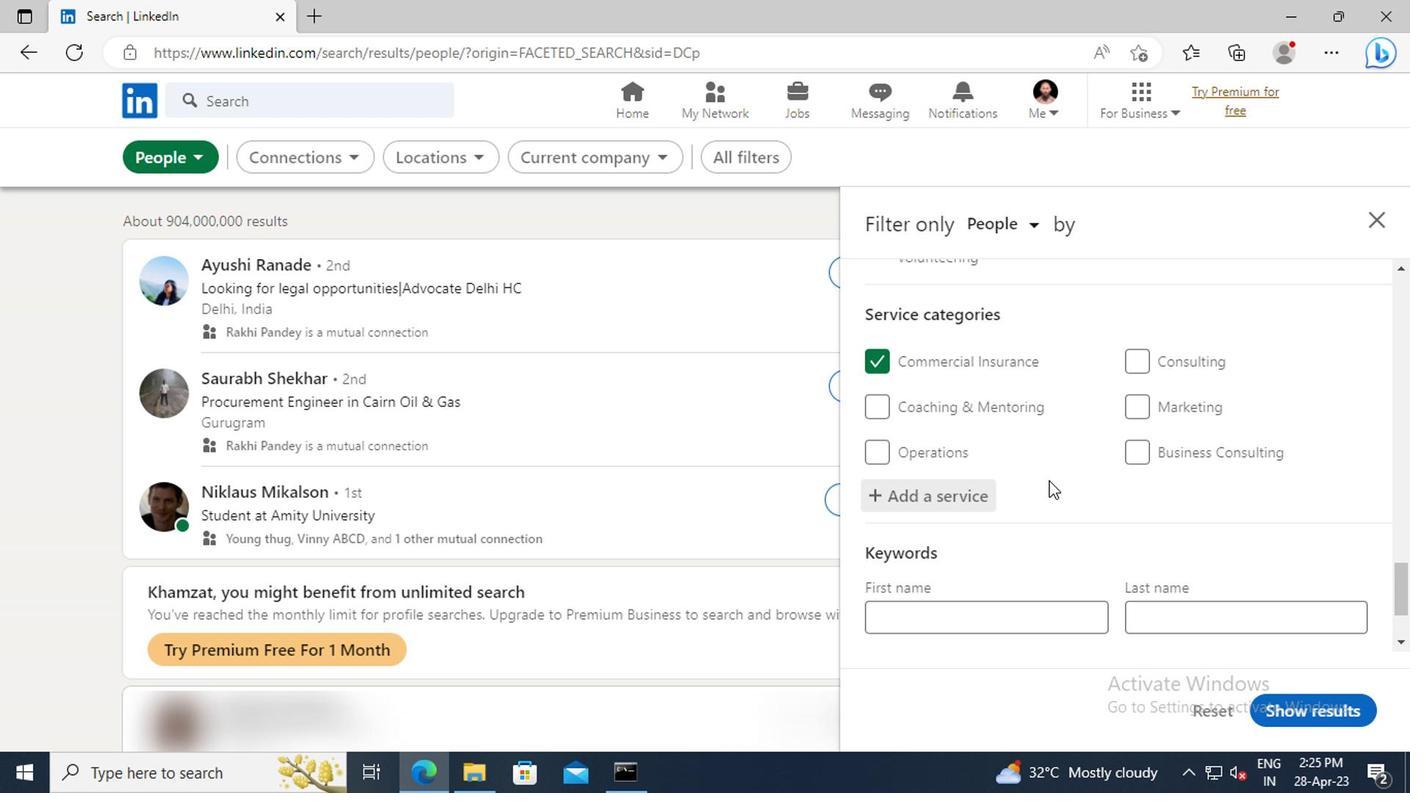 
Action: Mouse scrolled (1044, 480) with delta (0, 0)
Screenshot: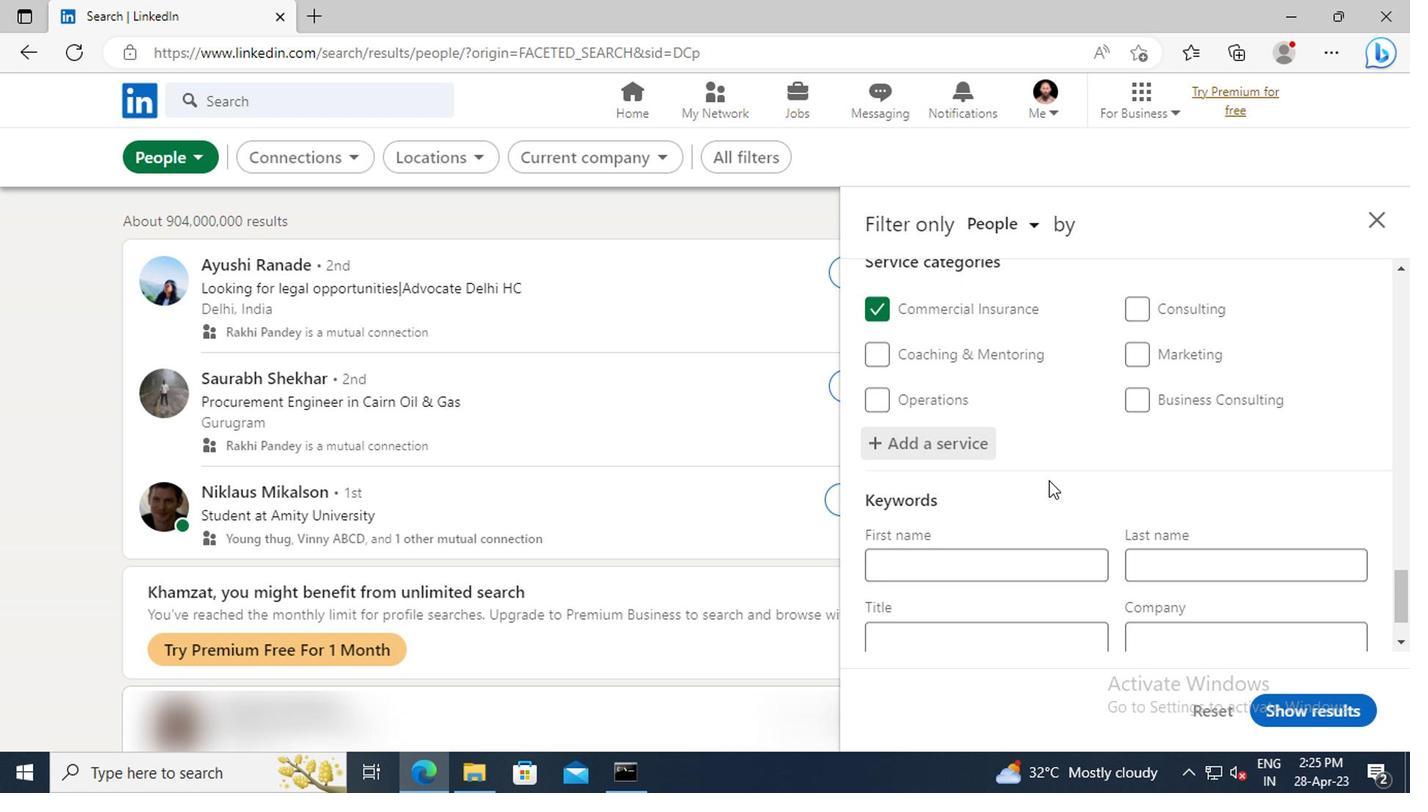 
Action: Mouse moved to (928, 560)
Screenshot: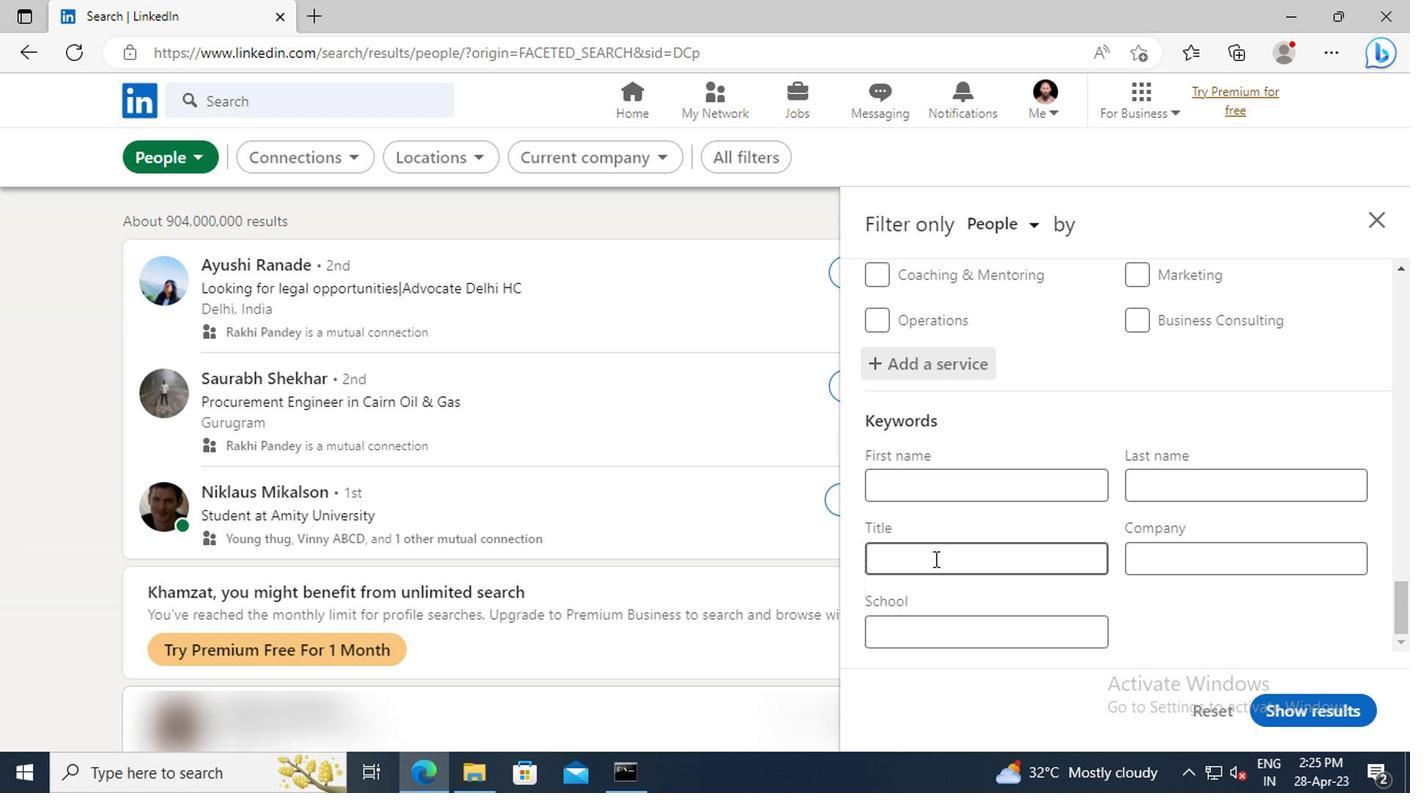 
Action: Mouse pressed left at (928, 560)
Screenshot: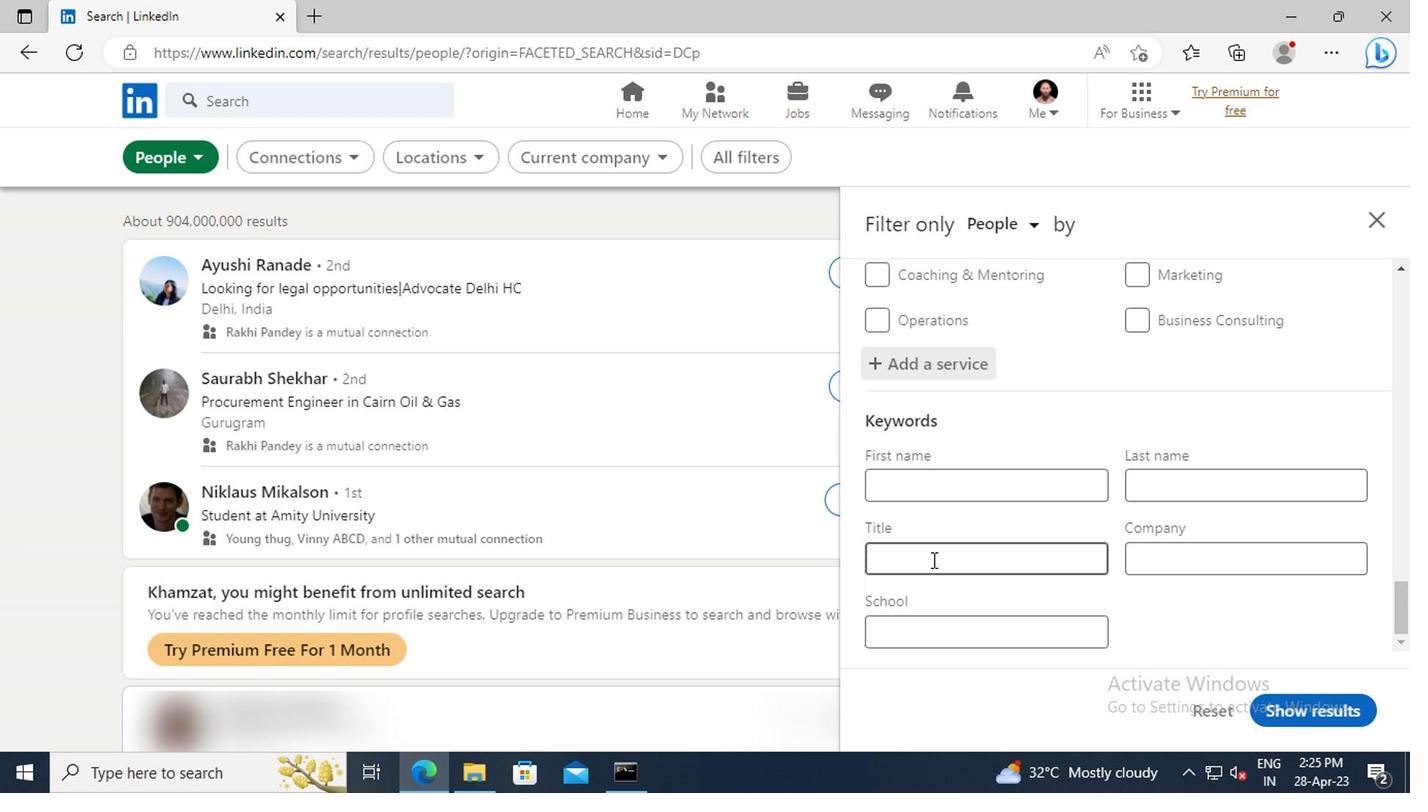 
Action: Key pressed <Key.shift>CUSTOMER<Key.space><Key.shift>SERVICE<Key.space><Key.shift>MANAGER<Key.enter>
Screenshot: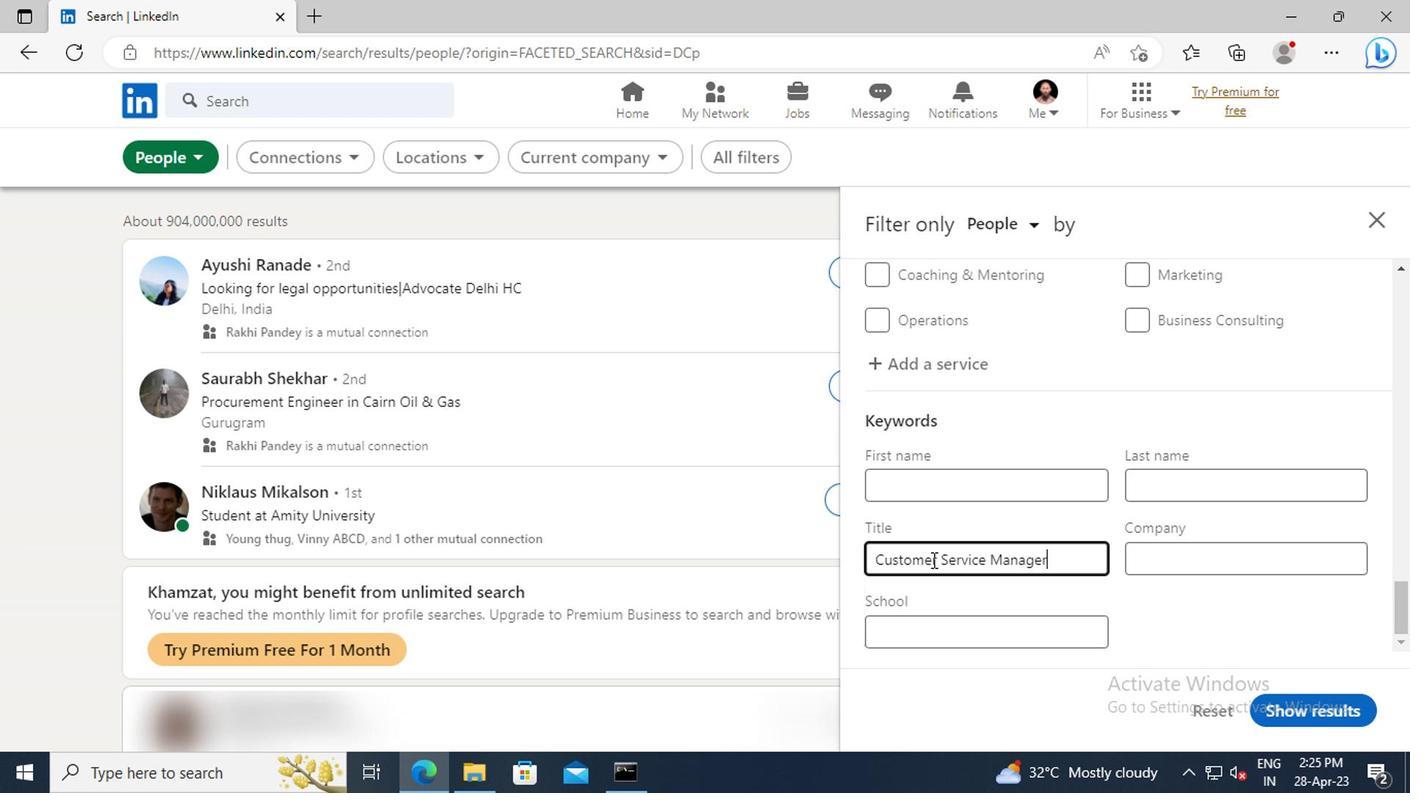 
Action: Mouse moved to (1274, 706)
Screenshot: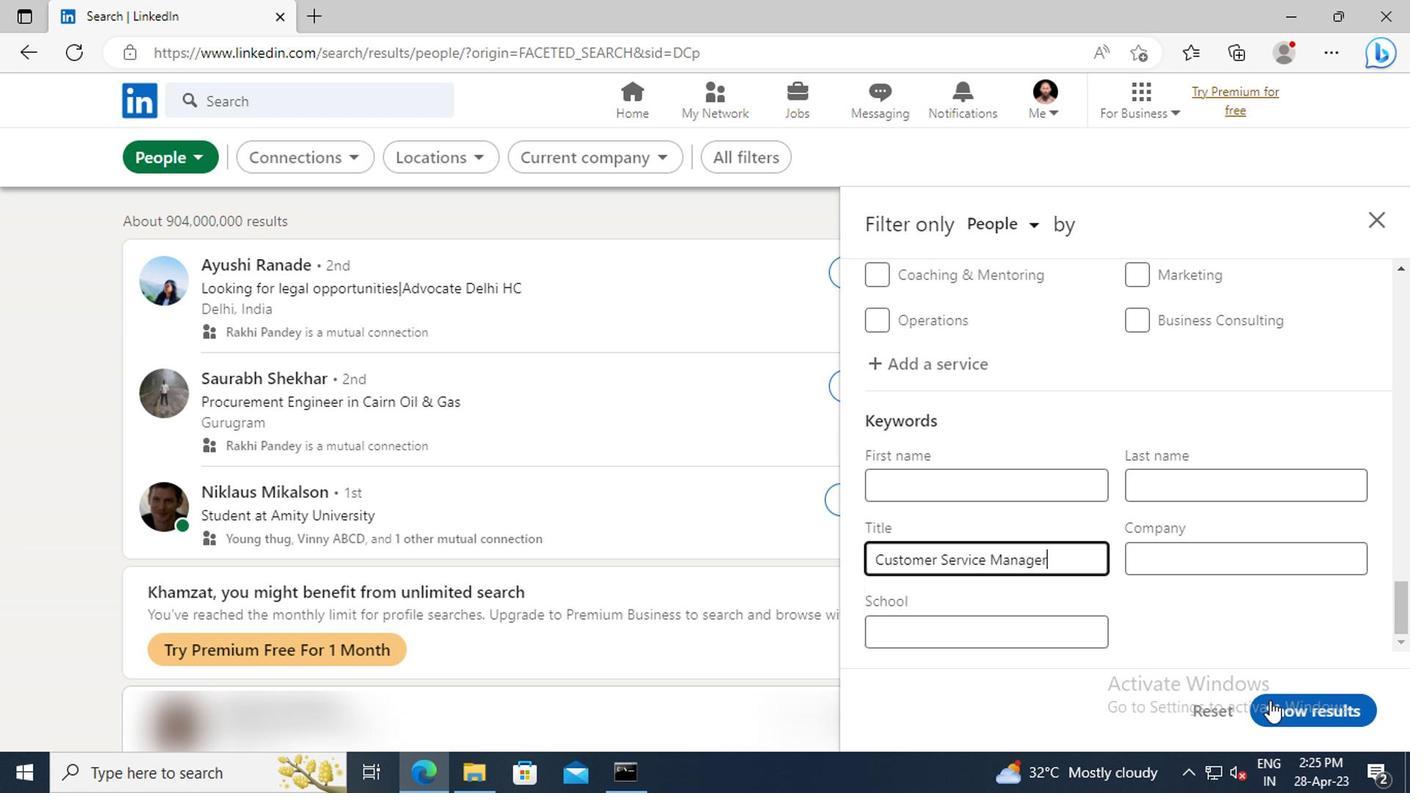 
Action: Mouse pressed left at (1274, 706)
Screenshot: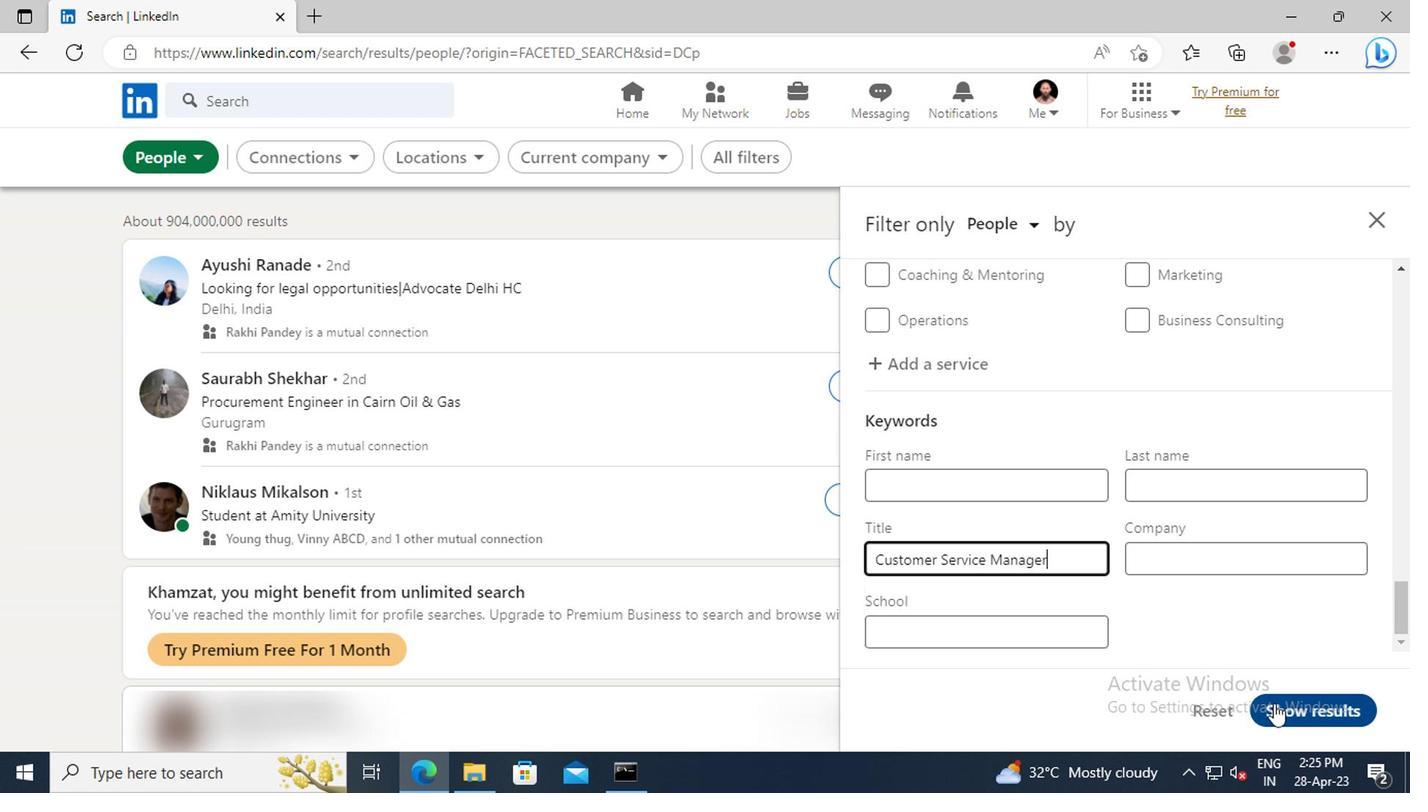 
Action: Mouse moved to (1276, 706)
Screenshot: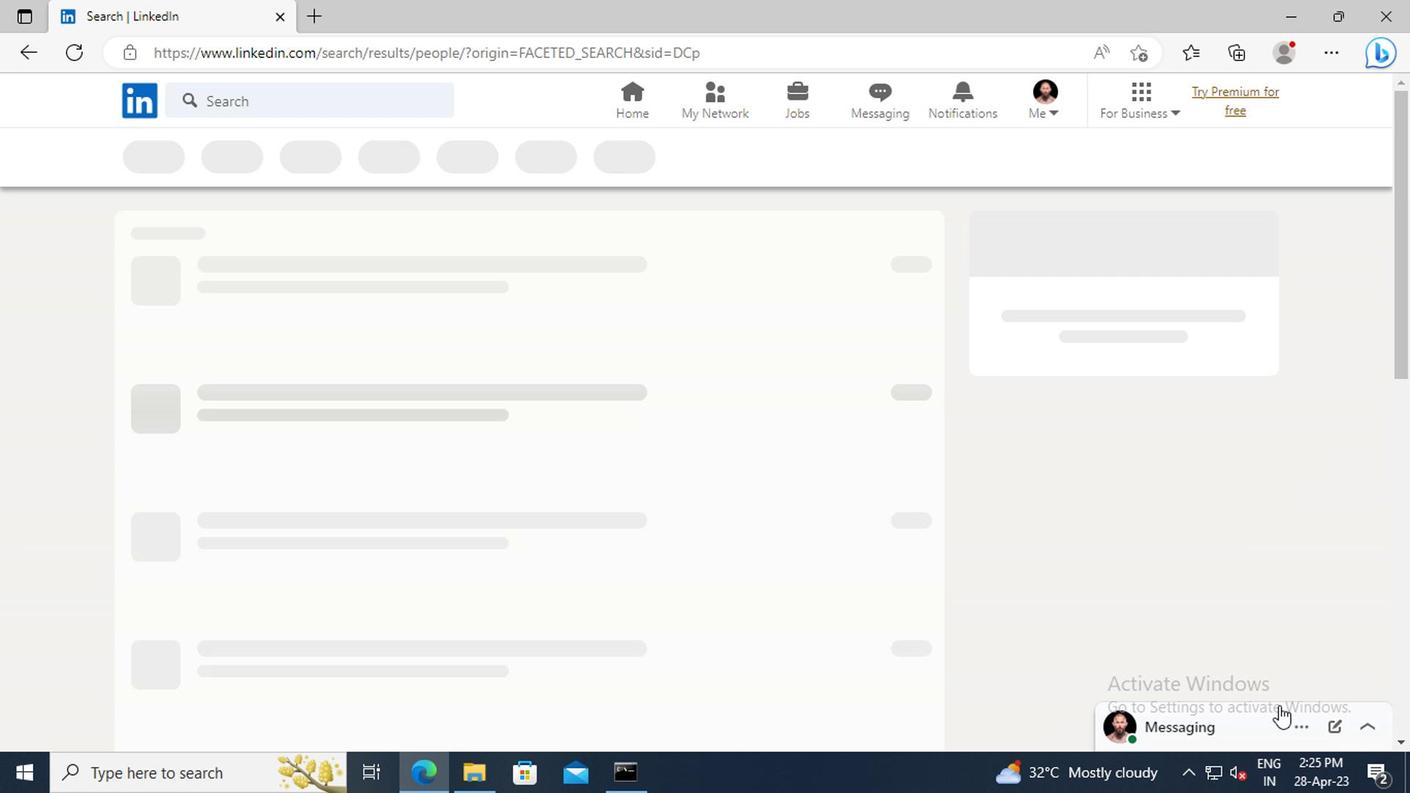 
